 Task: Get directions from Grand Canyon, Arizona, United States to Bryce Canyon National Park, Utah, United States and explore the nearby bars
Action: Mouse moved to (946, 69)
Screenshot: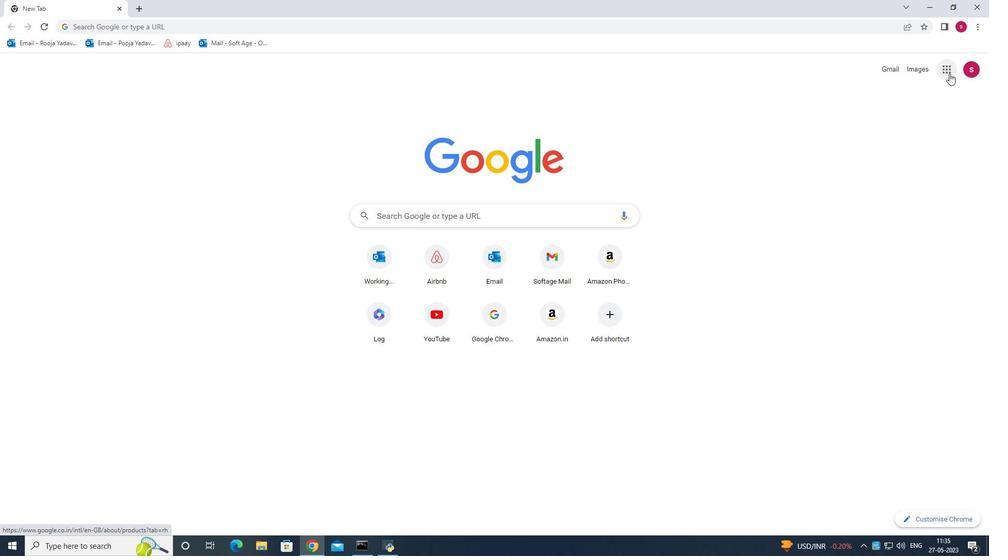 
Action: Mouse pressed left at (946, 69)
Screenshot: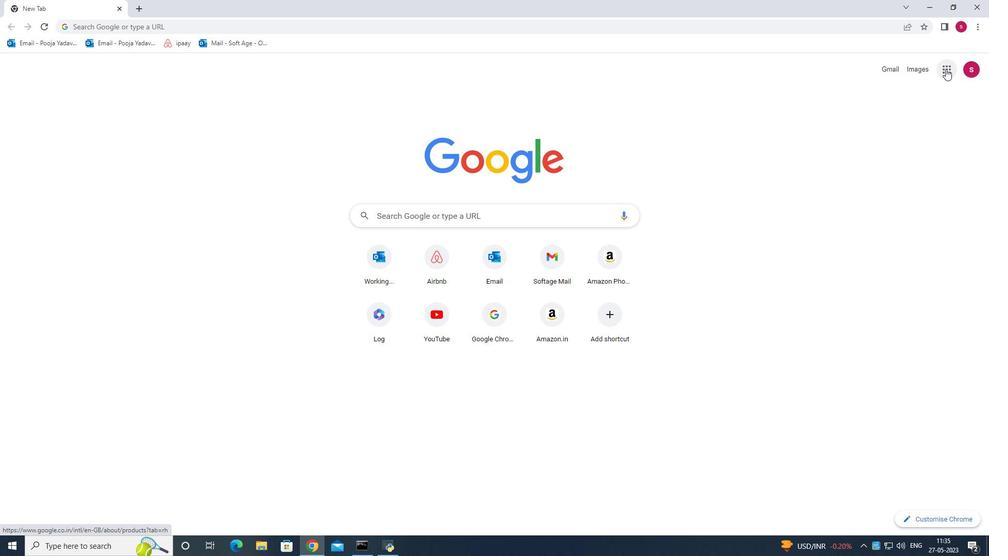
Action: Mouse moved to (949, 69)
Screenshot: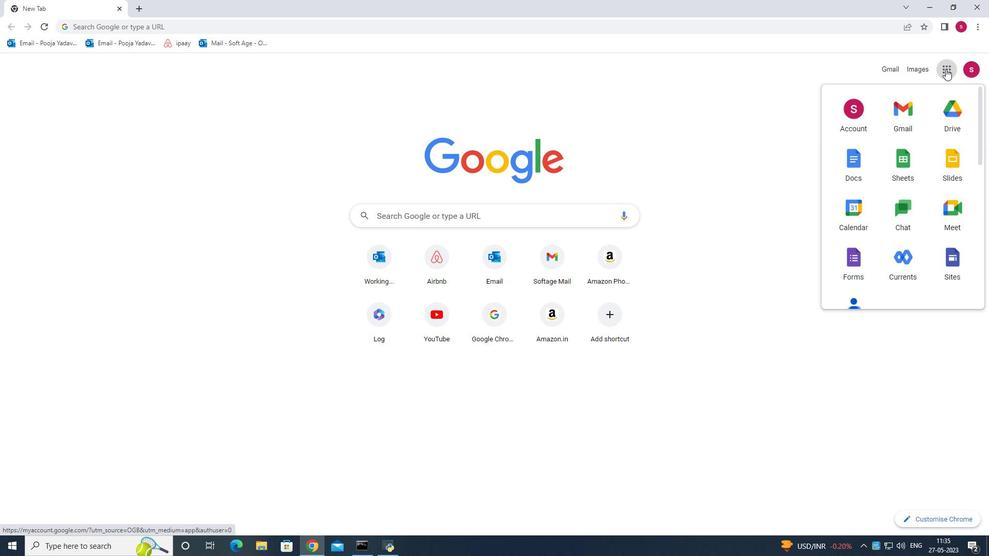 
Action: Mouse scrolled (949, 68) with delta (0, 0)
Screenshot: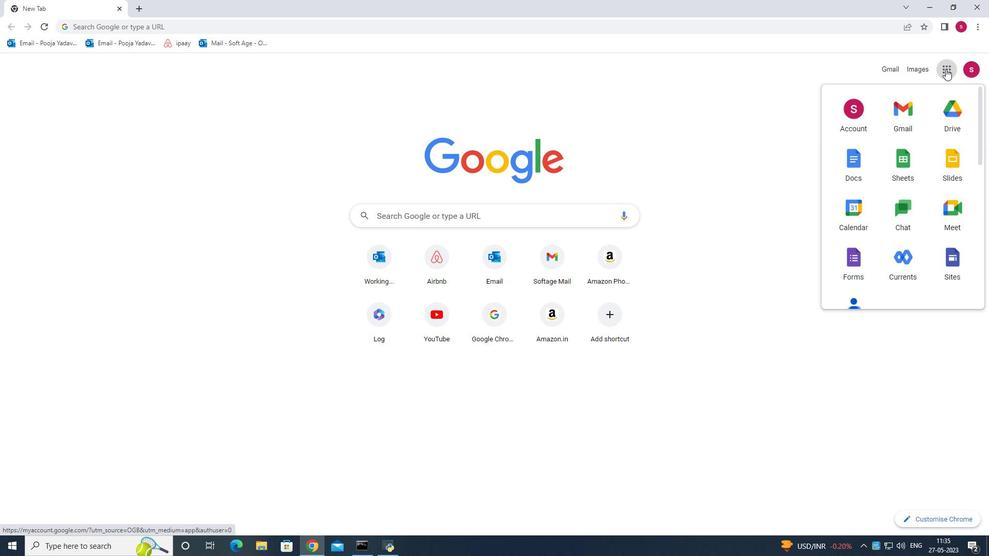 
Action: Mouse moved to (954, 77)
Screenshot: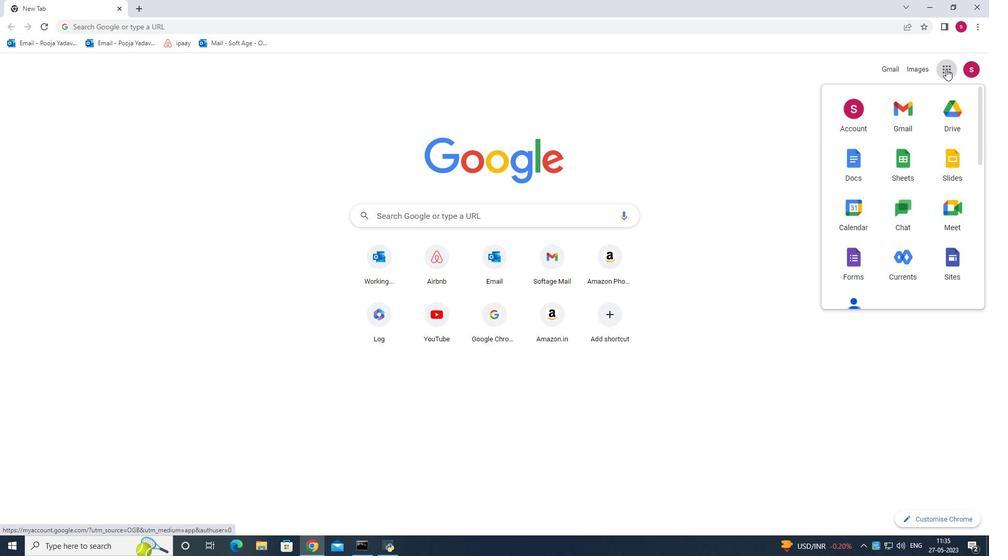 
Action: Mouse scrolled (954, 76) with delta (0, 0)
Screenshot: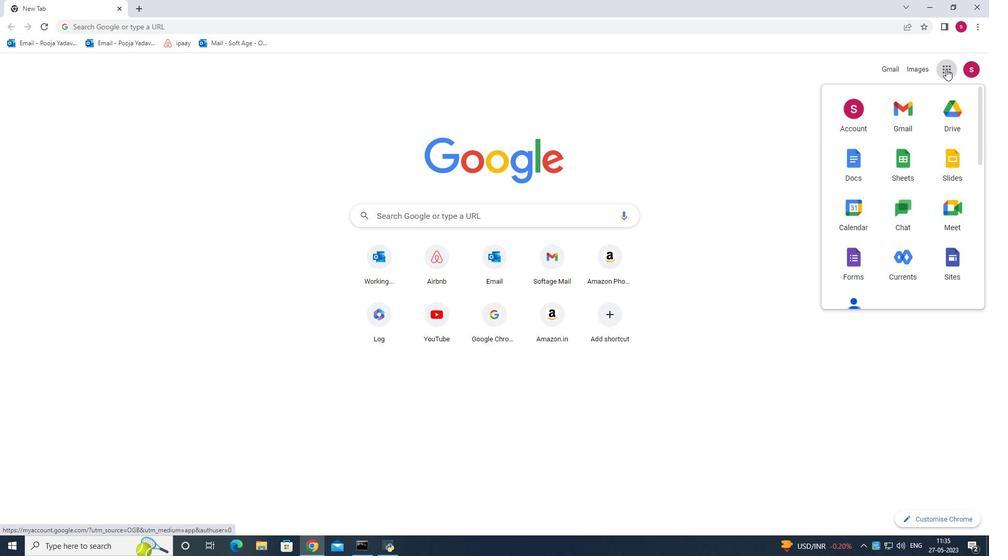 
Action: Mouse moved to (955, 79)
Screenshot: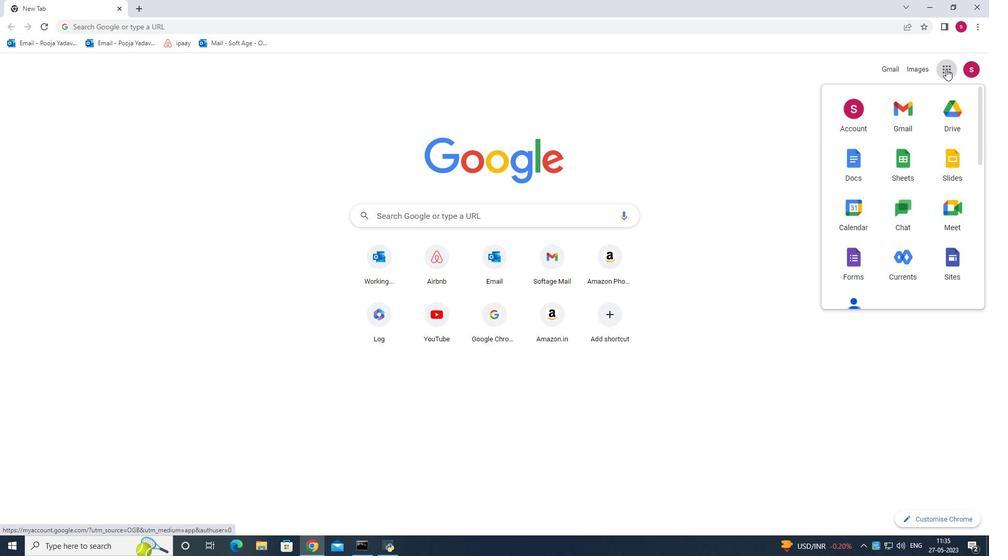 
Action: Mouse scrolled (955, 78) with delta (0, 0)
Screenshot: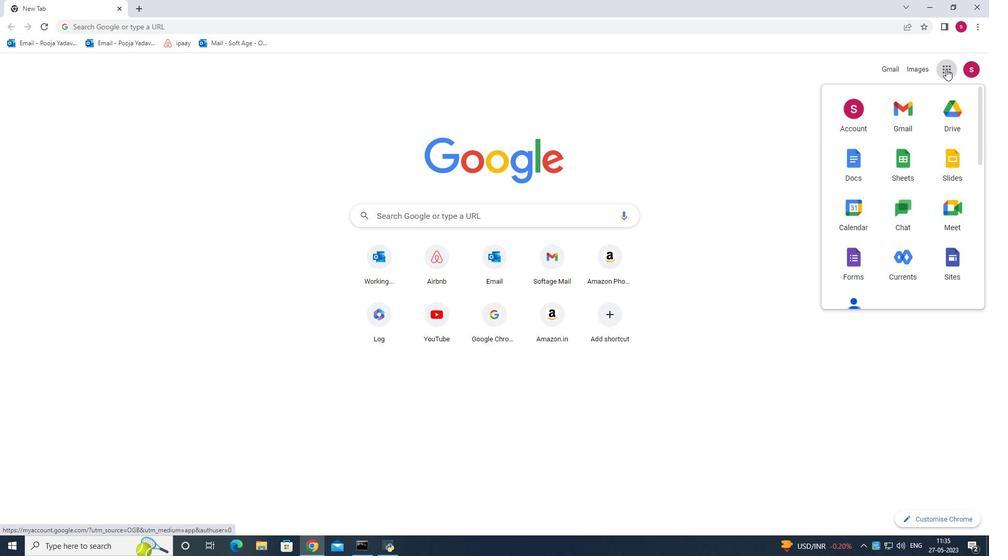 
Action: Mouse moved to (956, 82)
Screenshot: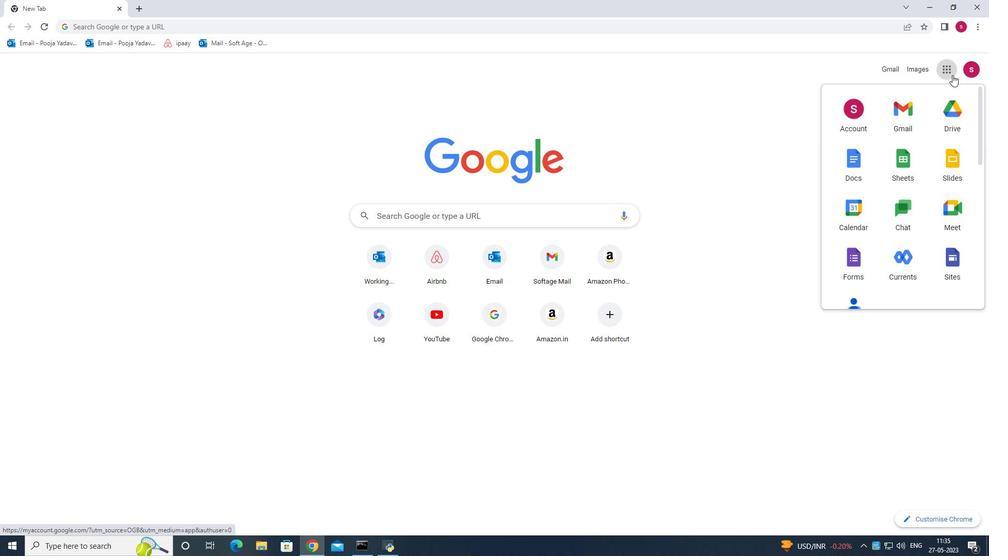 
Action: Mouse scrolled (956, 81) with delta (0, 0)
Screenshot: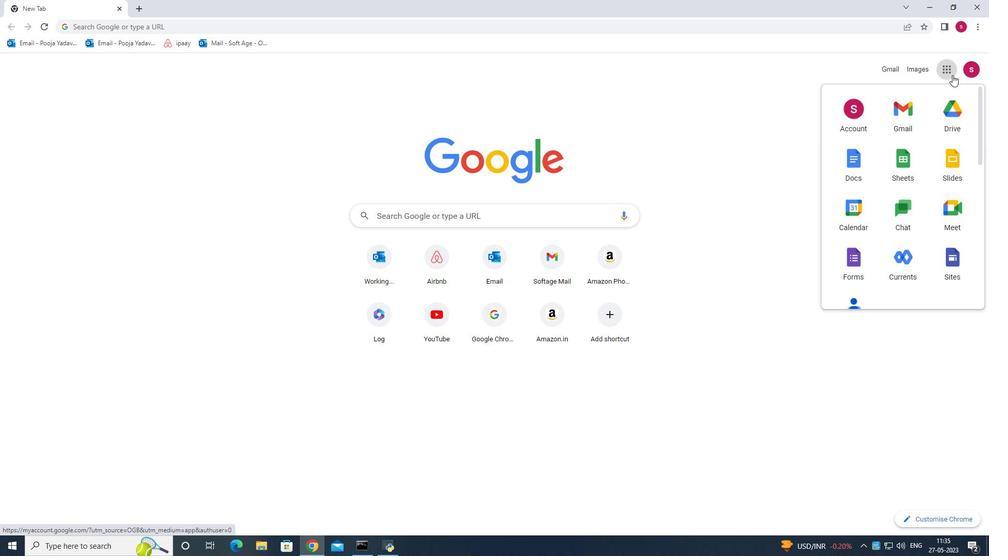
Action: Mouse moved to (907, 160)
Screenshot: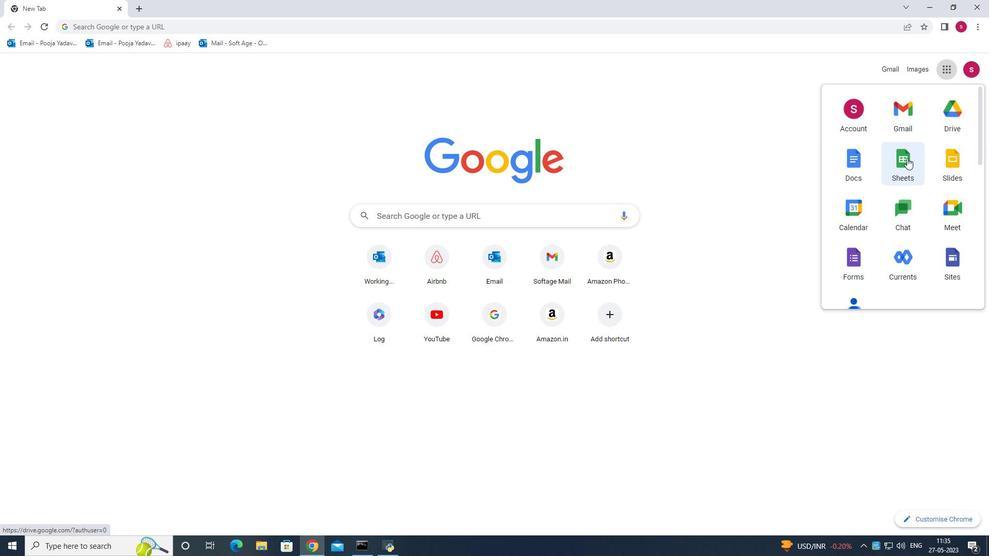 
Action: Mouse scrolled (907, 160) with delta (0, 0)
Screenshot: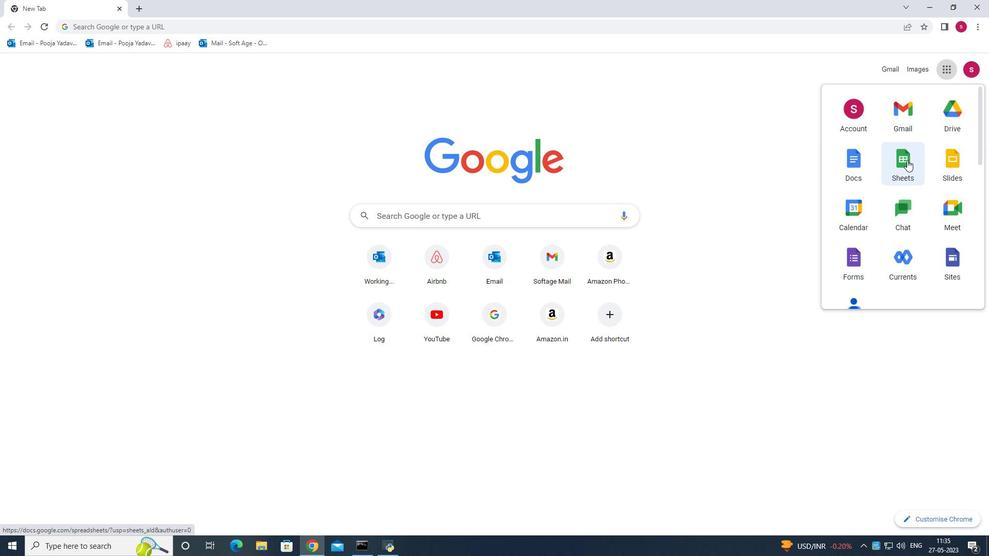 
Action: Mouse scrolled (907, 160) with delta (0, 0)
Screenshot: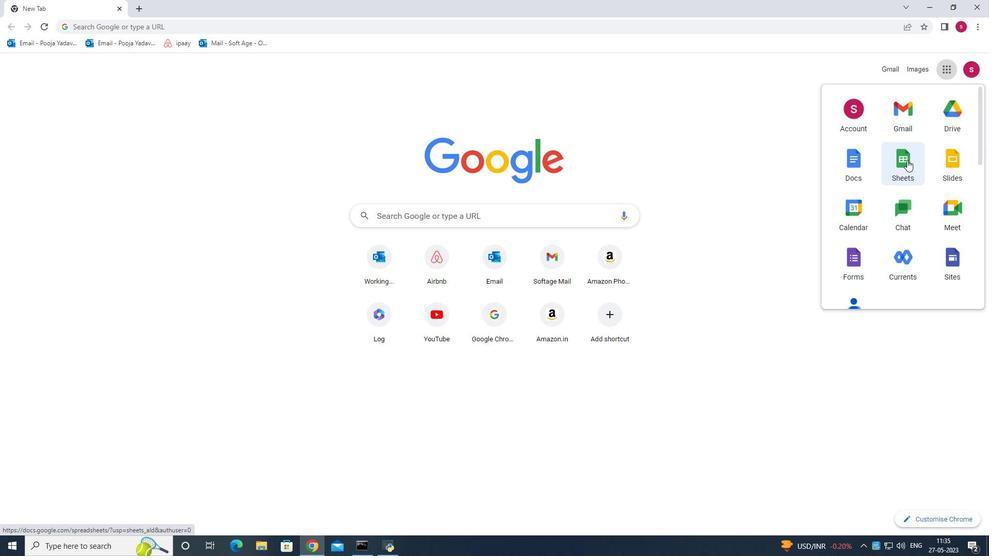 
Action: Mouse scrolled (907, 160) with delta (0, 0)
Screenshot: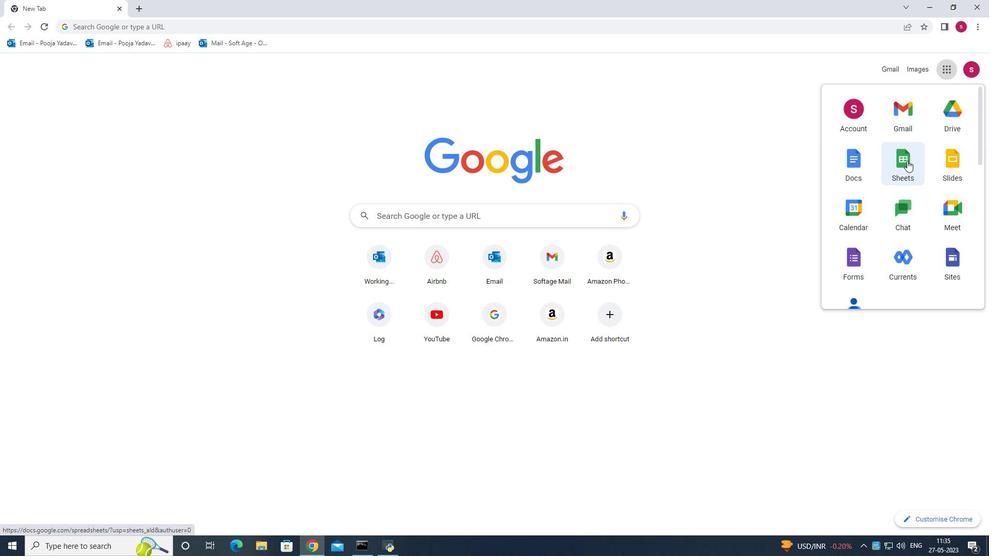 
Action: Mouse scrolled (907, 160) with delta (0, 0)
Screenshot: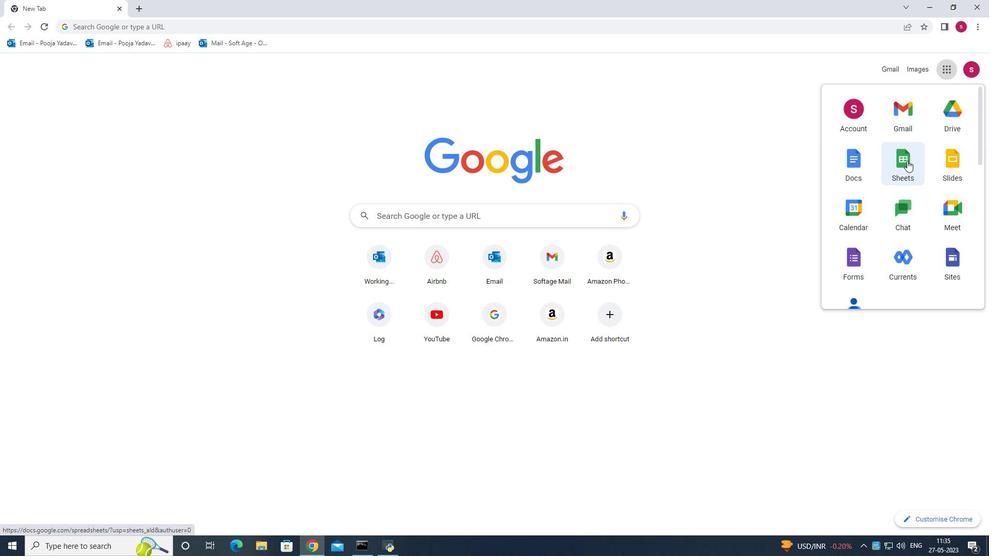 
Action: Mouse moved to (947, 166)
Screenshot: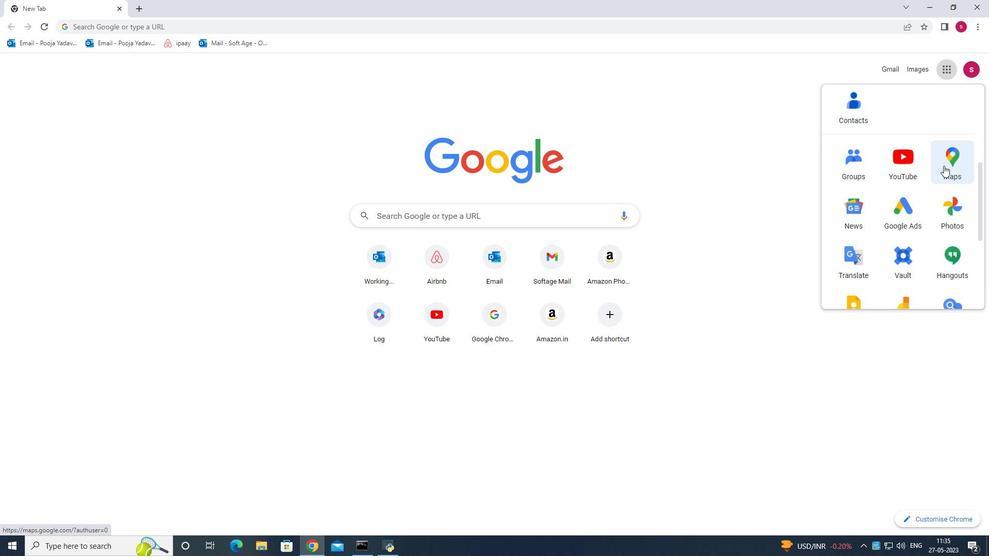 
Action: Mouse pressed left at (947, 166)
Screenshot: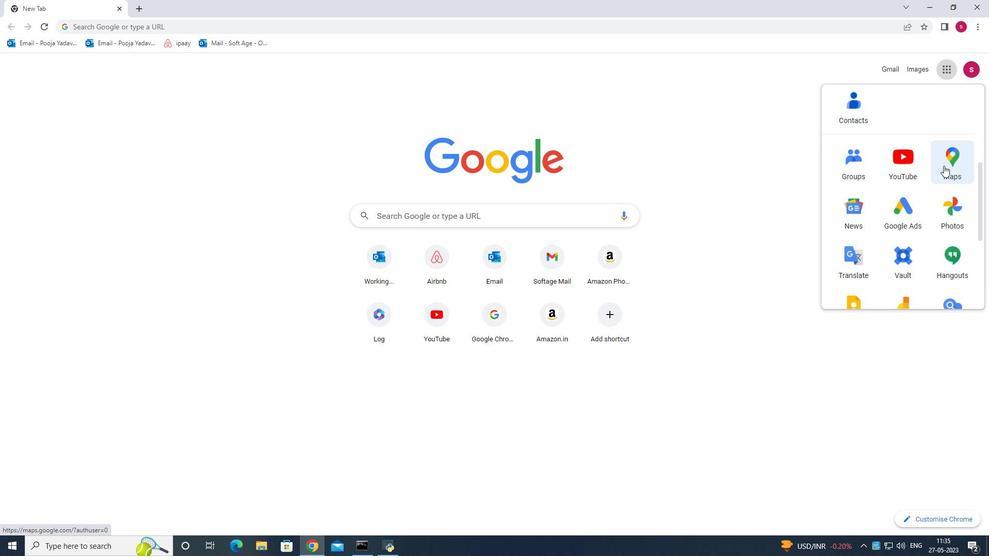 
Action: Mouse moved to (102, 52)
Screenshot: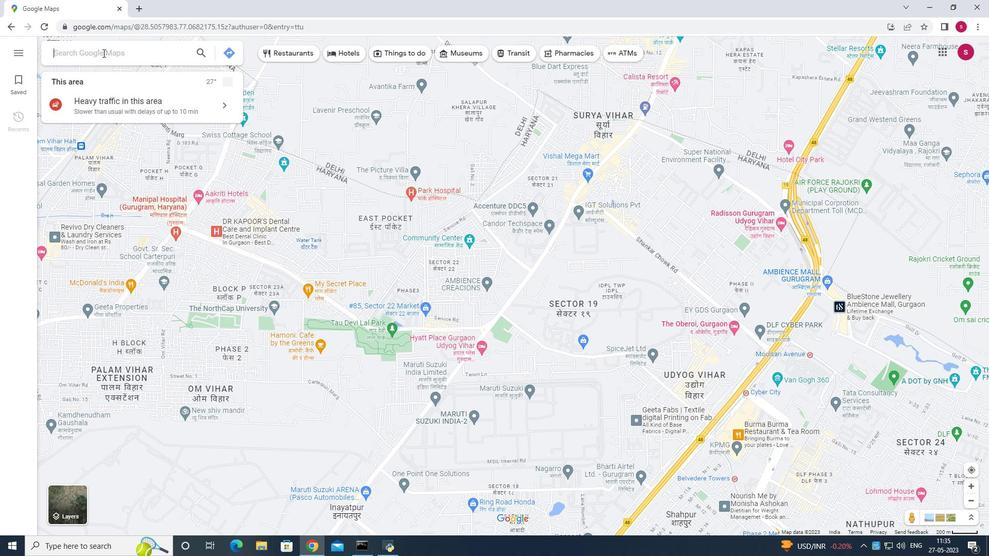 
Action: Mouse pressed left at (102, 52)
Screenshot: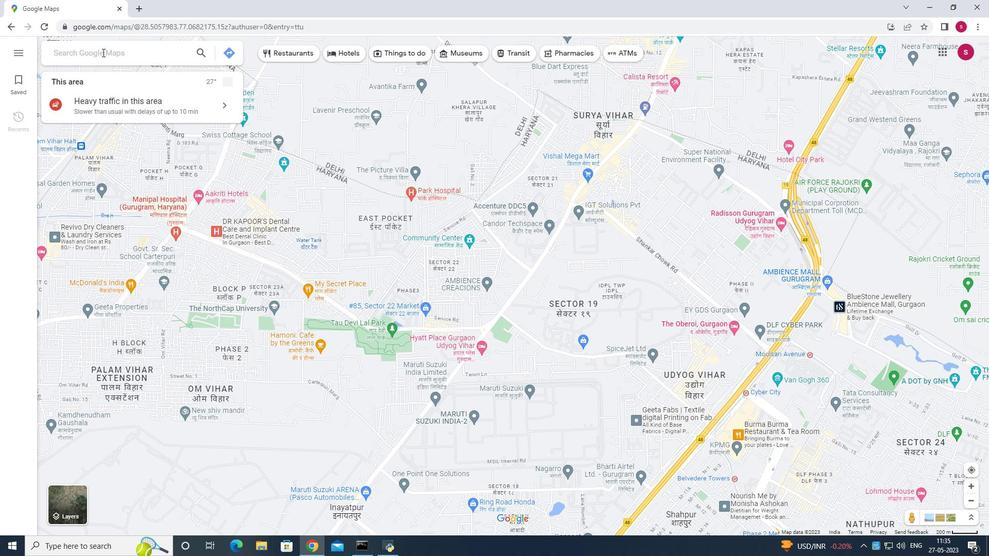 
Action: Mouse moved to (743, 205)
Screenshot: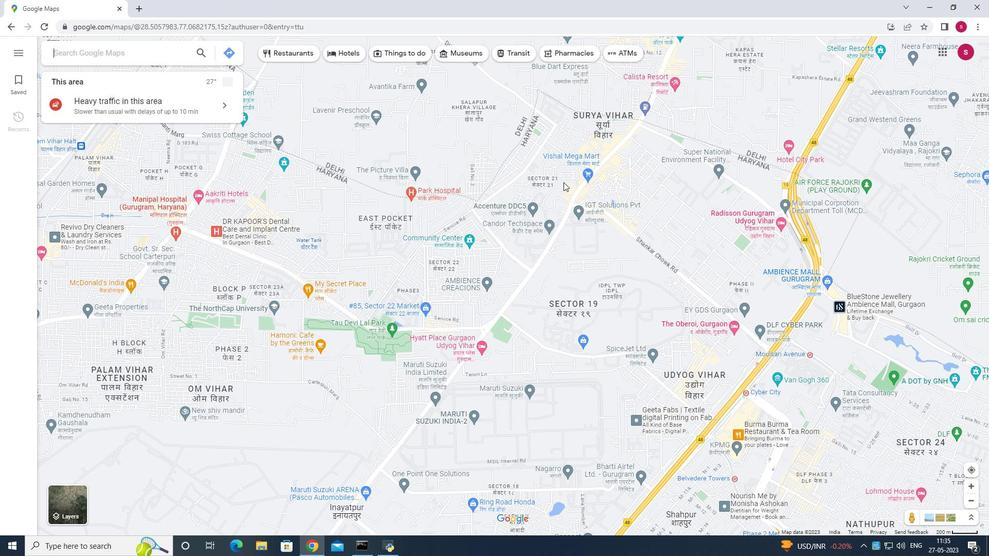 
Action: Key pressed <Key.shift>Bryce<Key.space>canyon<Key.space>national<Key.space>park<Key.enter>
Screenshot: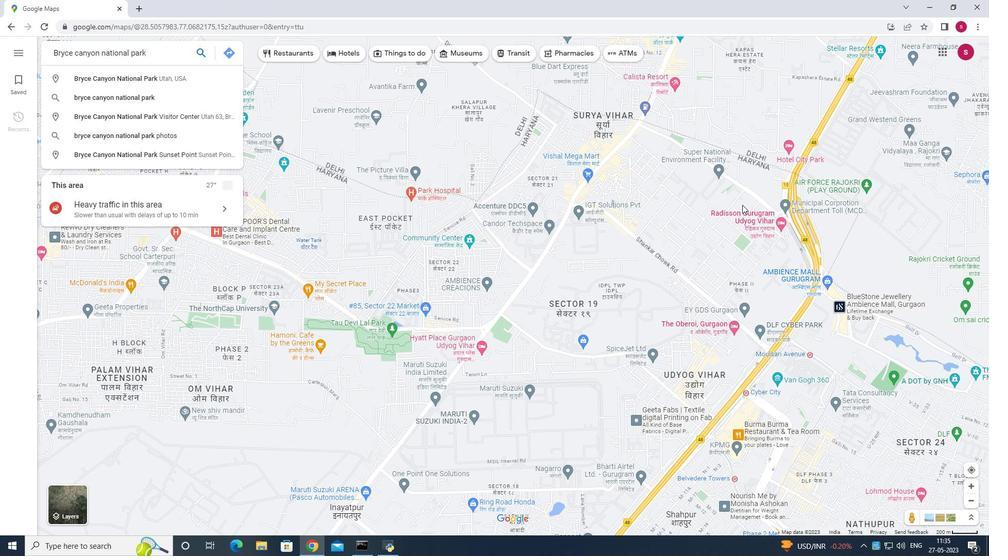 
Action: Mouse moved to (77, 402)
Screenshot: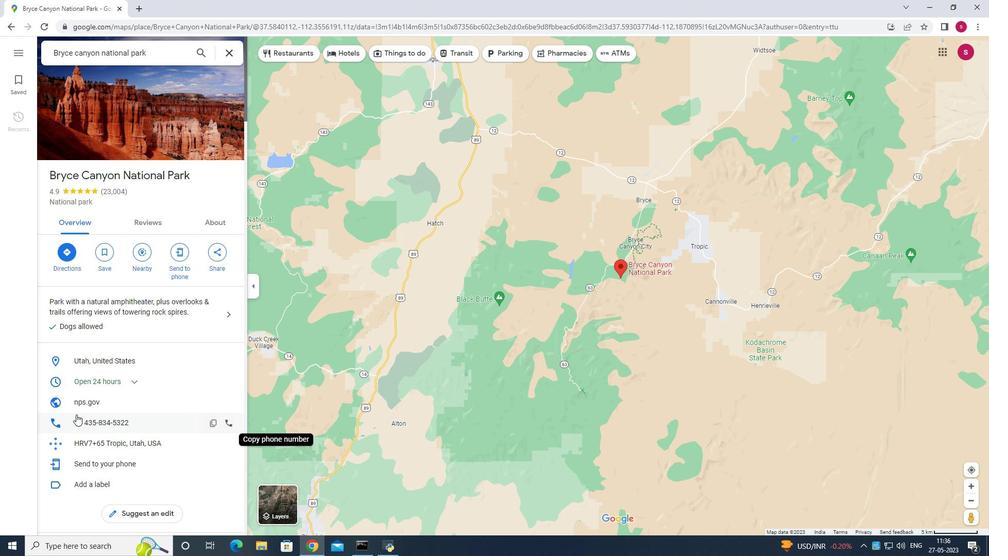 
Action: Mouse scrolled (77, 402) with delta (0, 0)
Screenshot: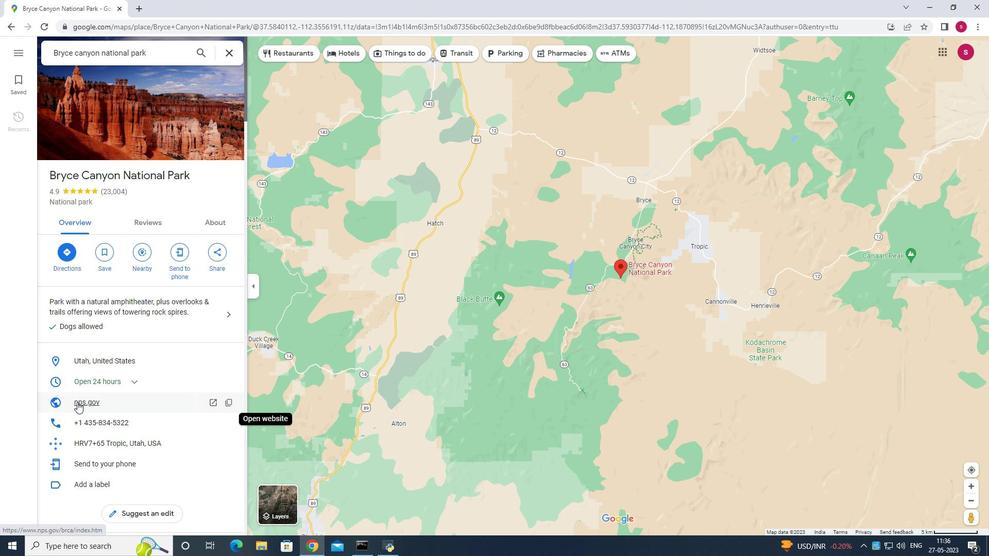 
Action: Mouse moved to (77, 401)
Screenshot: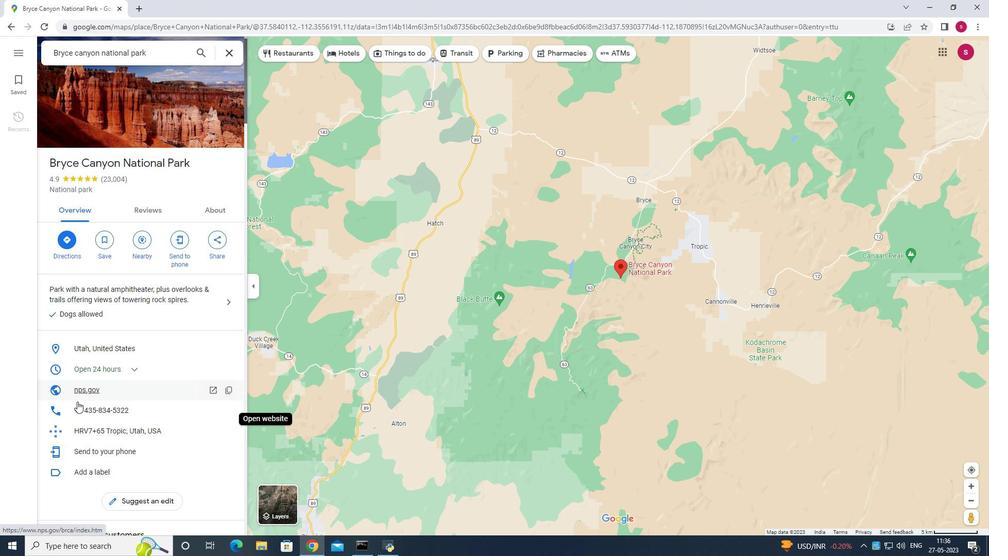 
Action: Mouse scrolled (77, 400) with delta (0, 0)
Screenshot: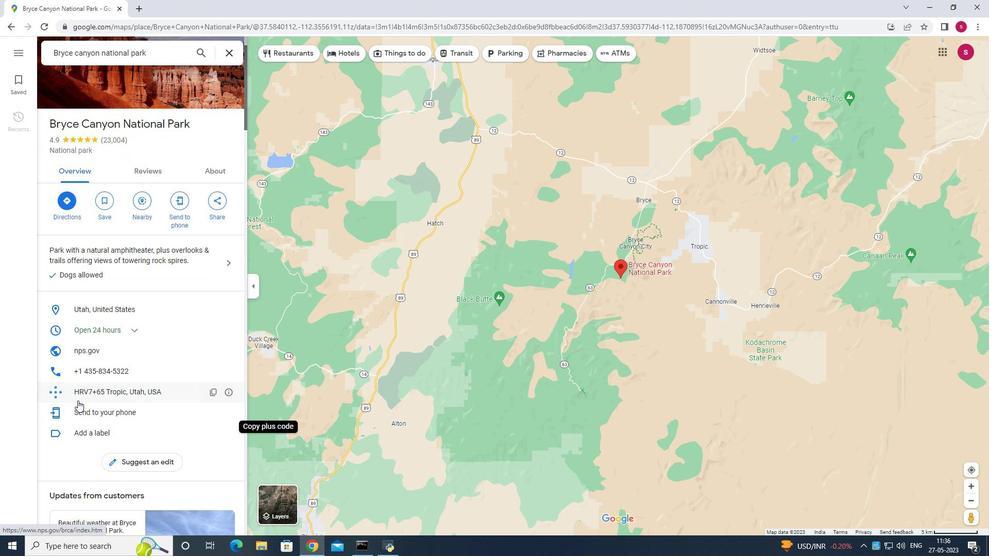 
Action: Mouse scrolled (77, 400) with delta (0, 0)
Screenshot: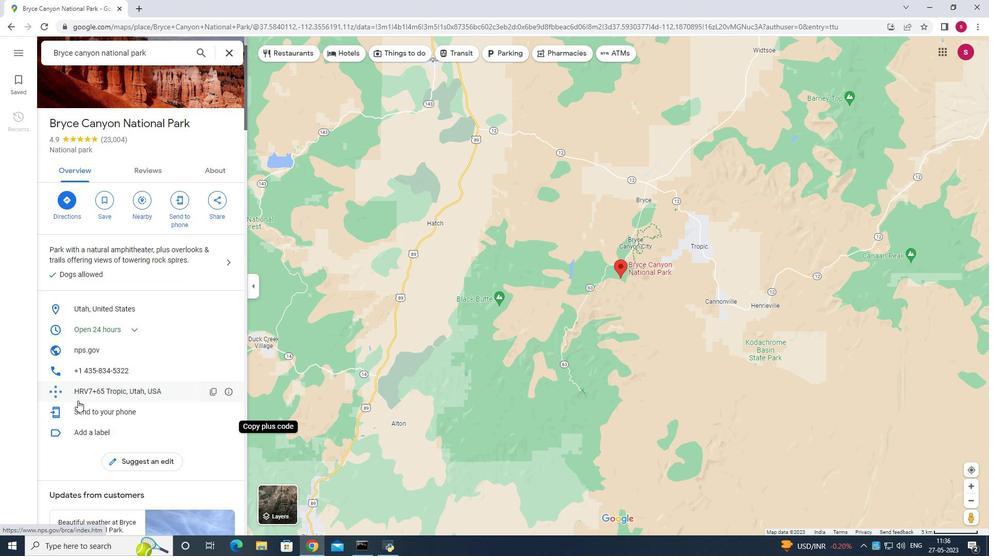 
Action: Mouse scrolled (77, 400) with delta (0, 0)
Screenshot: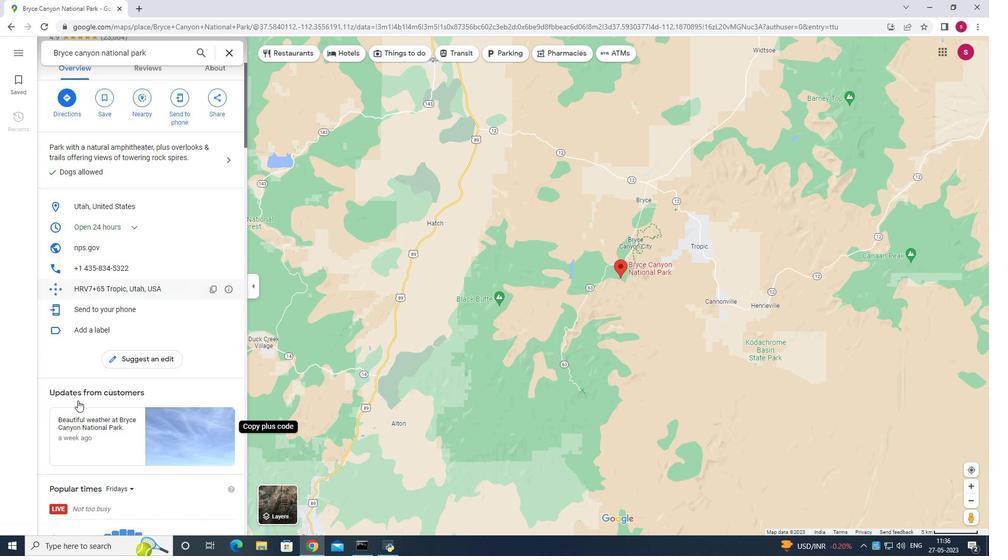 
Action: Mouse scrolled (77, 400) with delta (0, 0)
Screenshot: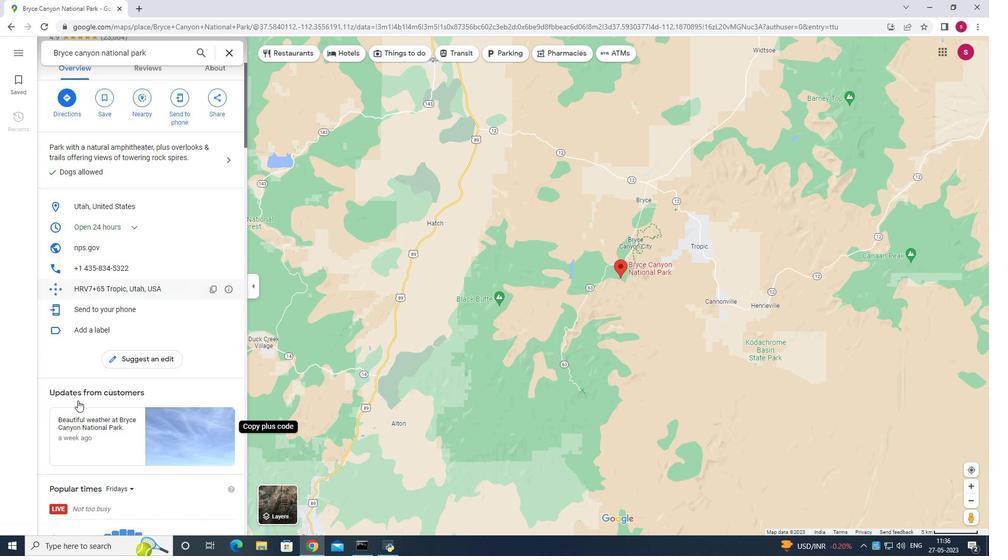 
Action: Mouse scrolled (77, 400) with delta (0, 0)
Screenshot: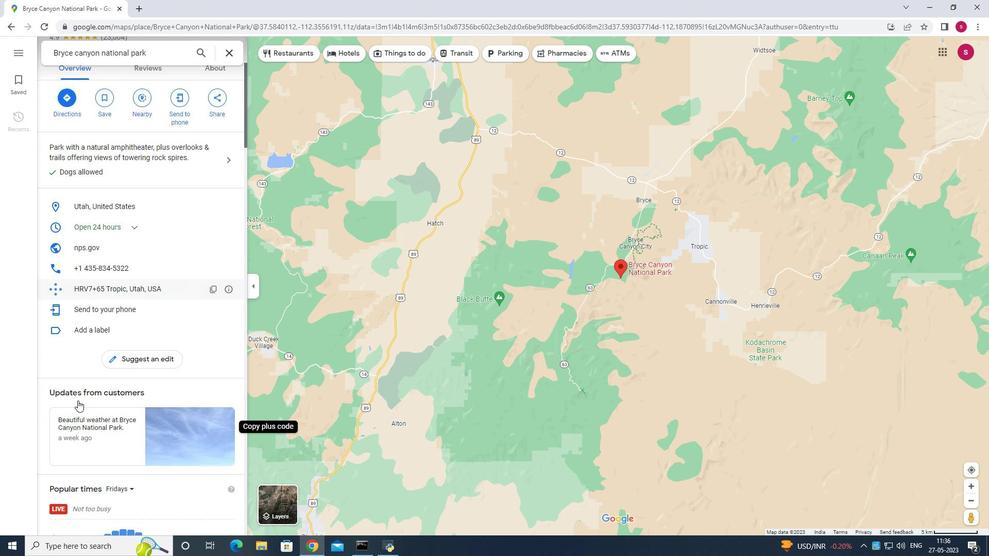 
Action: Mouse scrolled (77, 400) with delta (0, 0)
Screenshot: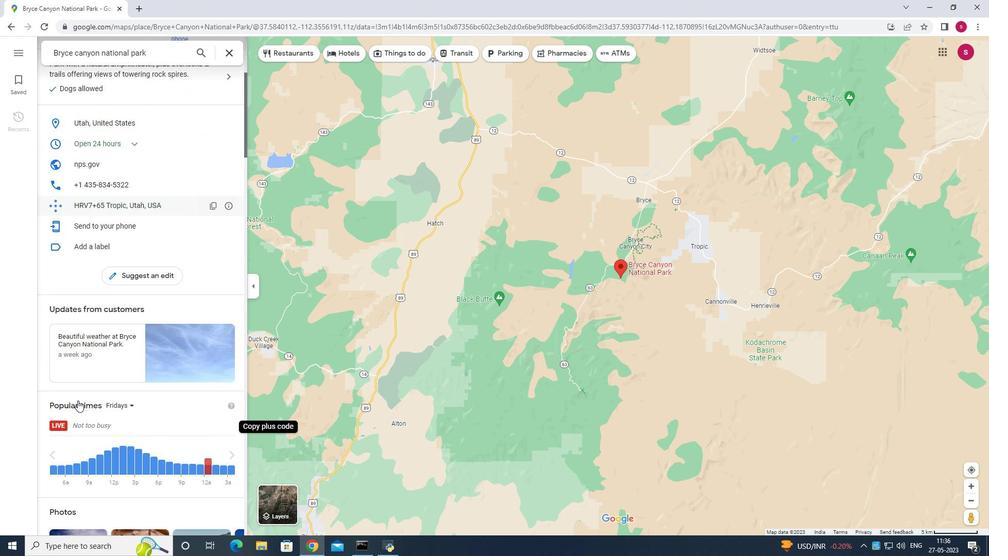 
Action: Mouse scrolled (77, 400) with delta (0, 0)
Screenshot: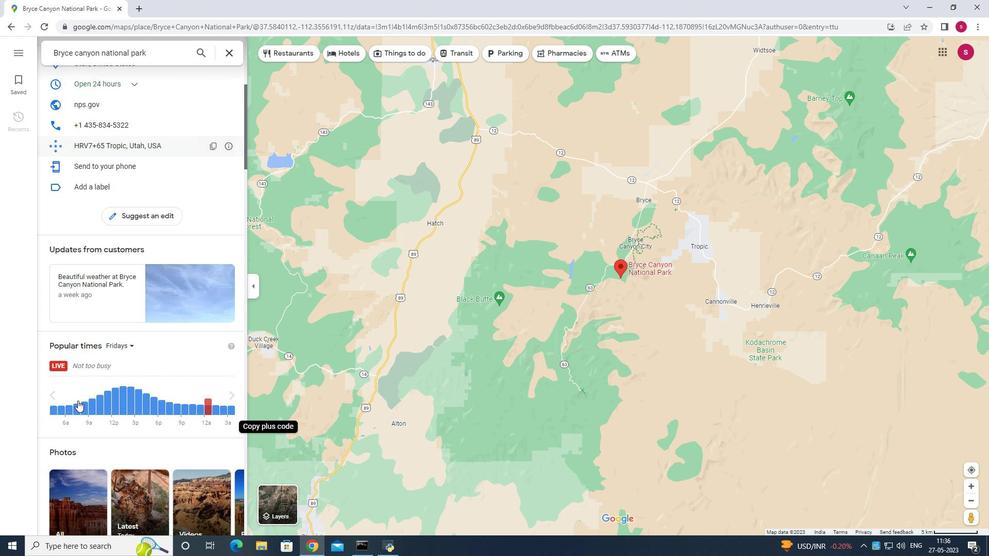 
Action: Mouse scrolled (77, 400) with delta (0, 0)
Screenshot: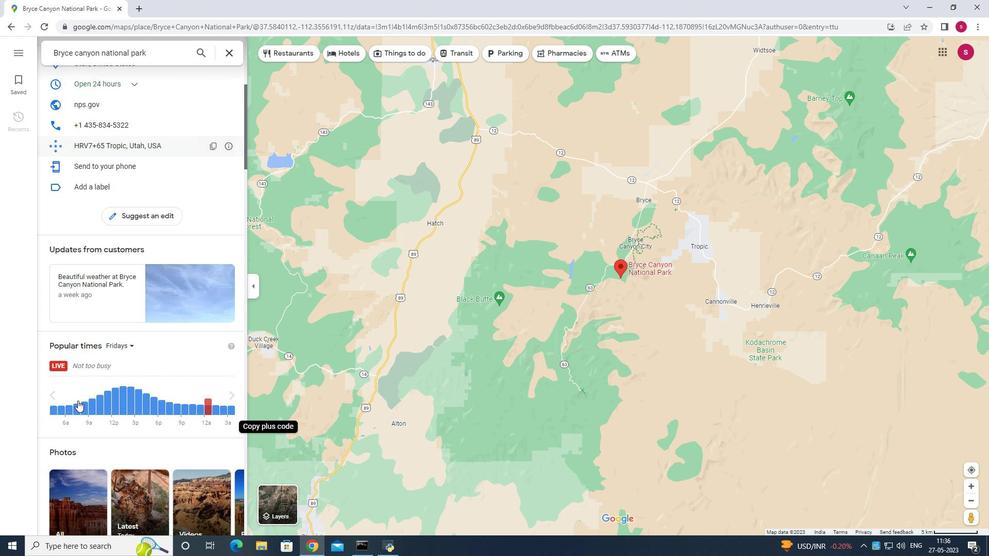 
Action: Mouse scrolled (77, 400) with delta (0, 0)
Screenshot: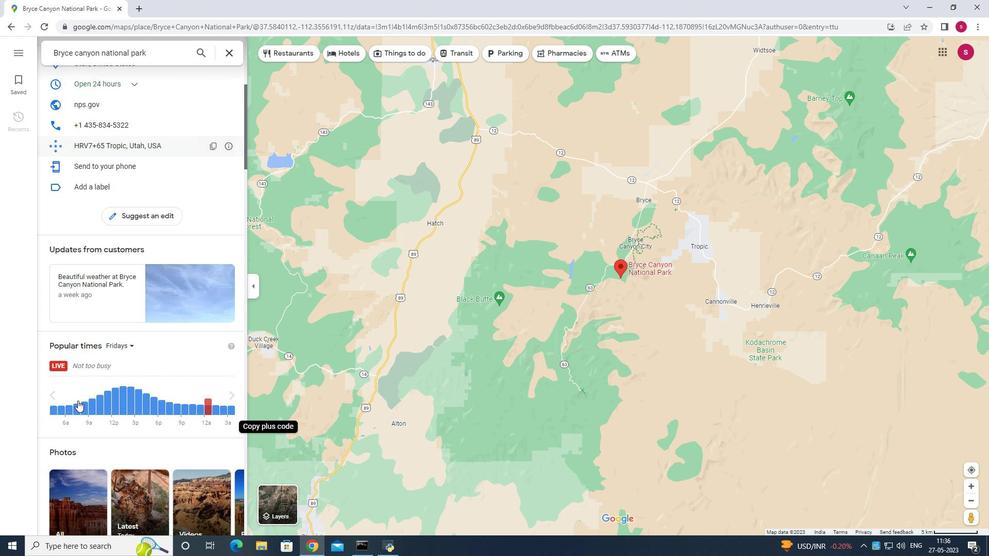 
Action: Mouse scrolled (77, 400) with delta (0, 0)
Screenshot: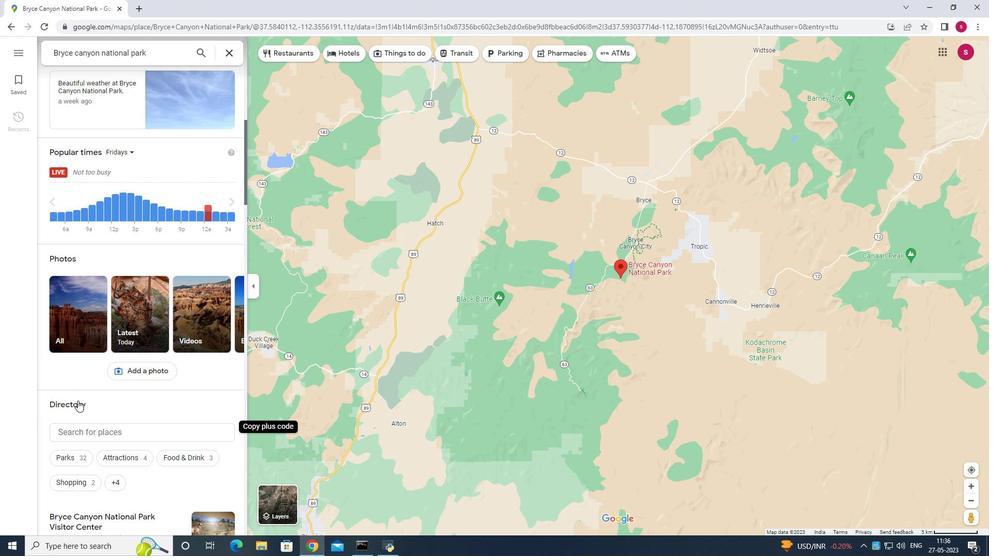 
Action: Mouse scrolled (77, 400) with delta (0, 0)
Screenshot: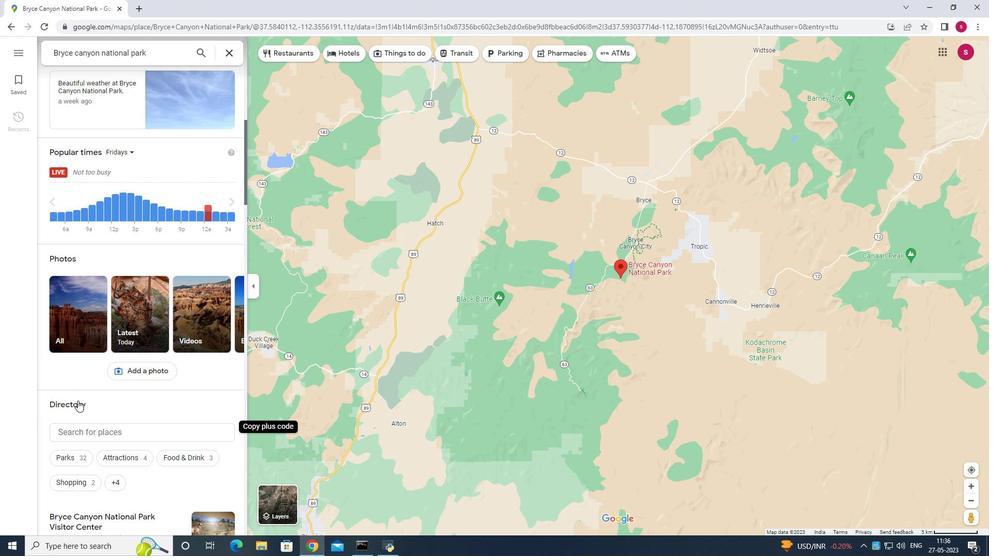 
Action: Mouse scrolled (77, 400) with delta (0, 0)
Screenshot: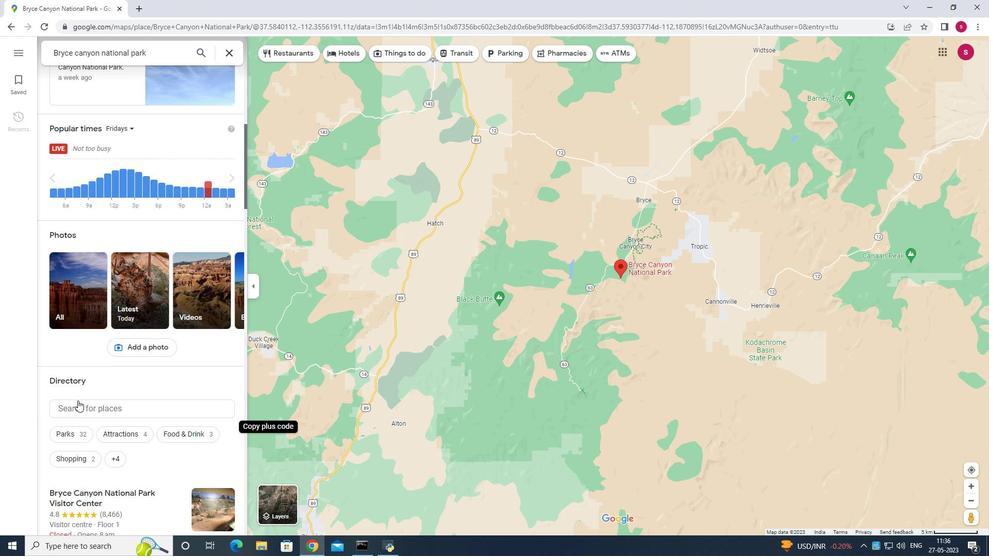 
Action: Mouse scrolled (77, 400) with delta (0, 0)
Screenshot: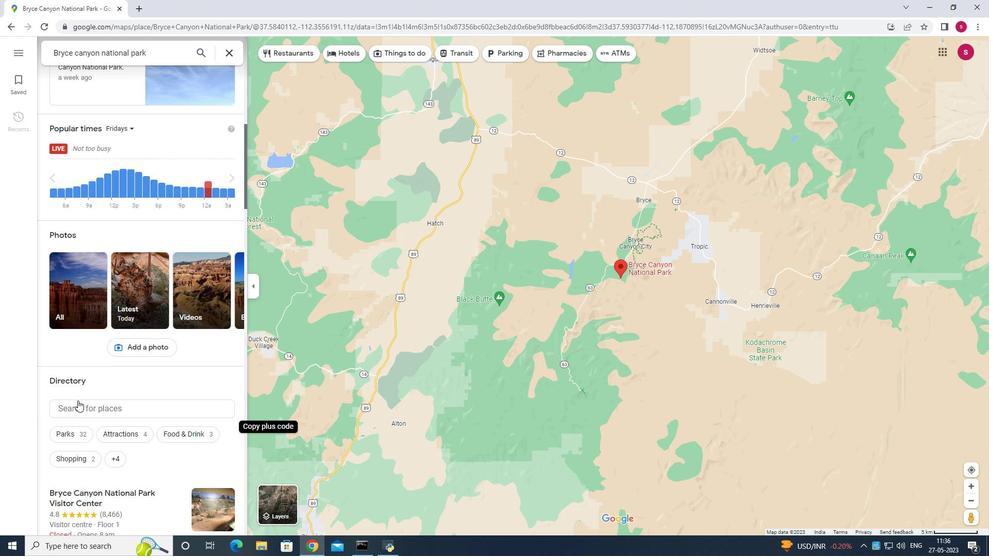 
Action: Mouse scrolled (77, 400) with delta (0, 0)
Screenshot: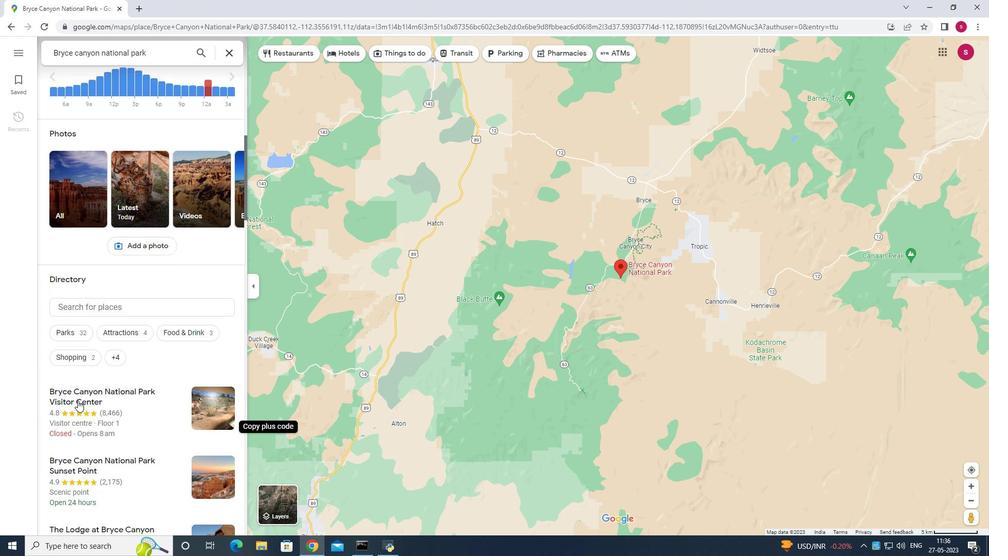 
Action: Mouse scrolled (77, 400) with delta (0, 0)
Screenshot: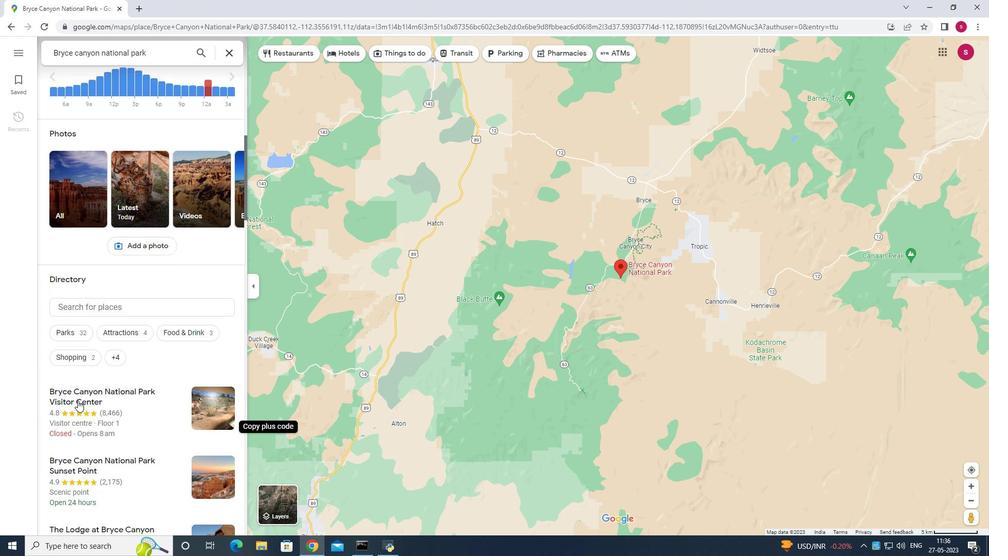 
Action: Mouse scrolled (77, 400) with delta (0, 0)
Screenshot: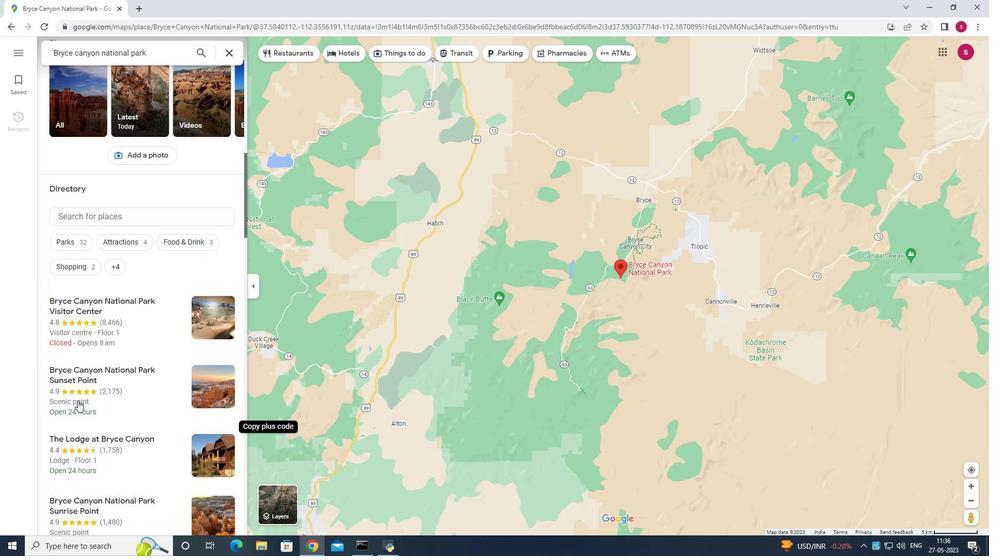 
Action: Mouse scrolled (77, 400) with delta (0, 0)
Screenshot: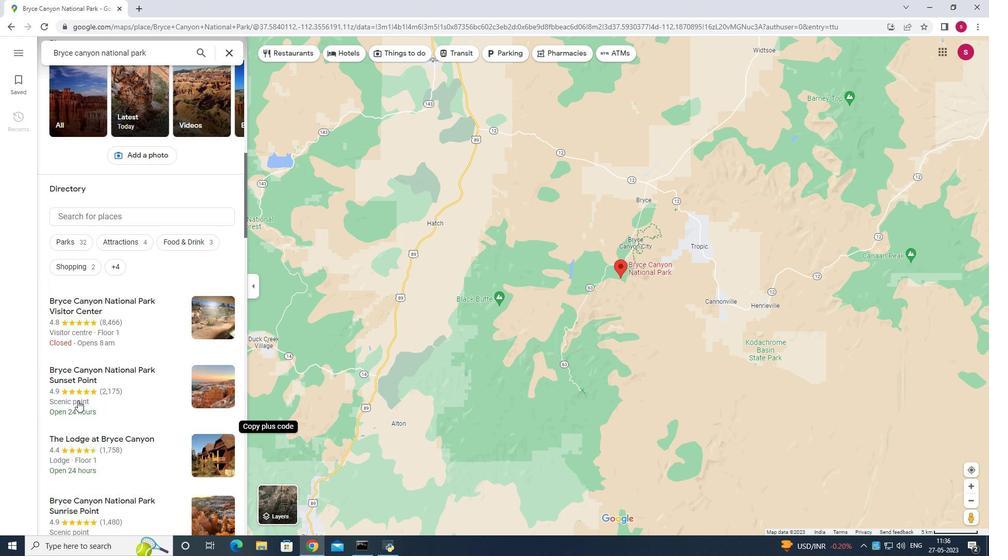
Action: Mouse scrolled (77, 401) with delta (0, 0)
Screenshot: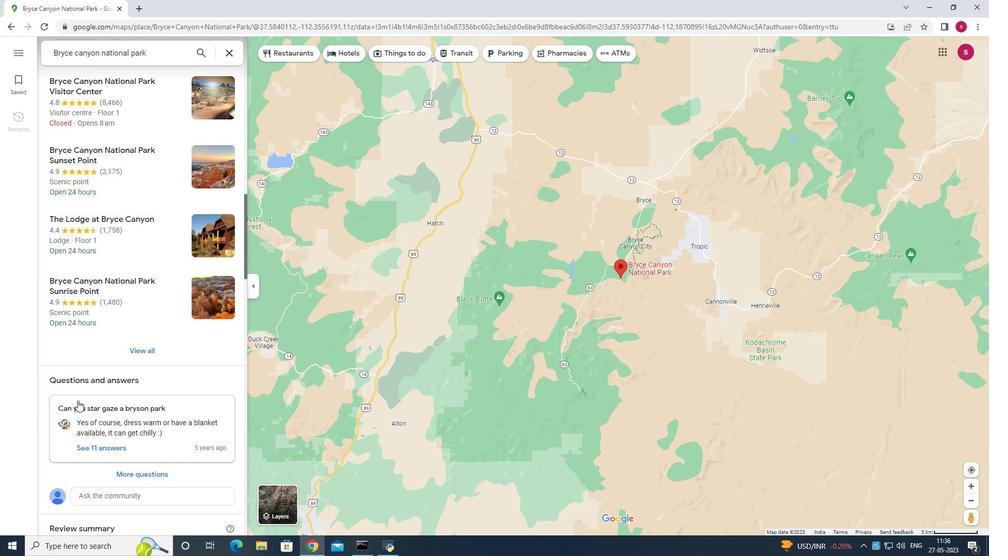
Action: Mouse scrolled (77, 401) with delta (0, 0)
Screenshot: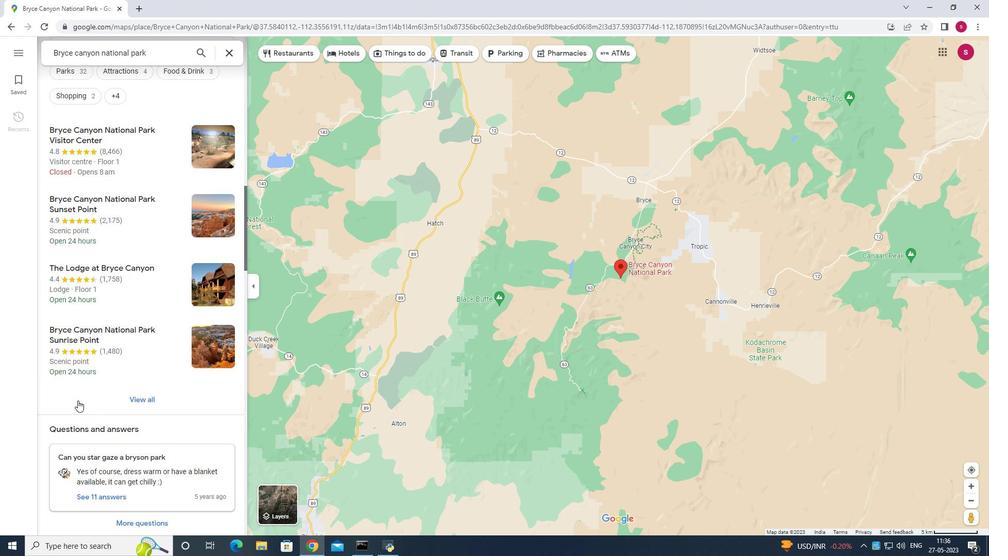 
Action: Mouse scrolled (77, 401) with delta (0, 0)
Screenshot: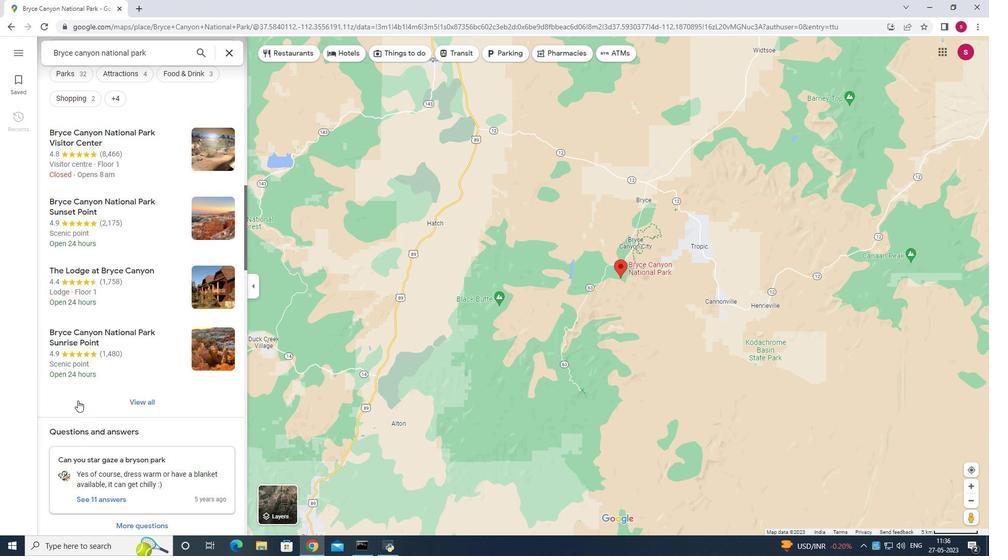 
Action: Mouse scrolled (77, 401) with delta (0, 0)
Screenshot: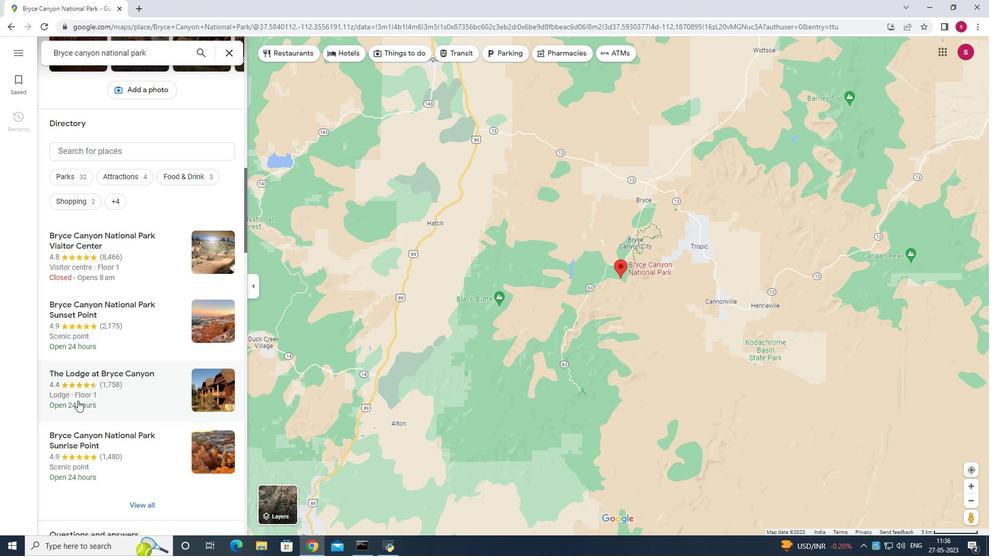 
Action: Mouse scrolled (77, 401) with delta (0, 0)
Screenshot: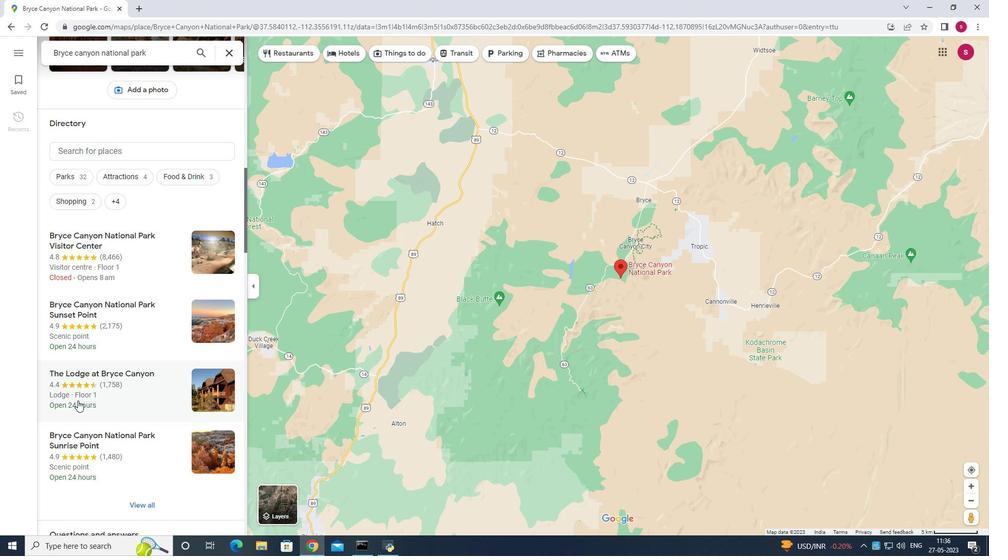 
Action: Mouse scrolled (77, 401) with delta (0, 0)
Screenshot: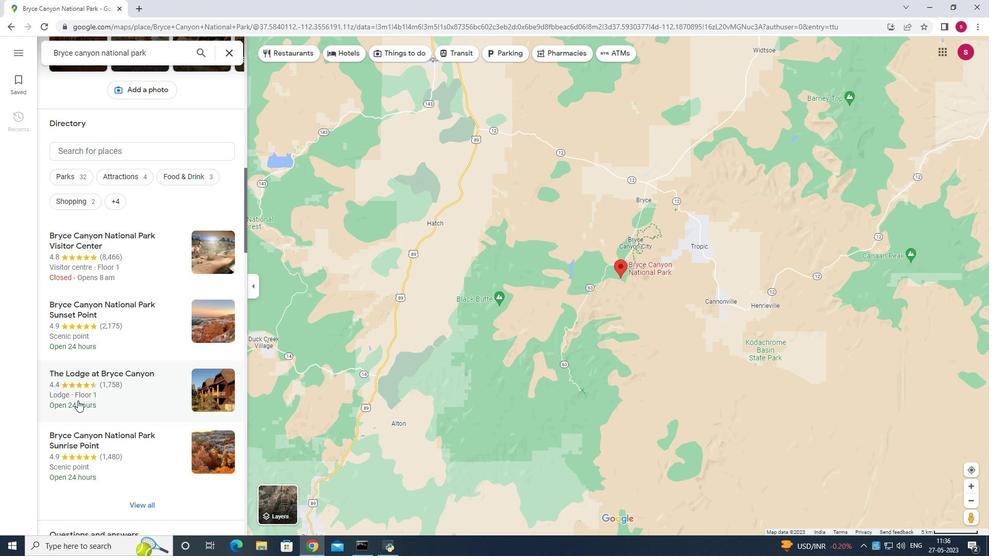 
Action: Mouse scrolled (77, 401) with delta (0, 0)
Screenshot: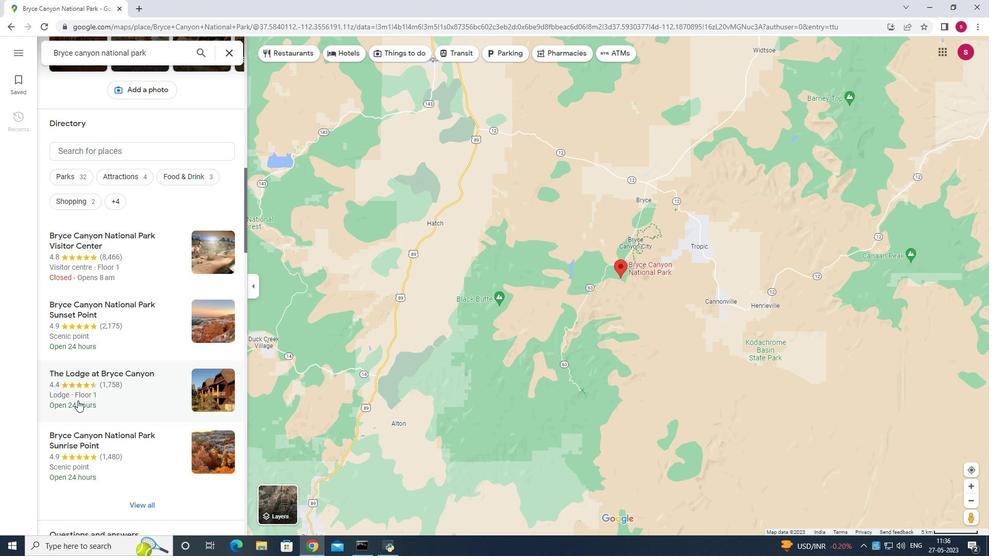 
Action: Mouse scrolled (77, 401) with delta (0, 0)
Screenshot: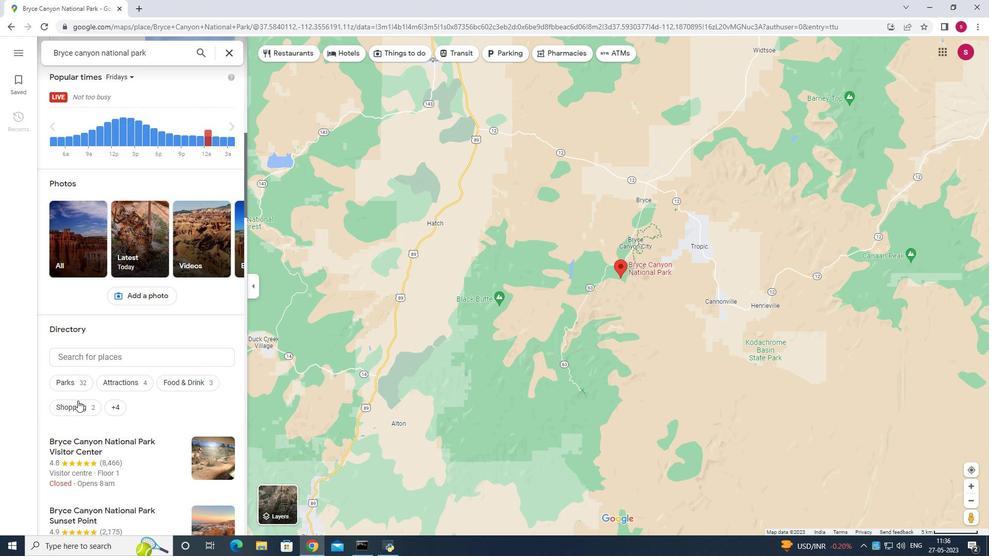 
Action: Mouse scrolled (77, 401) with delta (0, 0)
Screenshot: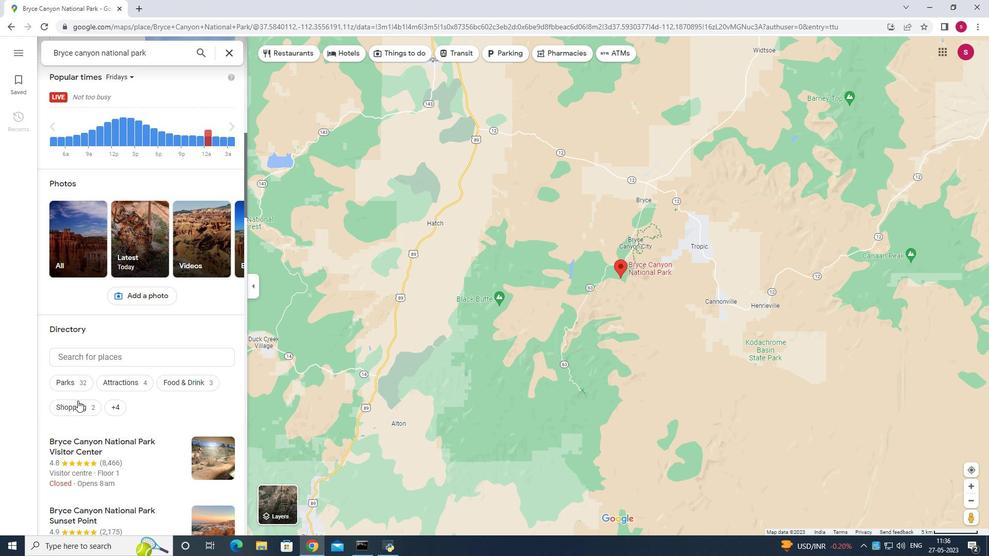 
Action: Mouse scrolled (77, 401) with delta (0, 0)
Screenshot: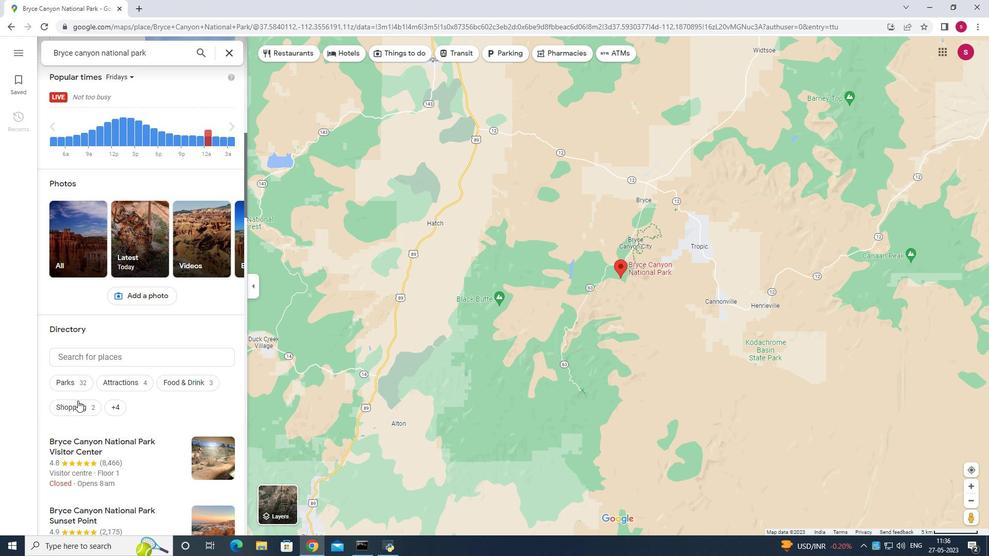 
Action: Mouse scrolled (77, 401) with delta (0, 0)
Screenshot: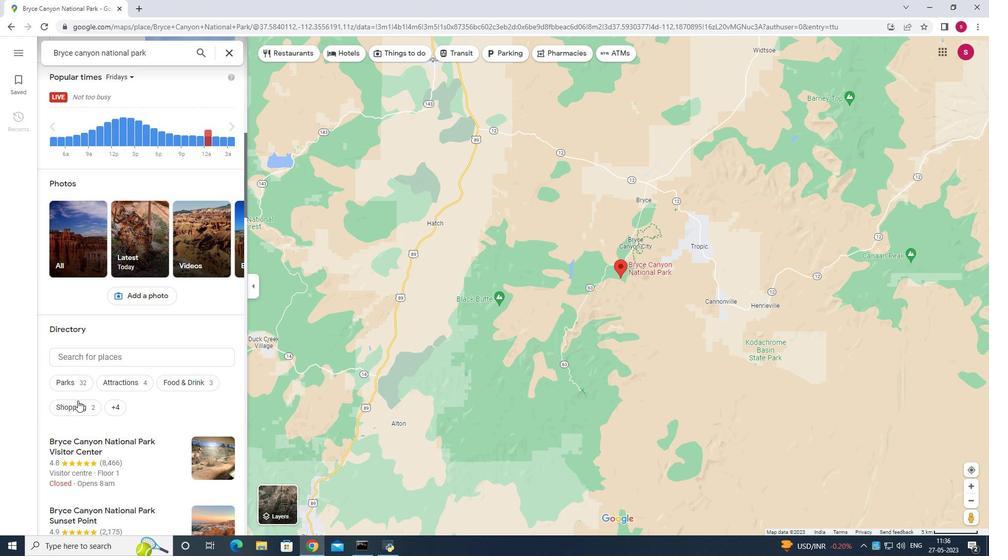 
Action: Mouse scrolled (77, 401) with delta (0, 0)
Screenshot: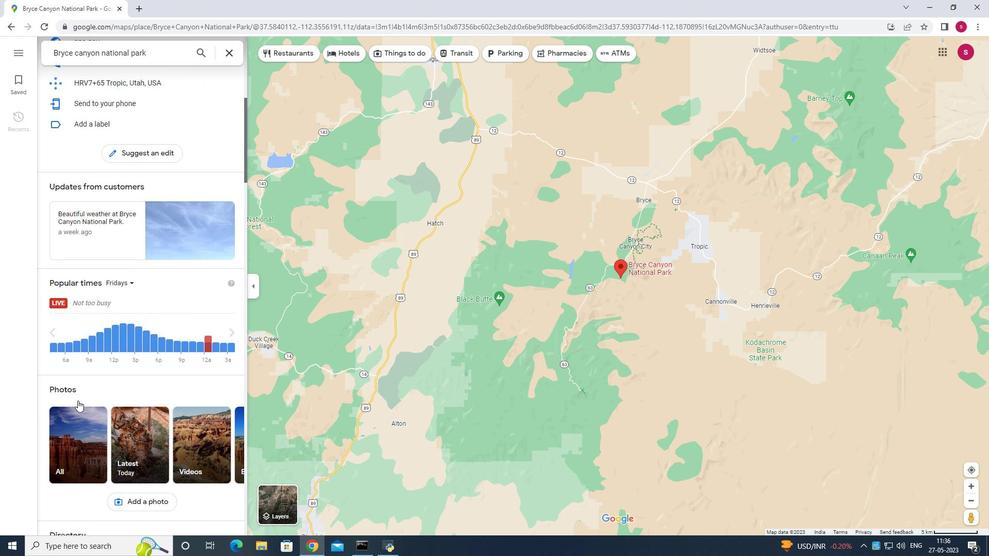 
Action: Mouse scrolled (77, 401) with delta (0, 0)
Screenshot: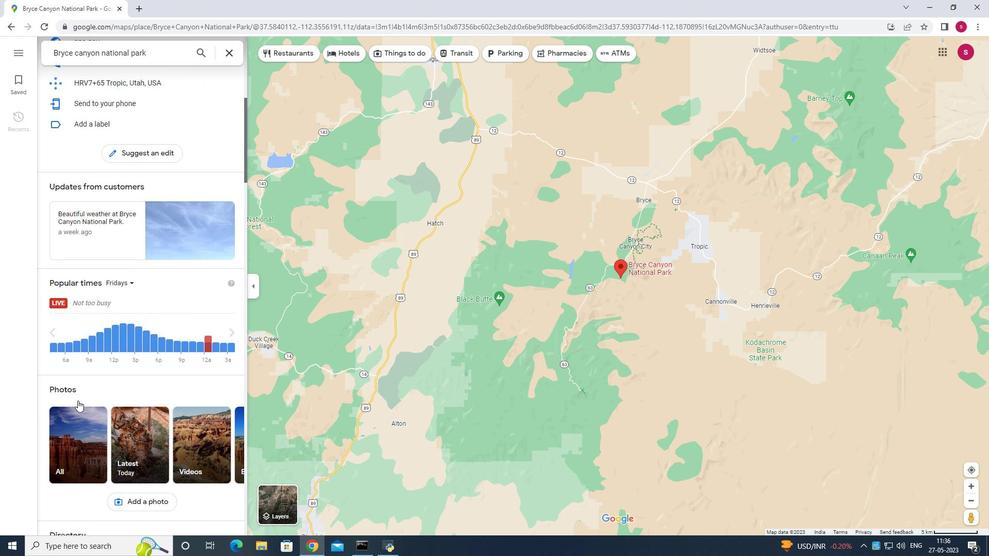 
Action: Mouse scrolled (77, 401) with delta (0, 0)
Screenshot: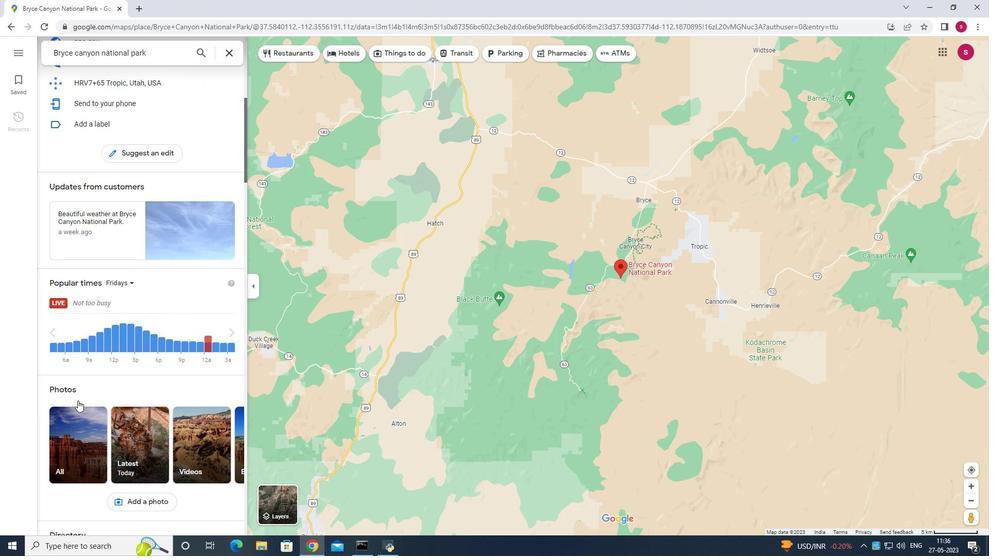 
Action: Mouse scrolled (77, 401) with delta (0, 0)
Screenshot: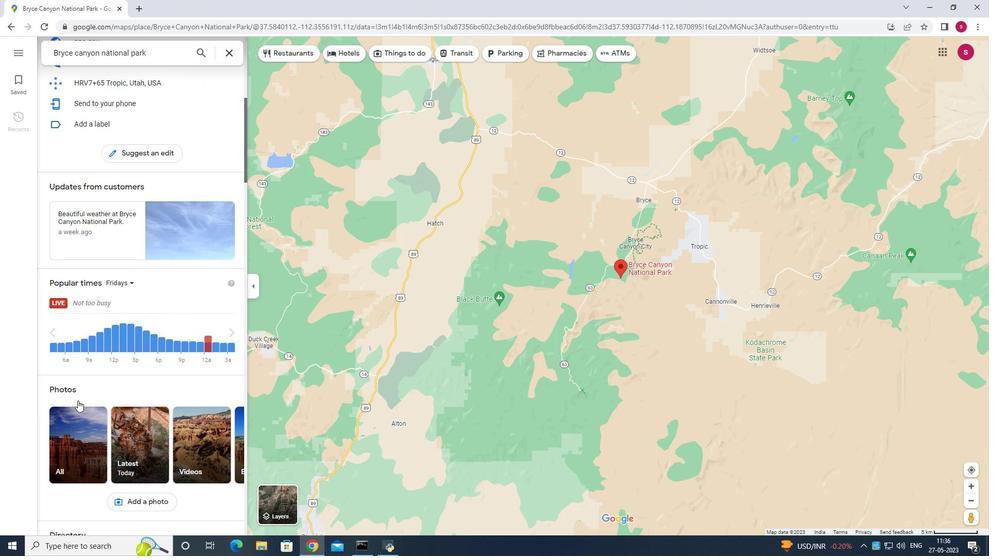 
Action: Mouse scrolled (77, 401) with delta (0, 0)
Screenshot: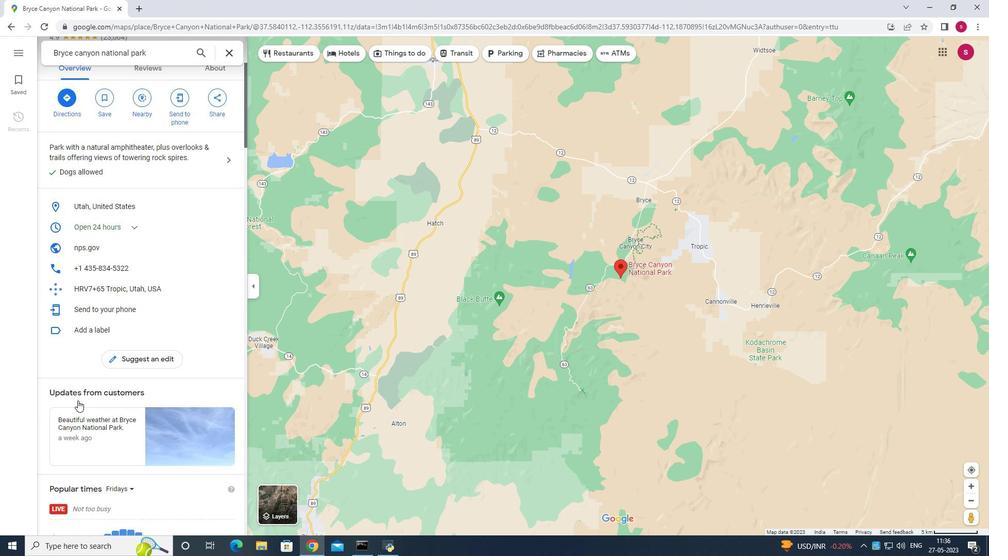 
Action: Mouse scrolled (77, 401) with delta (0, 0)
Screenshot: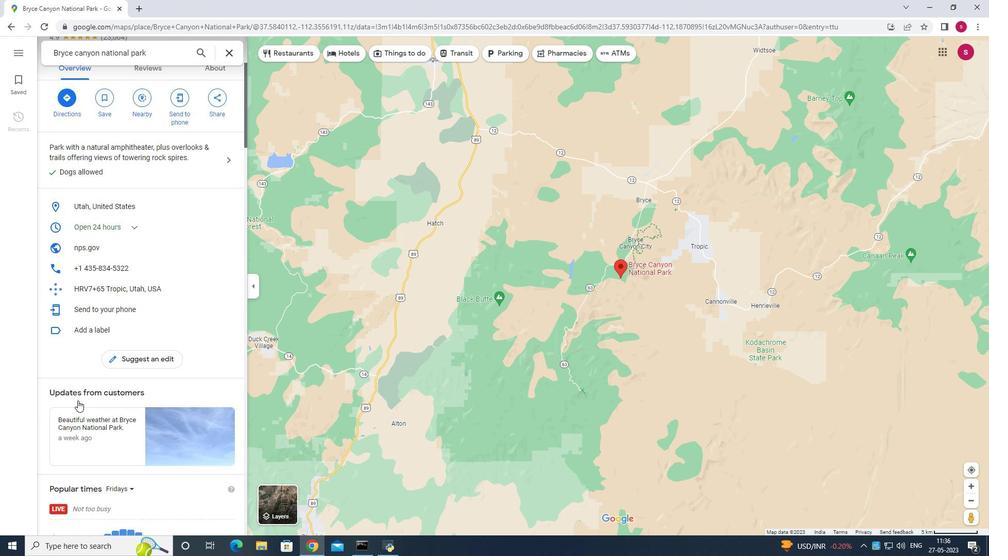 
Action: Mouse scrolled (77, 401) with delta (0, 0)
Screenshot: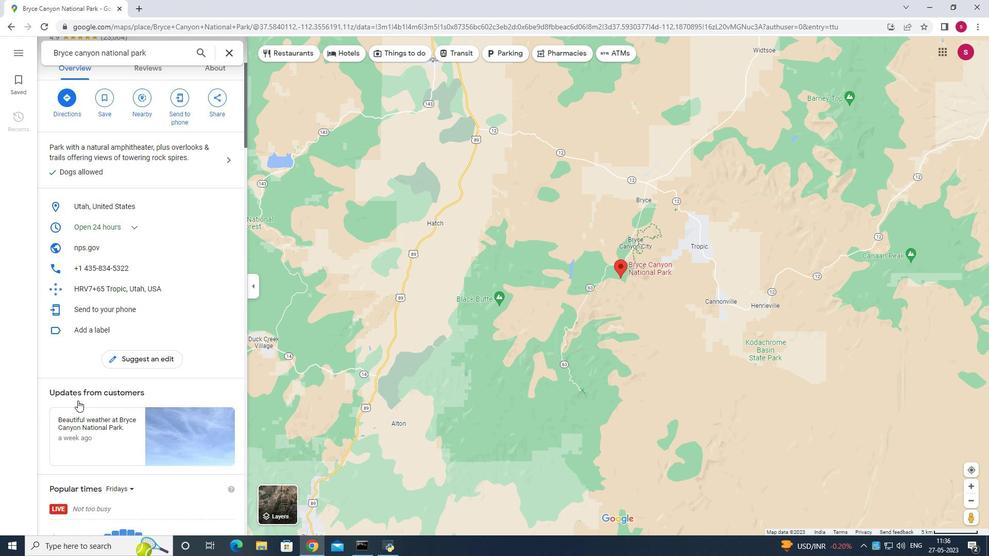 
Action: Mouse scrolled (77, 401) with delta (0, 0)
Screenshot: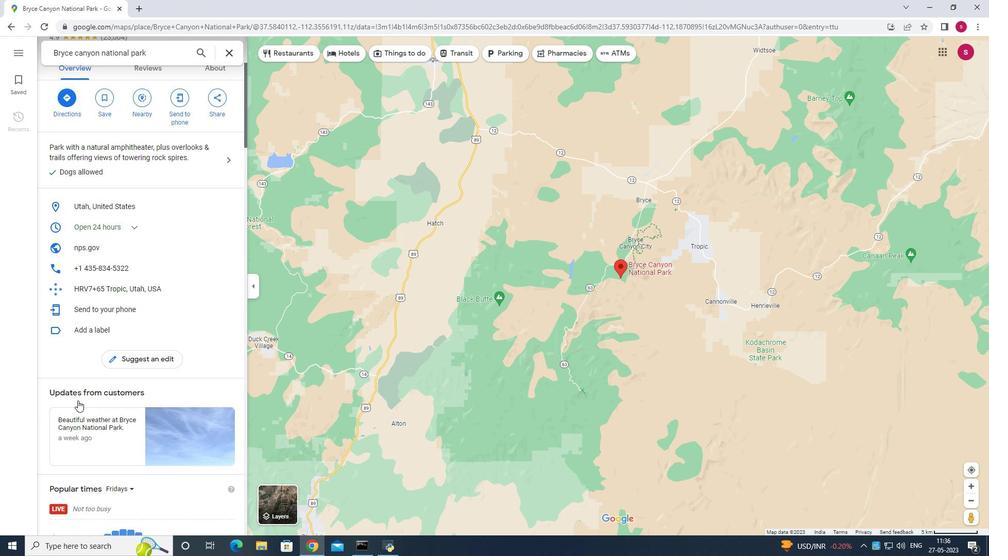 
Action: Mouse scrolled (77, 401) with delta (0, 0)
Screenshot: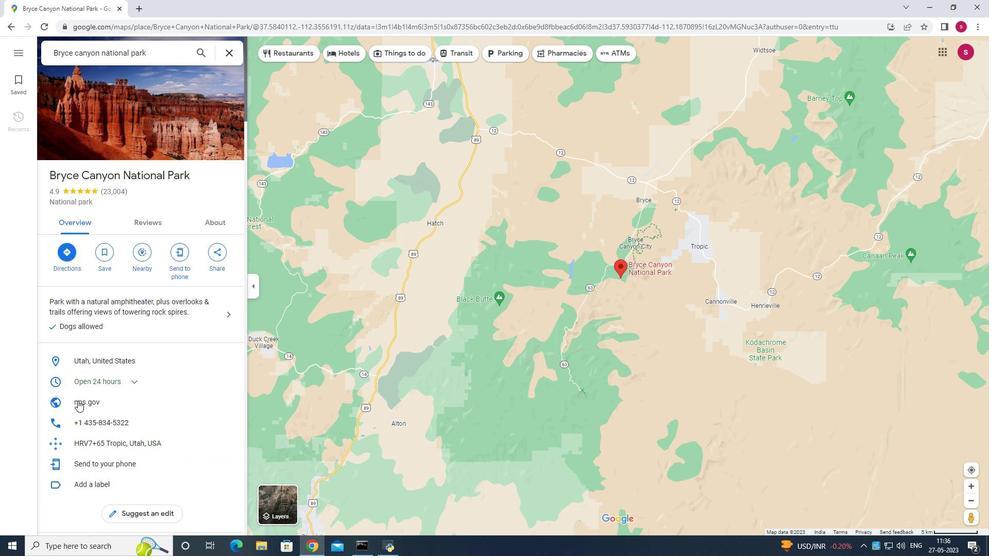 
Action: Mouse scrolled (77, 401) with delta (0, 0)
Screenshot: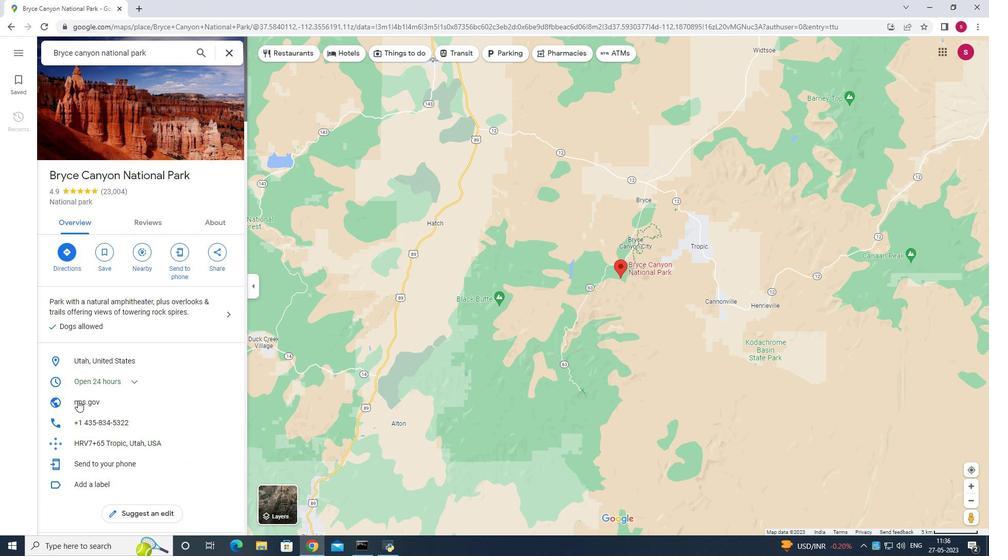 
Action: Mouse scrolled (77, 401) with delta (0, 0)
Screenshot: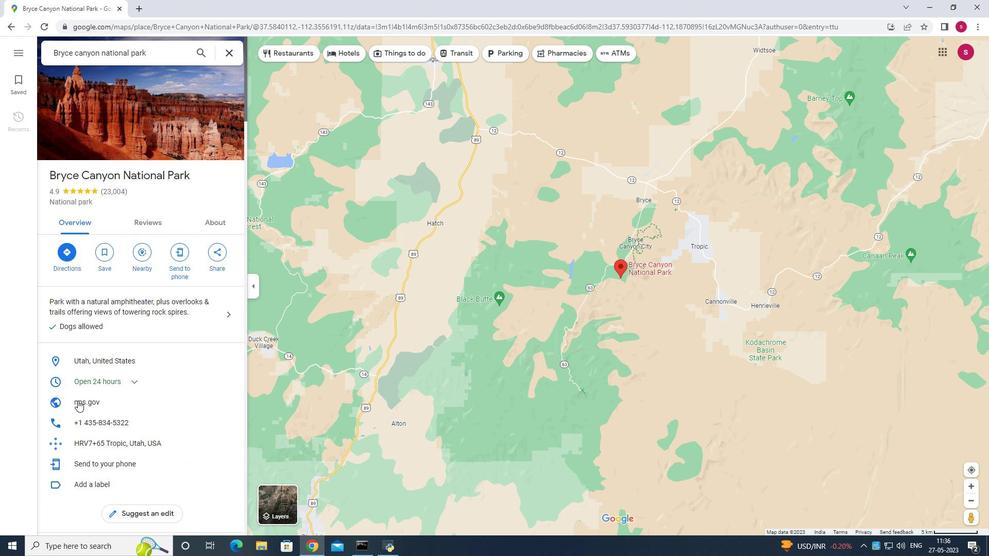
Action: Mouse moved to (67, 253)
Screenshot: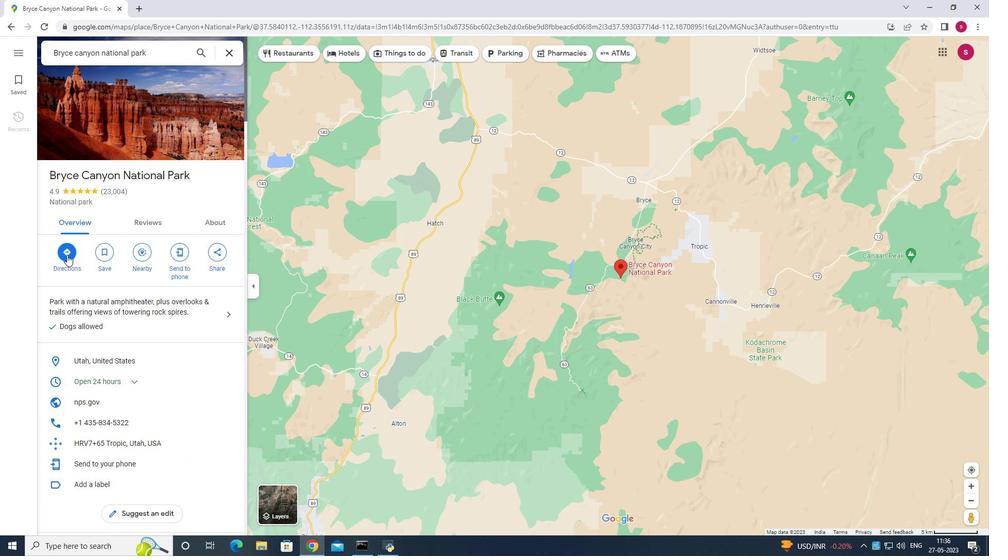 
Action: Mouse pressed left at (67, 253)
Screenshot: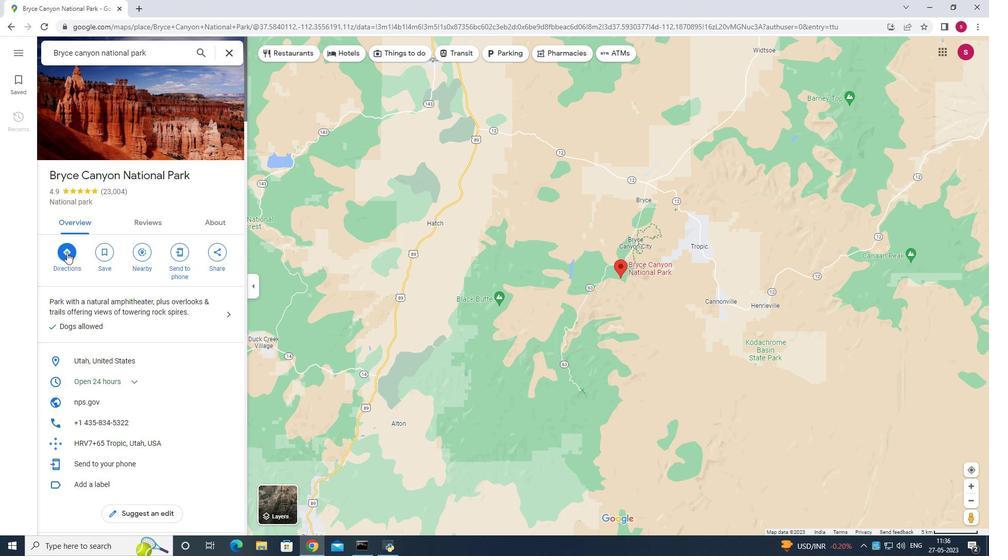 
Action: Mouse moved to (117, 108)
Screenshot: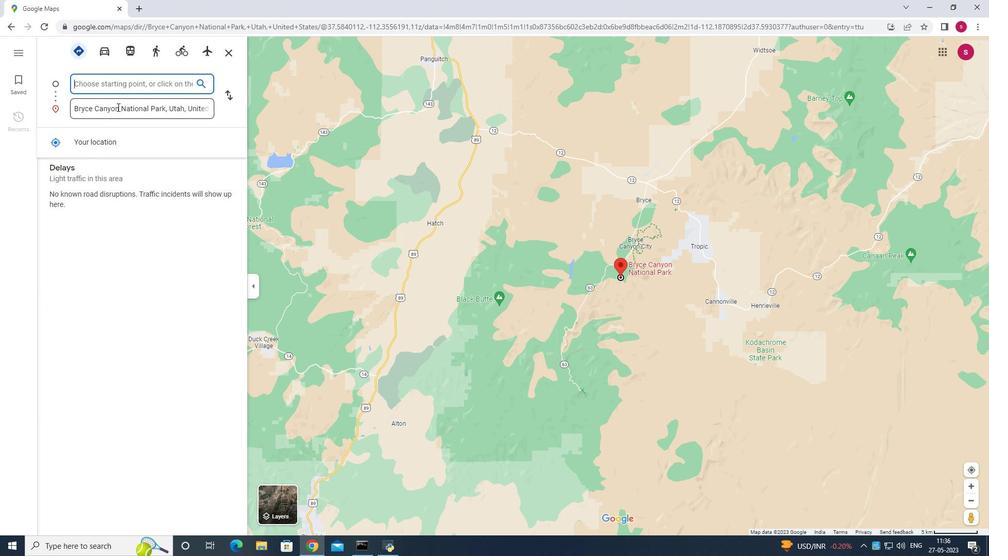 
Action: Mouse pressed left at (117, 108)
Screenshot: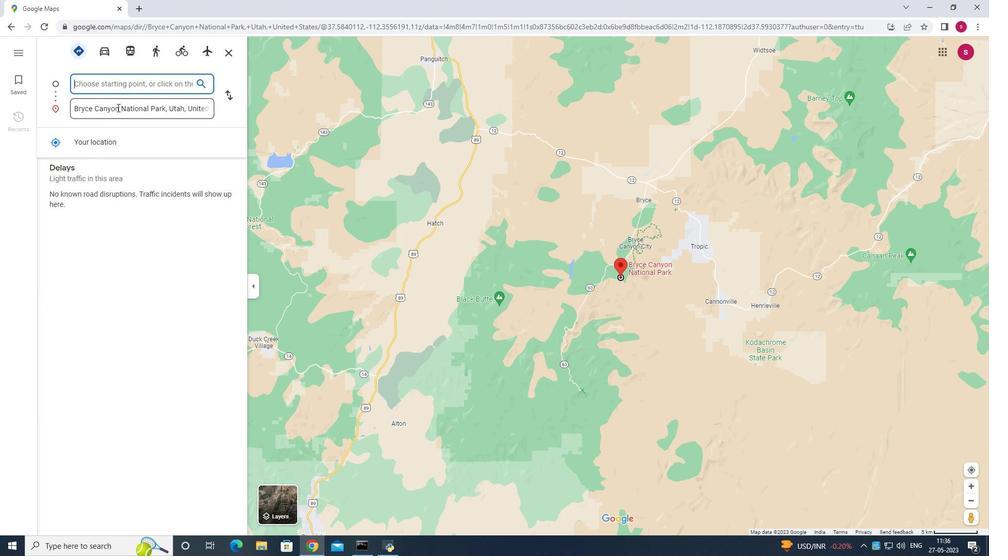 
Action: Mouse moved to (126, 76)
Screenshot: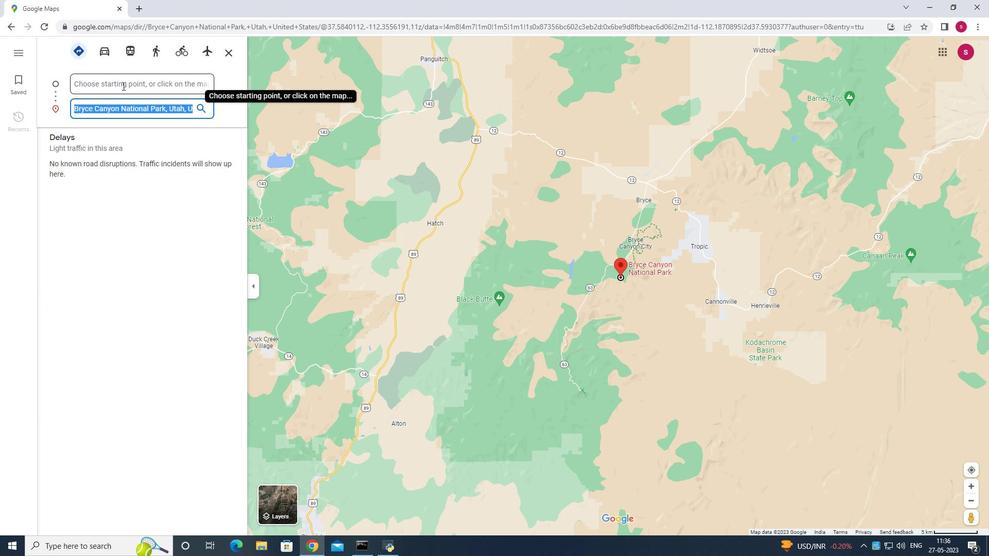 
Action: Mouse pressed left at (126, 76)
Screenshot: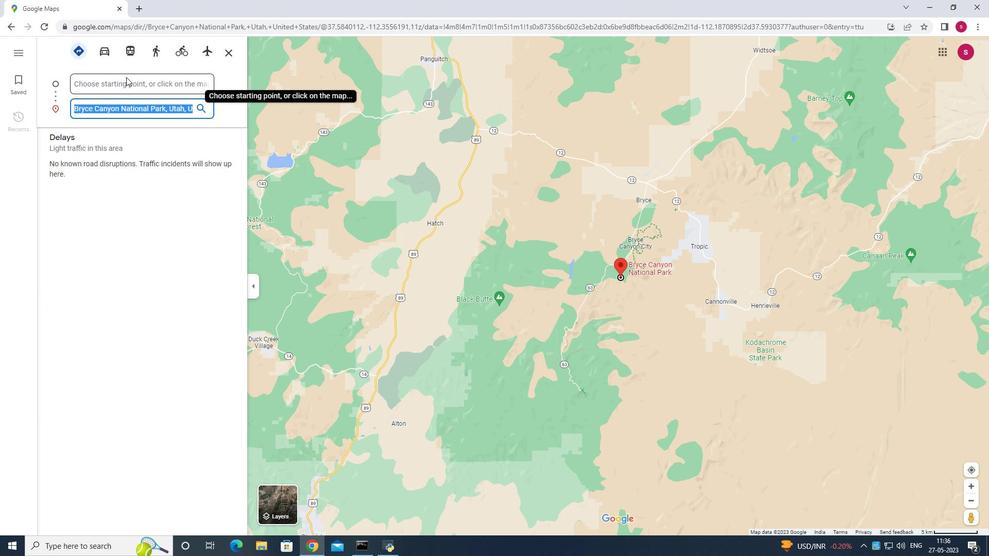 
Action: Mouse moved to (137, 88)
Screenshot: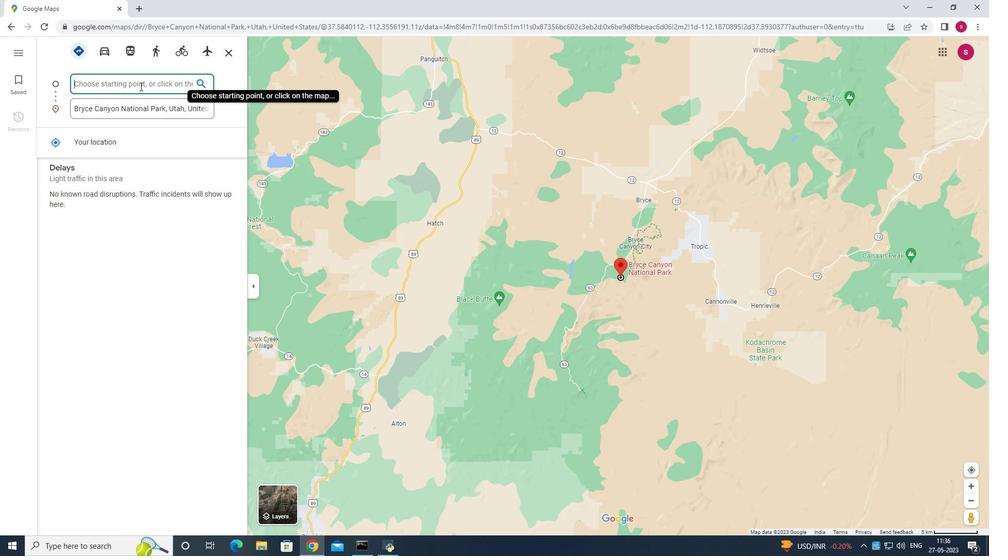 
Action: Key pressed g<Key.shift>rand<Key.space>canyon<Key.space>arizona<Key.space>united<Key.space>sttes<Key.backspace><Key.backspace><Key.backspace>ates<Key.enter>
Screenshot: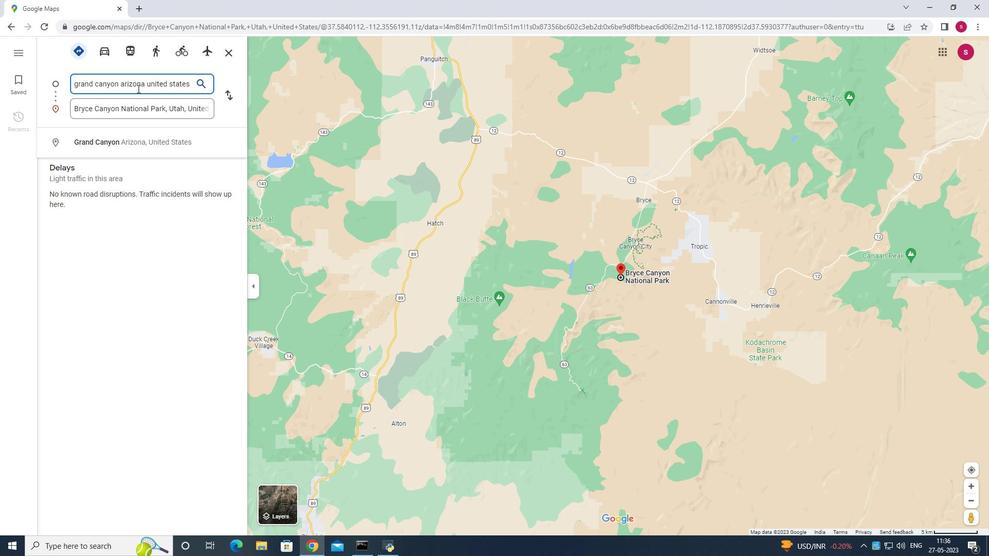 
Action: Mouse moved to (103, 222)
Screenshot: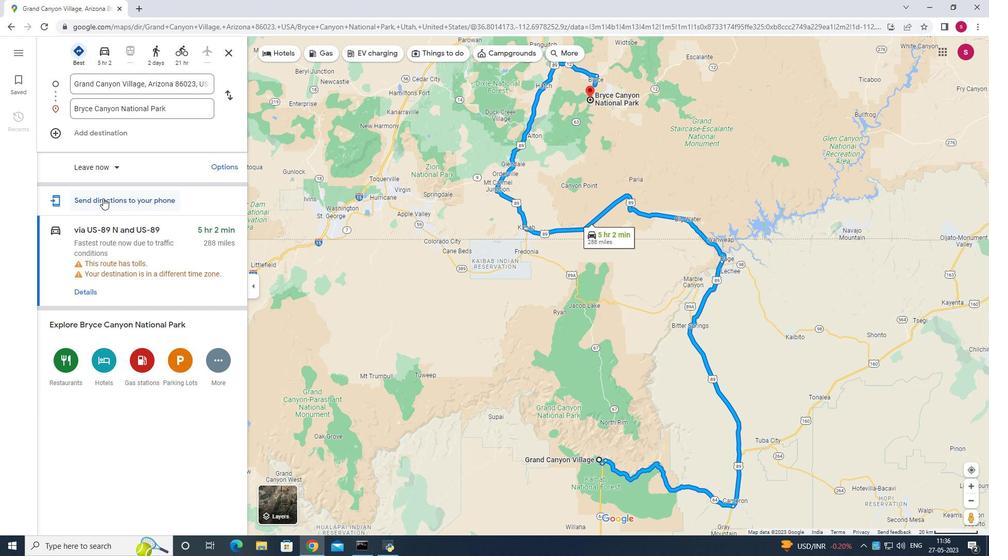 
Action: Mouse scrolled (103, 221) with delta (0, 0)
Screenshot: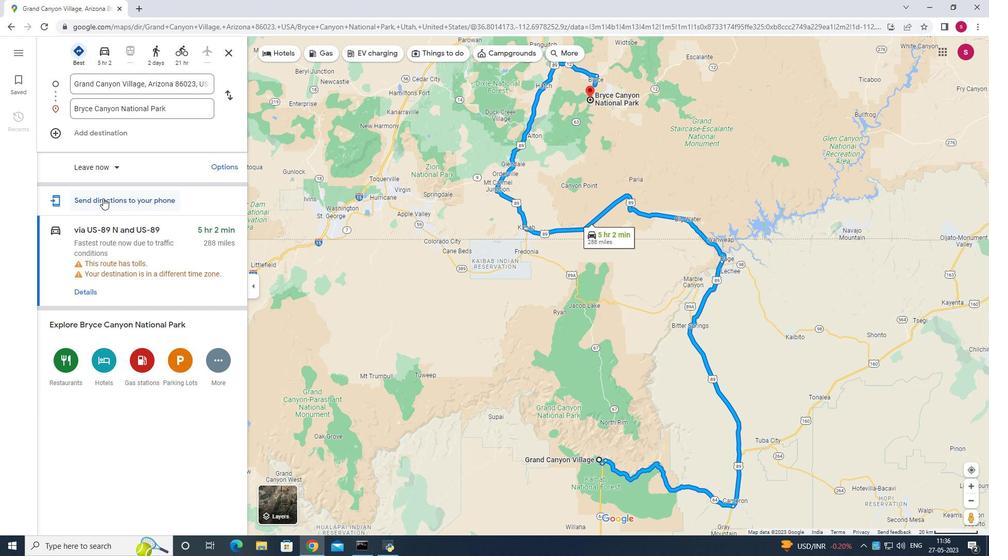 
Action: Mouse moved to (103, 226)
Screenshot: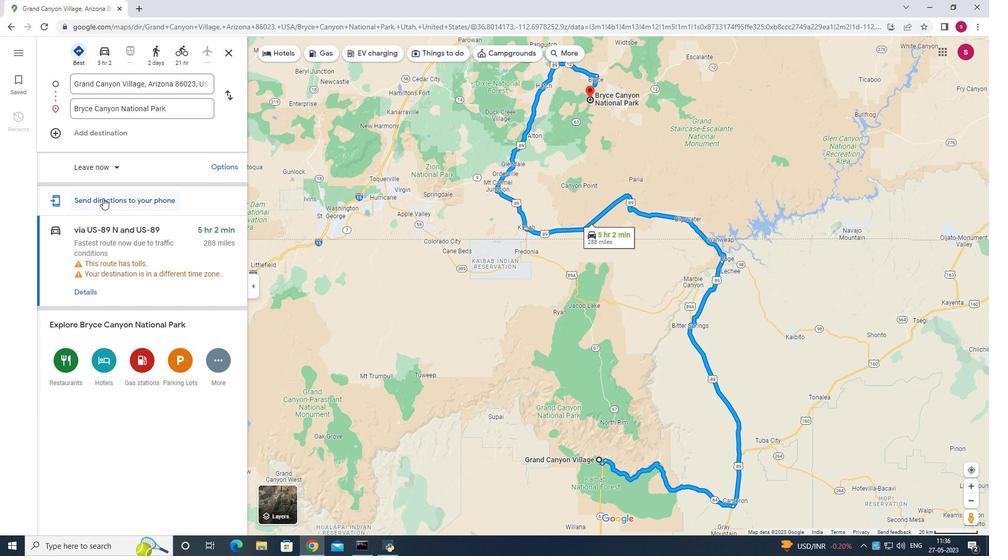 
Action: Mouse scrolled (103, 225) with delta (0, 0)
Screenshot: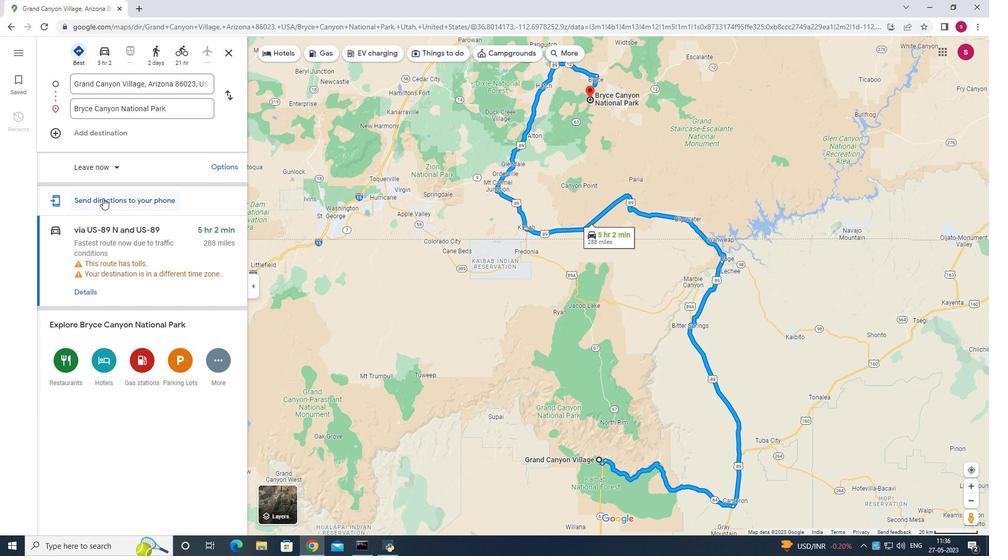 
Action: Mouse moved to (103, 226)
Screenshot: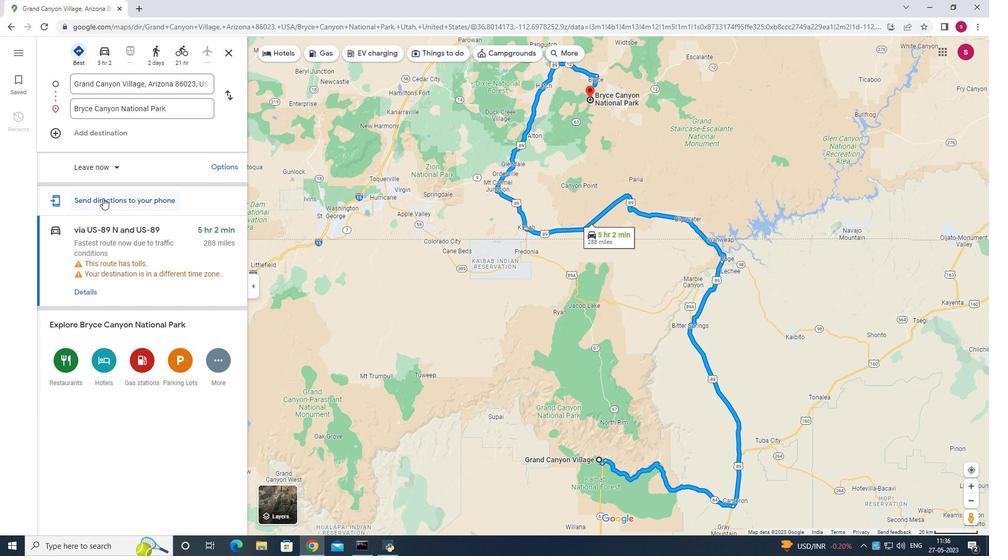 
Action: Mouse scrolled (103, 226) with delta (0, 0)
Screenshot: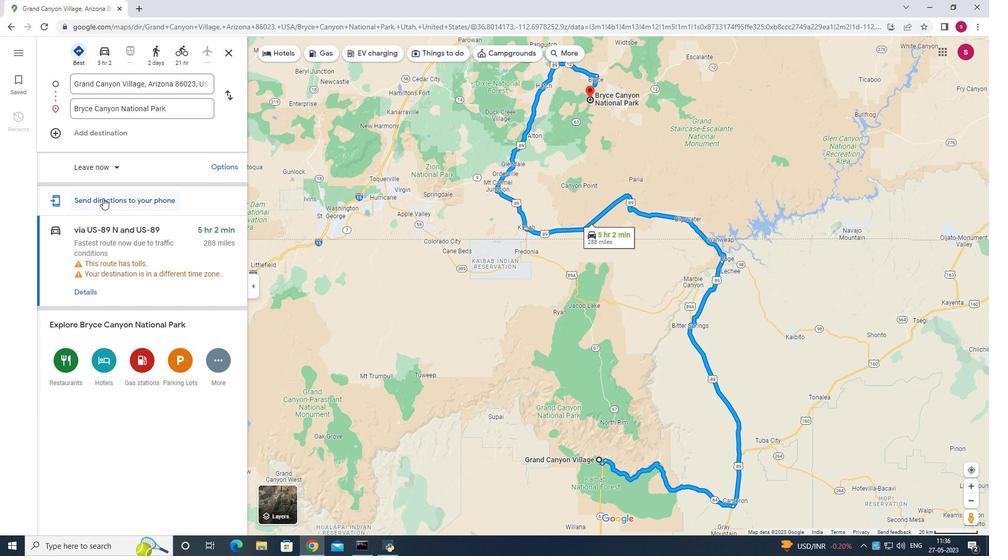 
Action: Mouse moved to (103, 227)
Screenshot: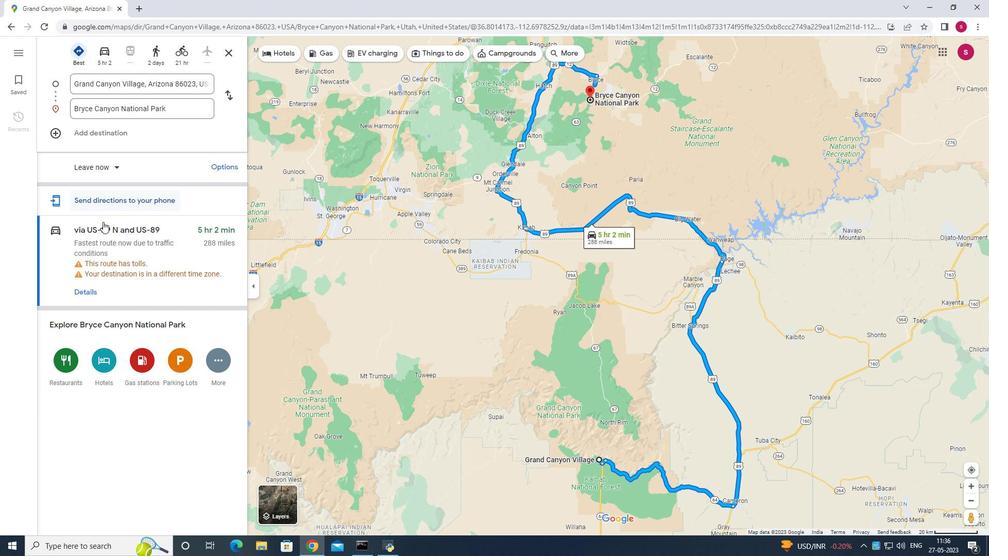 
Action: Mouse scrolled (103, 226) with delta (0, 0)
Screenshot: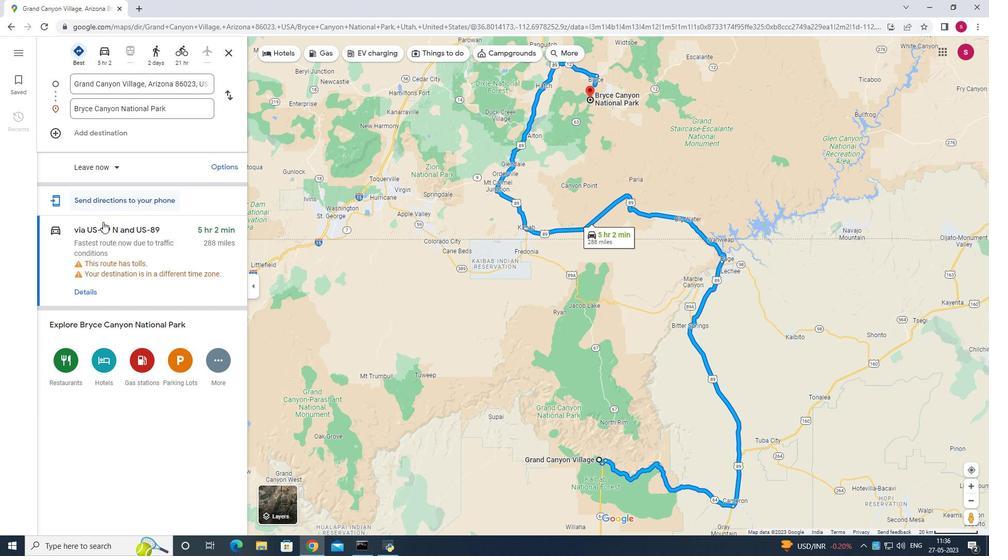 
Action: Mouse moved to (132, 220)
Screenshot: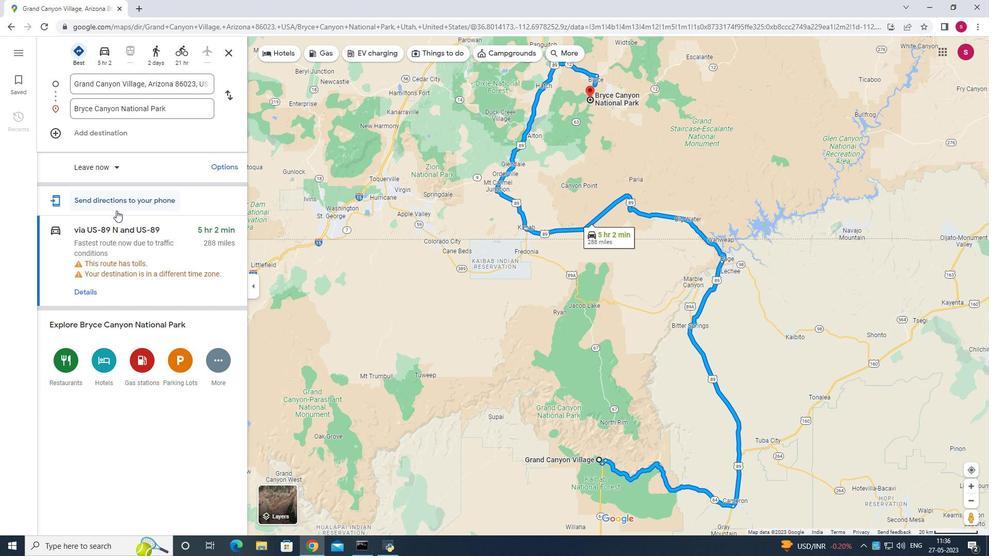 
Action: Mouse scrolled (132, 220) with delta (0, 0)
Screenshot: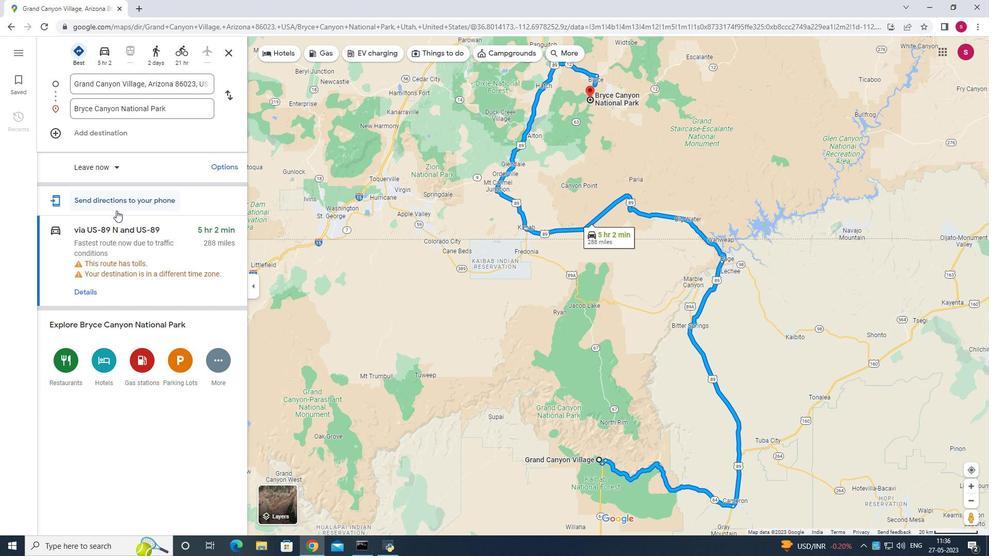 
Action: Mouse moved to (135, 222)
Screenshot: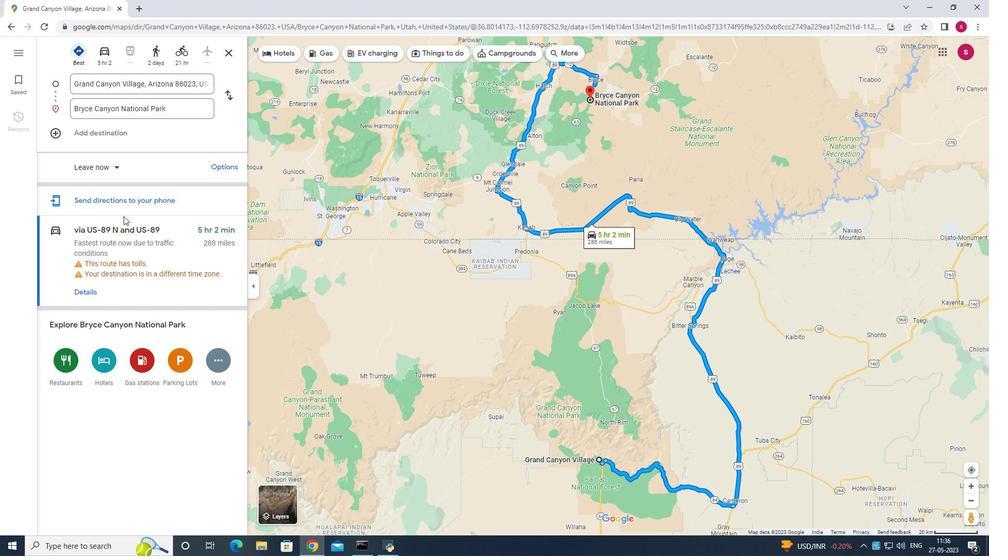 
Action: Mouse scrolled (135, 221) with delta (0, 0)
Screenshot: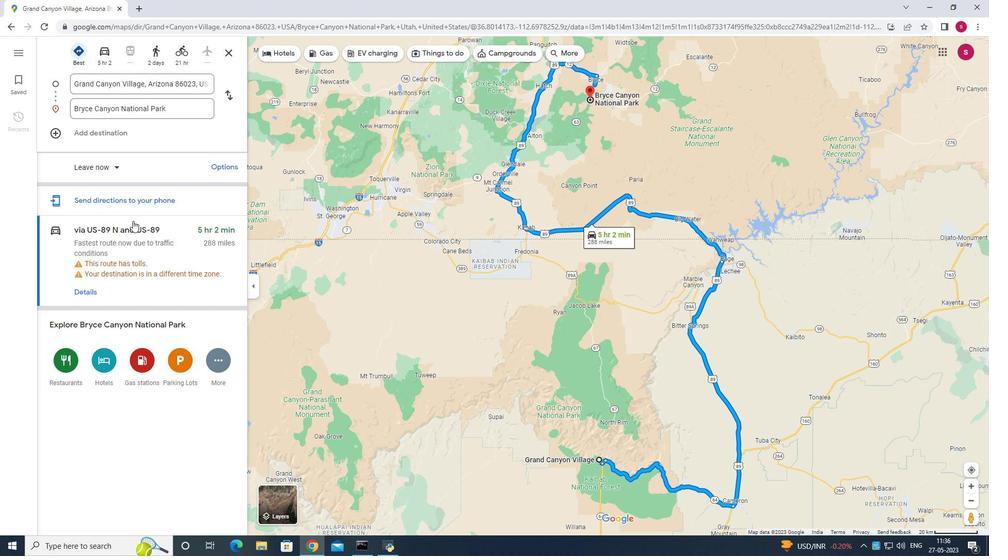 
Action: Mouse scrolled (135, 221) with delta (0, 0)
Screenshot: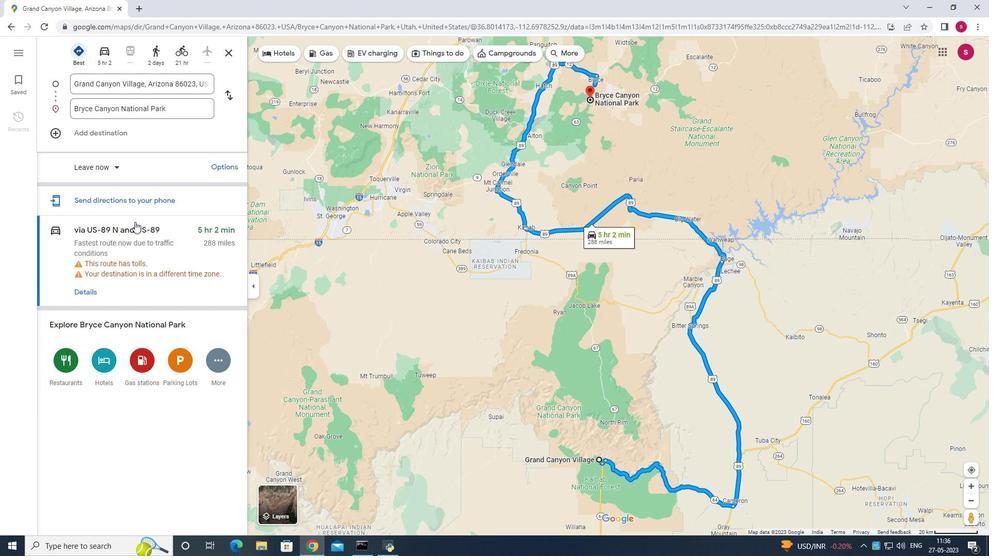 
Action: Mouse moved to (210, 365)
Screenshot: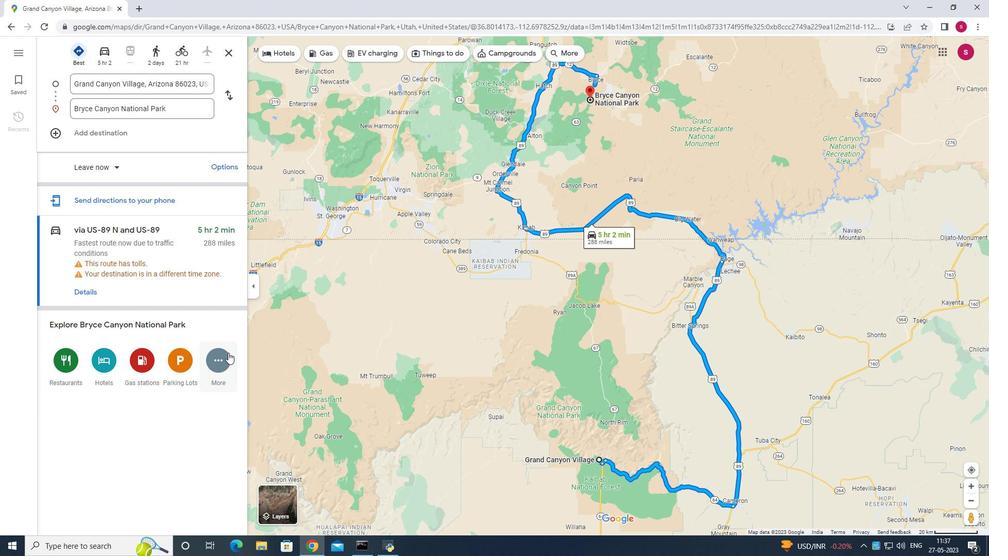 
Action: Mouse pressed left at (210, 365)
Screenshot: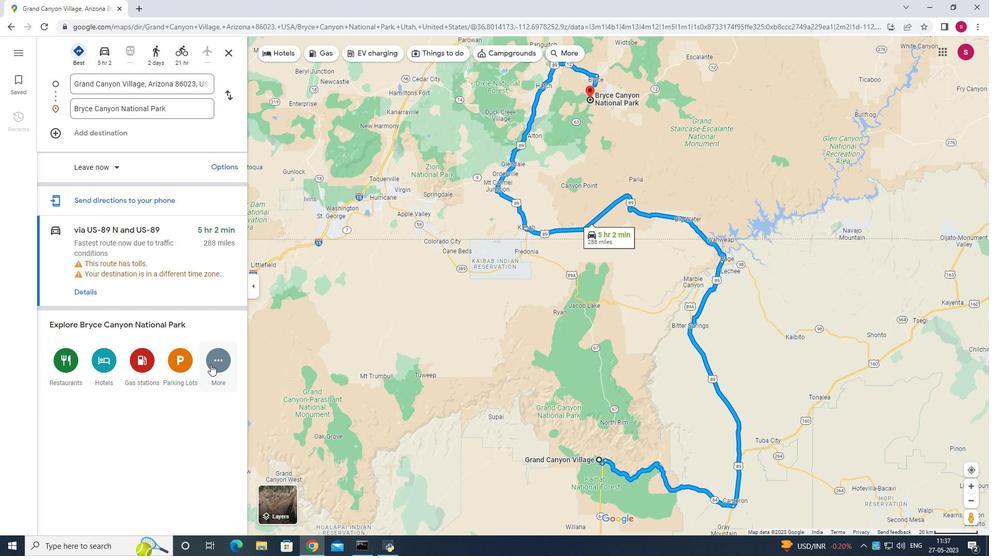 
Action: Mouse moved to (180, 419)
Screenshot: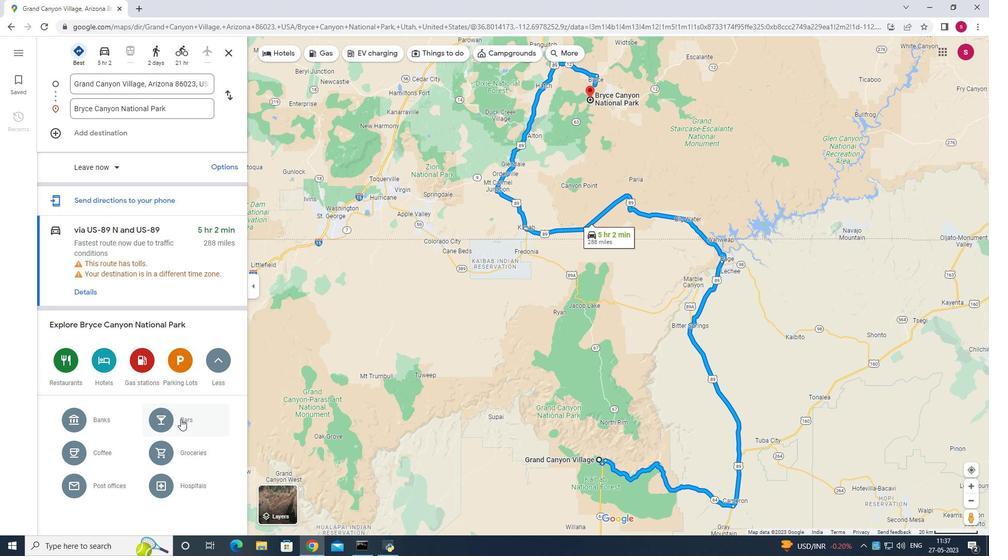 
Action: Mouse pressed left at (180, 419)
Screenshot: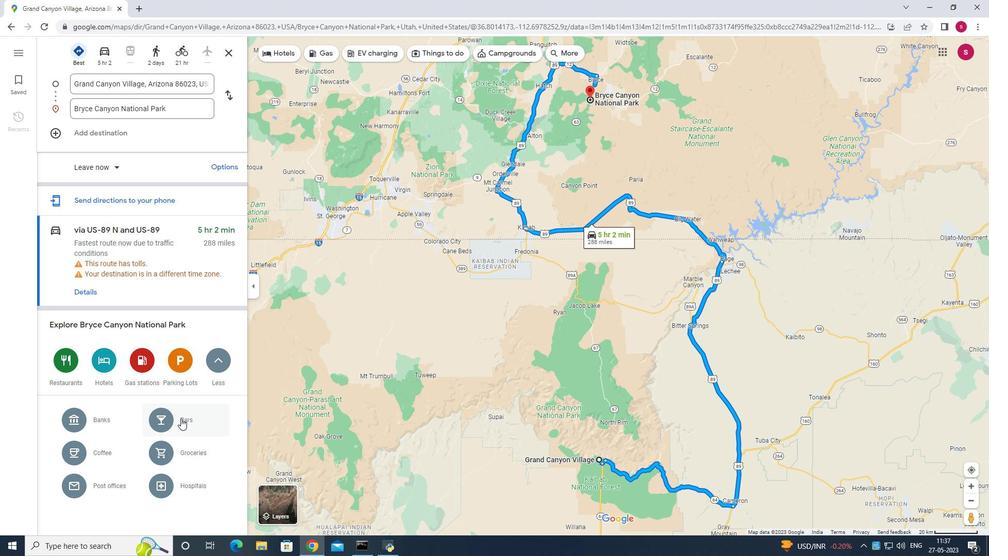 
Action: Mouse moved to (182, 419)
Screenshot: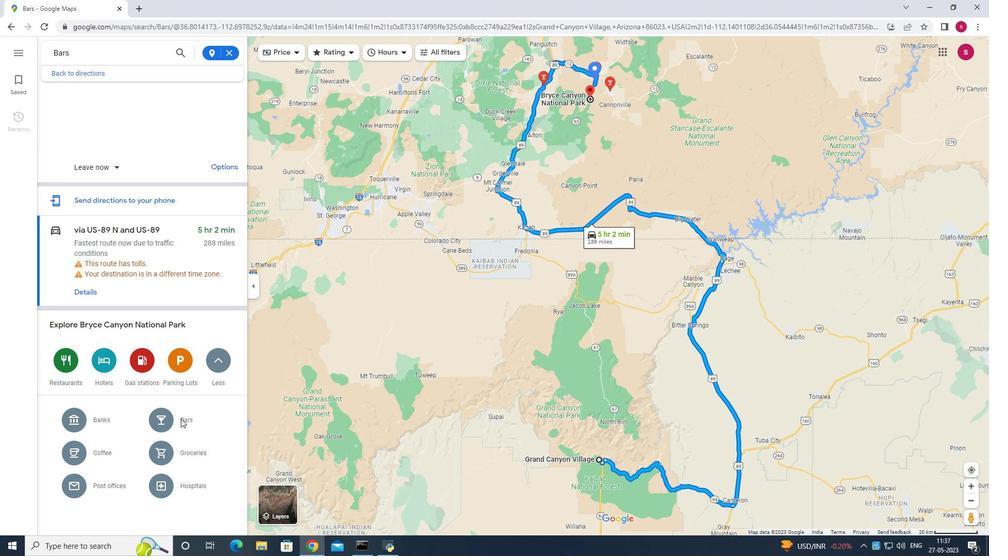 
Action: Mouse scrolled (182, 419) with delta (0, 0)
Screenshot: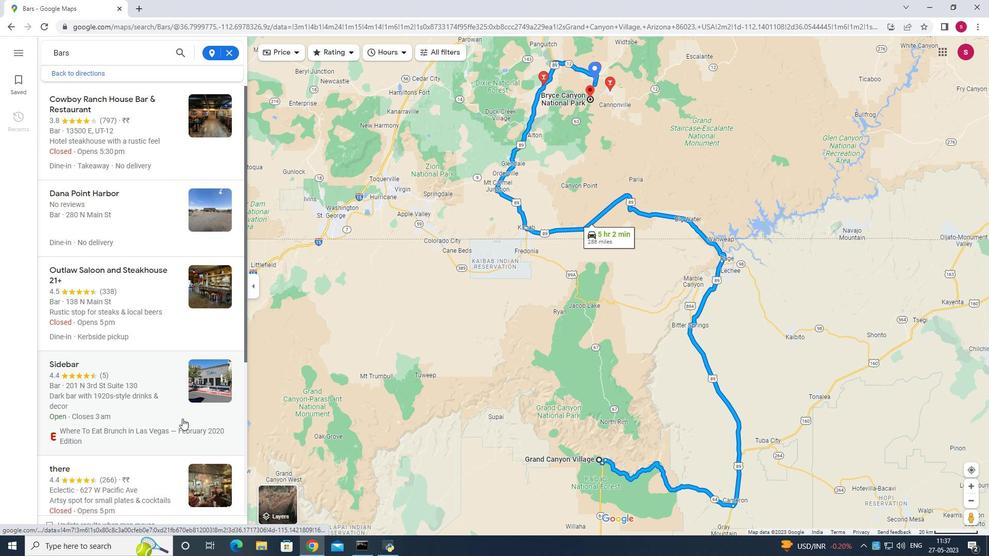 
Action: Mouse scrolled (182, 419) with delta (0, 0)
Screenshot: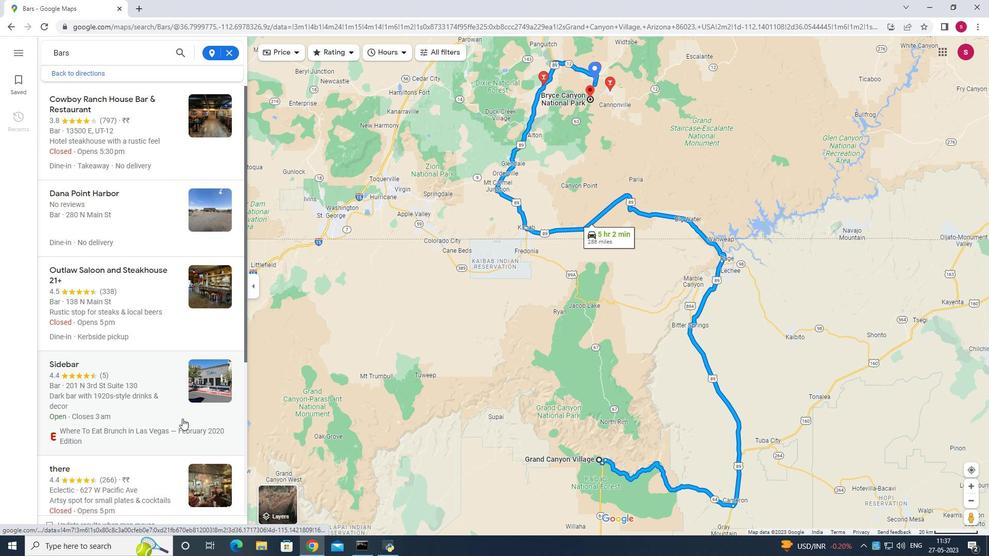 
Action: Mouse scrolled (182, 419) with delta (0, 0)
Screenshot: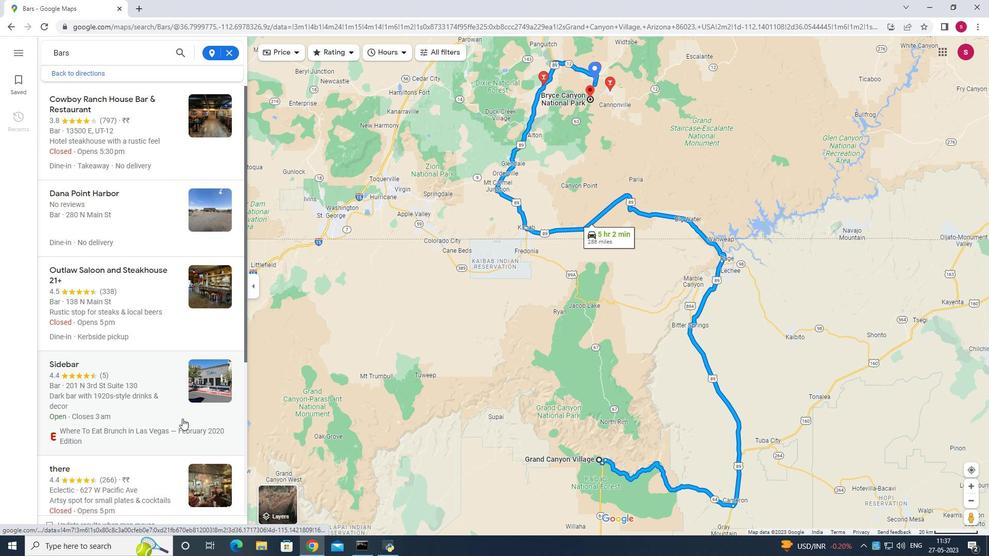 
Action: Mouse scrolled (182, 419) with delta (0, 0)
Screenshot: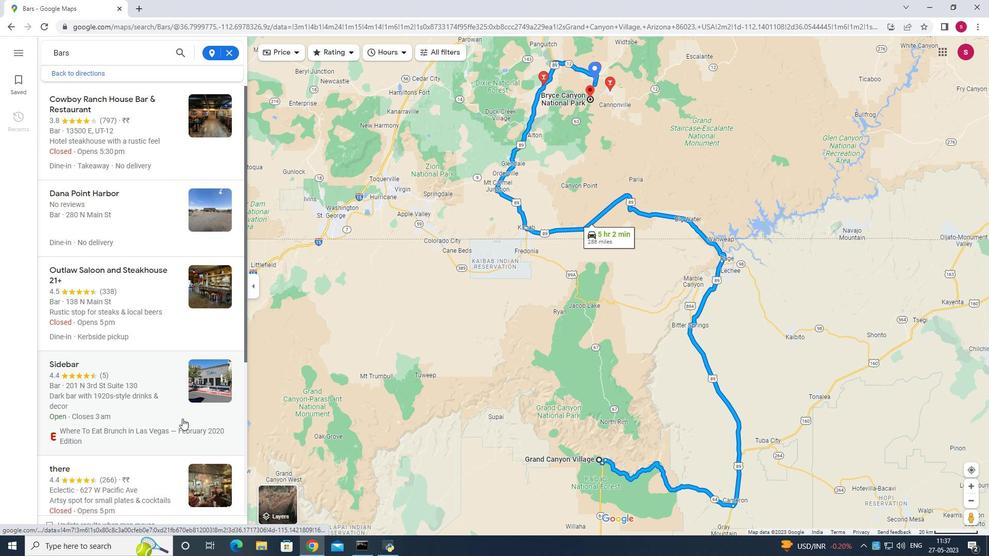 
Action: Mouse scrolled (182, 419) with delta (0, 0)
Screenshot: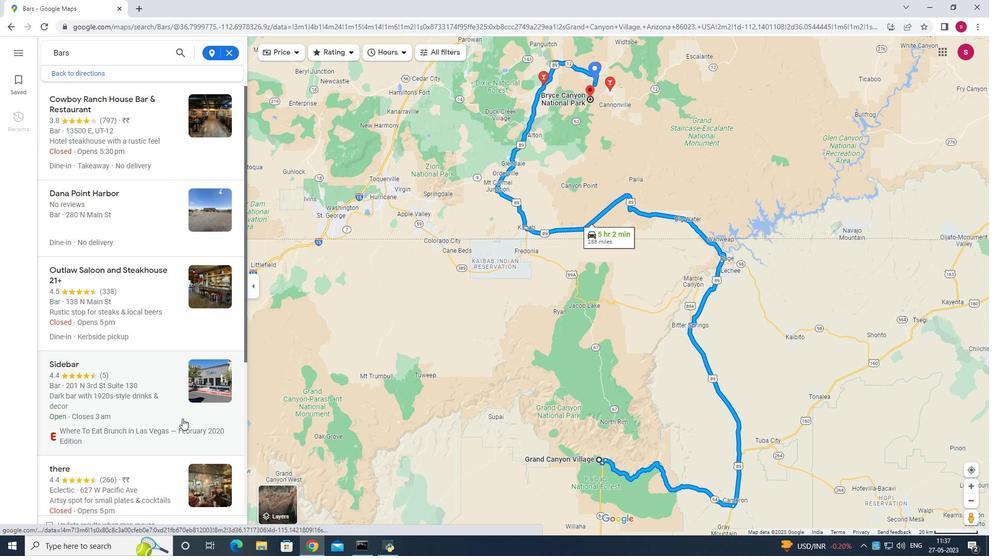 
Action: Mouse scrolled (182, 419) with delta (0, 0)
Screenshot: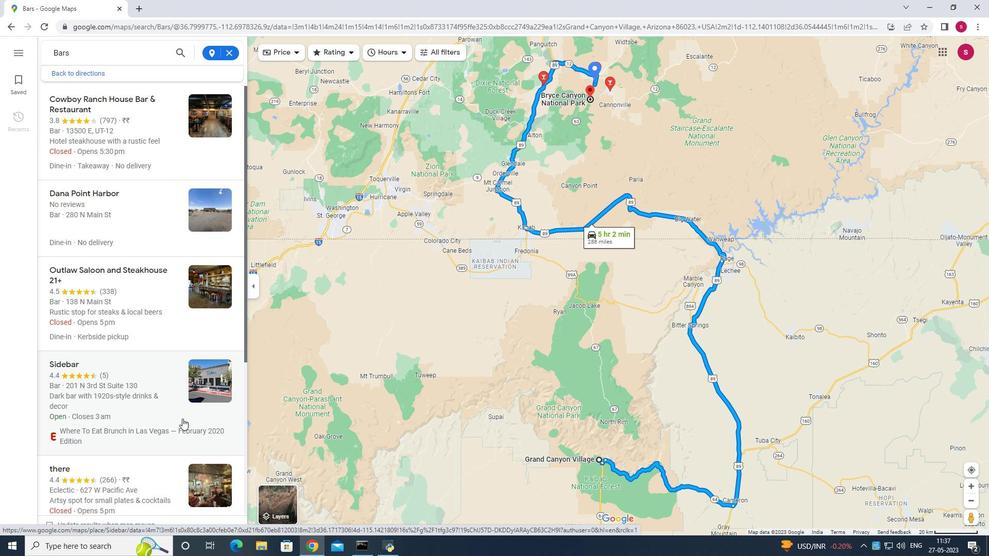 
Action: Mouse scrolled (182, 419) with delta (0, 0)
Screenshot: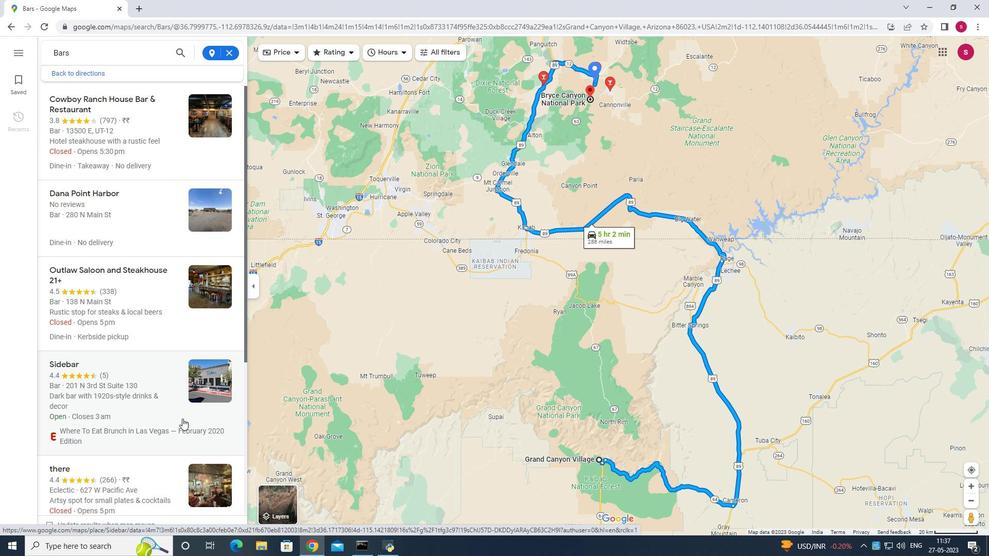 
Action: Mouse moved to (191, 112)
Screenshot: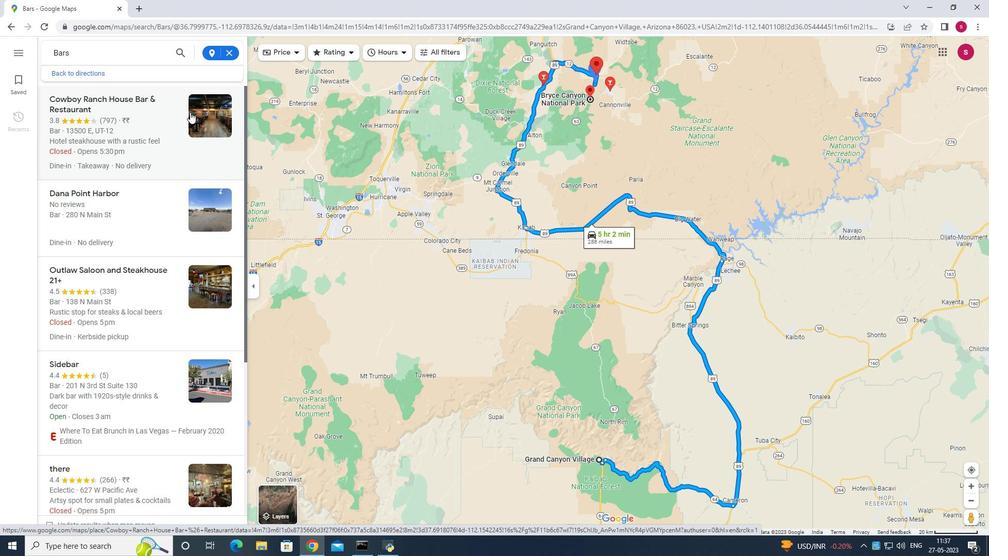 
Action: Mouse pressed left at (191, 112)
Screenshot: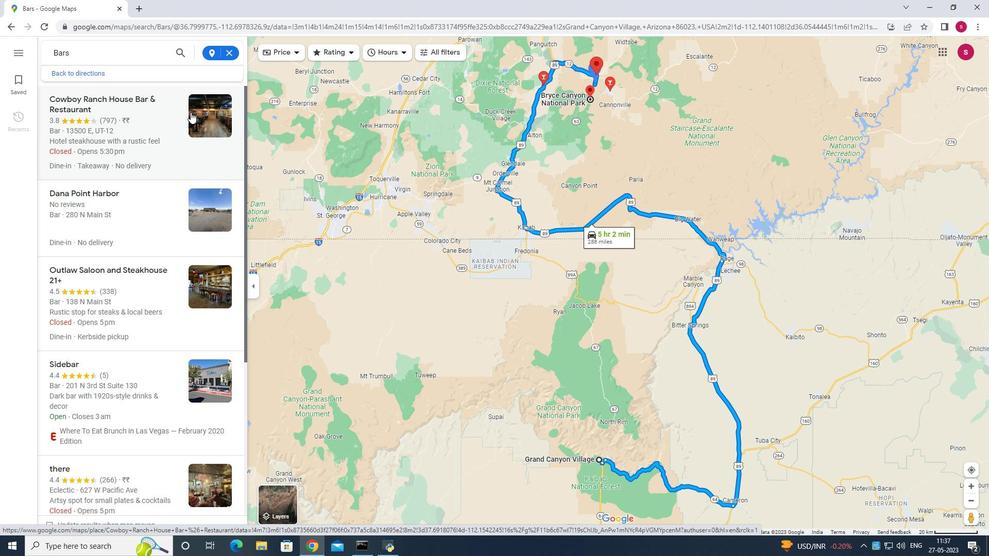 
Action: Mouse moved to (360, 269)
Screenshot: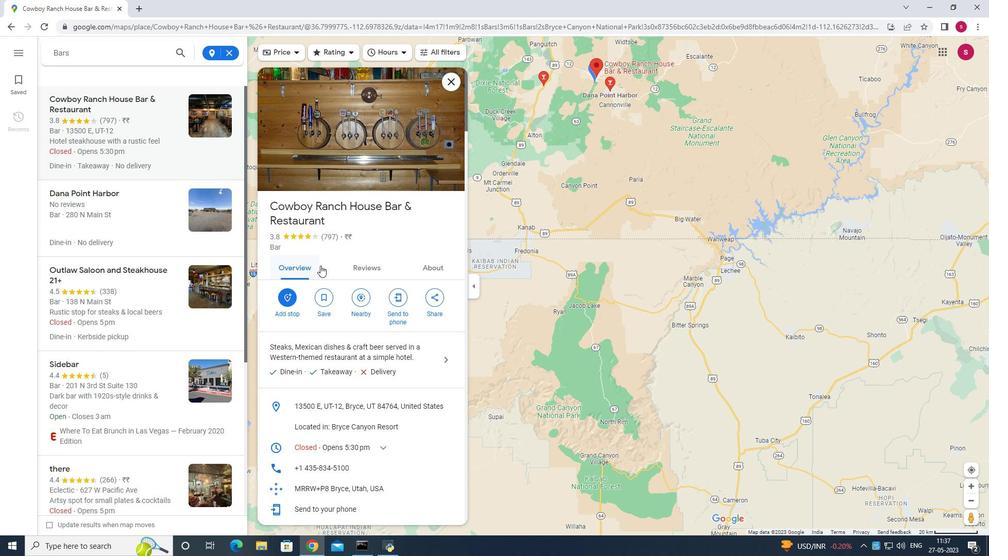 
Action: Mouse scrolled (360, 268) with delta (0, 0)
Screenshot: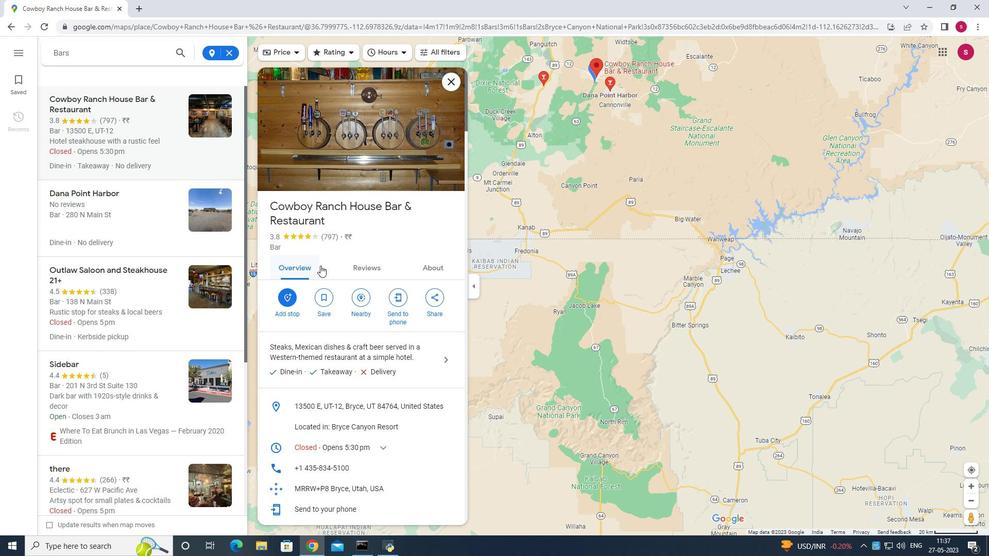 
Action: Mouse scrolled (360, 268) with delta (0, 0)
Screenshot: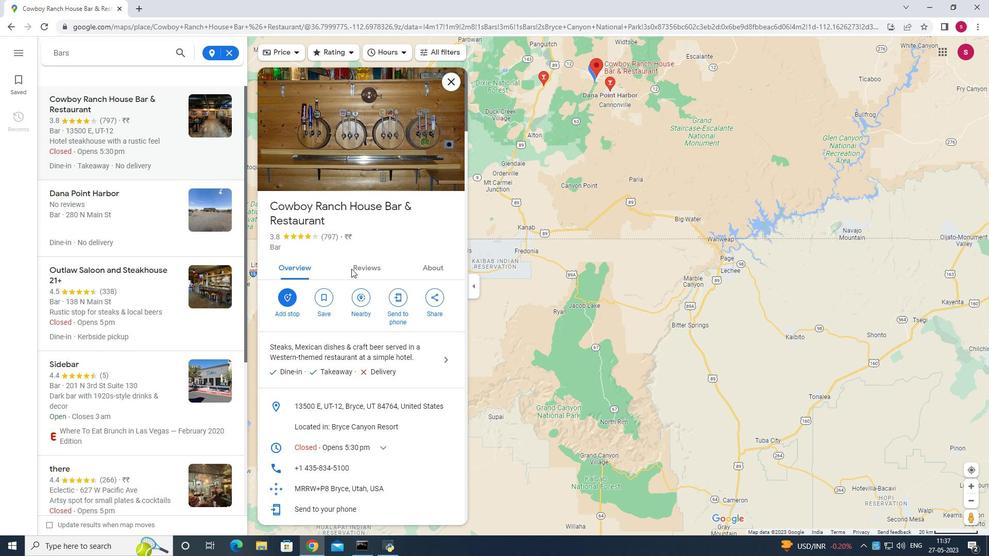 
Action: Mouse scrolled (360, 268) with delta (0, 0)
Screenshot: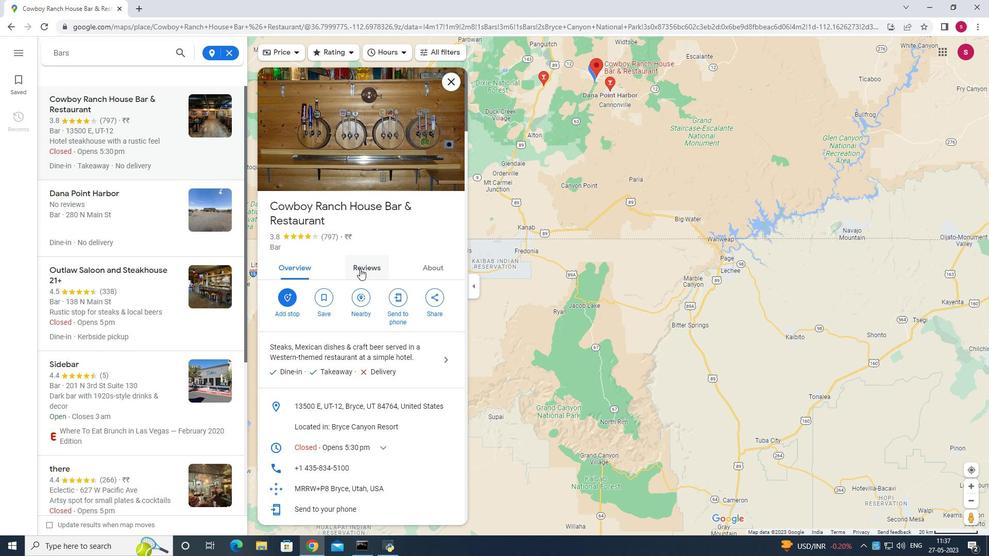 
Action: Mouse scrolled (360, 268) with delta (0, 0)
Screenshot: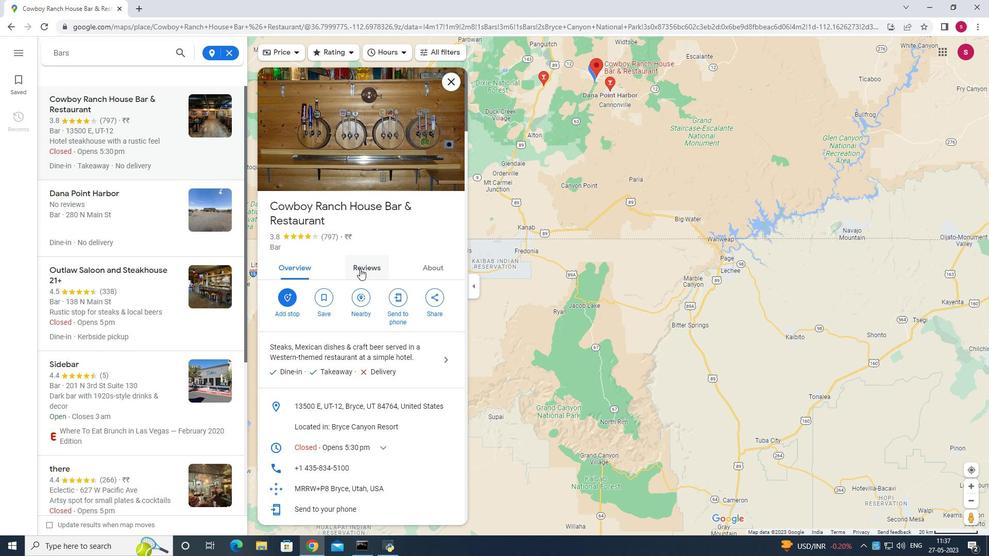 
Action: Mouse scrolled (360, 268) with delta (0, 0)
Screenshot: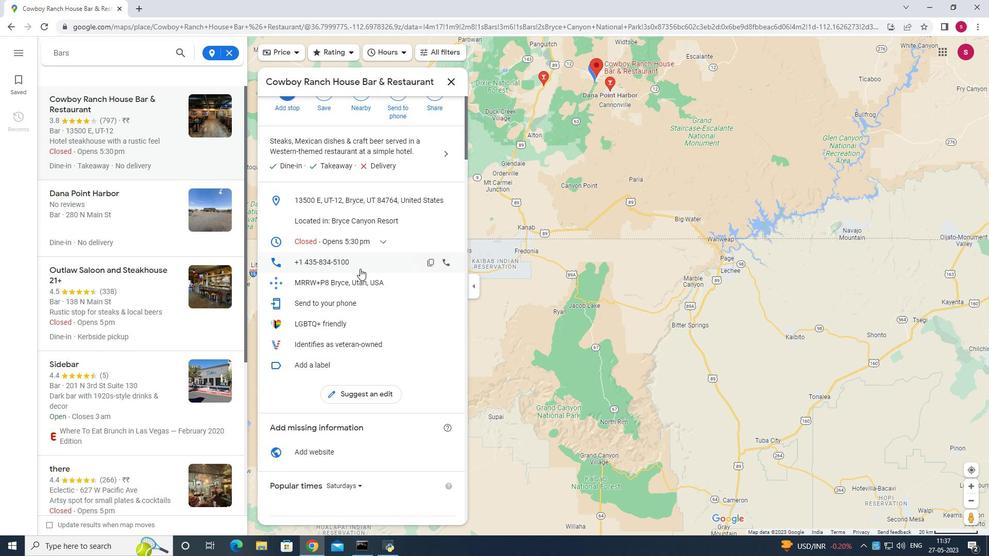 
Action: Mouse scrolled (360, 268) with delta (0, 0)
Screenshot: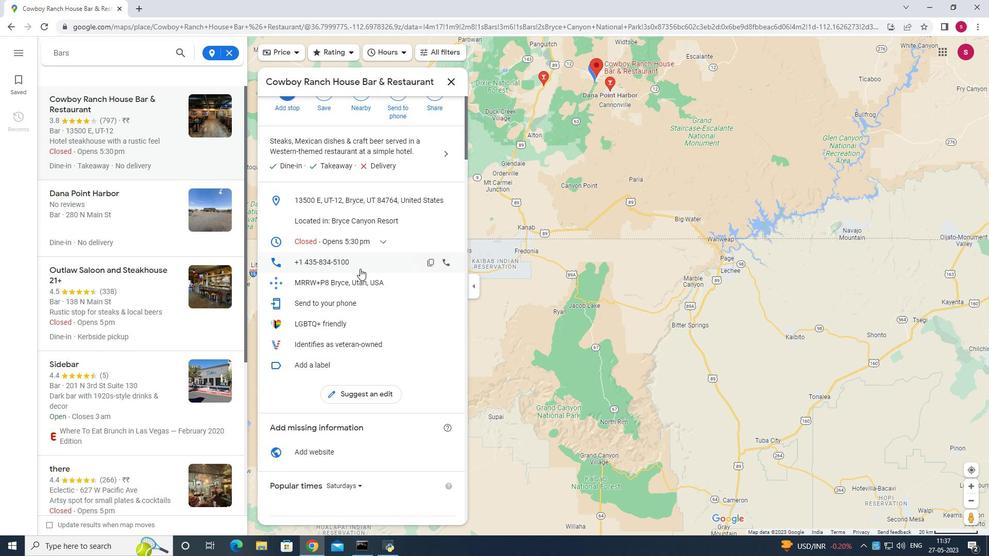 
Action: Mouse scrolled (360, 268) with delta (0, 0)
Screenshot: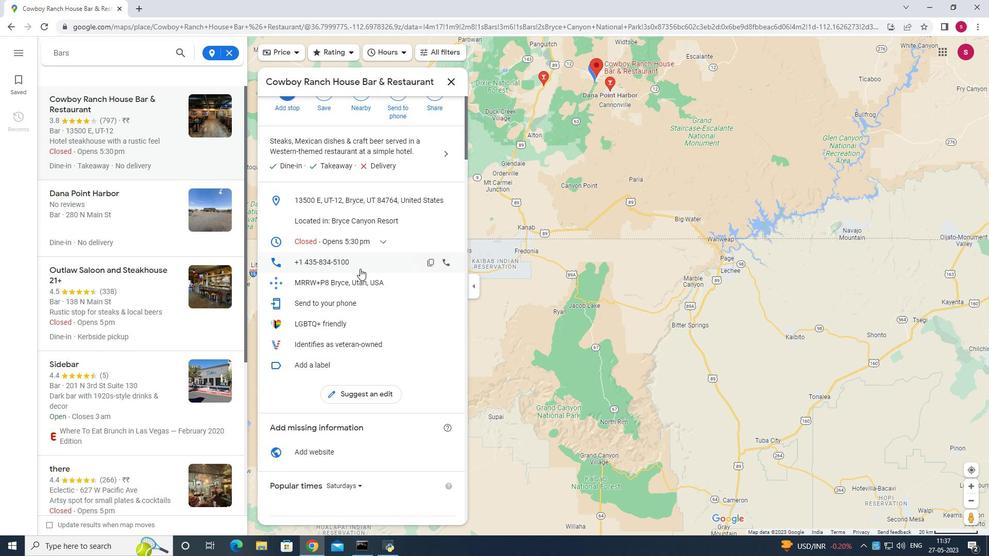 
Action: Mouse scrolled (360, 268) with delta (0, 0)
Screenshot: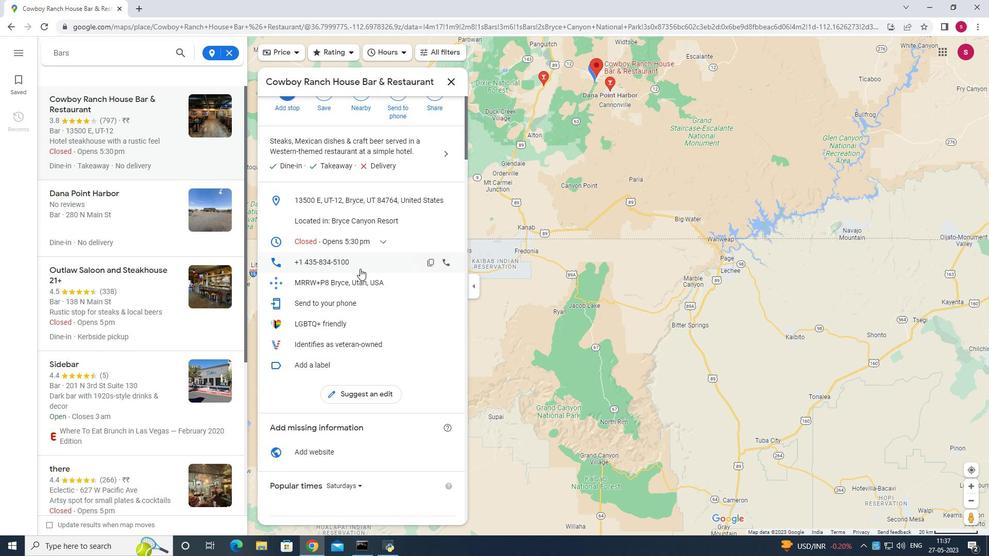 
Action: Mouse scrolled (360, 269) with delta (0, 0)
Screenshot: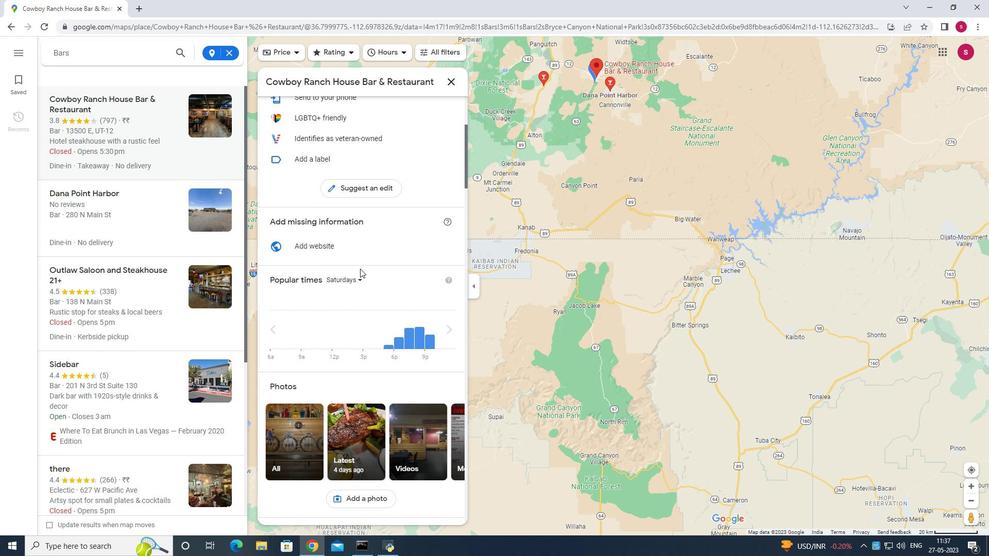 
Action: Mouse scrolled (360, 269) with delta (0, 0)
Screenshot: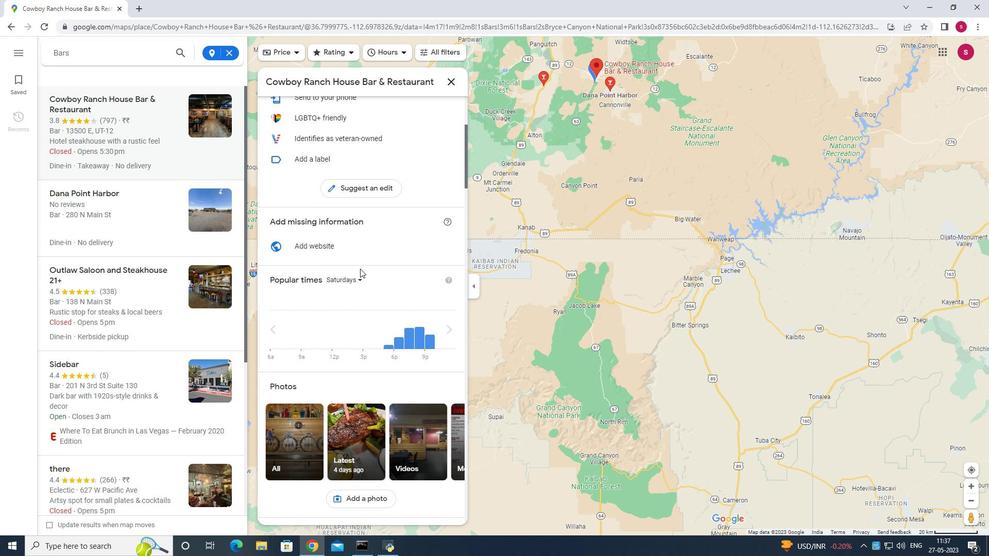 
Action: Mouse scrolled (360, 269) with delta (0, 0)
Screenshot: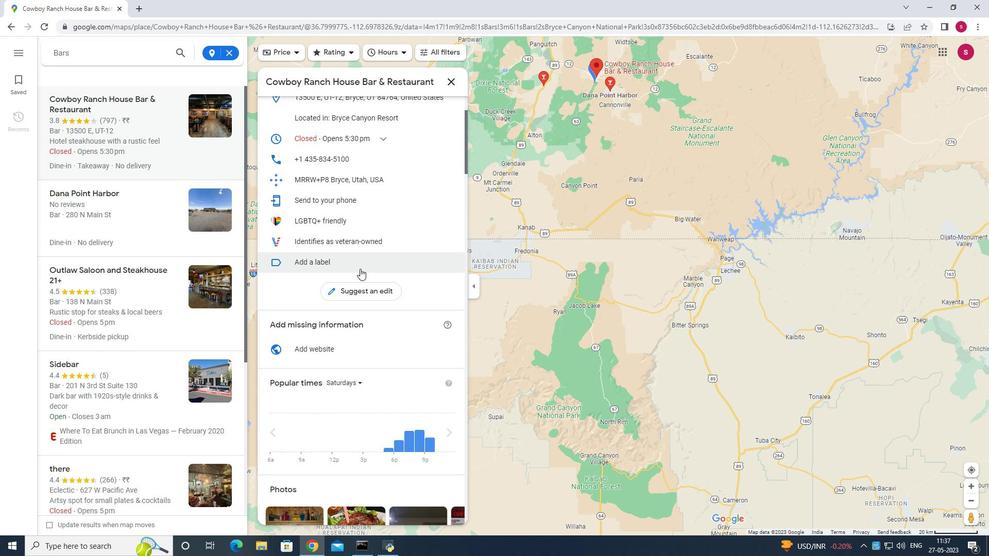 
Action: Mouse scrolled (360, 269) with delta (0, 0)
Screenshot: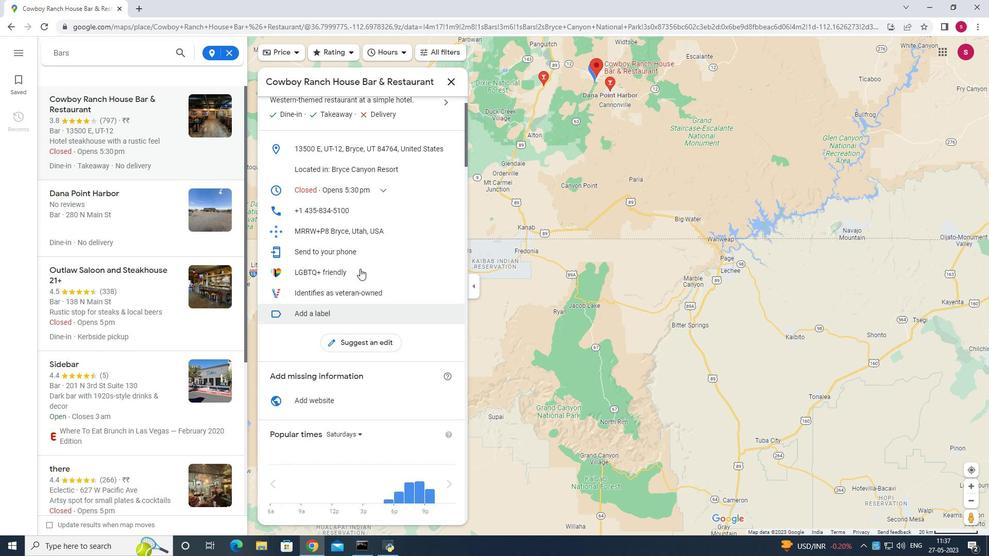 
Action: Mouse scrolled (360, 268) with delta (0, 0)
Screenshot: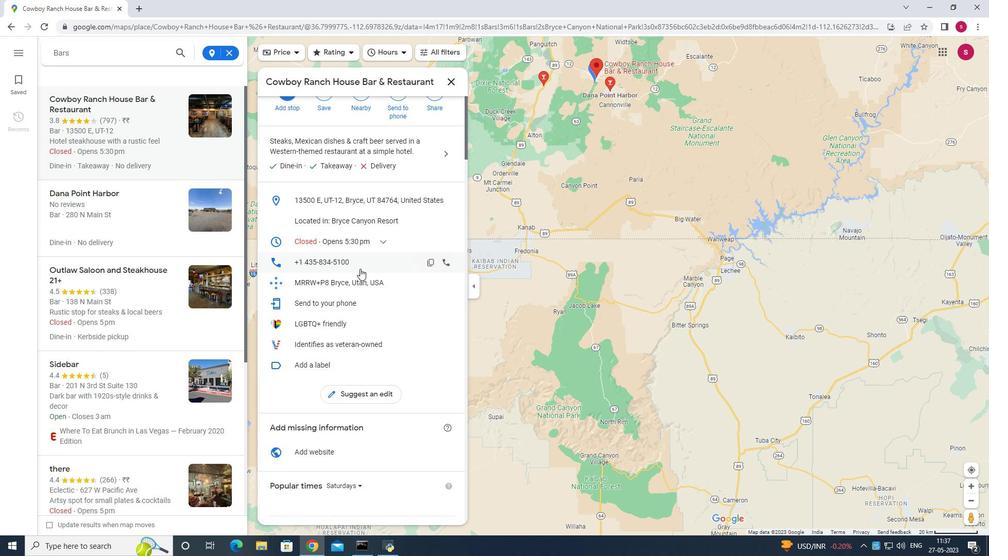 
Action: Mouse scrolled (360, 268) with delta (0, 0)
Screenshot: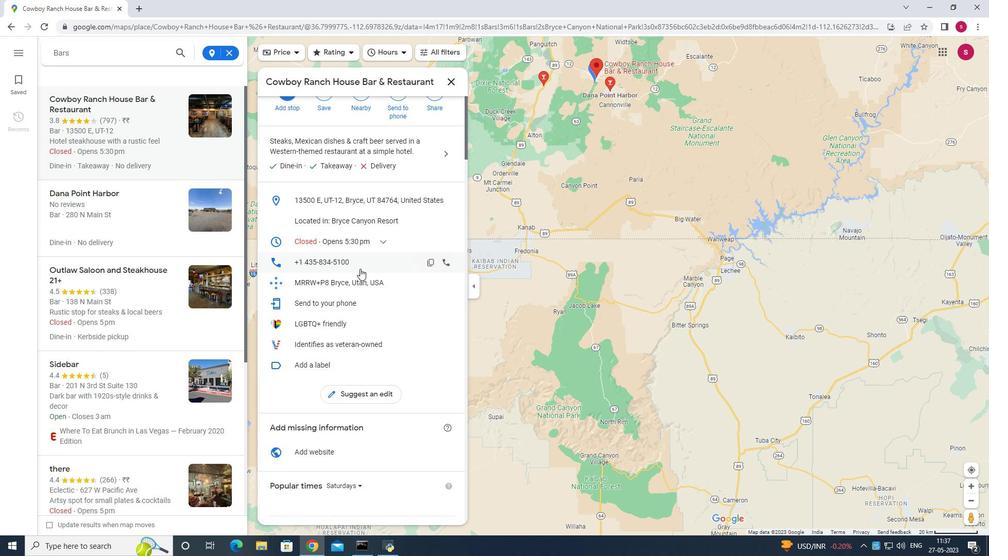 
Action: Mouse scrolled (360, 268) with delta (0, 0)
Screenshot: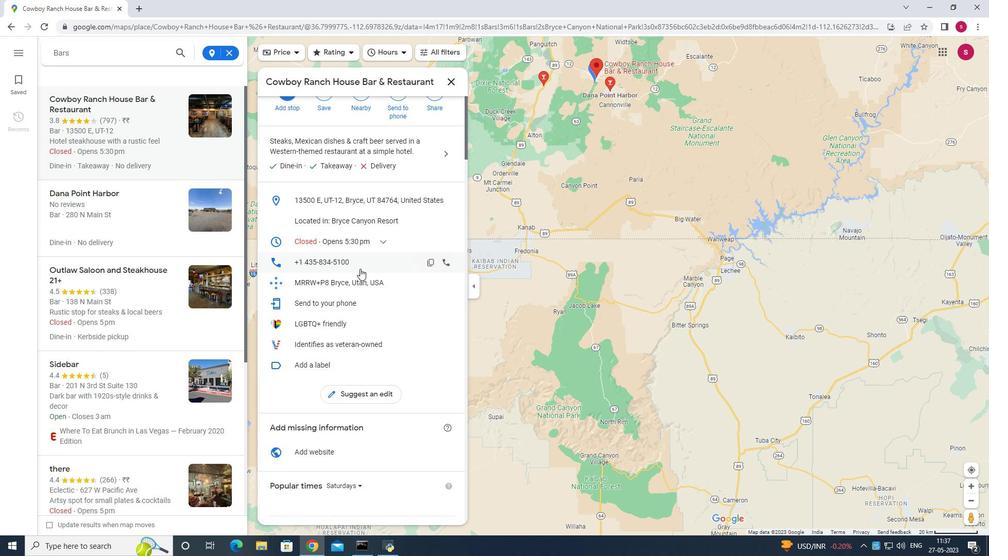 
Action: Mouse scrolled (360, 268) with delta (0, 0)
Screenshot: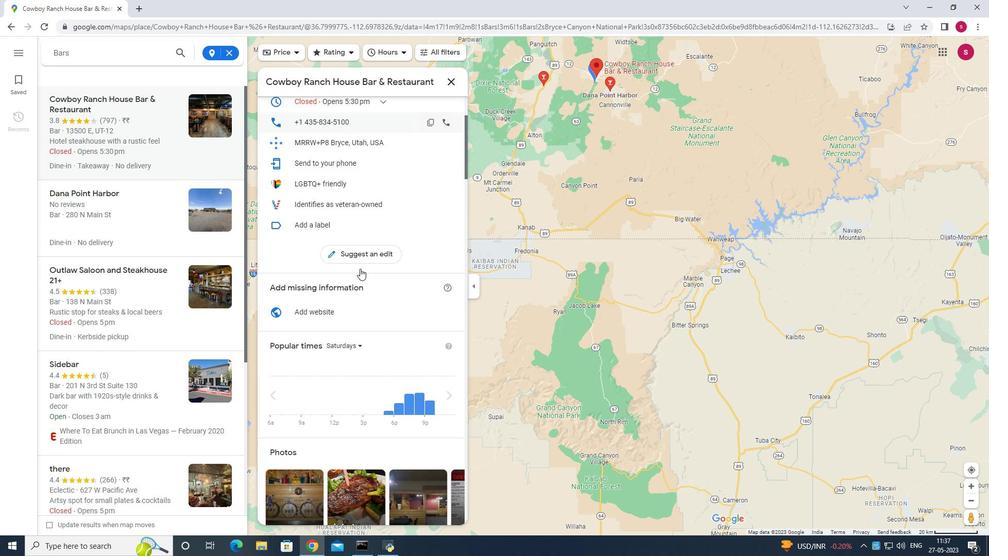 
Action: Mouse scrolled (360, 268) with delta (0, 0)
Screenshot: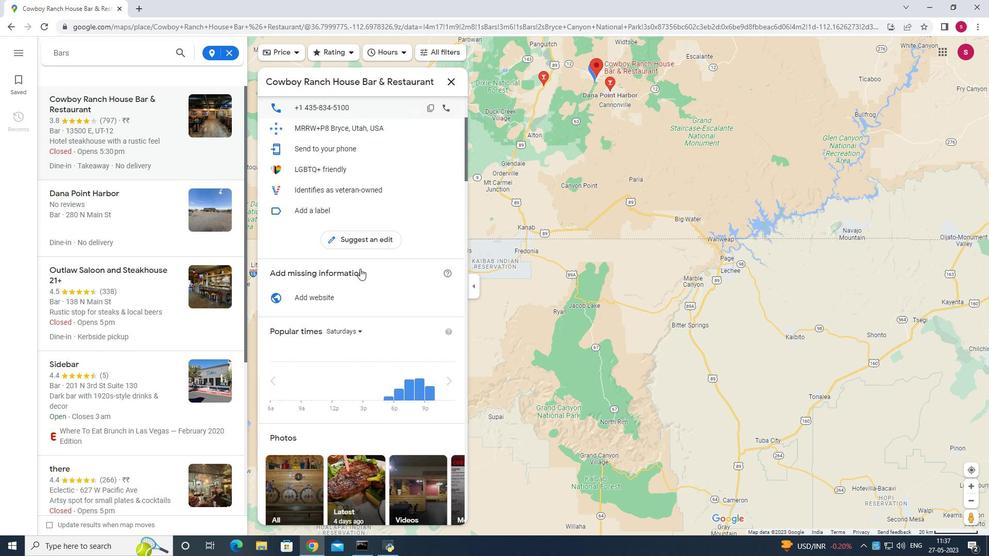 
Action: Mouse scrolled (360, 268) with delta (0, 0)
Screenshot: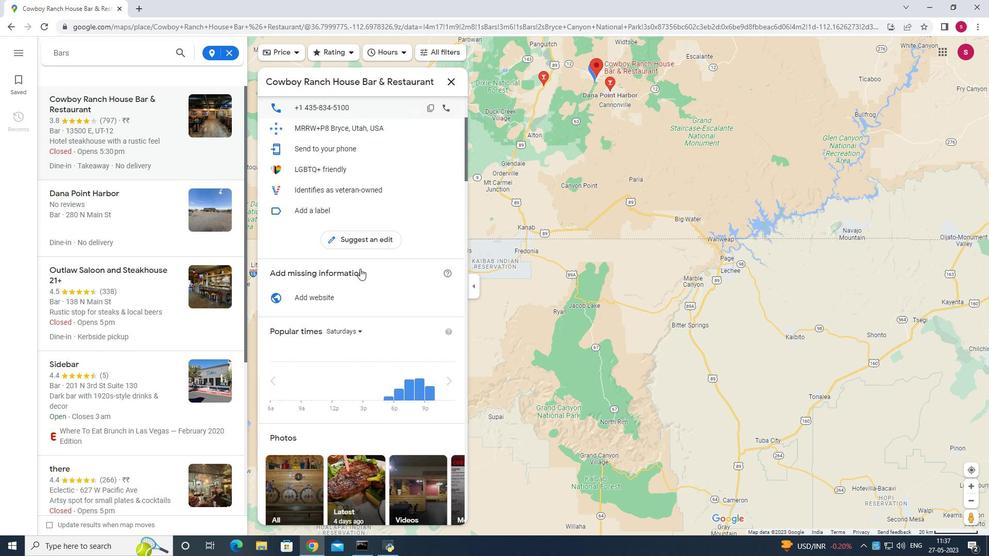 
Action: Mouse scrolled (360, 268) with delta (0, 0)
Screenshot: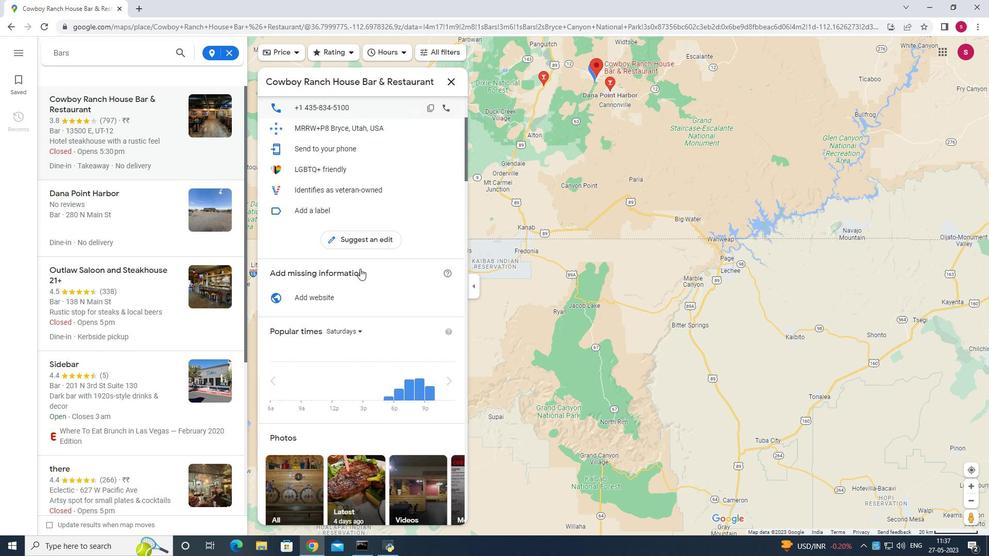 
Action: Mouse scrolled (360, 268) with delta (0, 0)
Screenshot: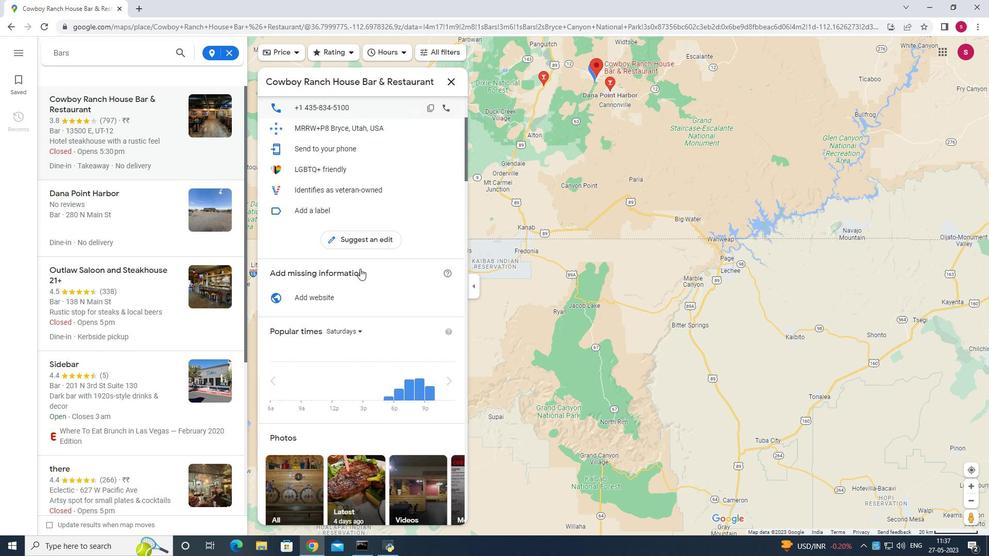 
Action: Mouse moved to (291, 232)
Screenshot: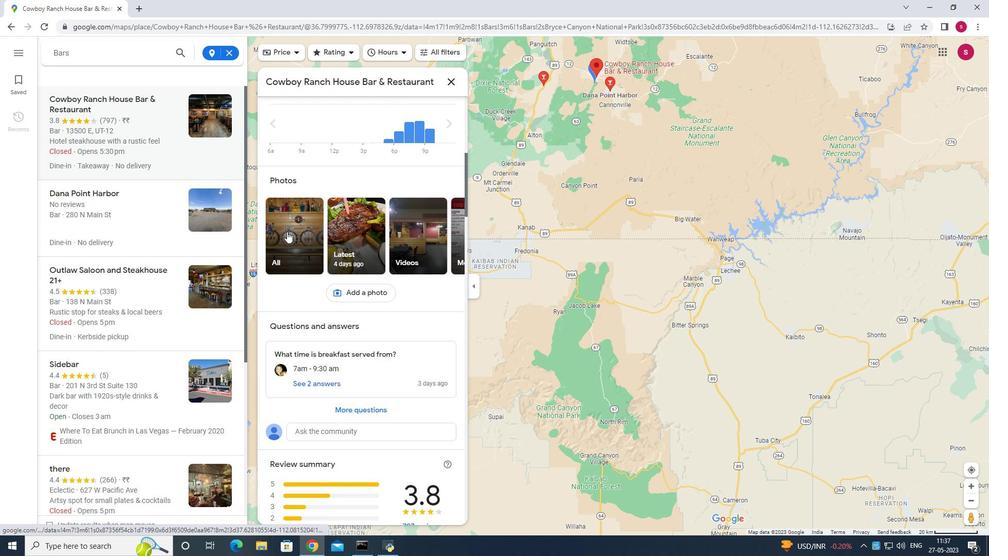 
Action: Mouse pressed left at (291, 232)
Screenshot: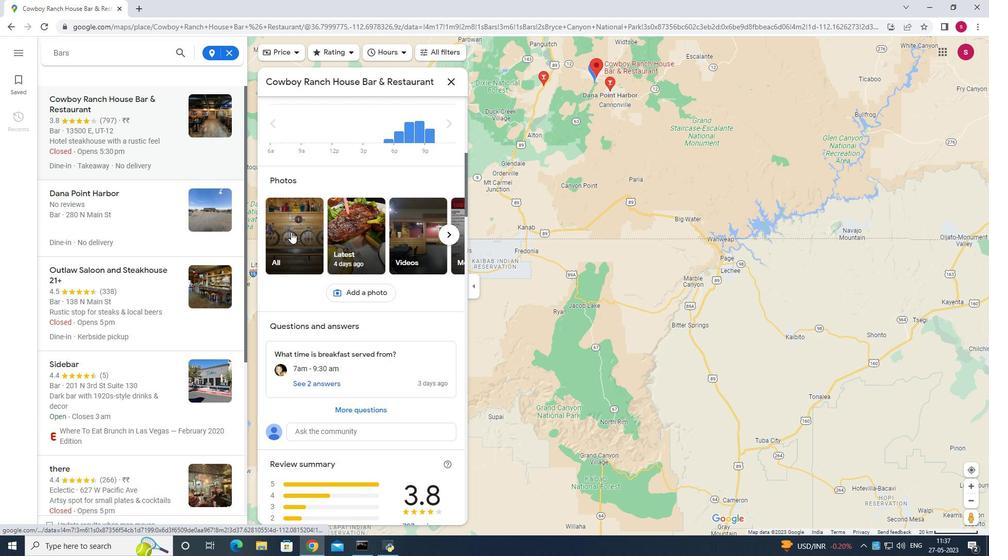 
Action: Mouse moved to (252, 284)
Screenshot: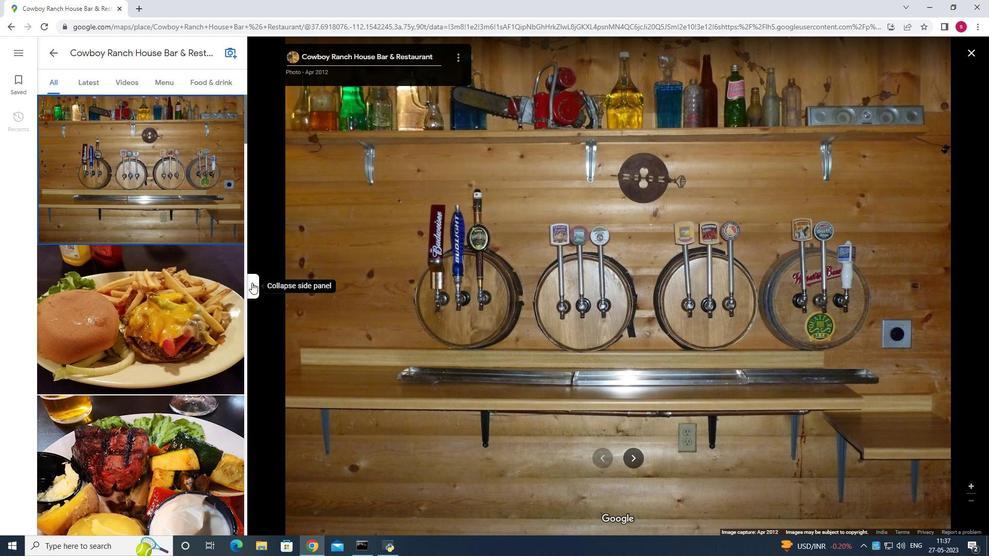 
Action: Mouse pressed left at (252, 284)
Screenshot: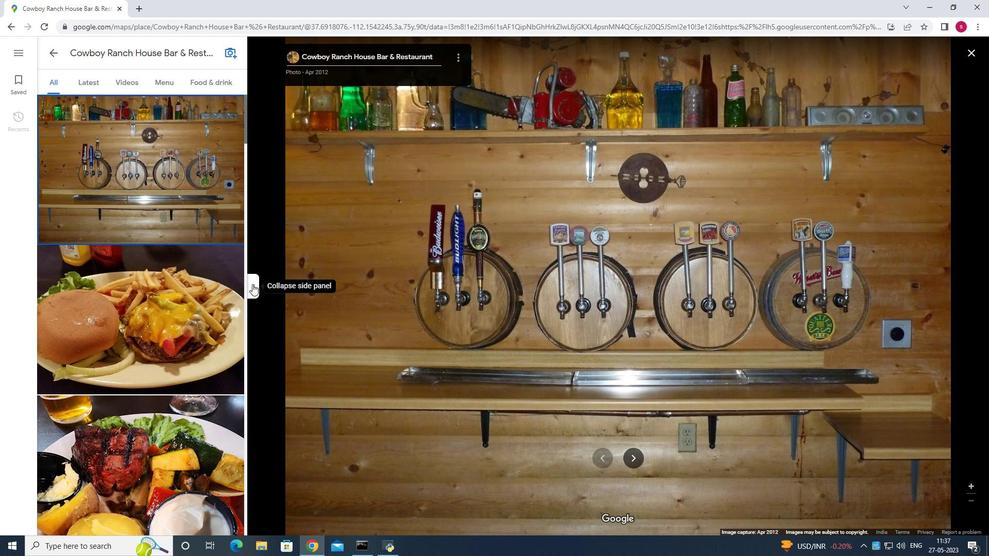 
Action: Mouse moved to (500, 285)
Screenshot: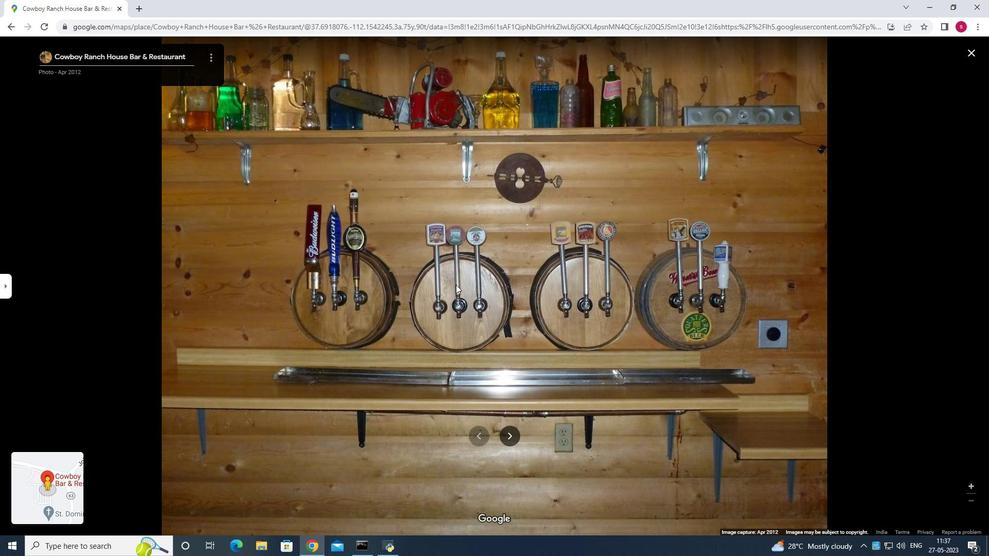 
Action: Mouse pressed left at (500, 285)
Screenshot: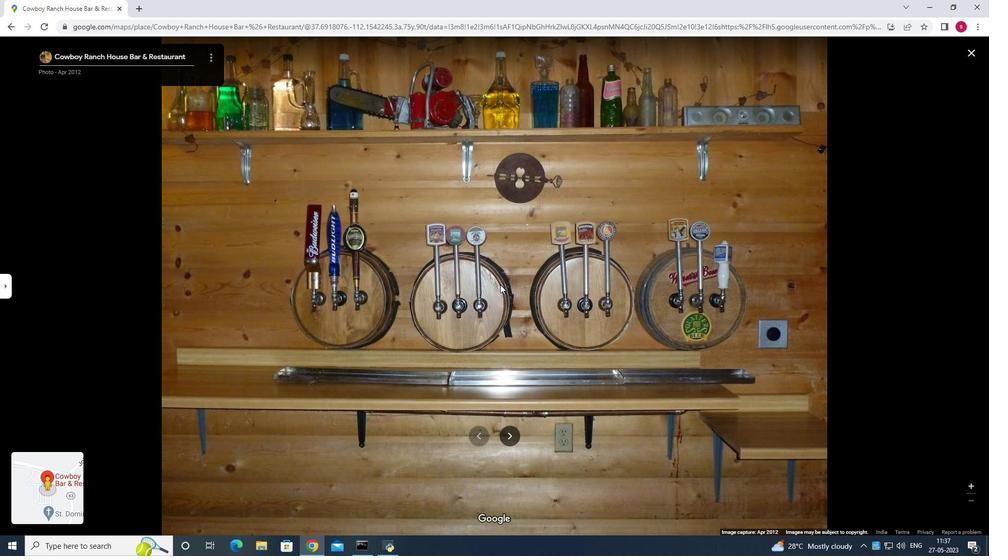 
Action: Mouse pressed left at (500, 285)
Screenshot: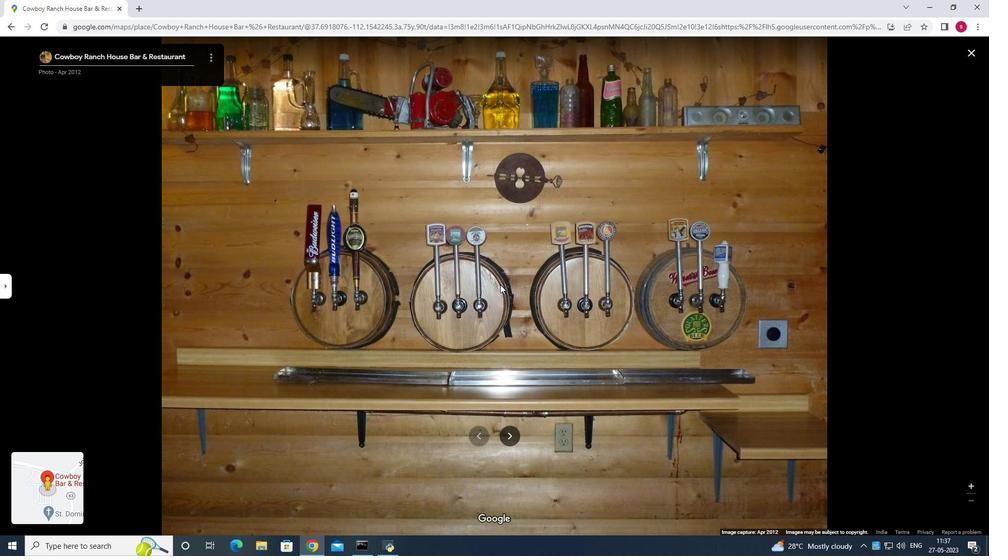 
Action: Mouse moved to (7, 285)
Screenshot: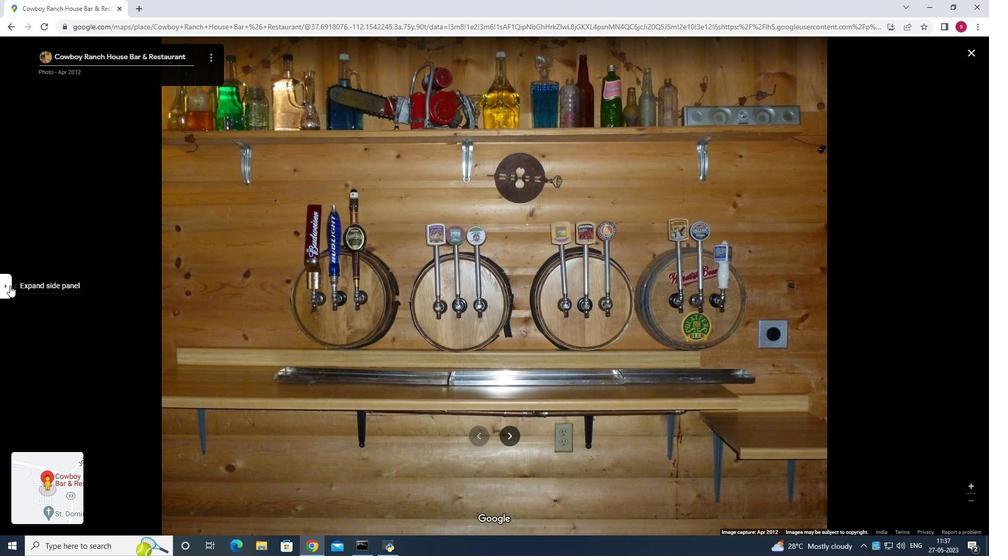 
Action: Mouse pressed left at (7, 285)
Screenshot: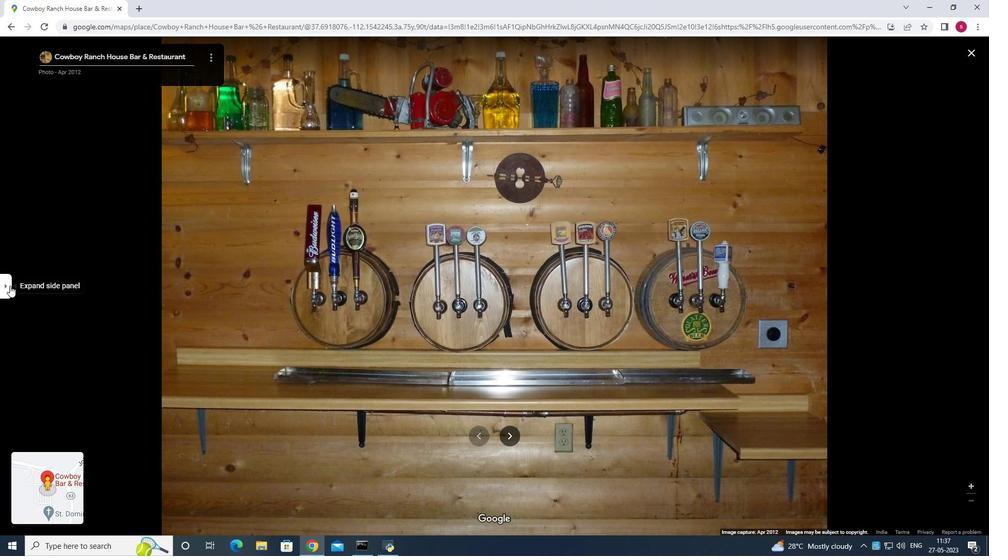 
Action: Mouse moved to (187, 285)
Screenshot: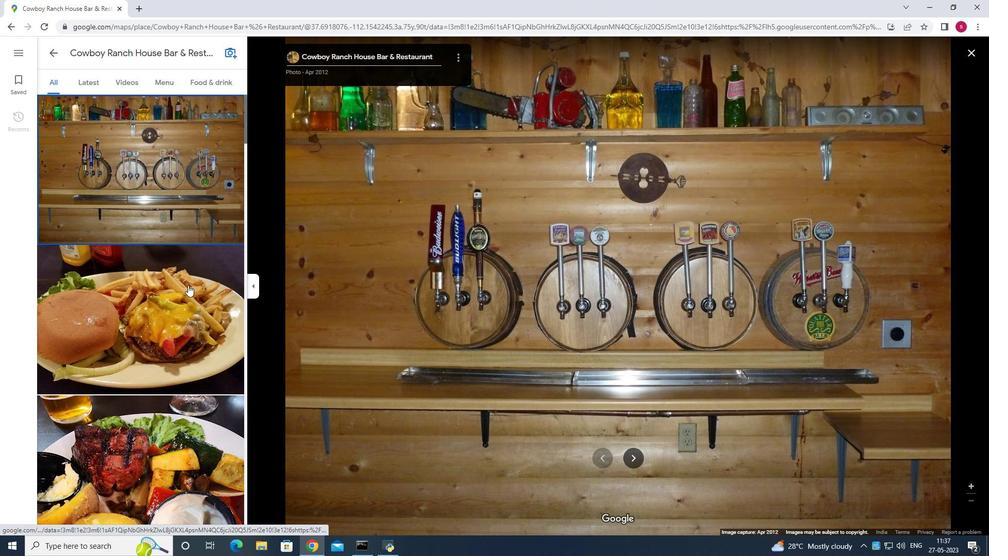
Action: Mouse scrolled (187, 284) with delta (0, 0)
Screenshot: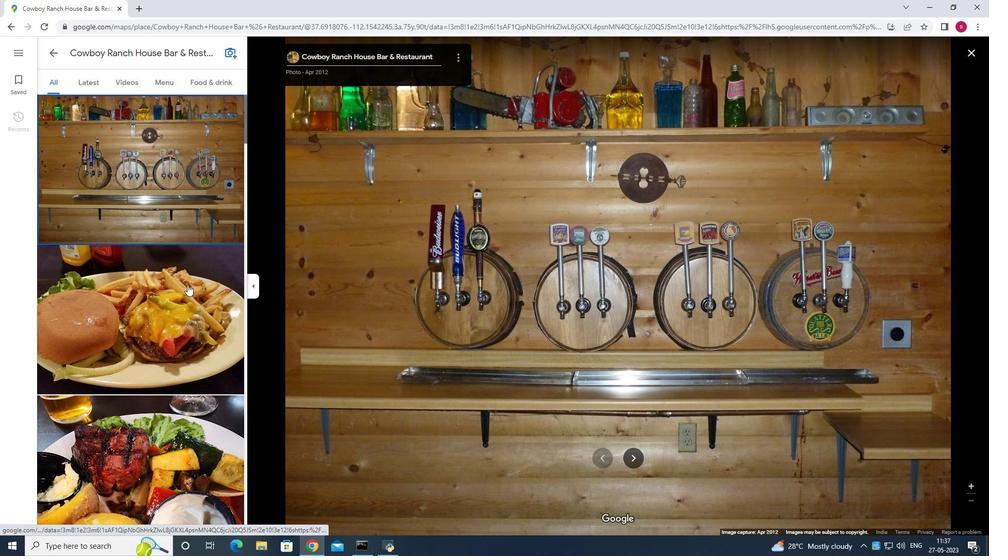 
Action: Mouse scrolled (187, 284) with delta (0, 0)
Screenshot: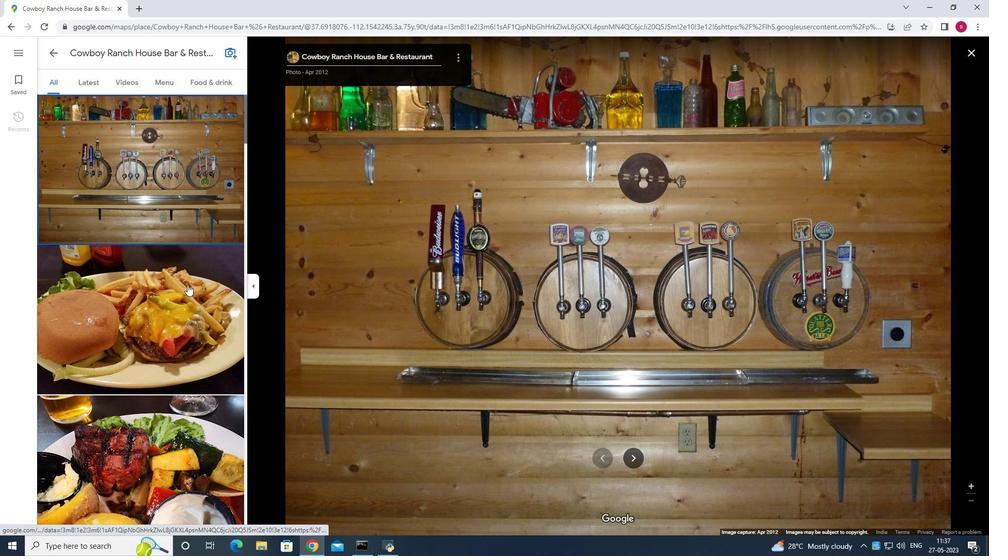 
Action: Mouse moved to (200, 240)
Screenshot: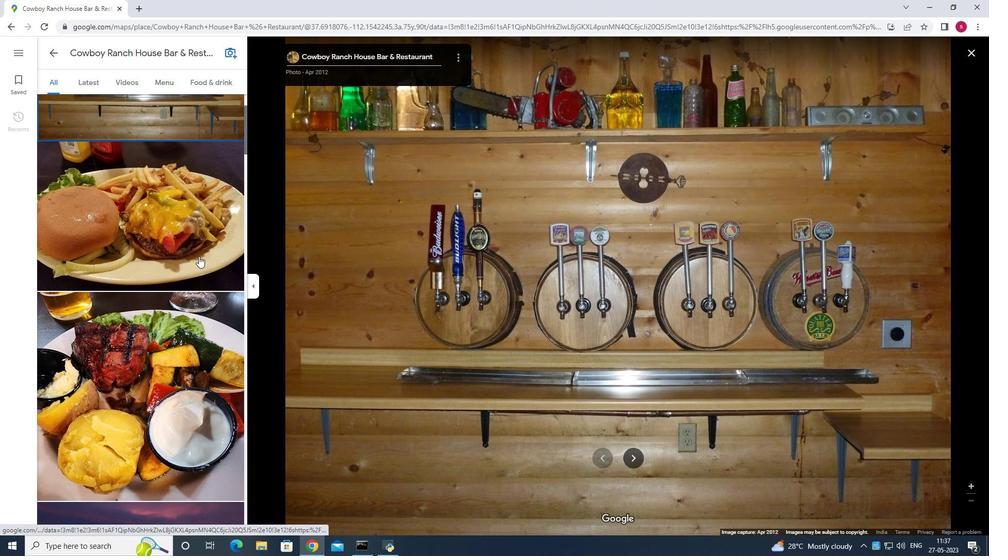 
Action: Mouse pressed left at (200, 240)
Screenshot: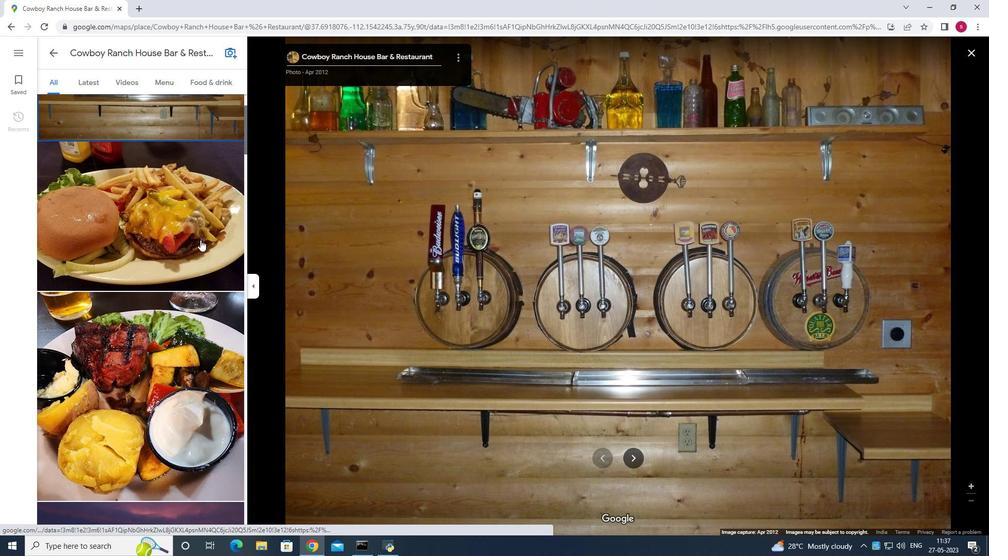 
Action: Mouse moved to (204, 318)
Screenshot: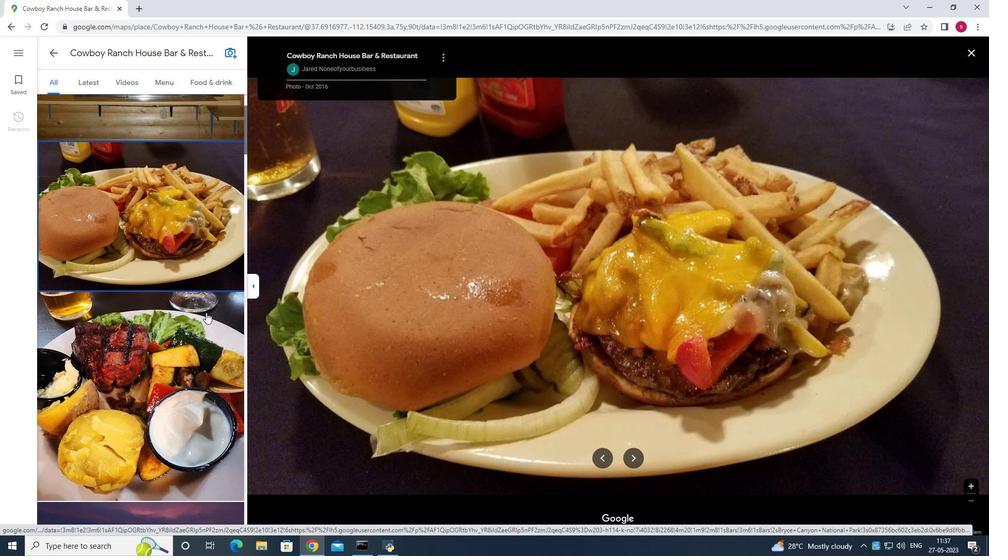 
Action: Mouse pressed left at (204, 318)
Screenshot: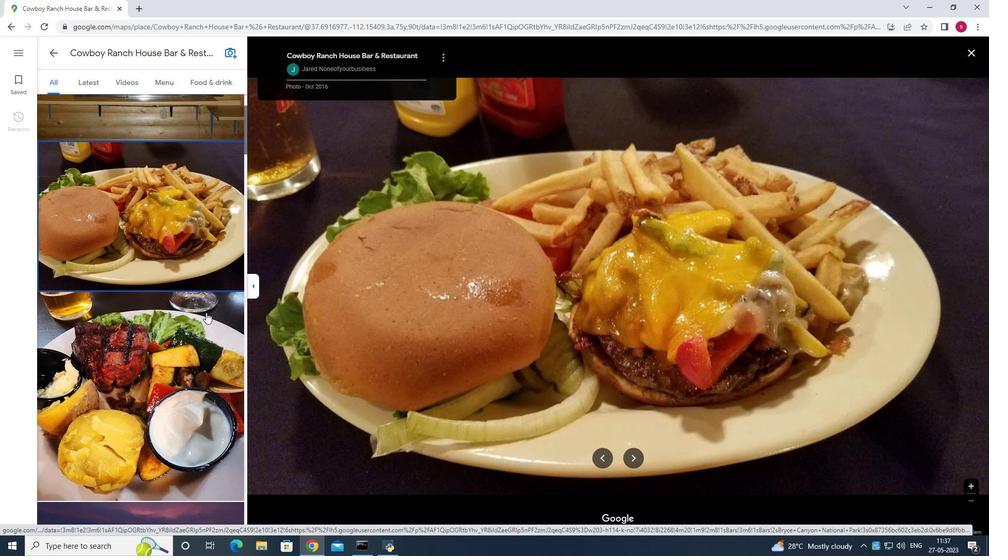 
Action: Mouse moved to (184, 271)
Screenshot: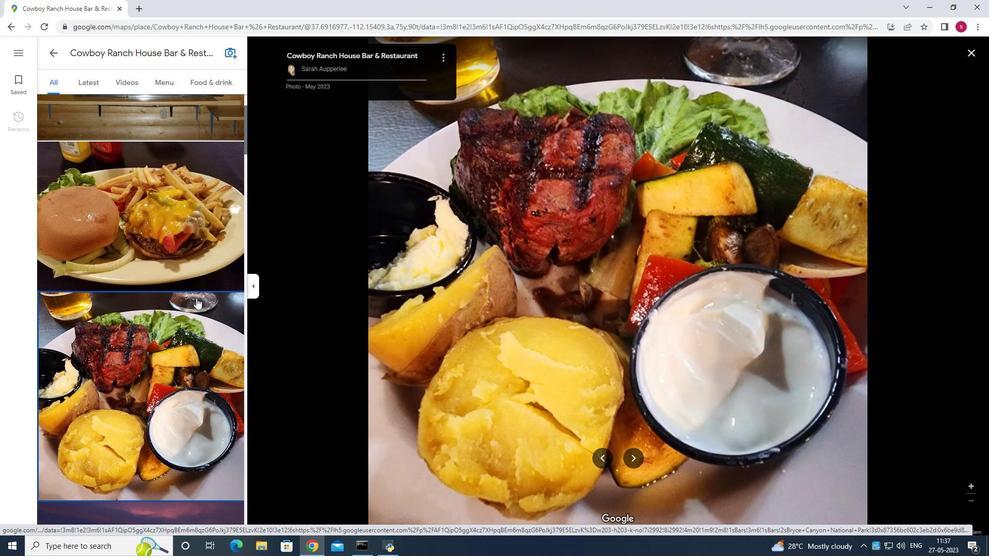 
Action: Mouse scrolled (184, 270) with delta (0, 0)
Screenshot: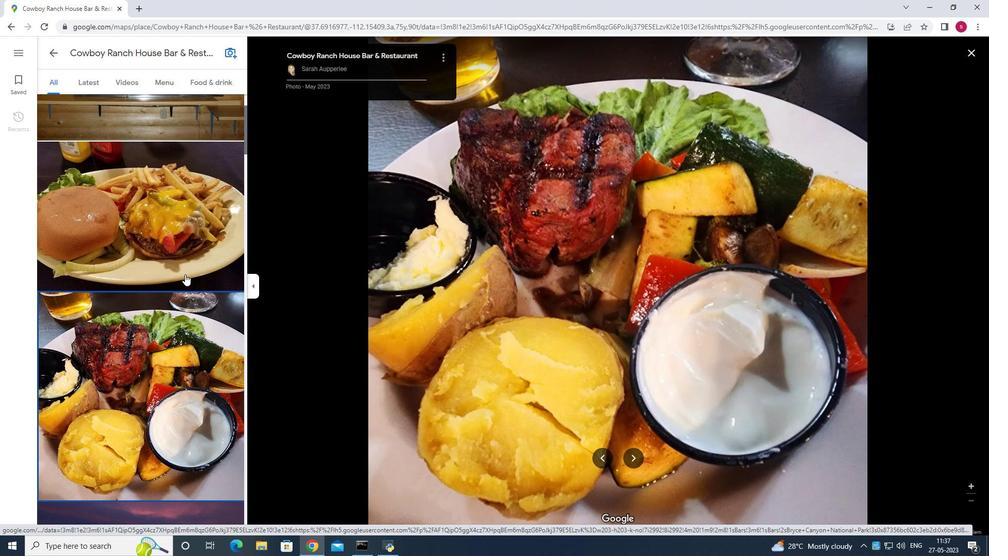 
Action: Mouse scrolled (184, 270) with delta (0, 0)
Screenshot: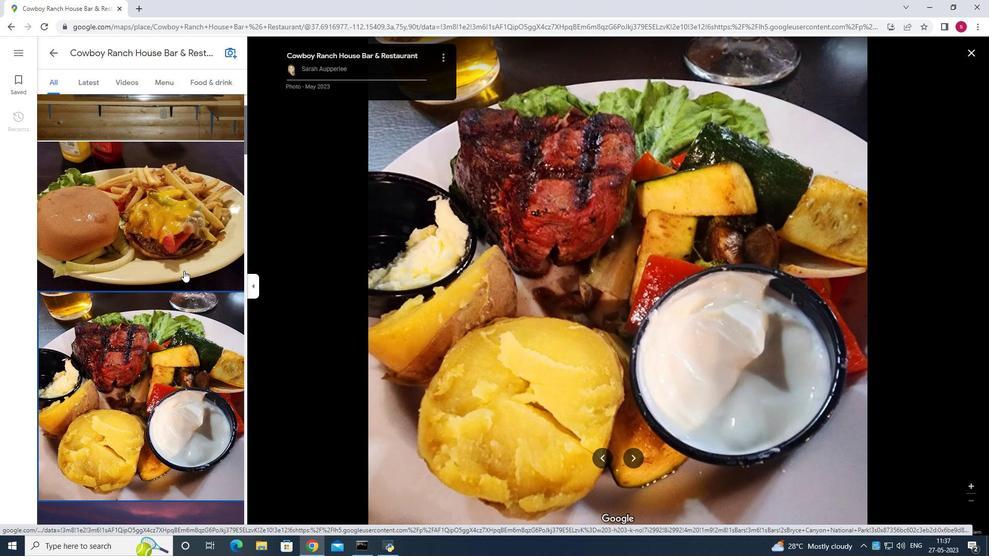 
Action: Mouse scrolled (184, 270) with delta (0, 0)
Screenshot: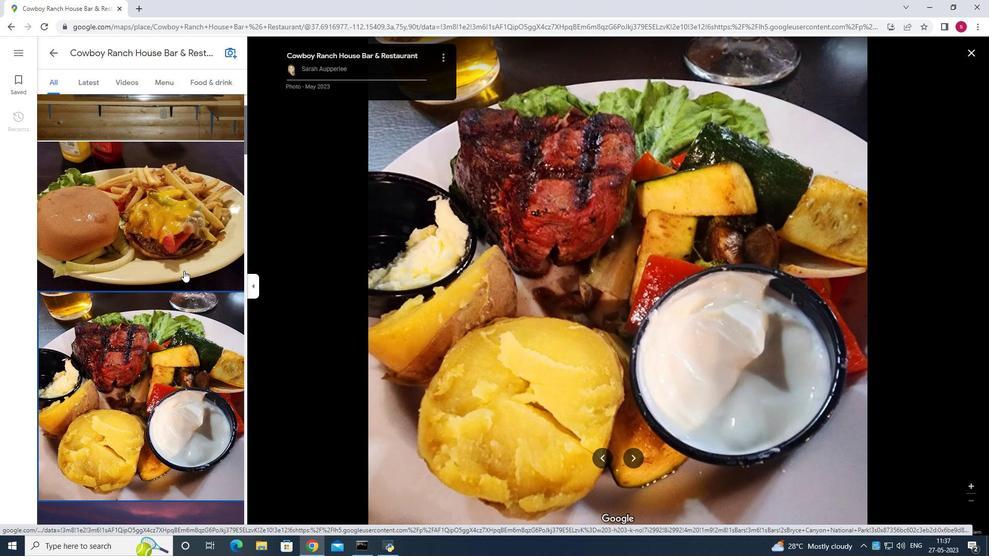 
Action: Mouse moved to (134, 371)
Screenshot: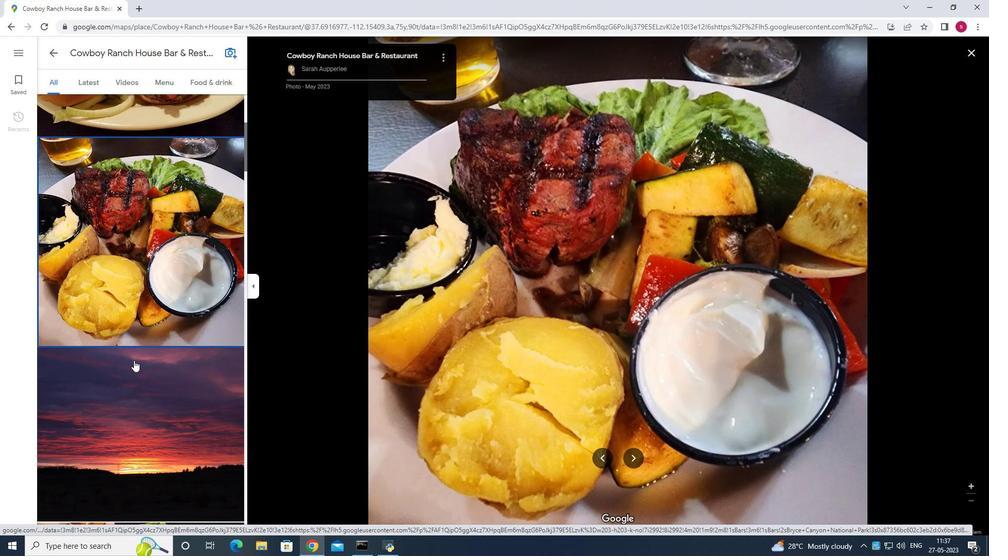
Action: Mouse pressed left at (134, 371)
Screenshot: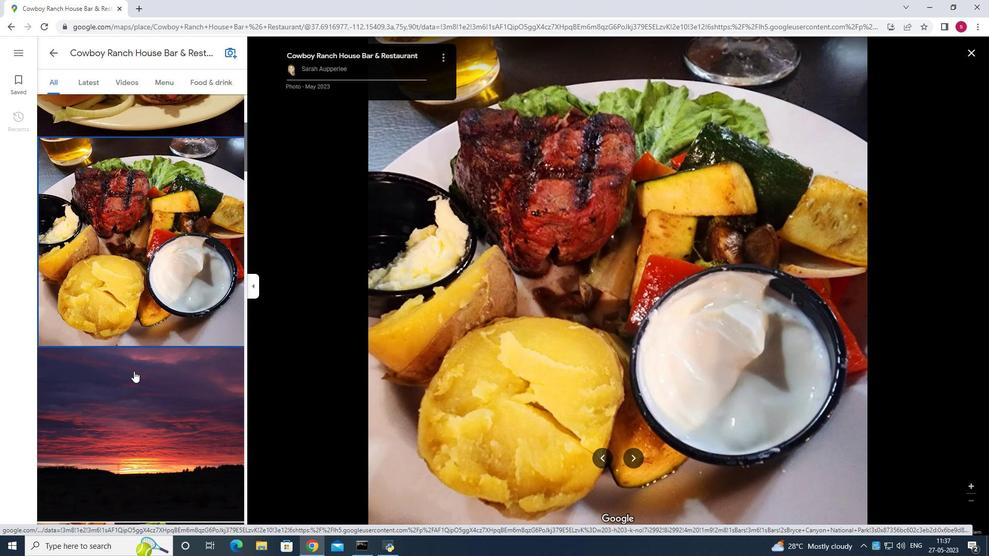 
Action: Mouse moved to (134, 371)
Screenshot: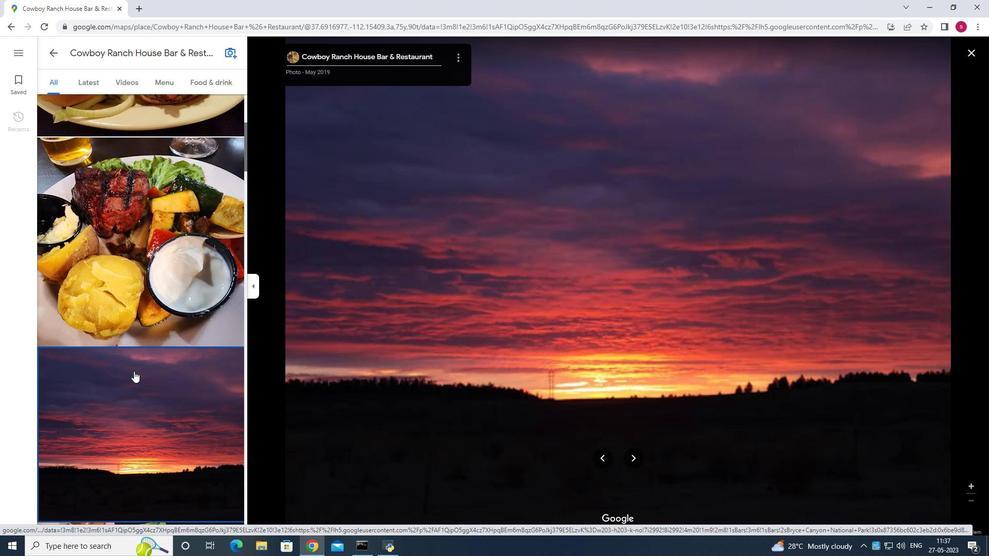 
Action: Mouse scrolled (134, 371) with delta (0, 0)
Screenshot: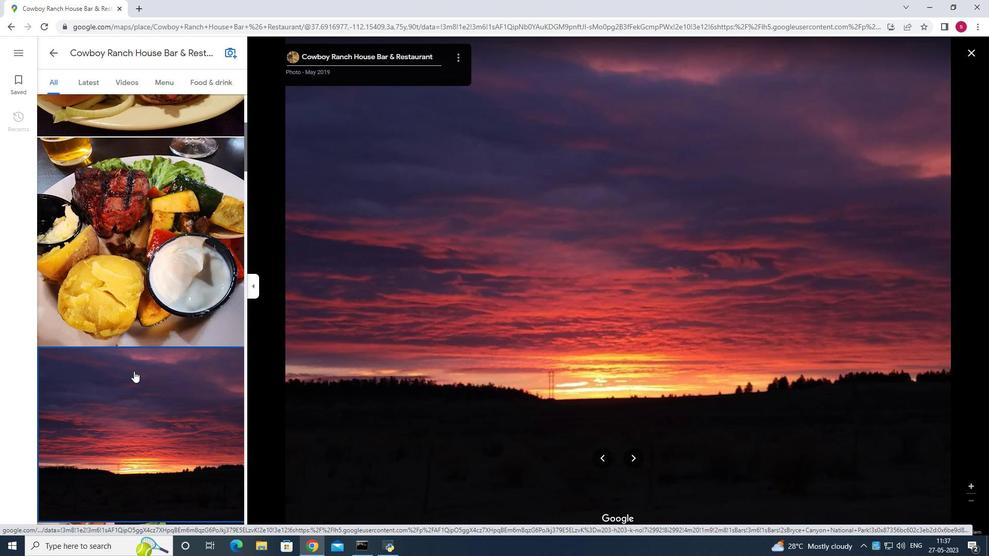 
Action: Mouse scrolled (134, 371) with delta (0, 0)
Screenshot: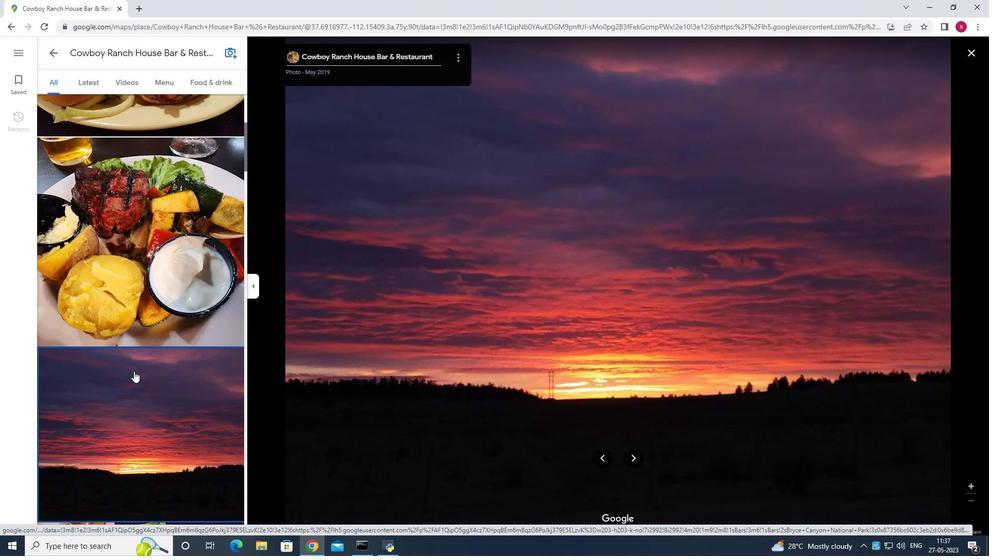 
Action: Mouse scrolled (134, 371) with delta (0, 0)
Screenshot: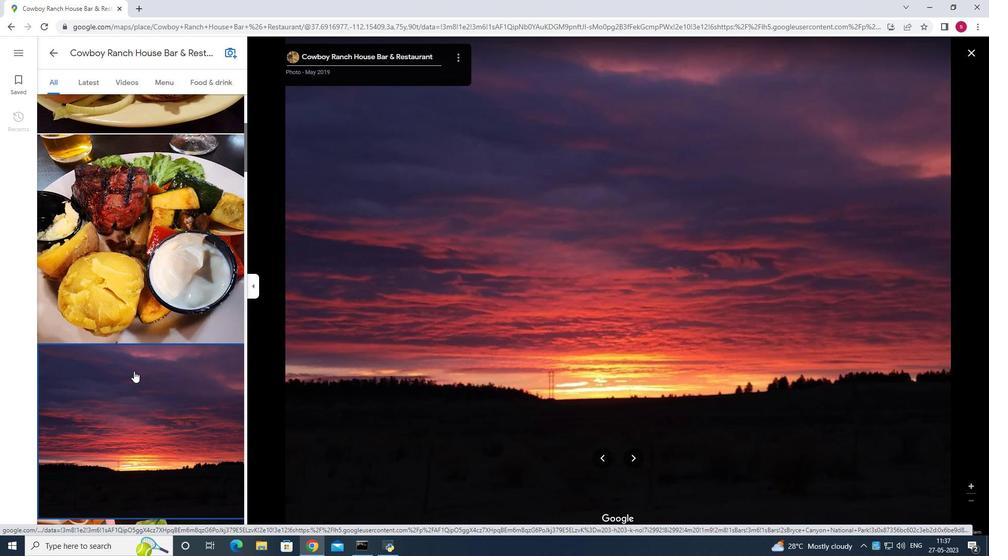 
Action: Mouse scrolled (134, 371) with delta (0, 0)
Screenshot: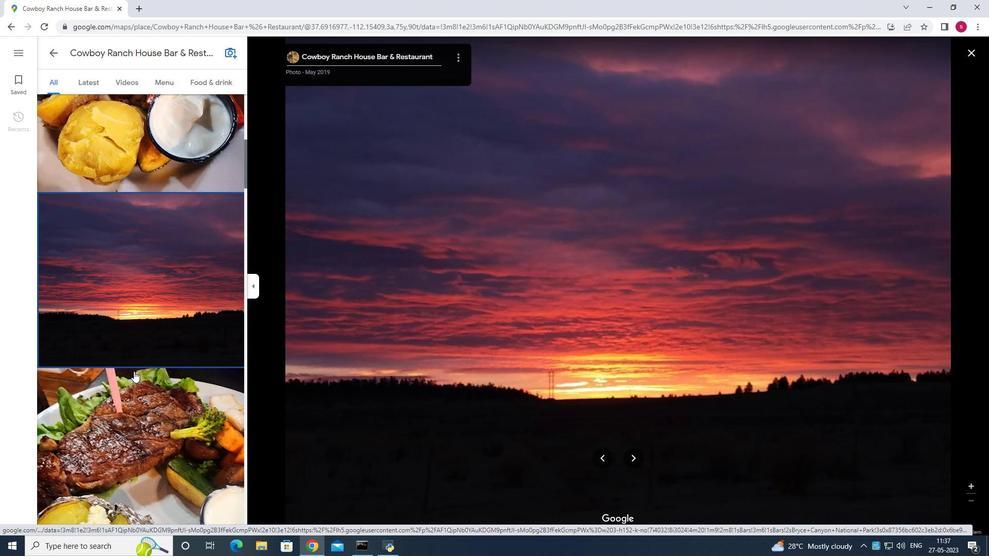 
Action: Mouse moved to (131, 369)
Screenshot: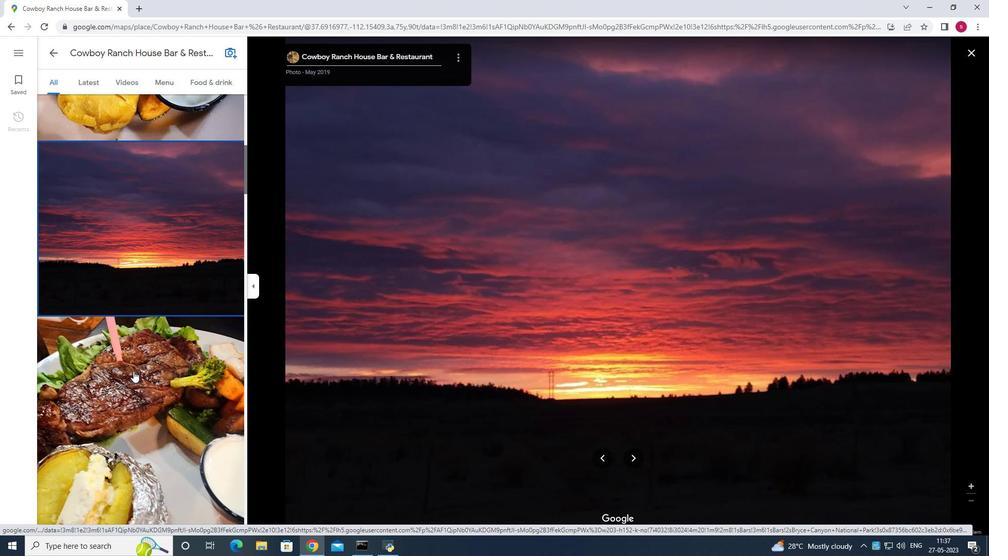 
Action: Mouse pressed left at (131, 369)
Screenshot: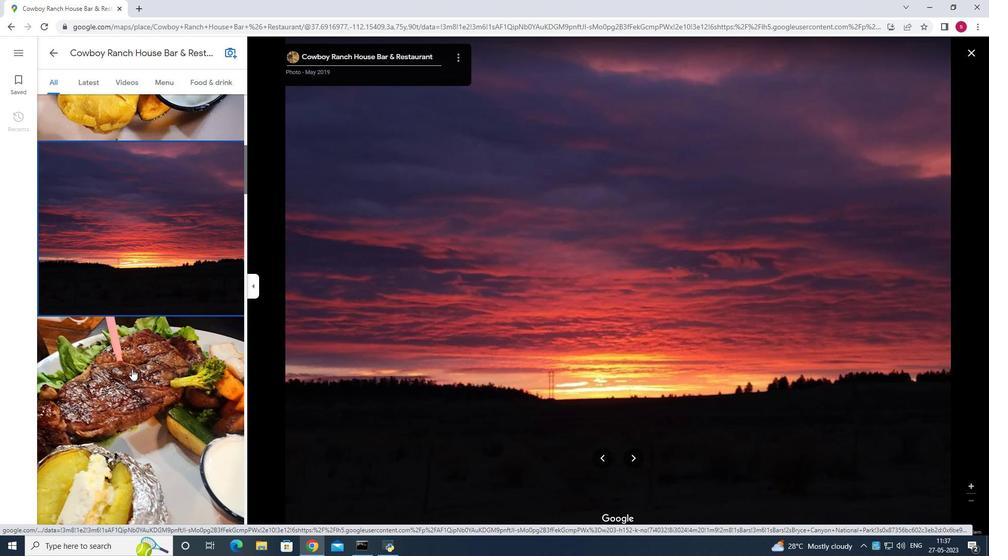 
Action: Mouse scrolled (131, 369) with delta (0, 0)
Screenshot: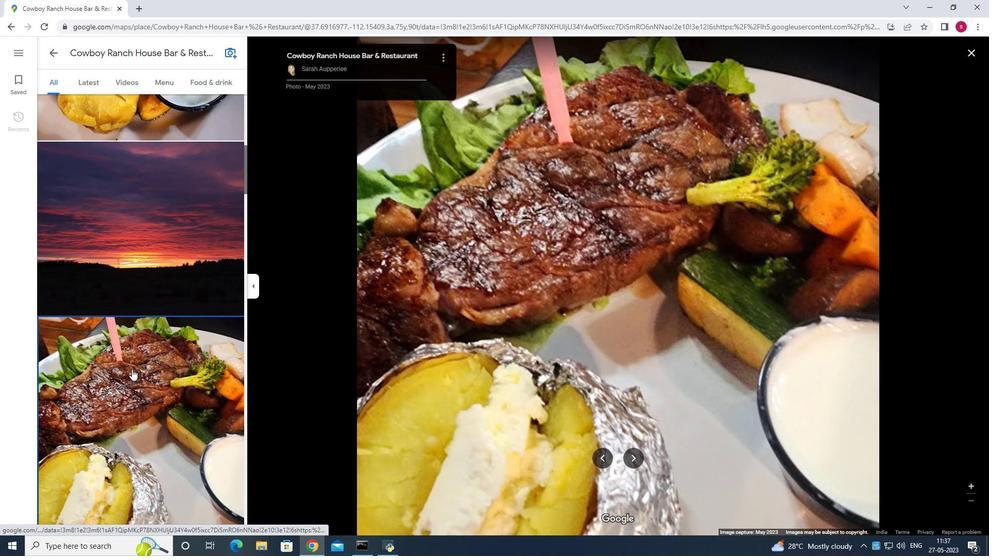 
Action: Mouse scrolled (131, 369) with delta (0, 0)
Screenshot: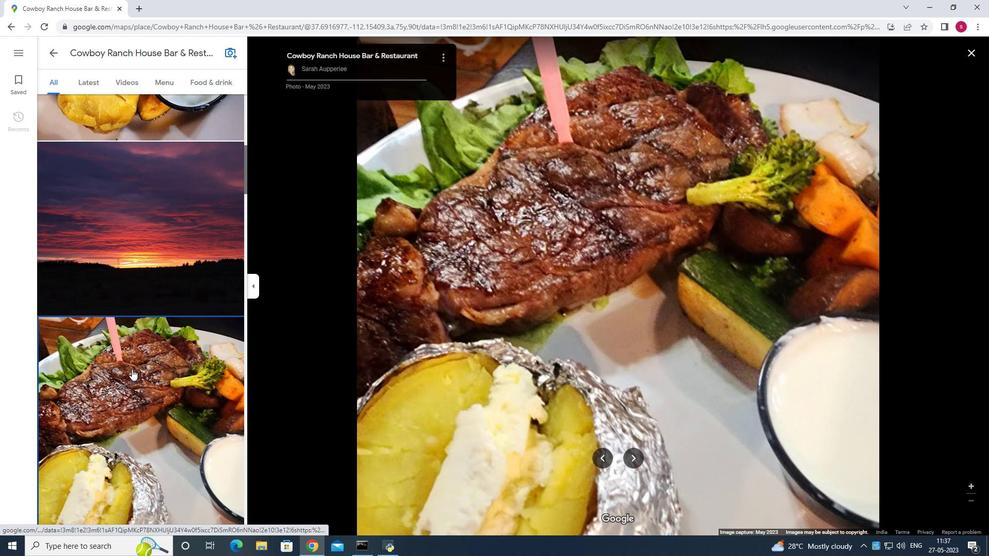 
Action: Mouse scrolled (131, 369) with delta (0, 0)
Screenshot: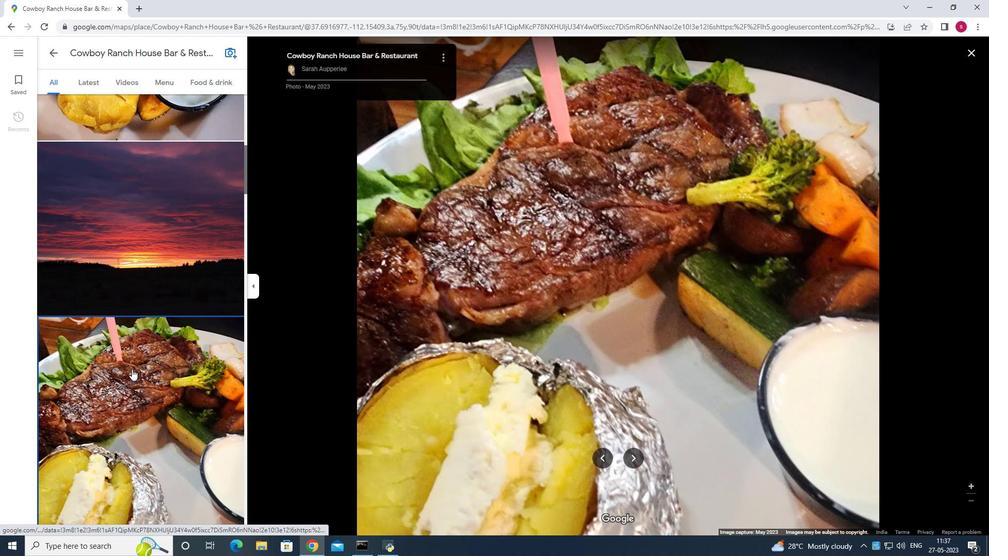 
Action: Mouse moved to (108, 343)
Screenshot: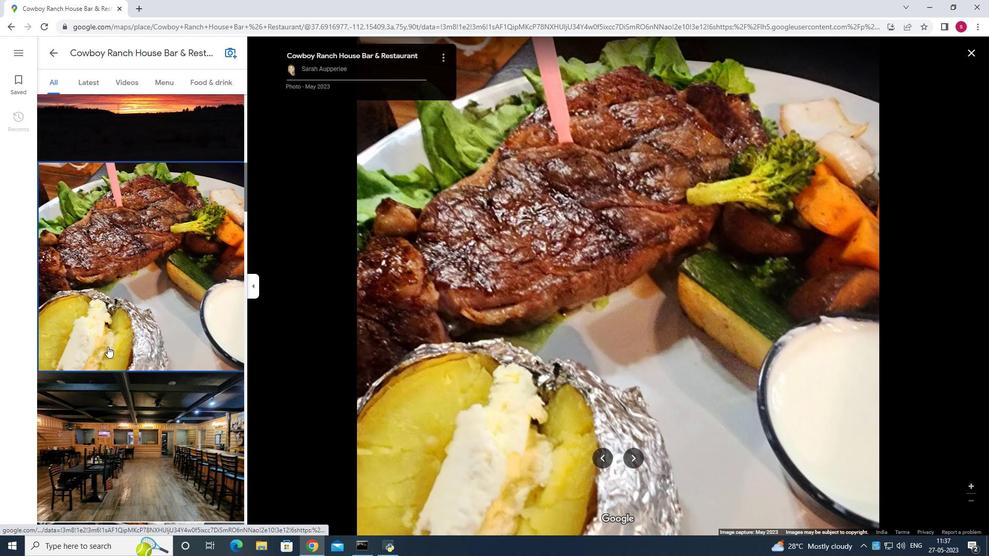 
Action: Mouse pressed left at (108, 343)
Screenshot: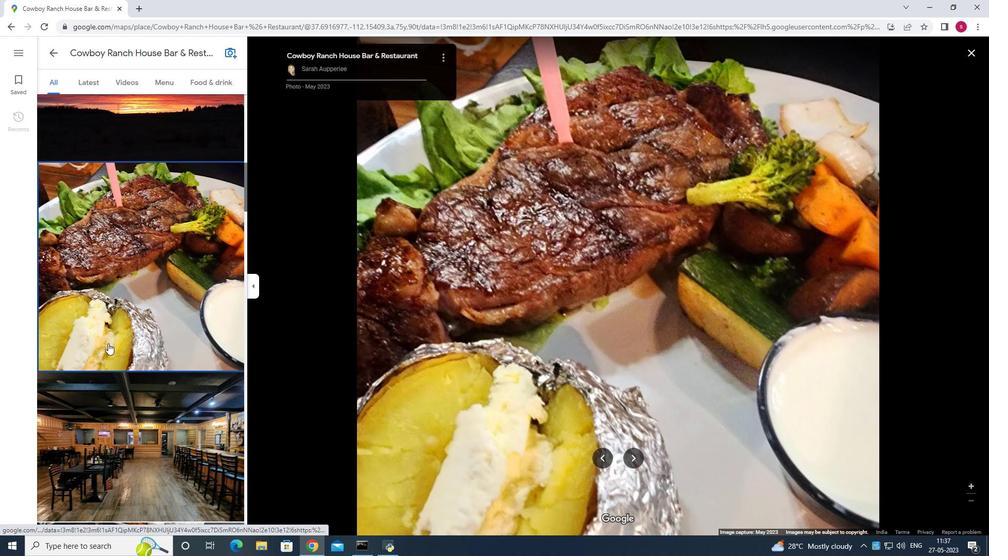 
Action: Mouse scrolled (108, 343) with delta (0, 0)
Screenshot: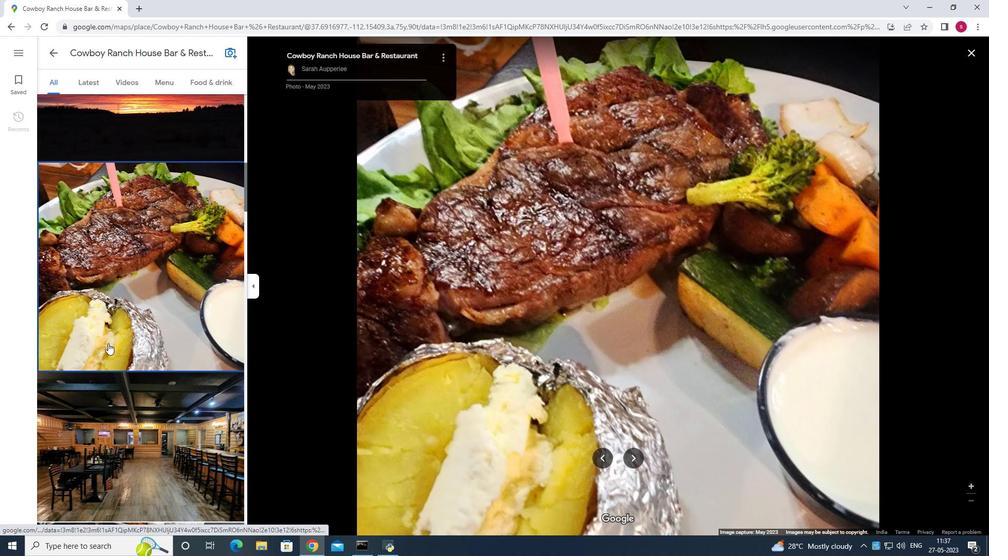 
Action: Mouse scrolled (108, 343) with delta (0, 0)
Screenshot: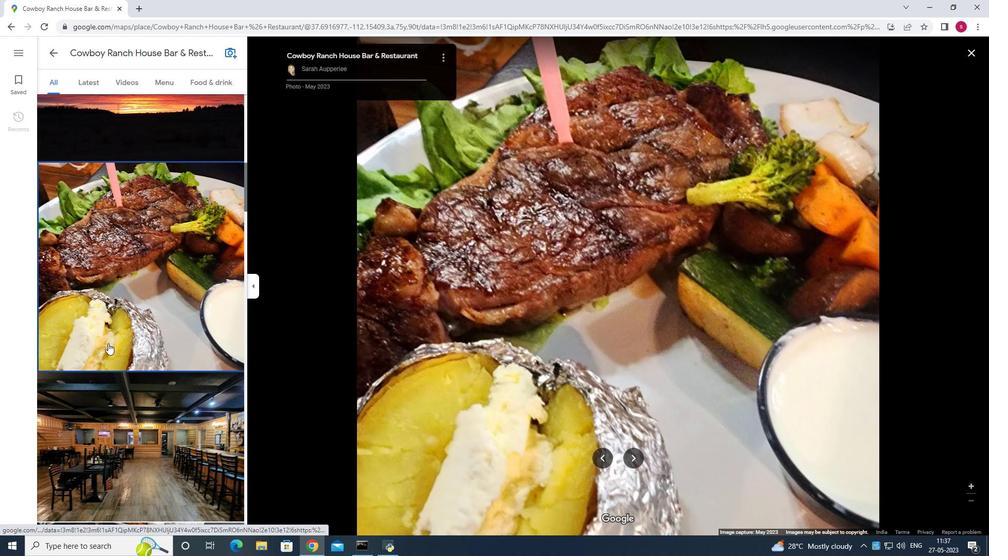 
Action: Mouse pressed left at (108, 343)
Screenshot: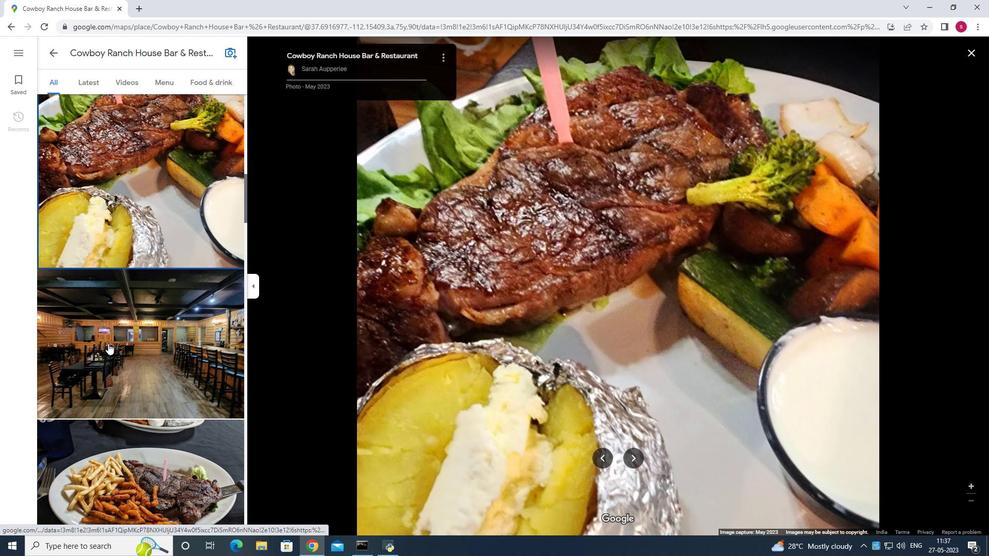 
Action: Mouse scrolled (108, 343) with delta (0, 0)
Screenshot: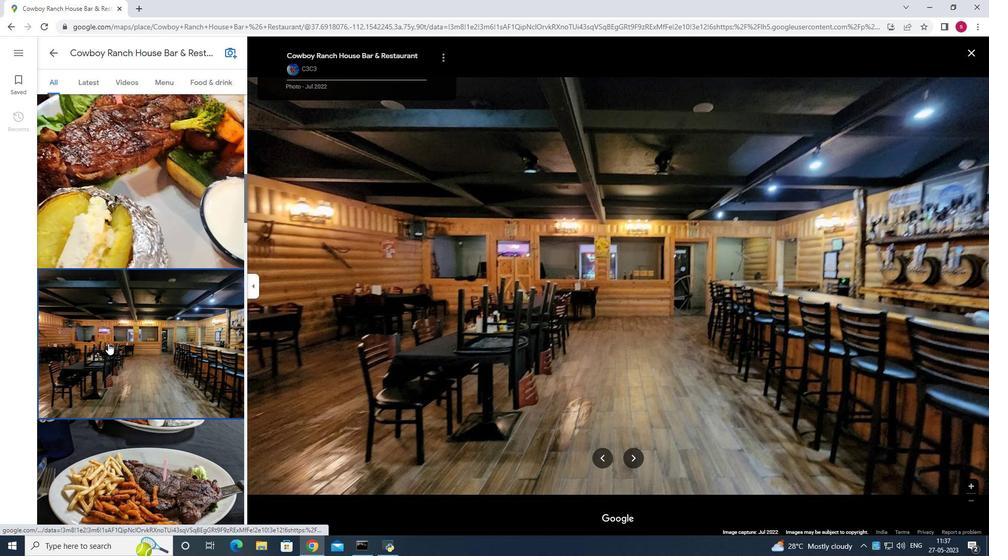 
Action: Mouse scrolled (108, 343) with delta (0, 0)
Screenshot: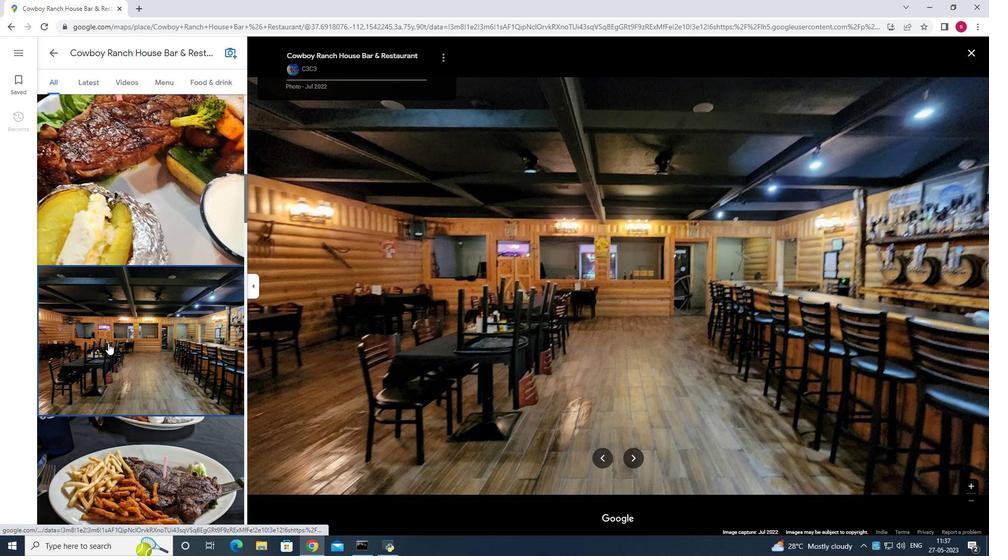 
Action: Mouse pressed left at (108, 343)
Screenshot: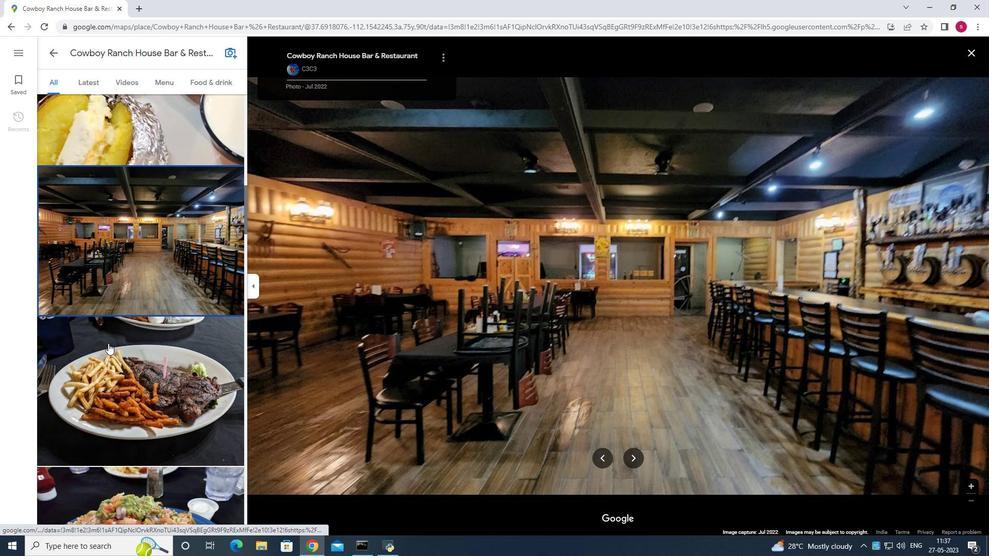 
Action: Mouse scrolled (108, 343) with delta (0, 0)
Screenshot: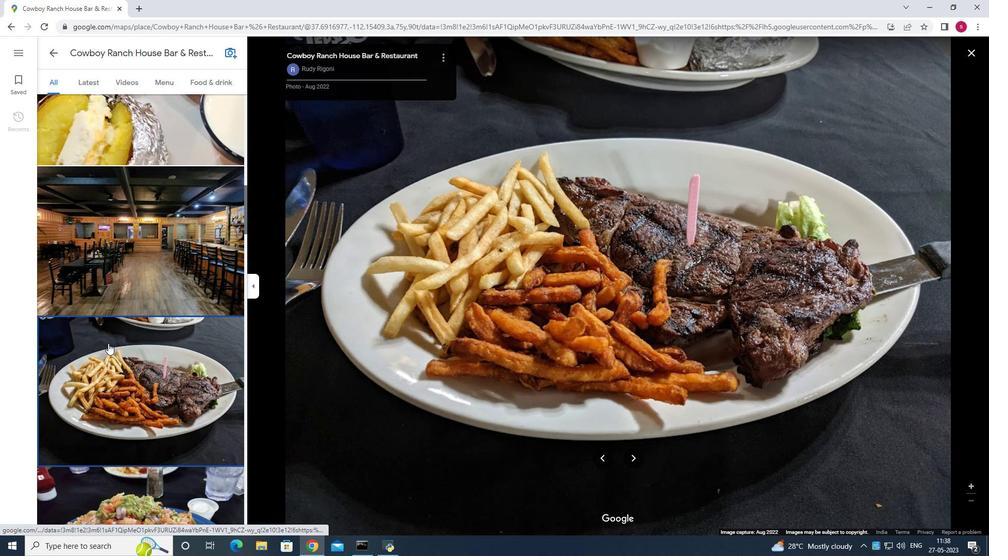
Action: Mouse scrolled (108, 343) with delta (0, 0)
Screenshot: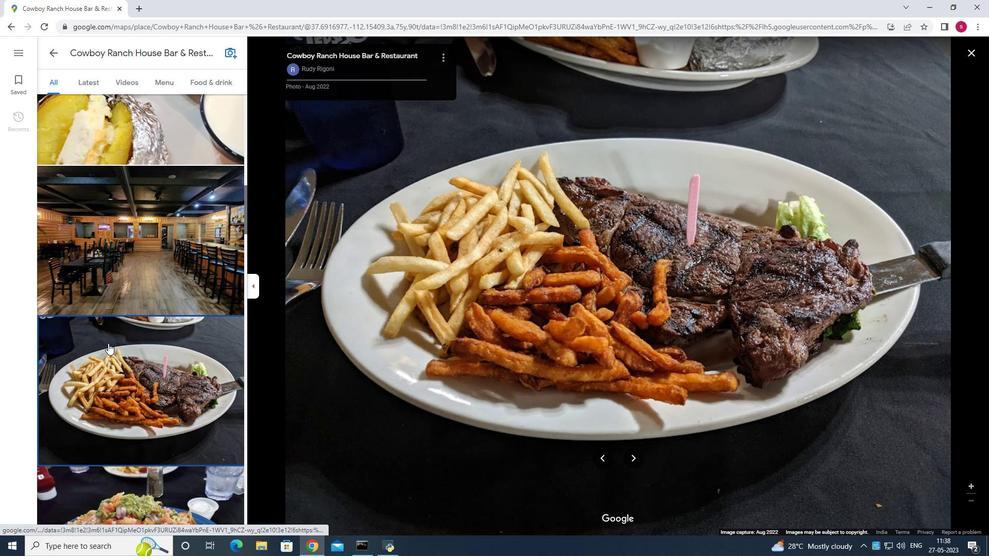 
Action: Mouse scrolled (108, 343) with delta (0, 0)
Screenshot: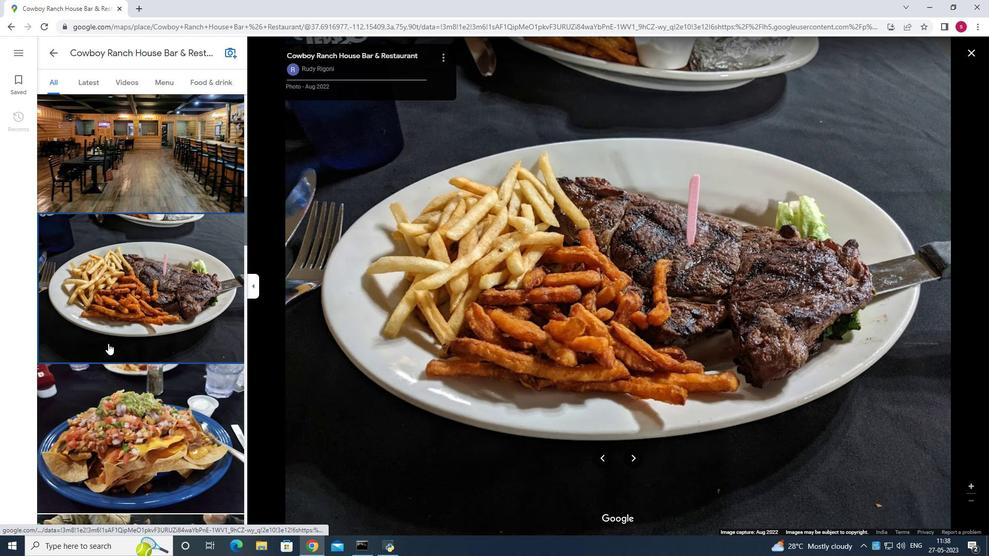 
Action: Mouse scrolled (108, 343) with delta (0, 0)
Screenshot: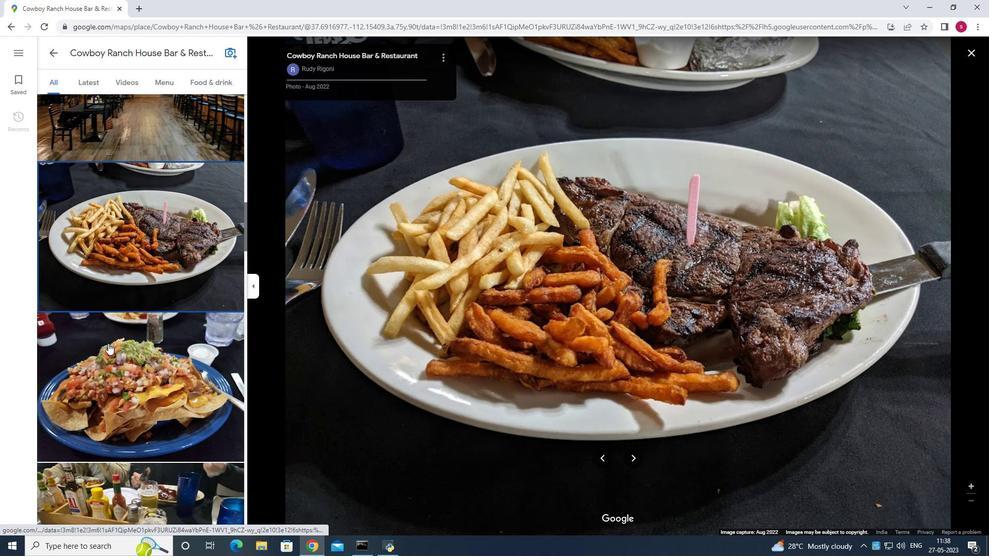 
Action: Mouse pressed left at (108, 343)
Screenshot: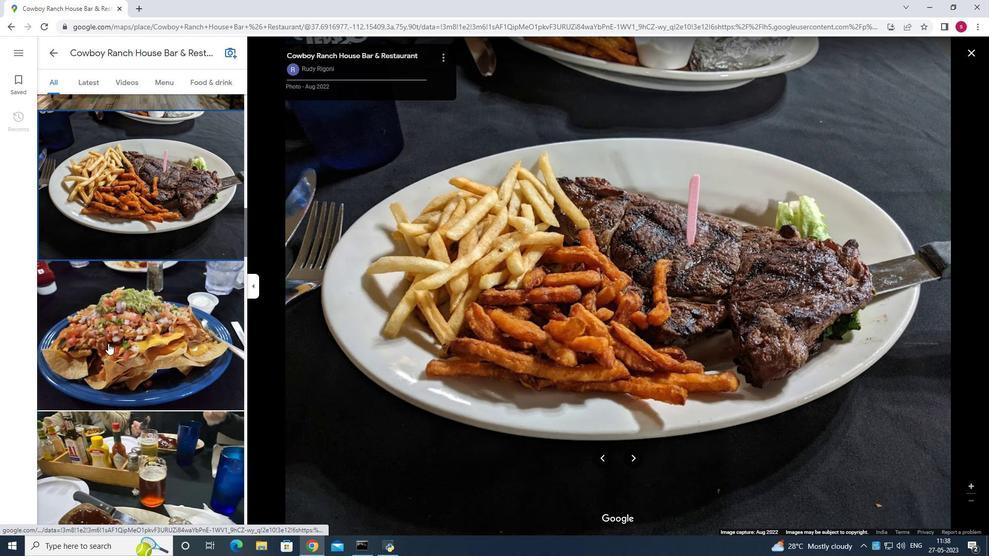 
Action: Mouse scrolled (108, 343) with delta (0, 0)
Screenshot: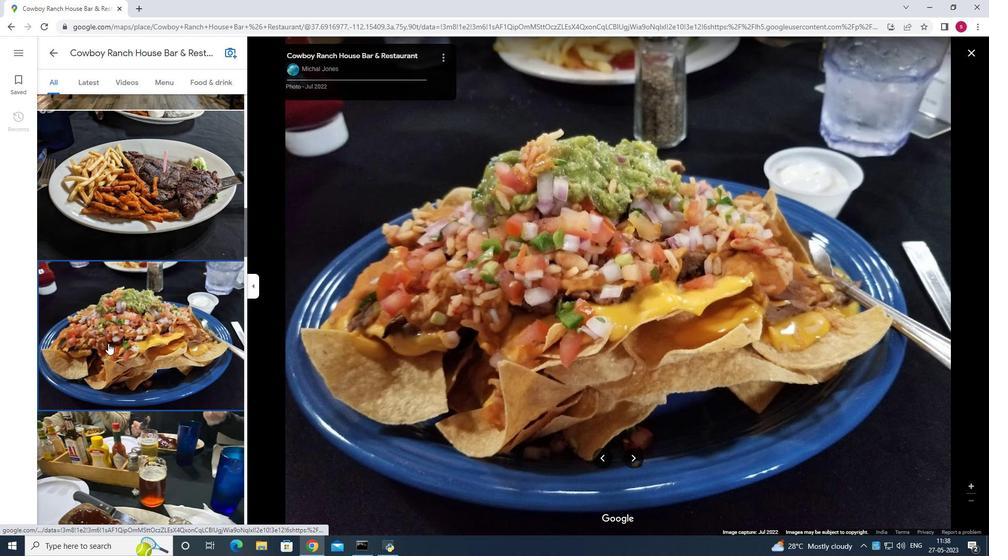 
Action: Mouse scrolled (108, 343) with delta (0, 0)
Screenshot: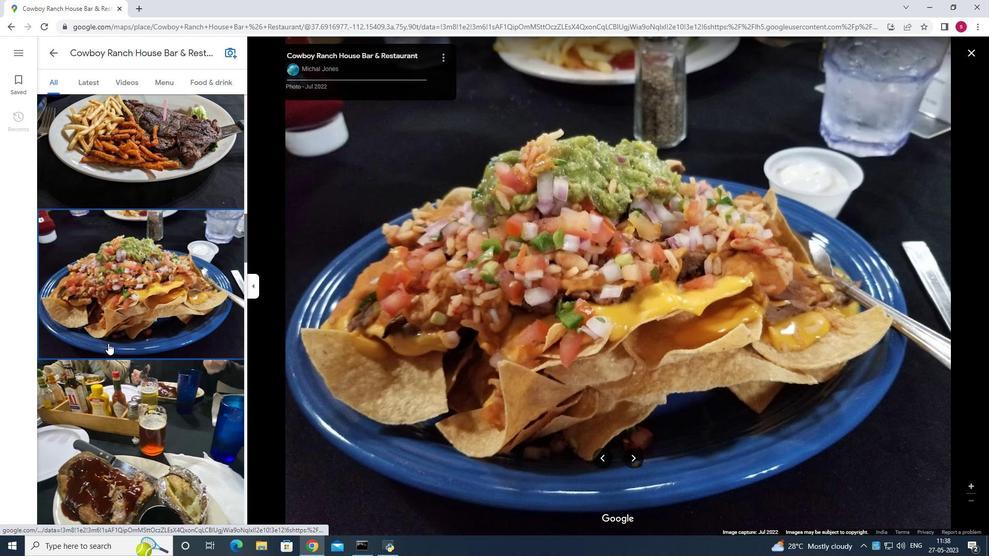 
Action: Mouse pressed left at (108, 343)
Screenshot: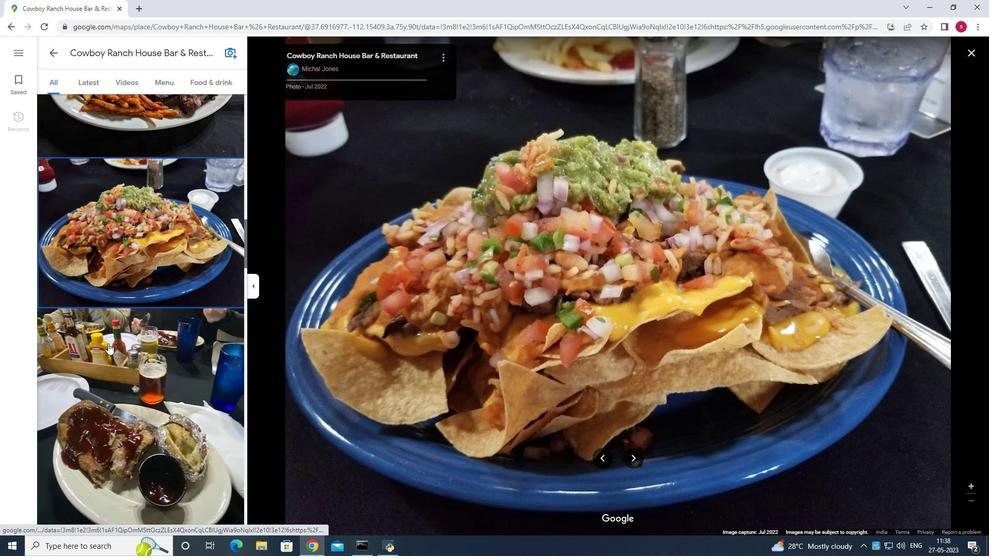 
Action: Mouse scrolled (108, 343) with delta (0, 0)
Screenshot: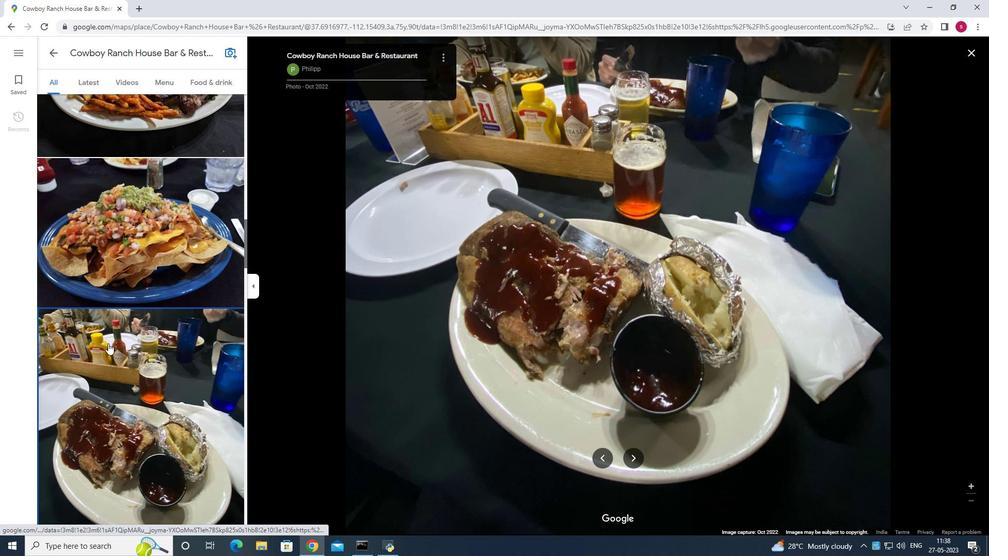 
Action: Mouse scrolled (108, 343) with delta (0, 0)
Screenshot: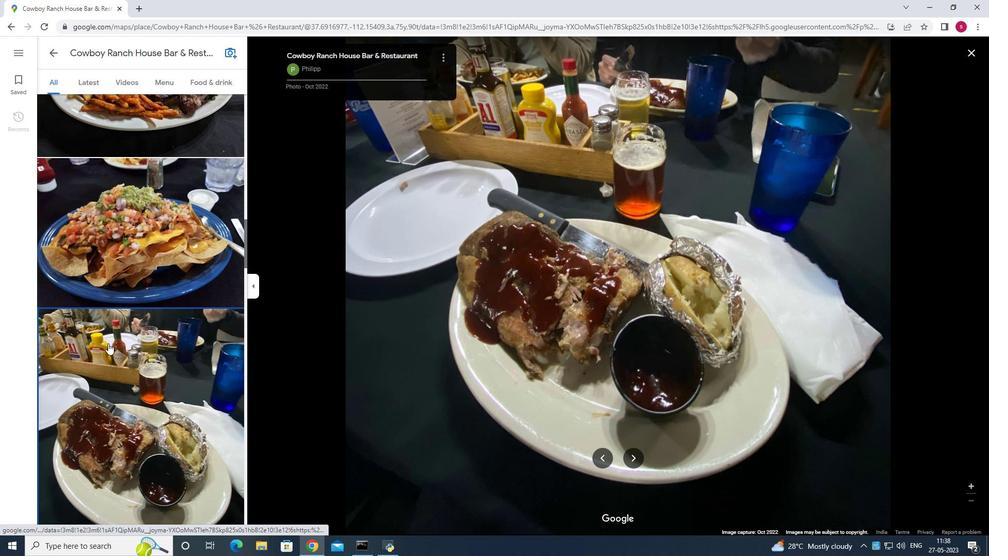 
Action: Mouse scrolled (108, 343) with delta (0, 0)
Screenshot: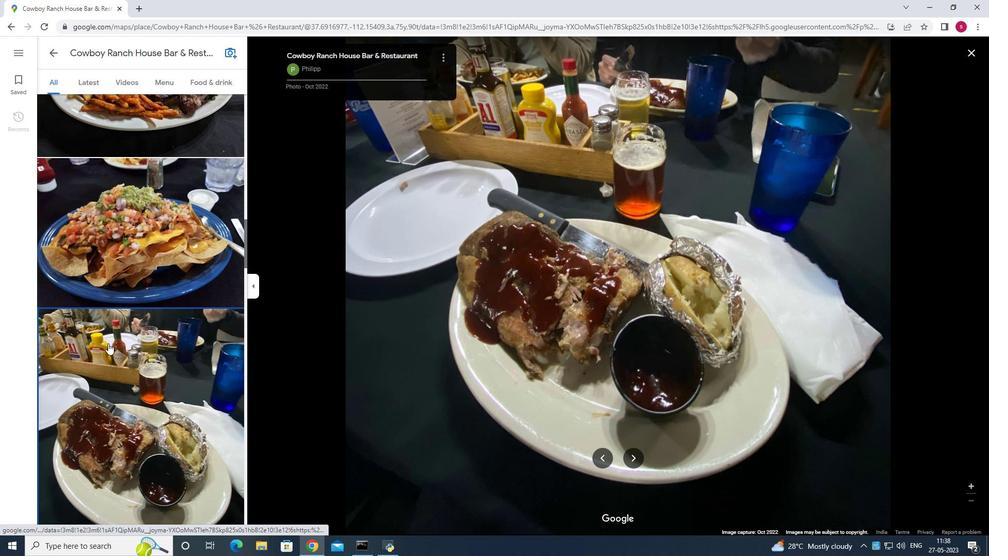 
Action: Mouse pressed left at (108, 343)
Screenshot: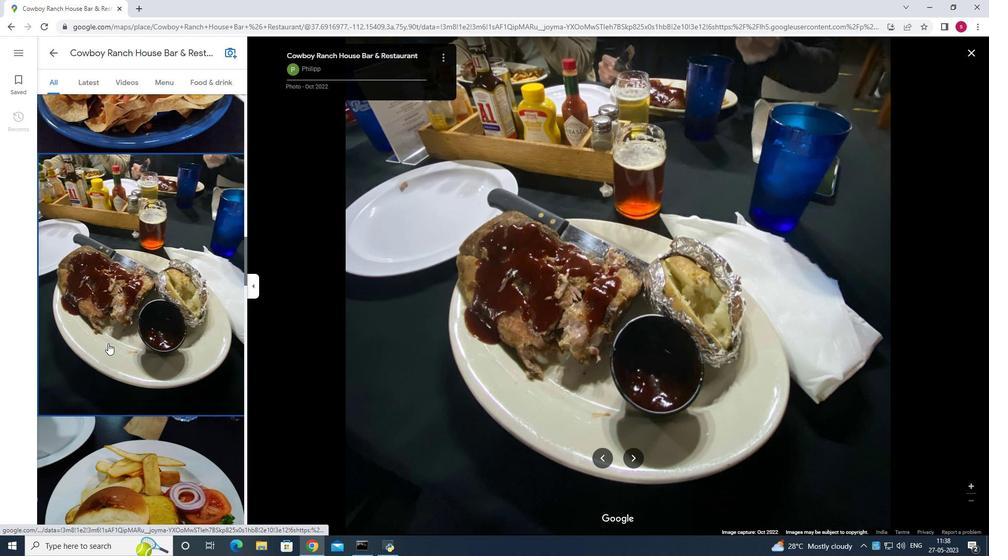 
Action: Mouse scrolled (108, 343) with delta (0, 0)
Screenshot: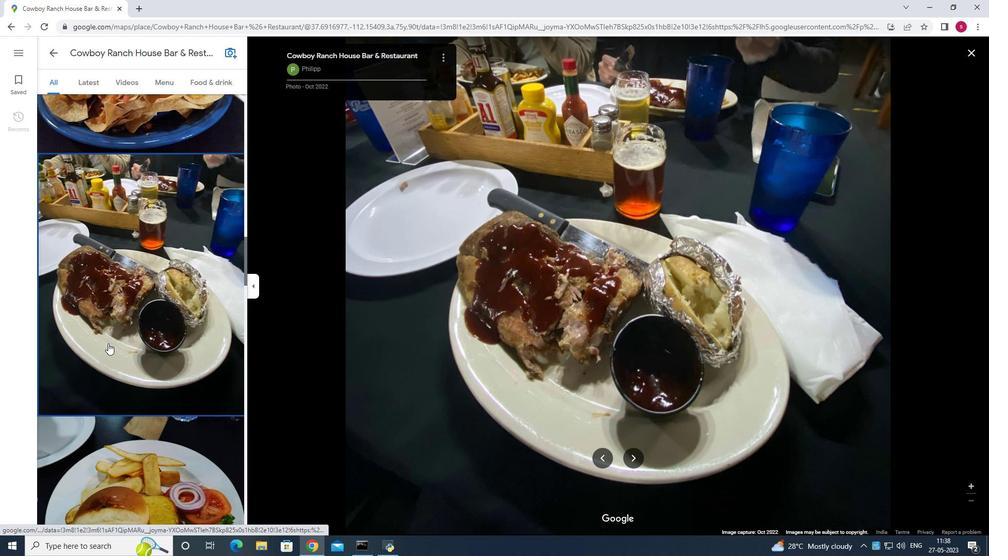 
Action: Mouse scrolled (108, 343) with delta (0, 0)
Screenshot: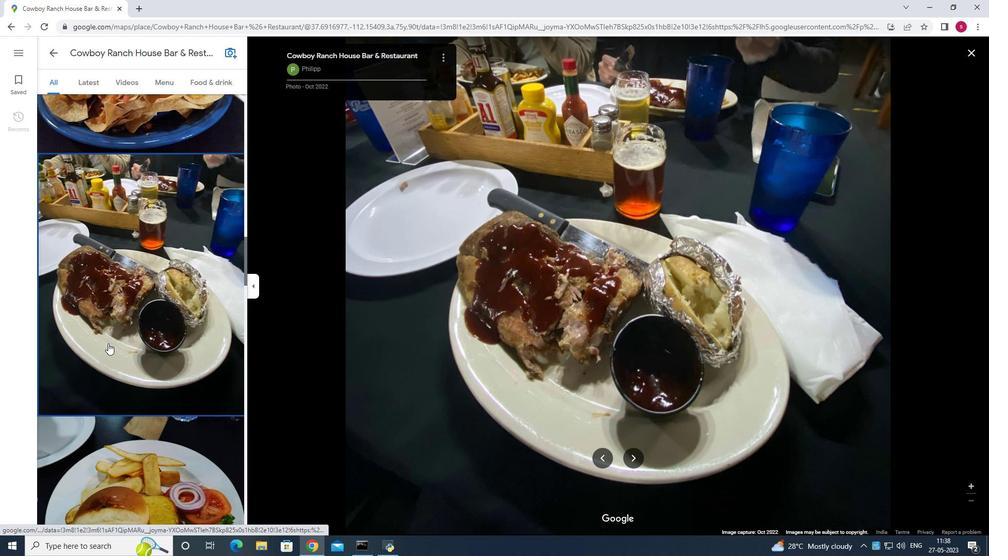 
Action: Mouse scrolled (108, 343) with delta (0, 0)
Screenshot: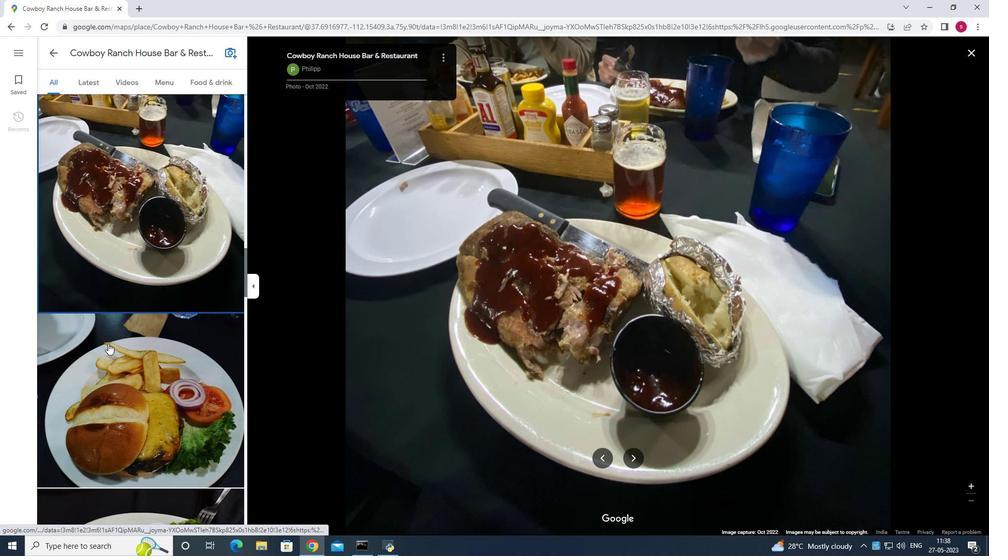 
Action: Mouse pressed left at (108, 343)
Screenshot: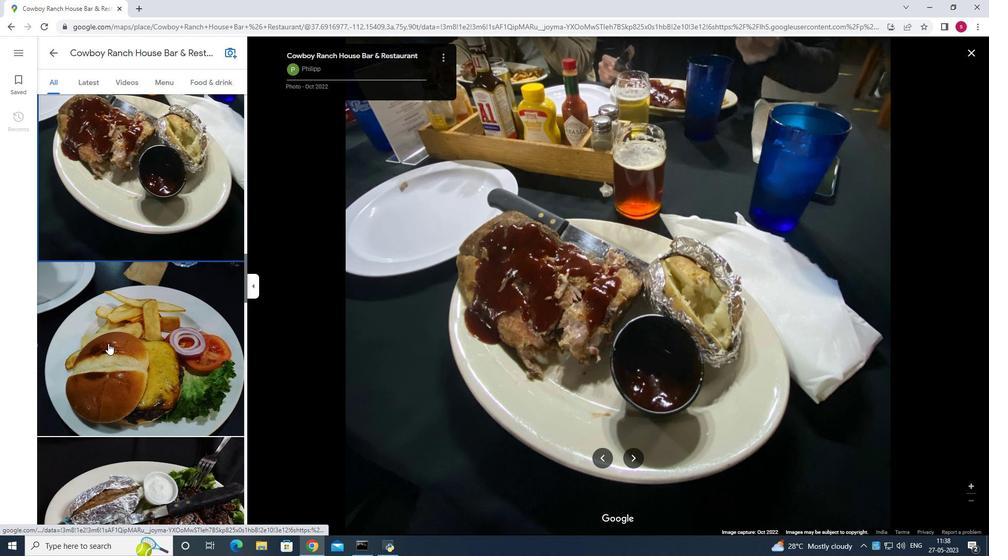 
Action: Mouse scrolled (108, 343) with delta (0, 0)
Screenshot: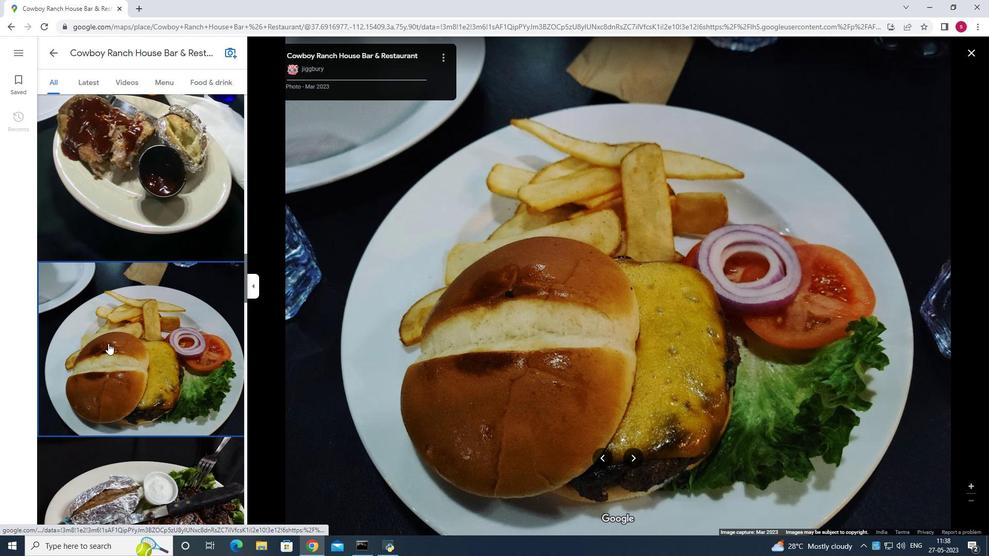 
Action: Mouse scrolled (108, 343) with delta (0, 0)
Screenshot: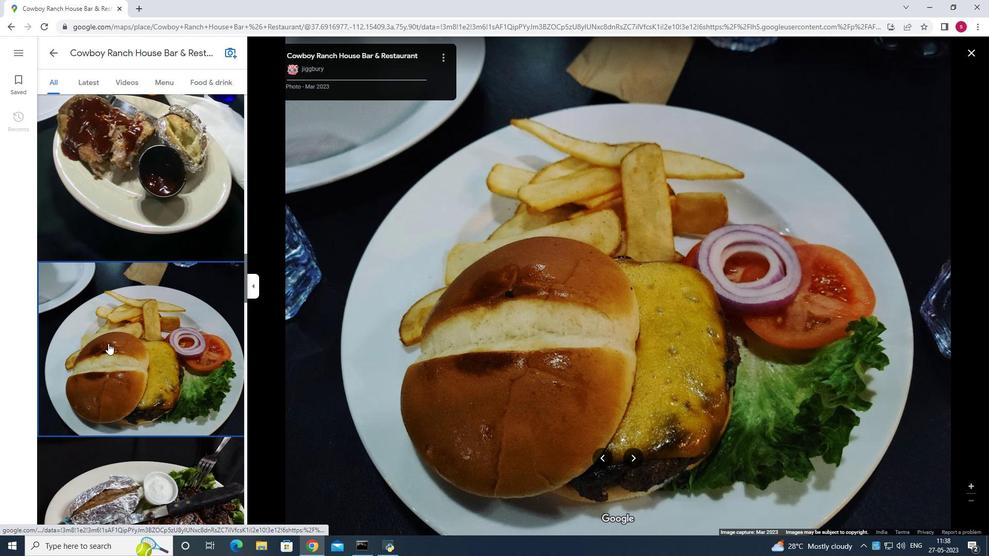 
Action: Mouse scrolled (108, 343) with delta (0, 0)
Screenshot: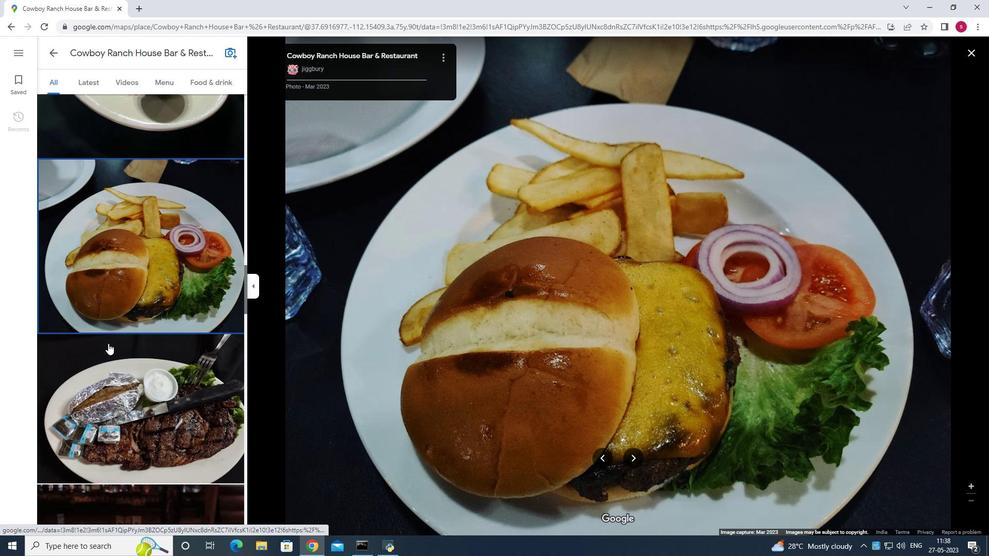 
Action: Mouse moved to (108, 343)
Screenshot: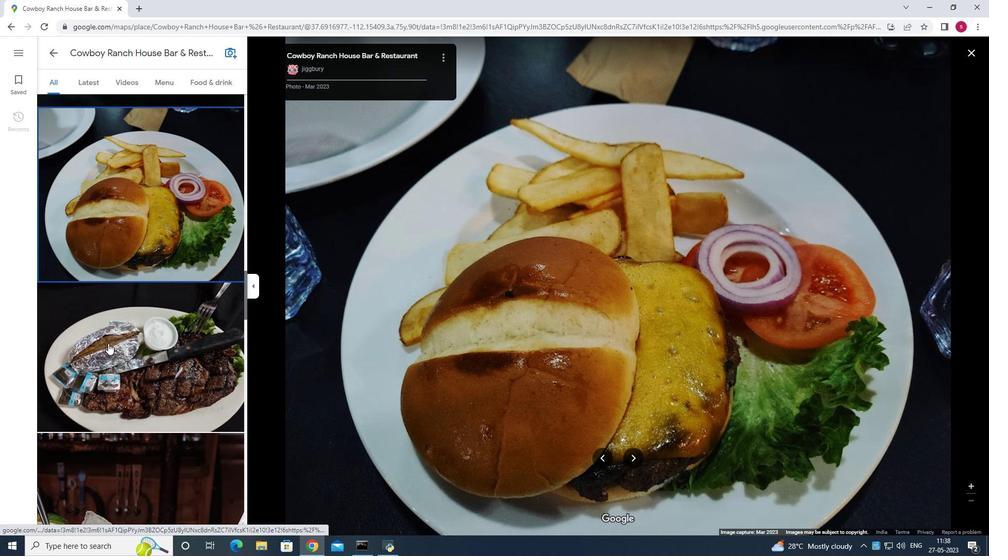 
Action: Mouse pressed left at (108, 343)
Screenshot: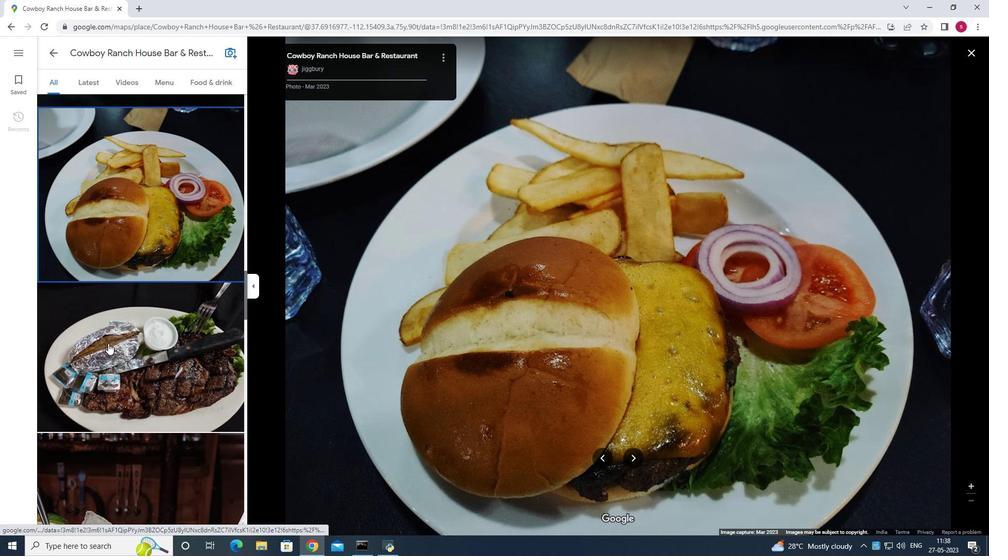 
Action: Mouse scrolled (108, 343) with delta (0, 0)
Screenshot: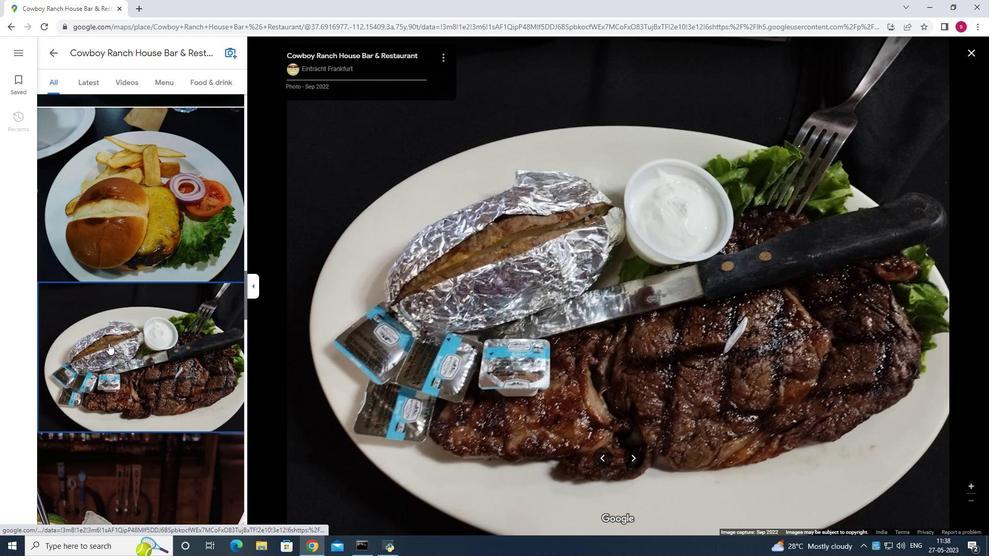 
Action: Mouse scrolled (108, 343) with delta (0, 0)
Screenshot: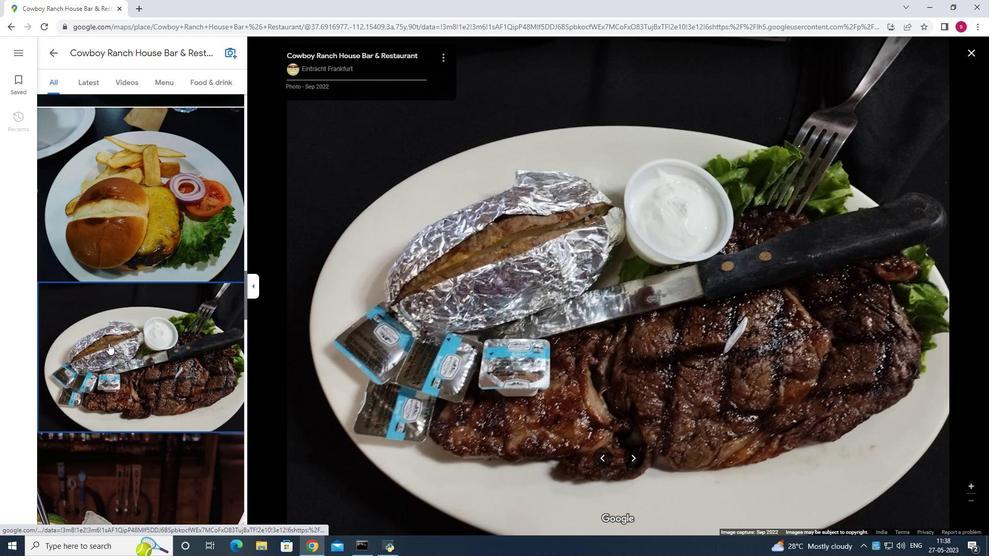 
Action: Mouse scrolled (108, 343) with delta (0, 0)
Screenshot: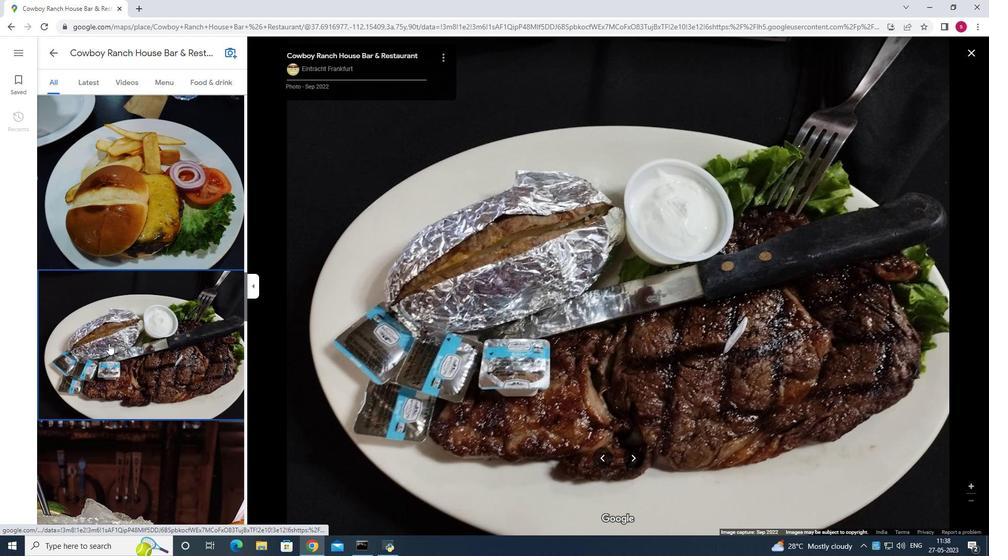 
Action: Mouse moved to (103, 418)
Screenshot: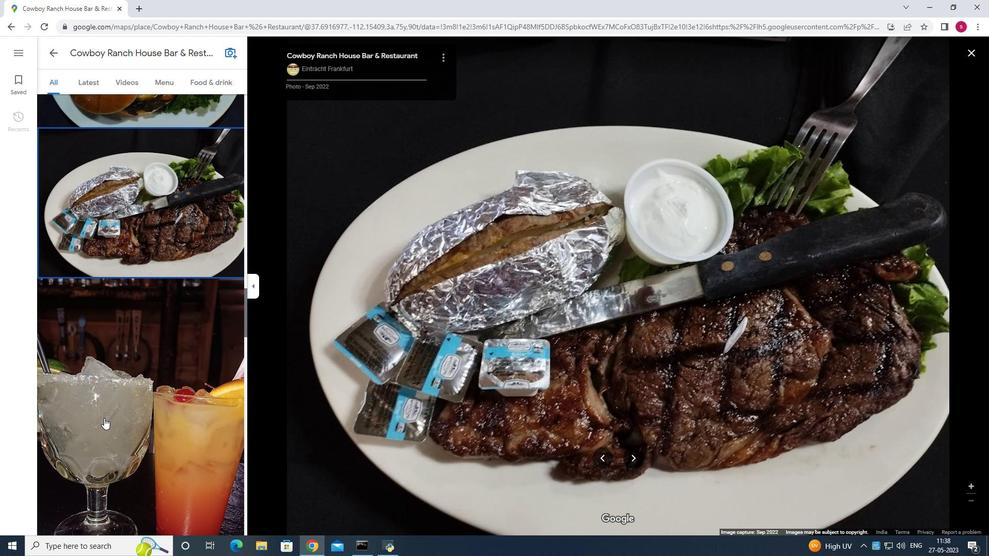 
Action: Mouse pressed left at (103, 418)
Screenshot: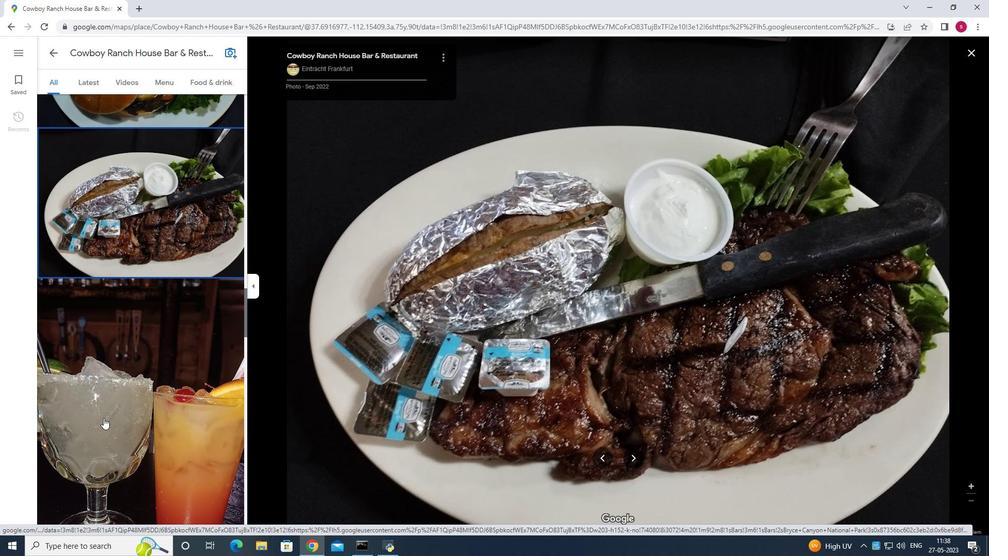 
Action: Mouse scrolled (103, 418) with delta (0, 0)
Screenshot: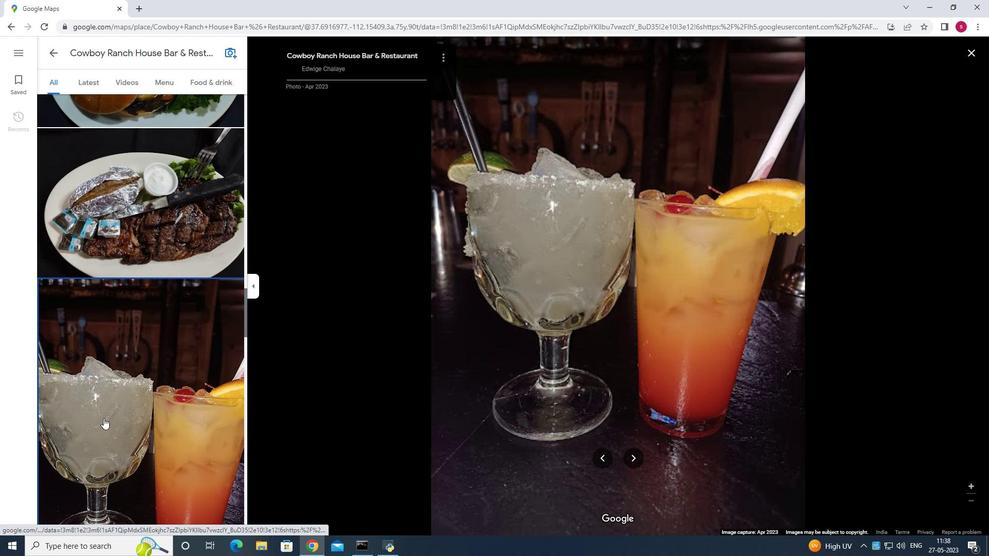 
Action: Mouse scrolled (103, 418) with delta (0, 0)
Screenshot: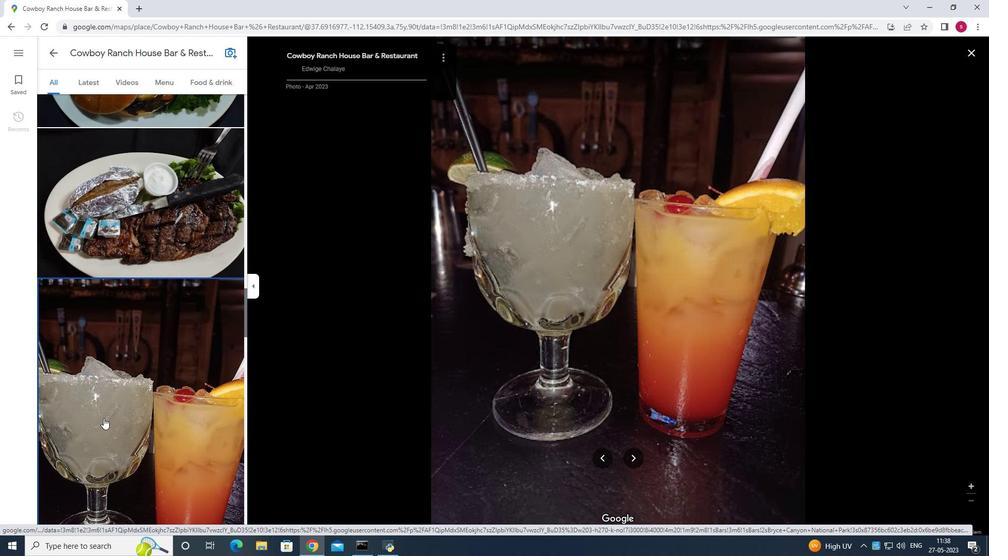 
Action: Mouse moved to (101, 417)
Screenshot: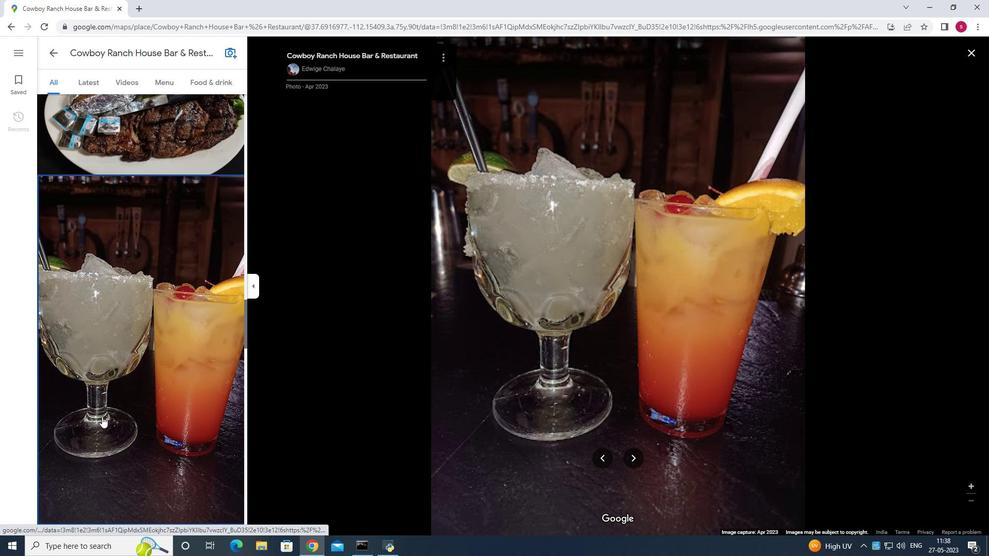 
Action: Mouse pressed left at (101, 417)
Screenshot: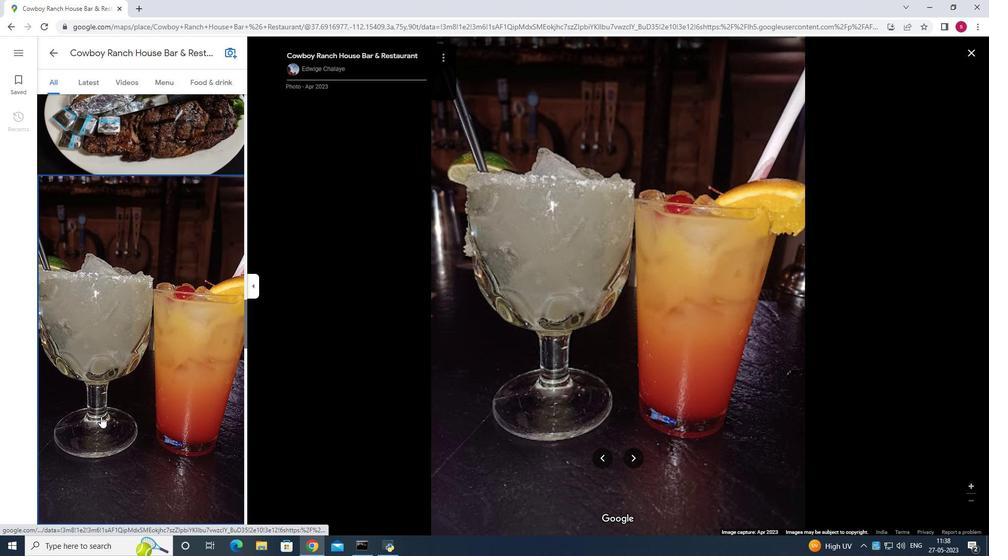 
Action: Mouse moved to (101, 416)
Screenshot: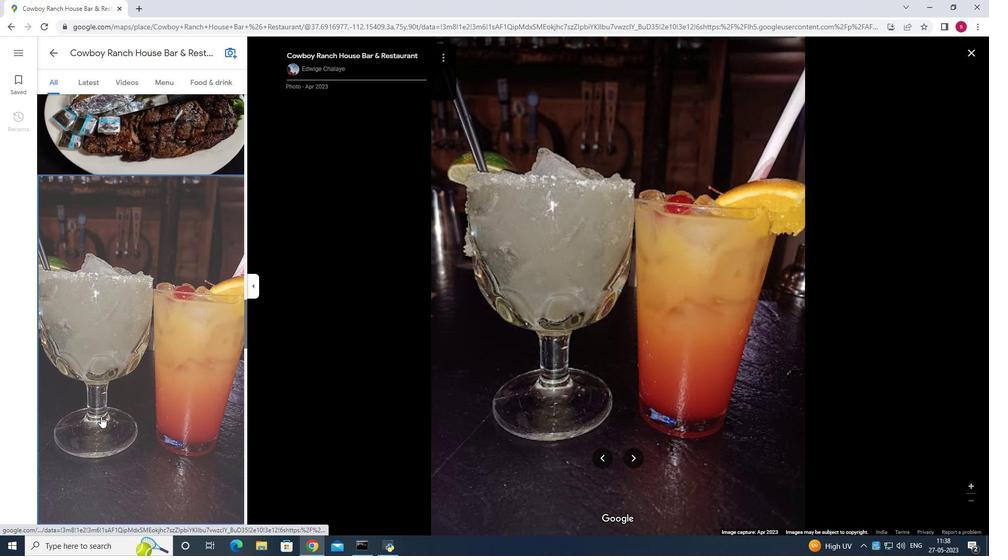 
Action: Mouse scrolled (101, 416) with delta (0, 0)
Screenshot: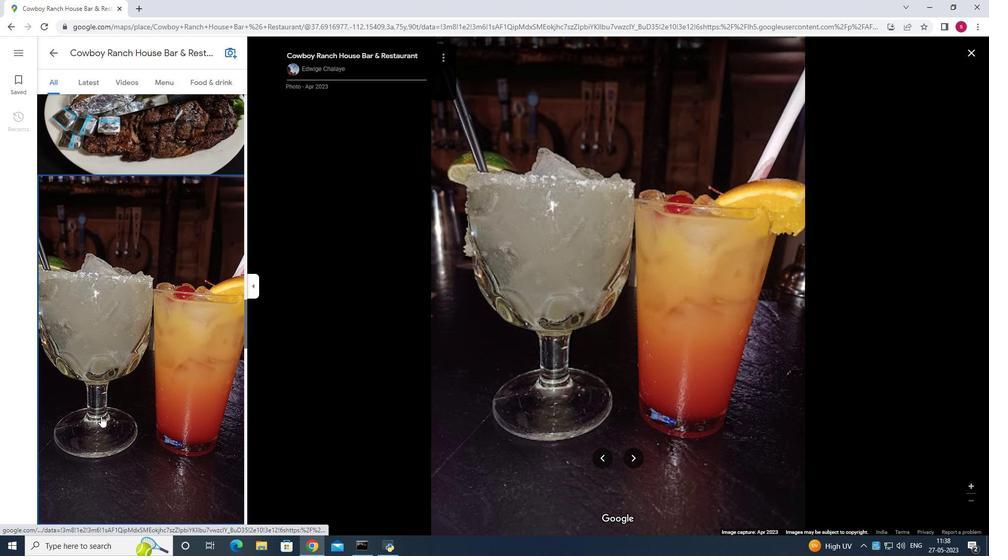 
Action: Mouse moved to (99, 417)
Screenshot: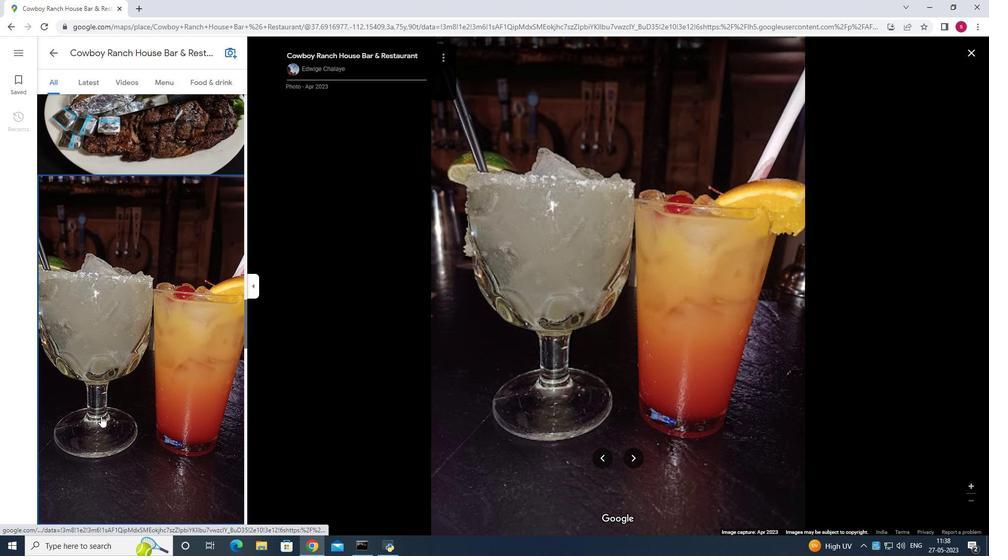 
Action: Mouse scrolled (99, 416) with delta (0, 0)
Screenshot: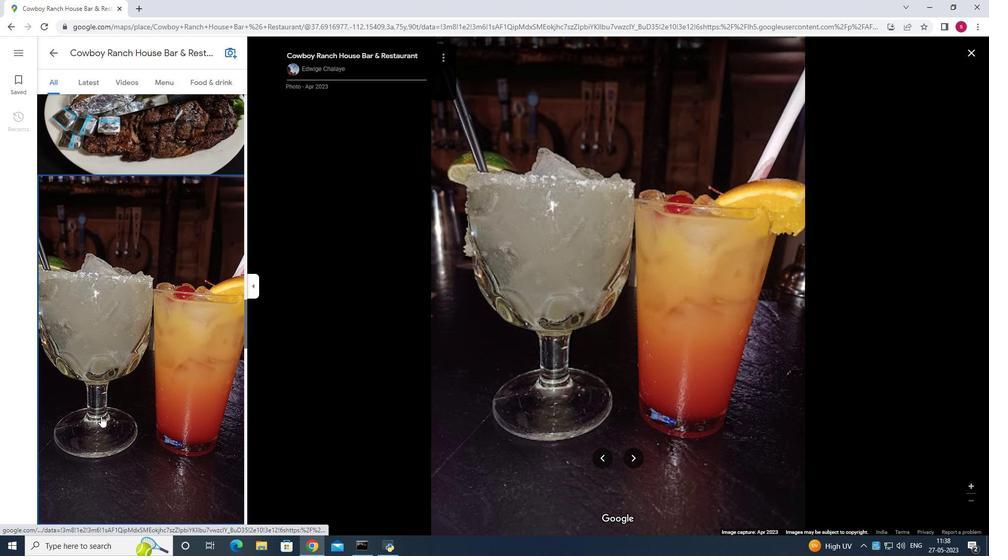 
Action: Mouse moved to (97, 418)
Screenshot: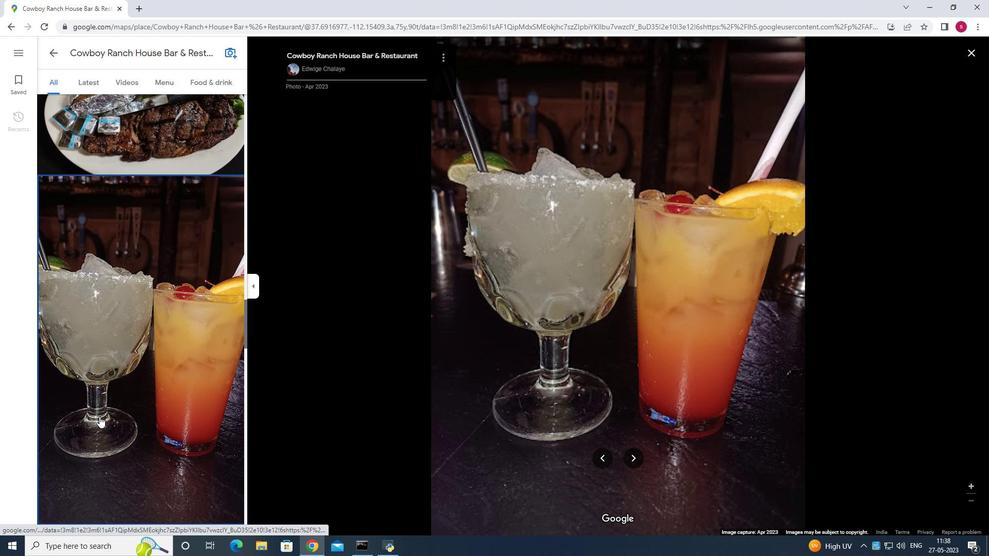 
Action: Mouse scrolled (97, 418) with delta (0, 0)
Screenshot: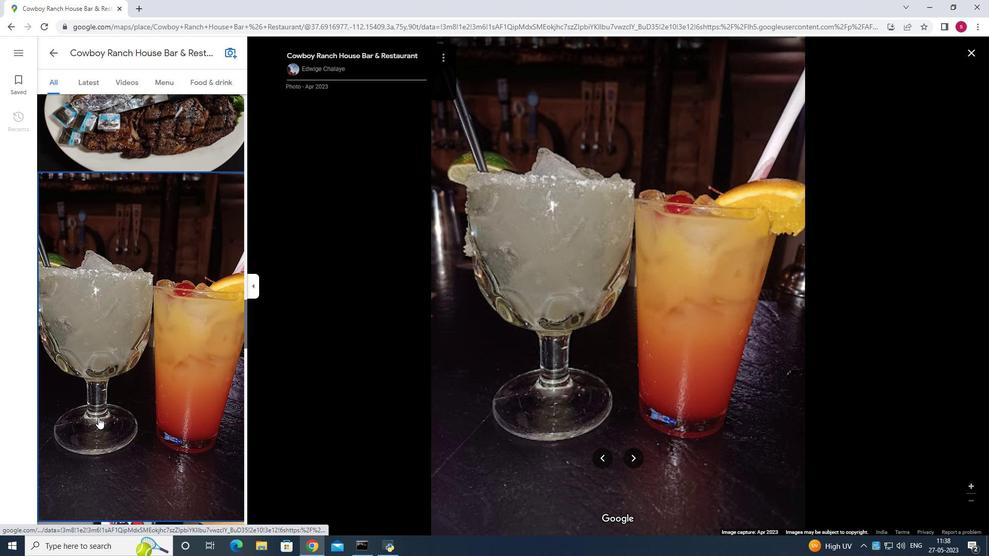 
Action: Mouse moved to (95, 415)
Screenshot: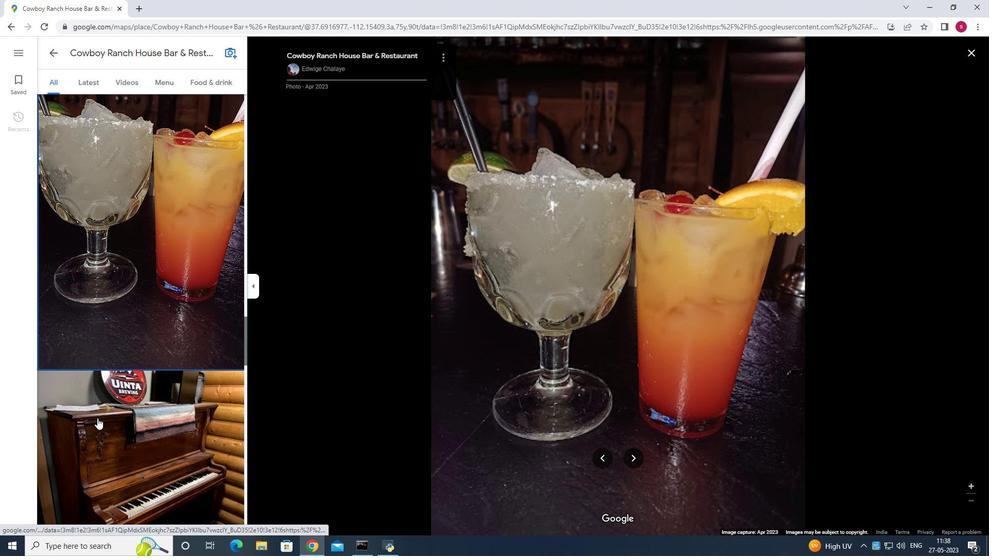 
Action: Mouse scrolled (95, 414) with delta (0, 0)
Screenshot: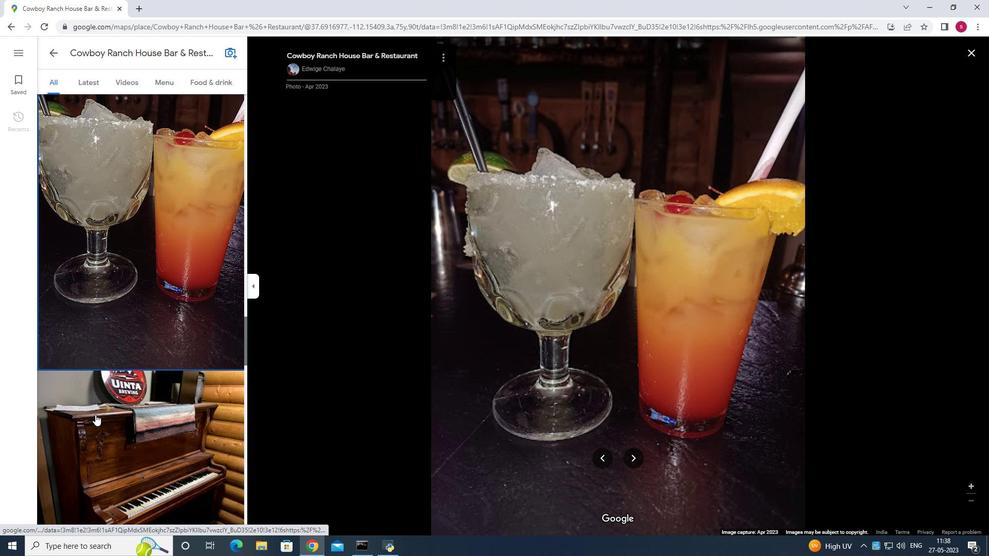 
Action: Mouse moved to (96, 415)
Screenshot: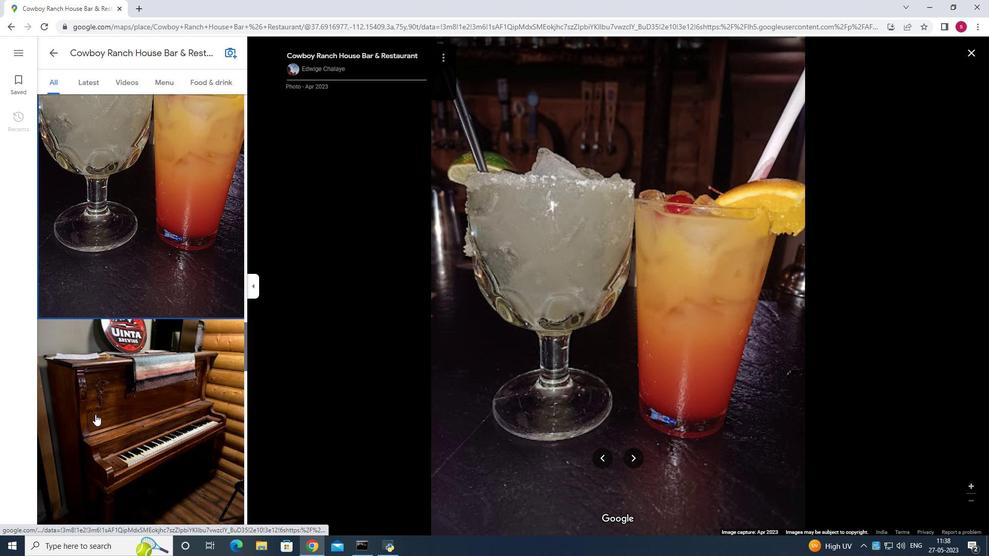 
Action: Mouse pressed left at (96, 415)
Screenshot: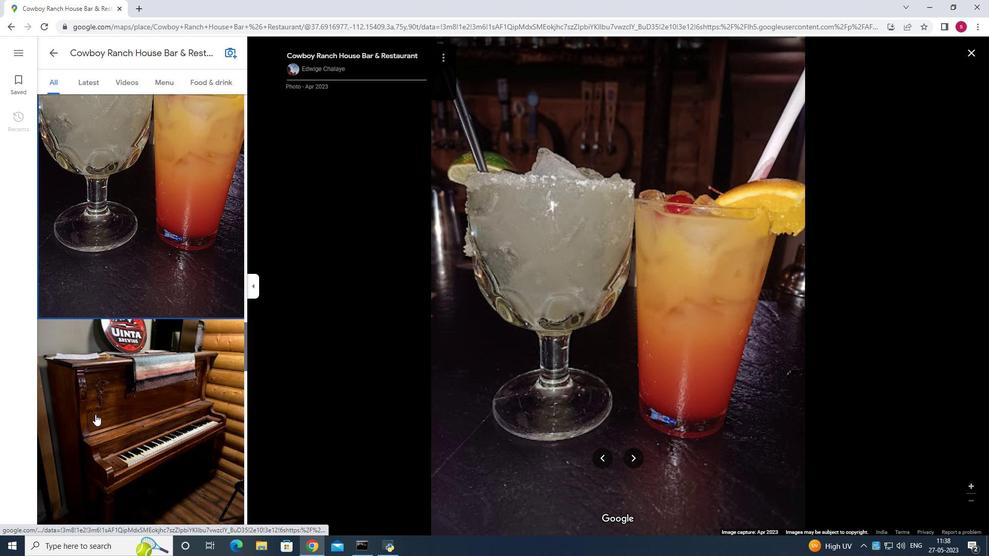 
Action: Mouse moved to (101, 420)
Screenshot: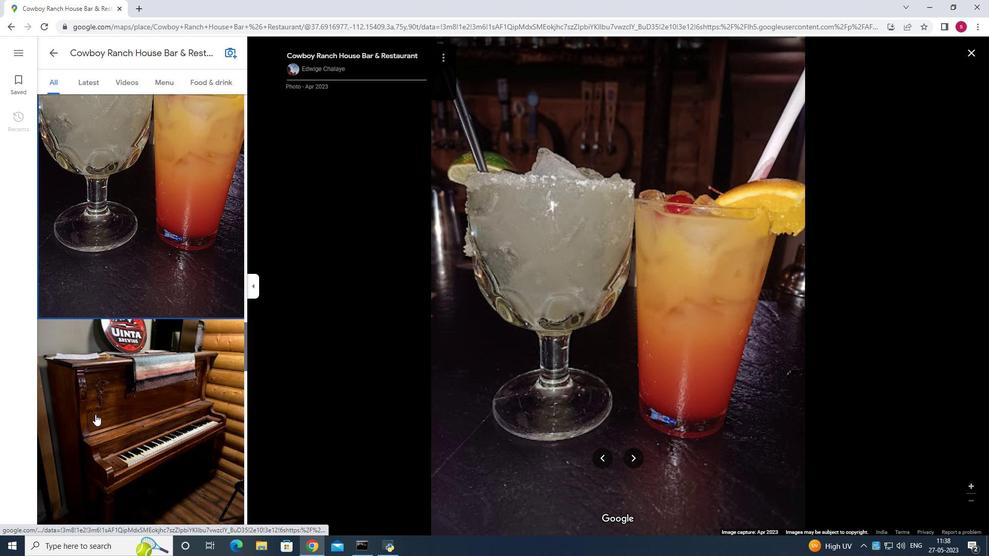 
Action: Mouse pressed left at (101, 420)
Screenshot: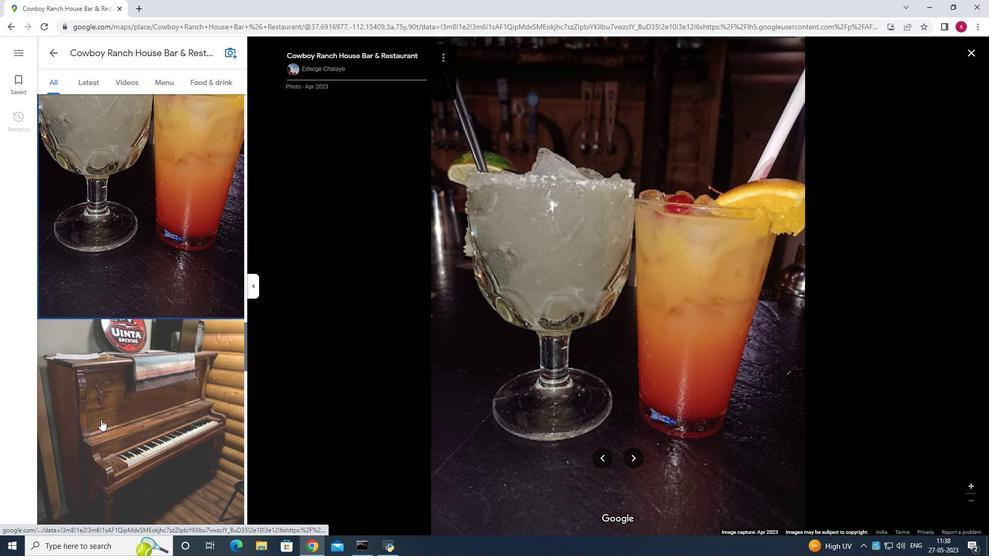 
Action: Mouse moved to (102, 421)
Screenshot: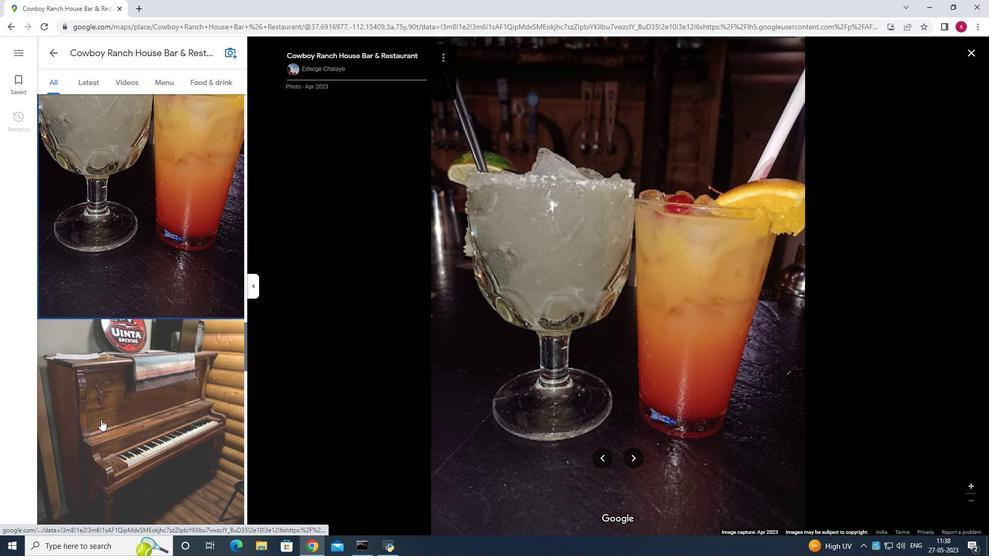 
Action: Mouse scrolled (102, 420) with delta (0, 0)
Screenshot: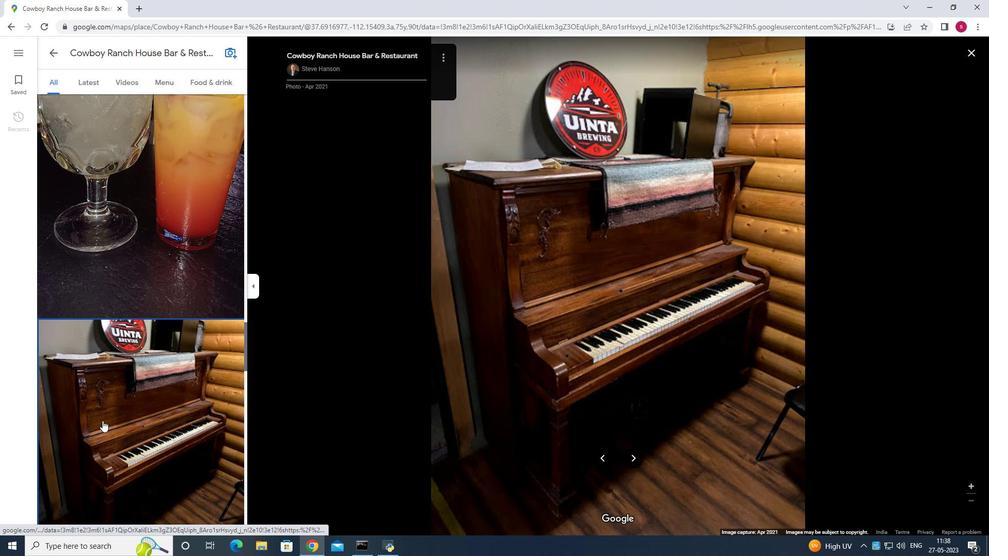 
Action: Mouse scrolled (102, 420) with delta (0, 0)
Screenshot: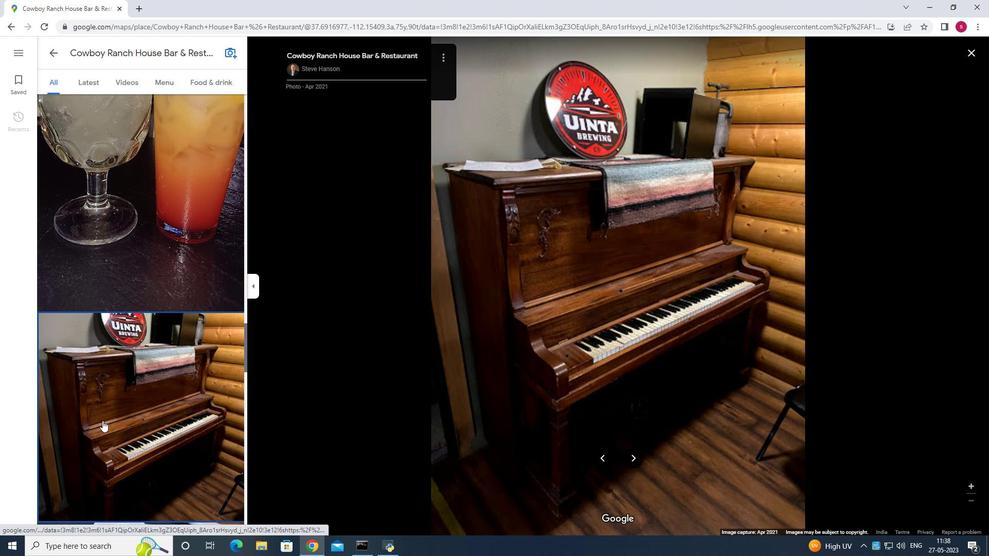 
Action: Mouse moved to (95, 417)
Screenshot: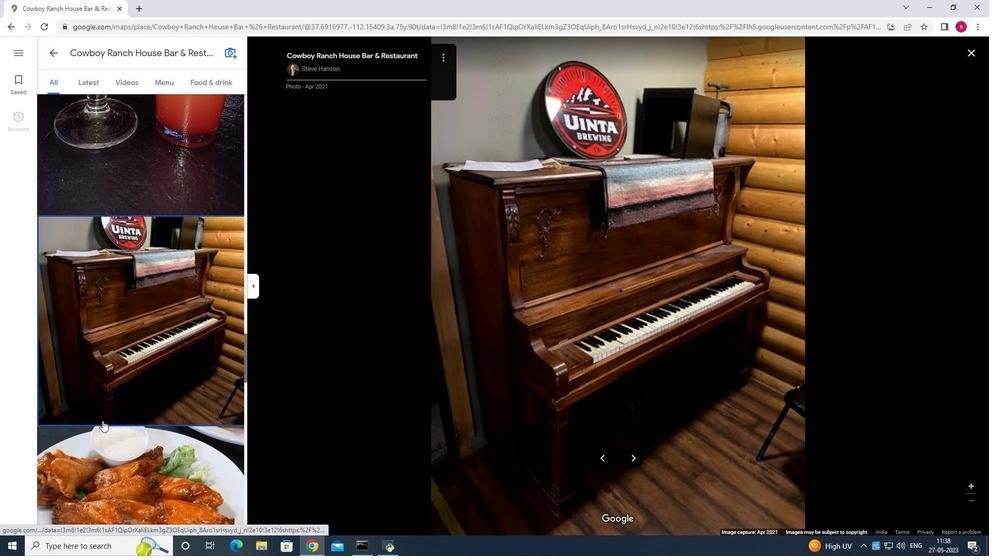 
Action: Mouse scrolled (95, 417) with delta (0, 0)
Screenshot: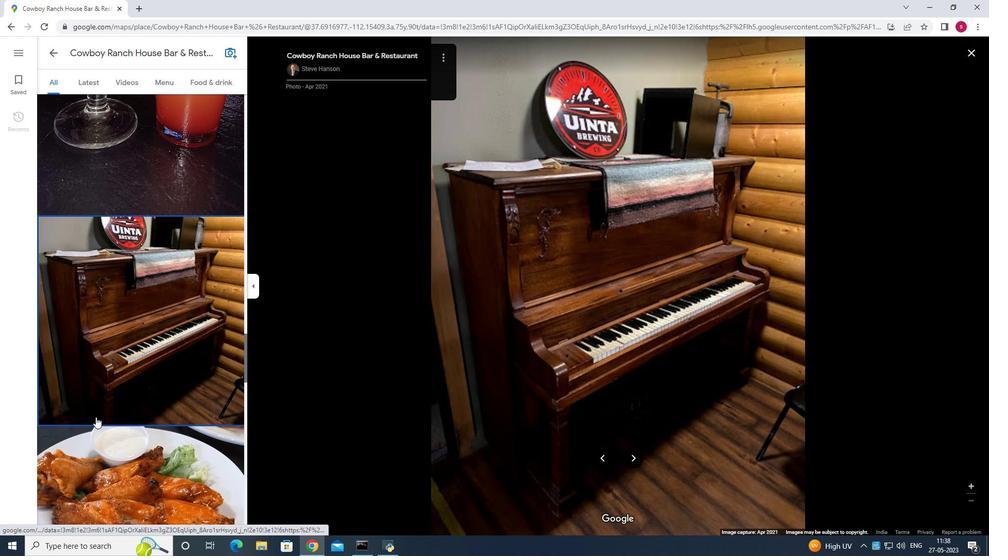 
Action: Mouse moved to (96, 430)
Screenshot: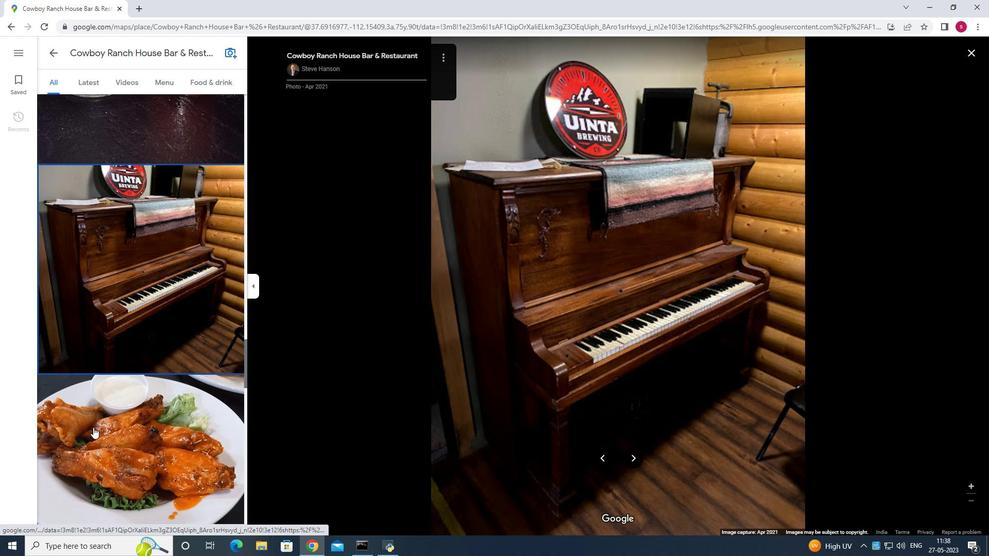 
Action: Mouse pressed left at (96, 430)
Screenshot: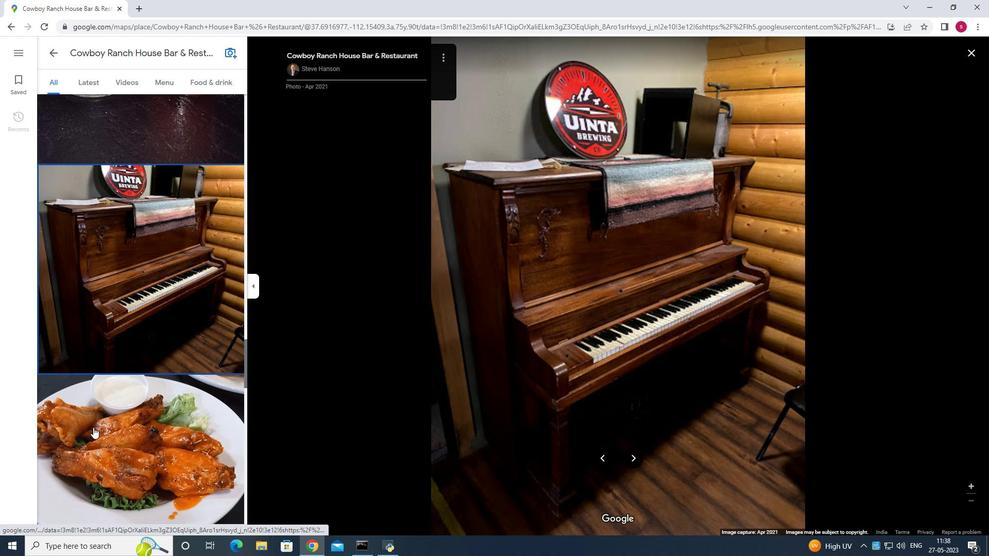 
Action: Mouse moved to (101, 433)
Screenshot: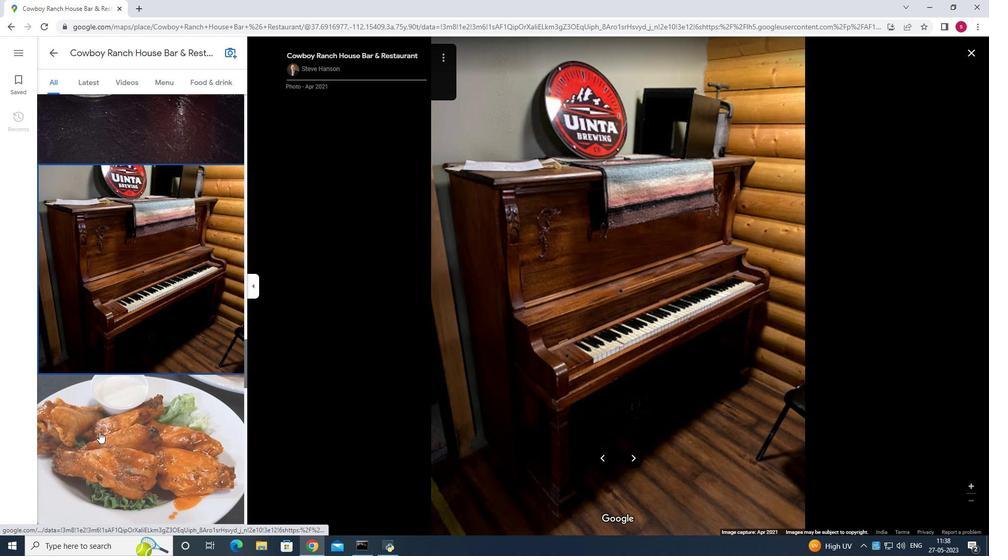 
Action: Mouse scrolled (101, 433) with delta (0, 0)
Screenshot: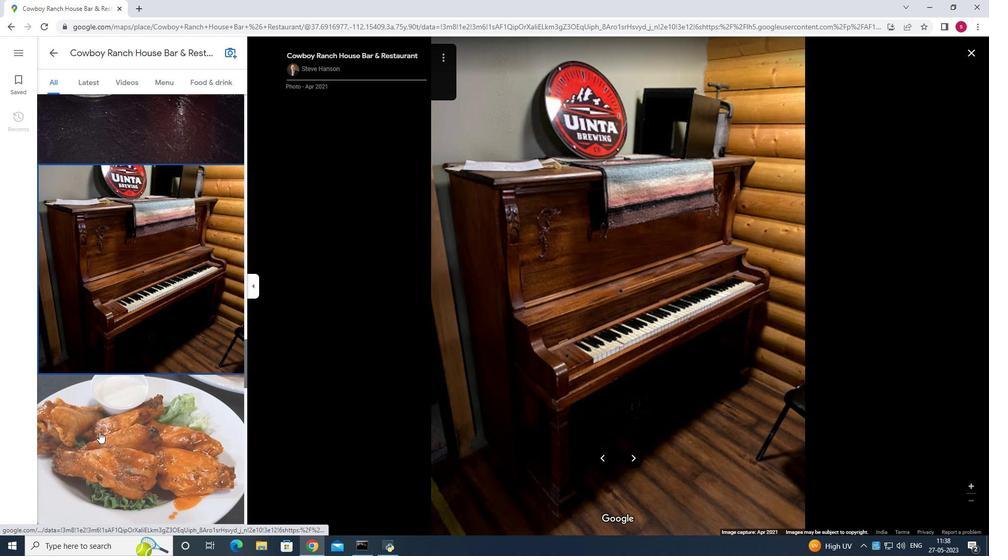 
Action: Mouse scrolled (101, 433) with delta (0, 0)
Screenshot: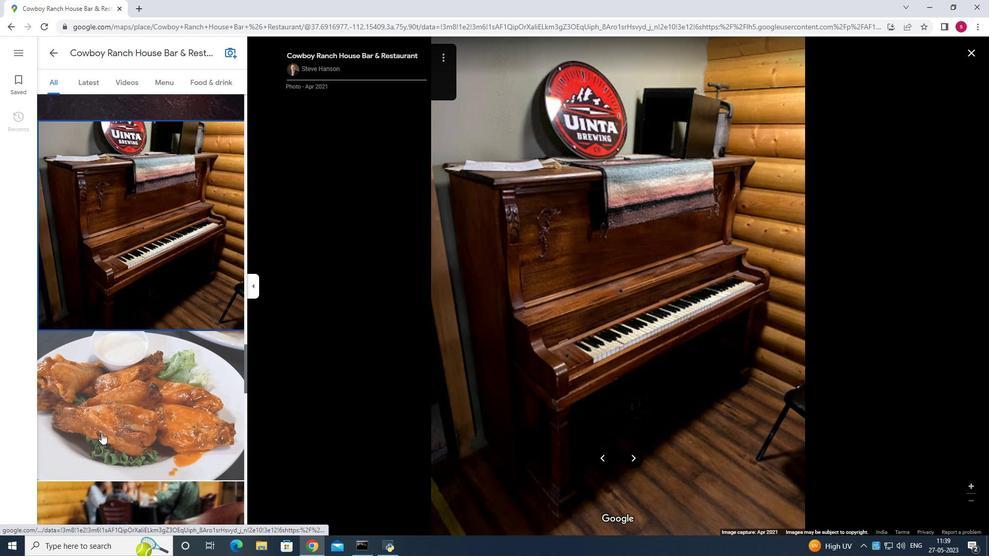 
Action: Mouse scrolled (101, 433) with delta (0, 0)
Screenshot: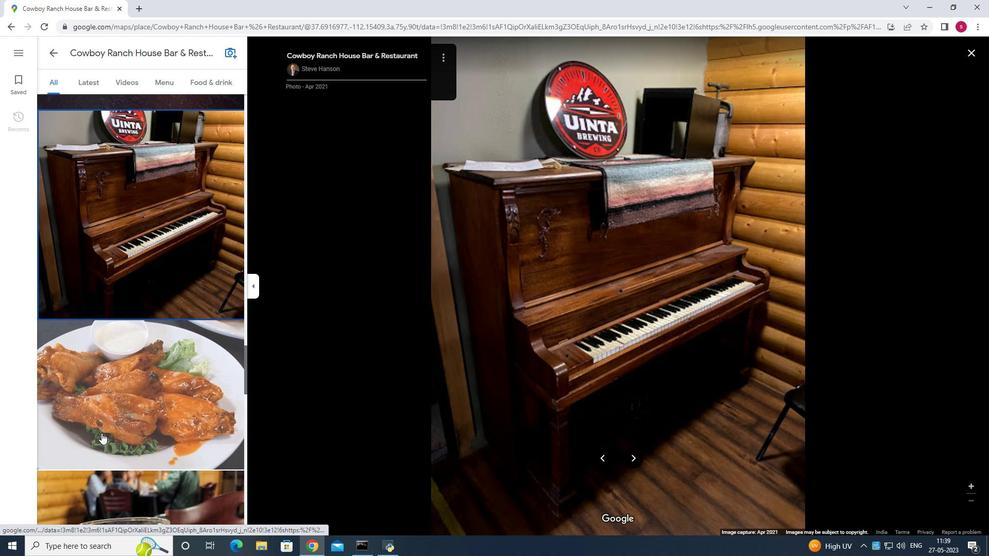 
Action: Mouse moved to (102, 434)
Screenshot: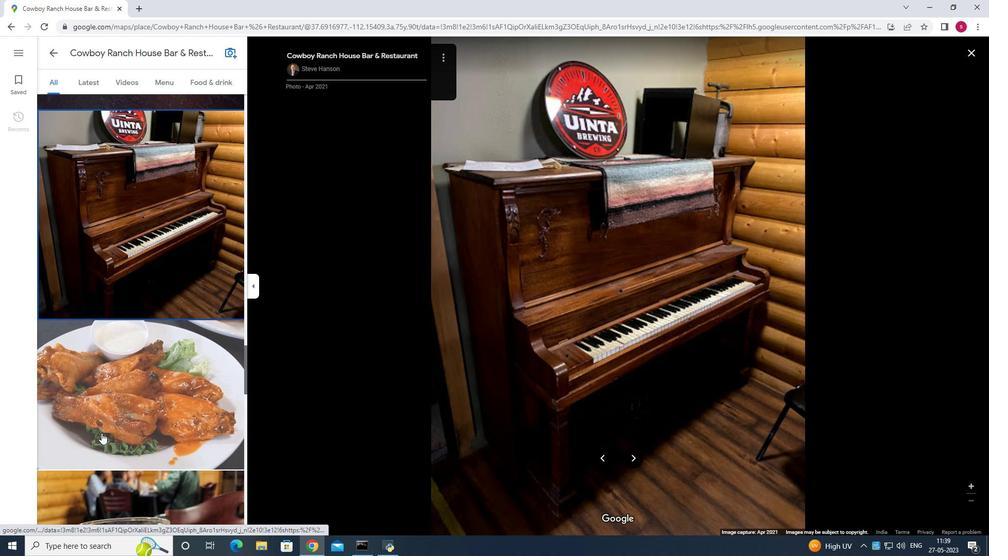 
Action: Mouse scrolled (102, 433) with delta (0, 0)
Screenshot: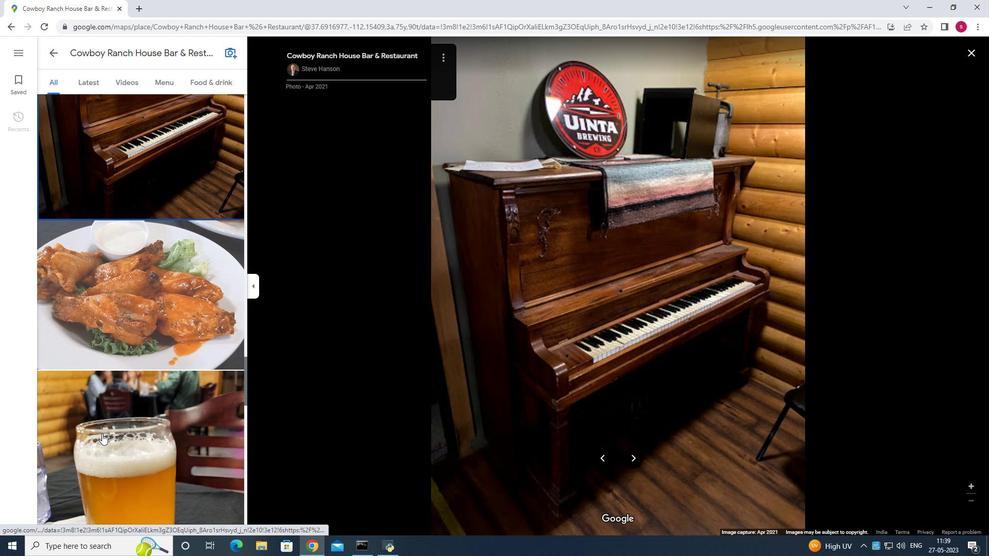 
Action: Mouse scrolled (102, 433) with delta (0, 0)
Screenshot: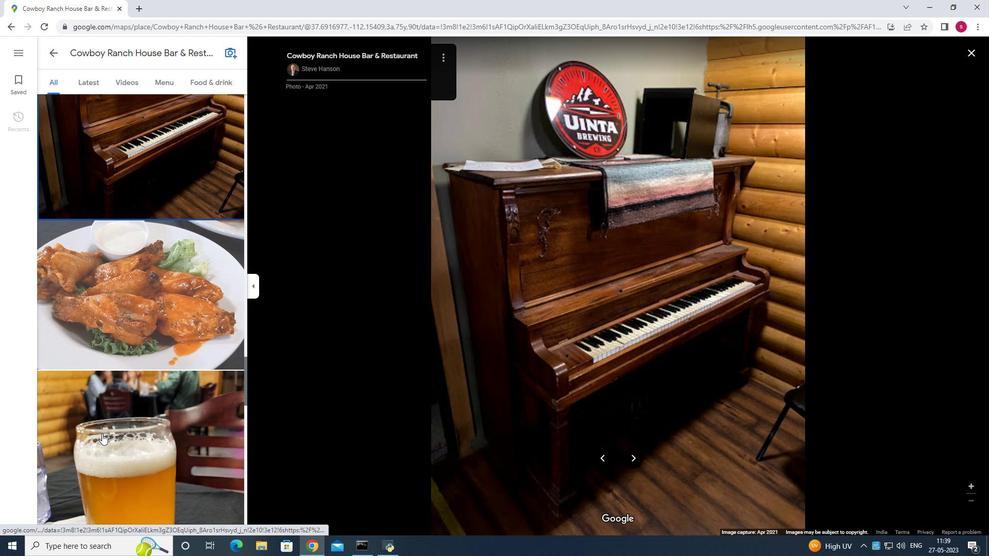 
Action: Mouse moved to (102, 434)
Screenshot: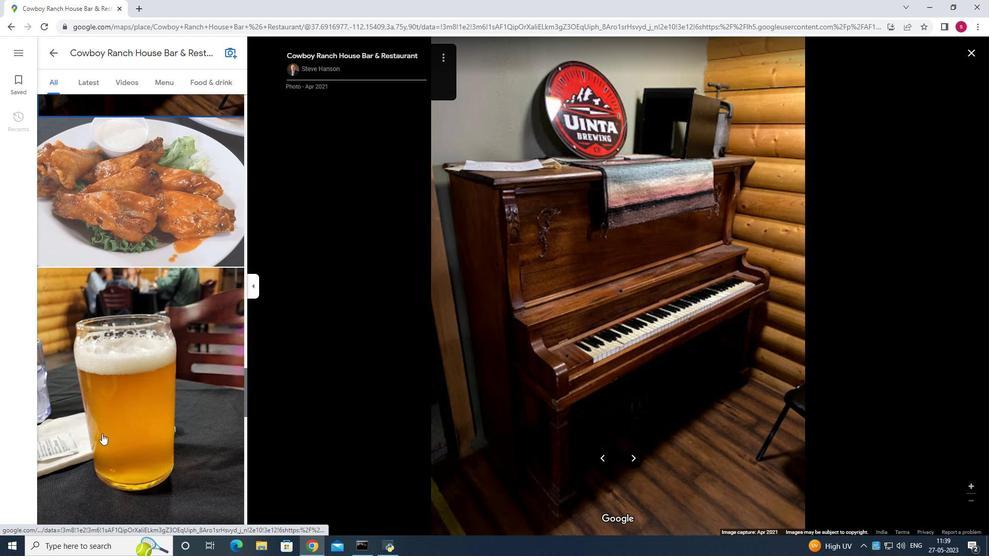 
Action: Mouse scrolled (102, 434) with delta (0, 0)
Screenshot: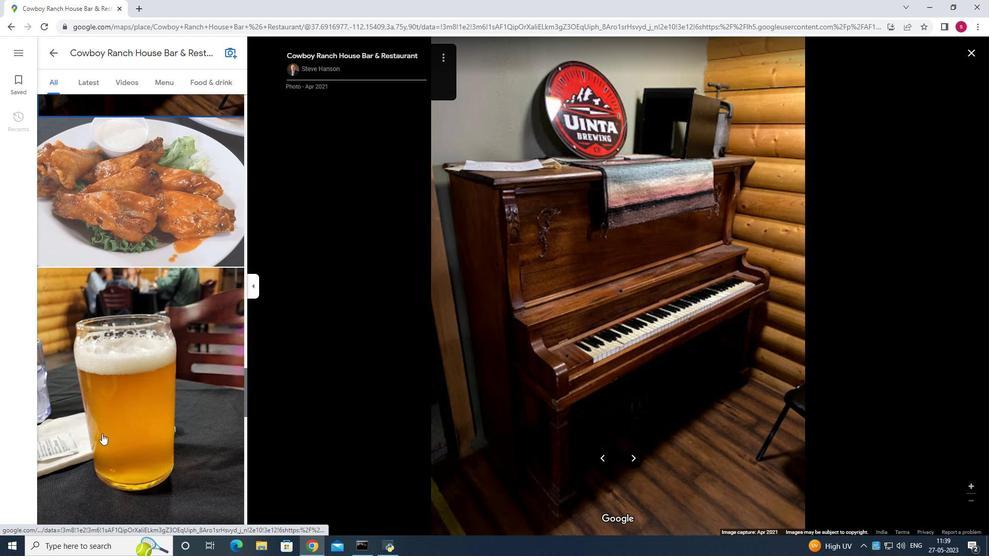 
Action: Mouse moved to (102, 435)
Screenshot: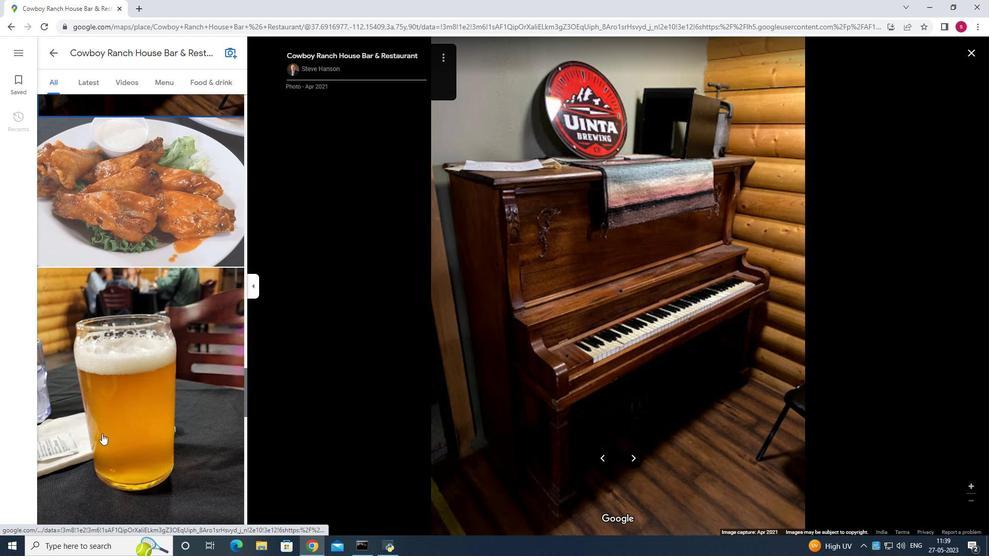 
Action: Mouse scrolled (102, 434) with delta (0, 0)
Screenshot: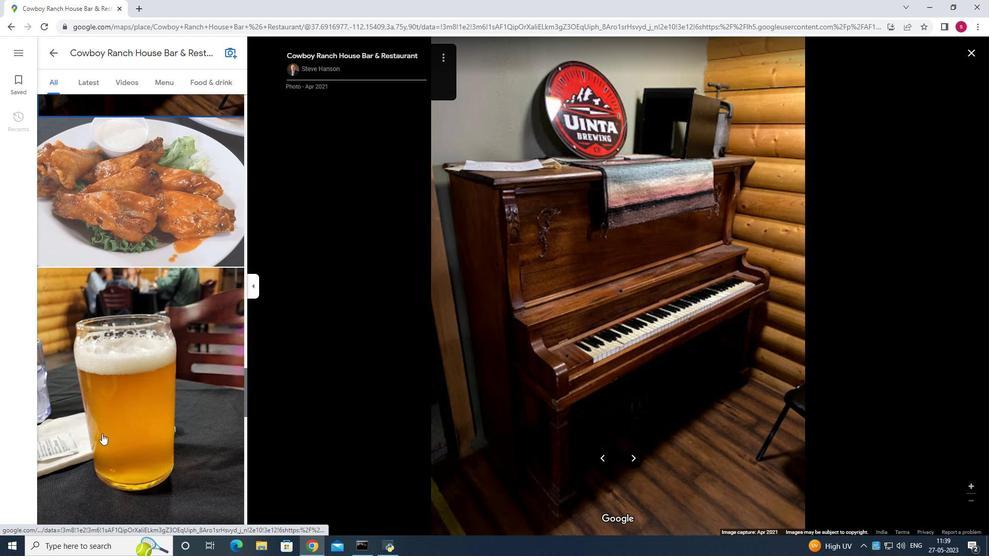 
Action: Mouse scrolled (102, 434) with delta (0, 0)
Screenshot: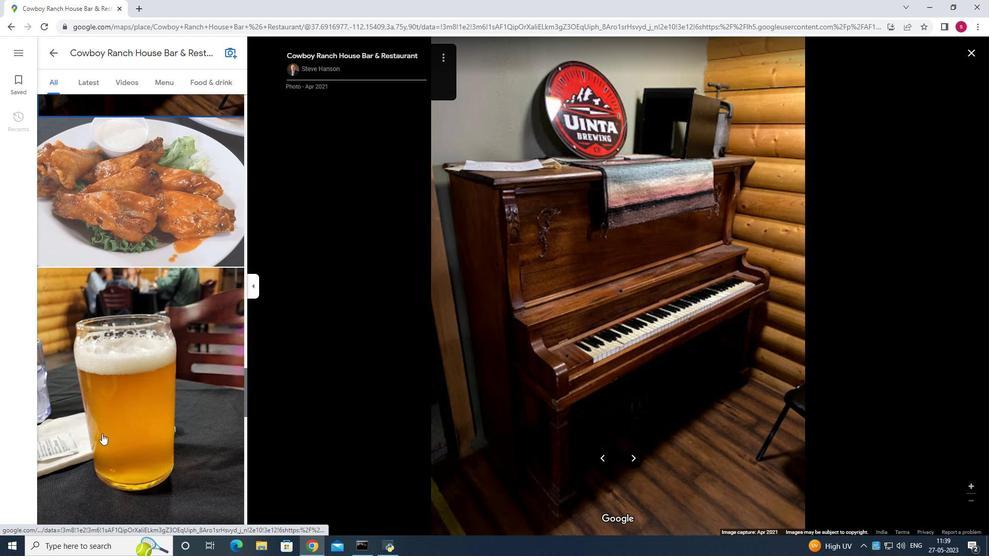 
Action: Mouse scrolled (102, 434) with delta (0, 0)
Screenshot: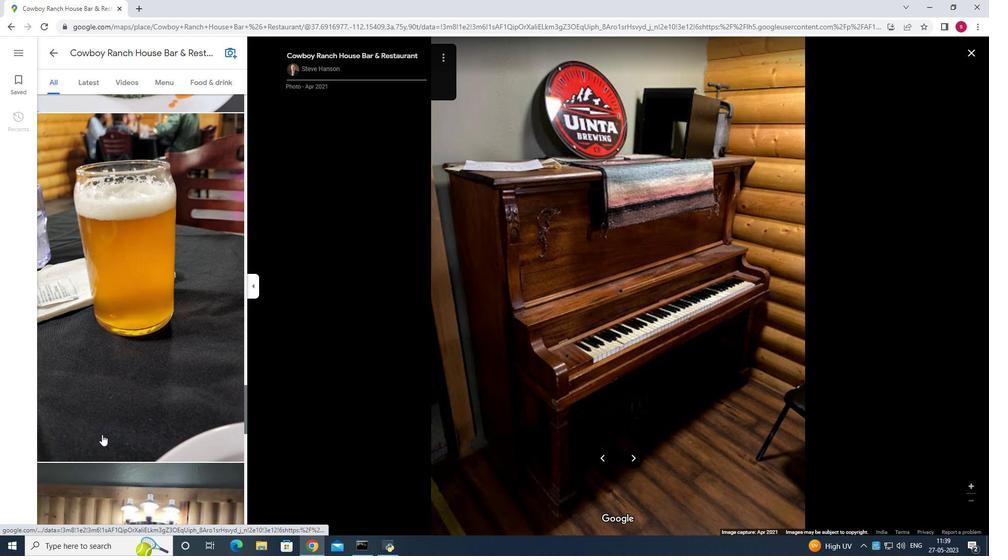 
Action: Mouse scrolled (102, 434) with delta (0, 0)
Screenshot: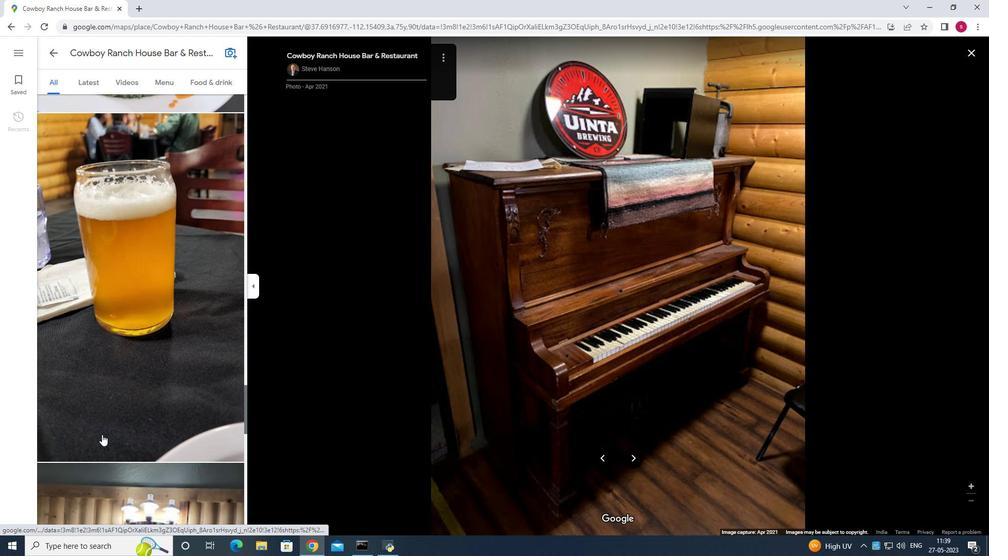 
Action: Mouse scrolled (102, 434) with delta (0, 0)
Screenshot: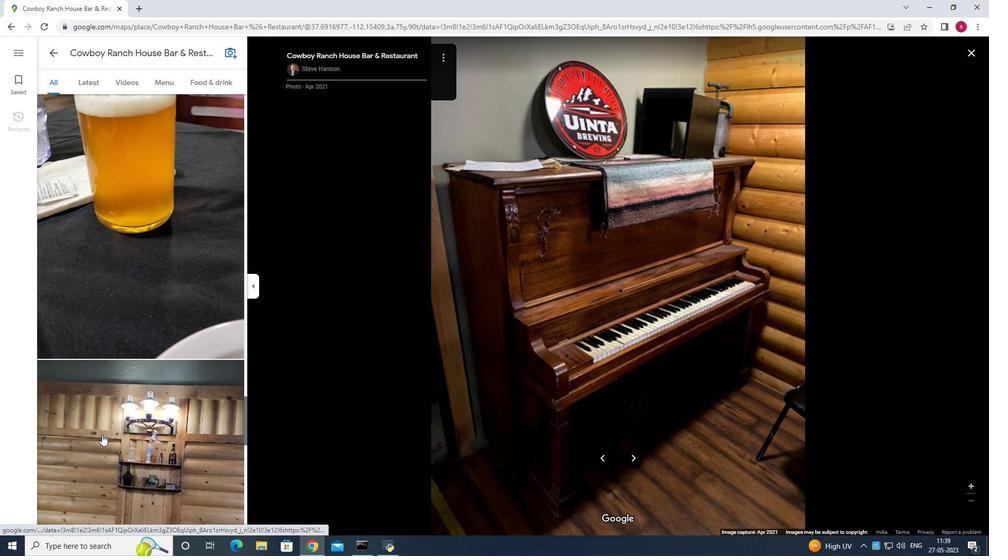 
Action: Mouse moved to (101, 432)
Screenshot: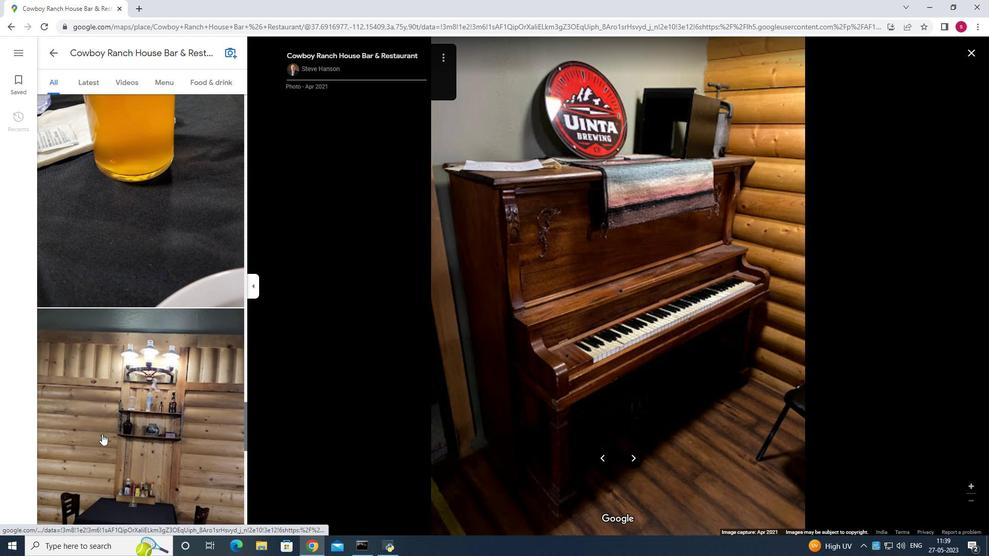 
Action: Mouse pressed left at (101, 432)
Screenshot: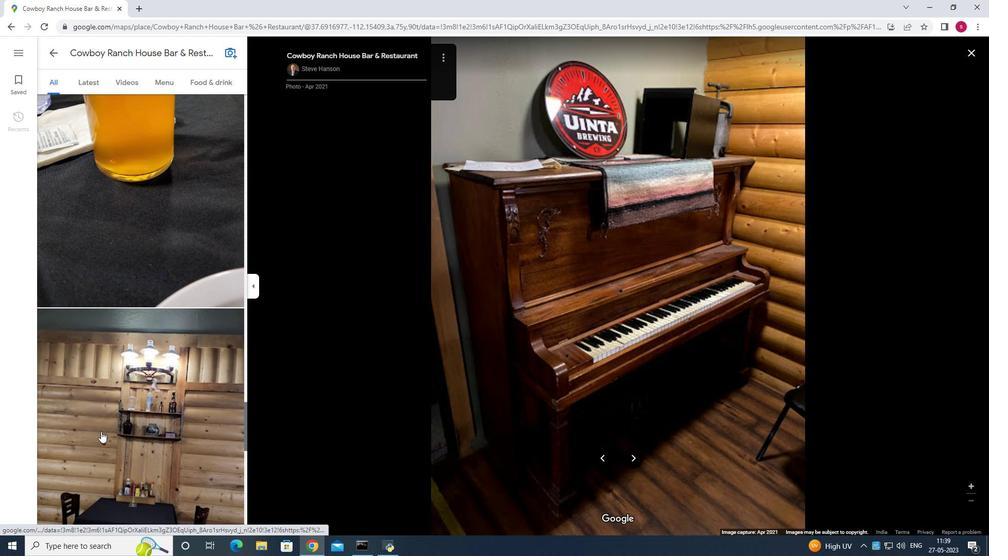 
Action: Mouse moved to (98, 433)
Screenshot: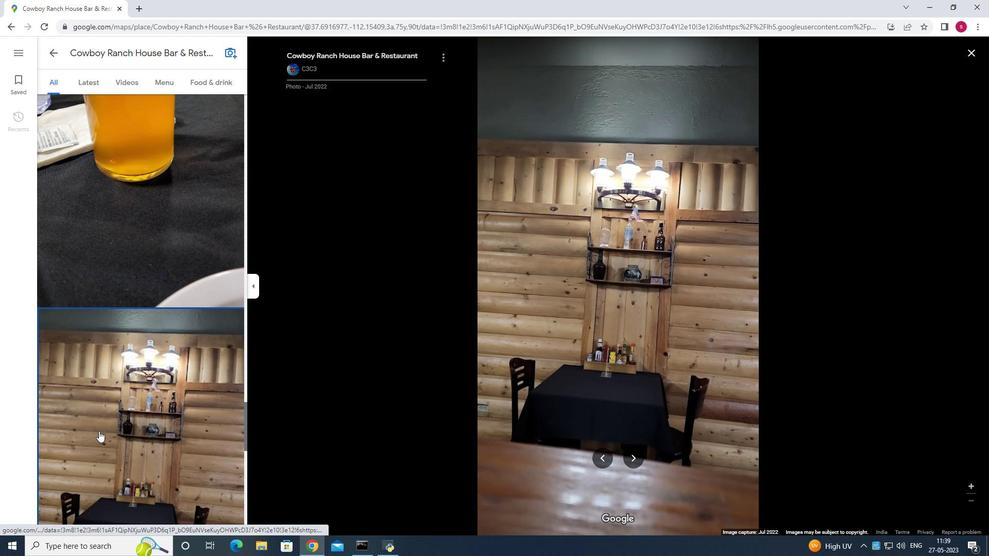 
Action: Mouse scrolled (98, 432) with delta (0, 0)
Screenshot: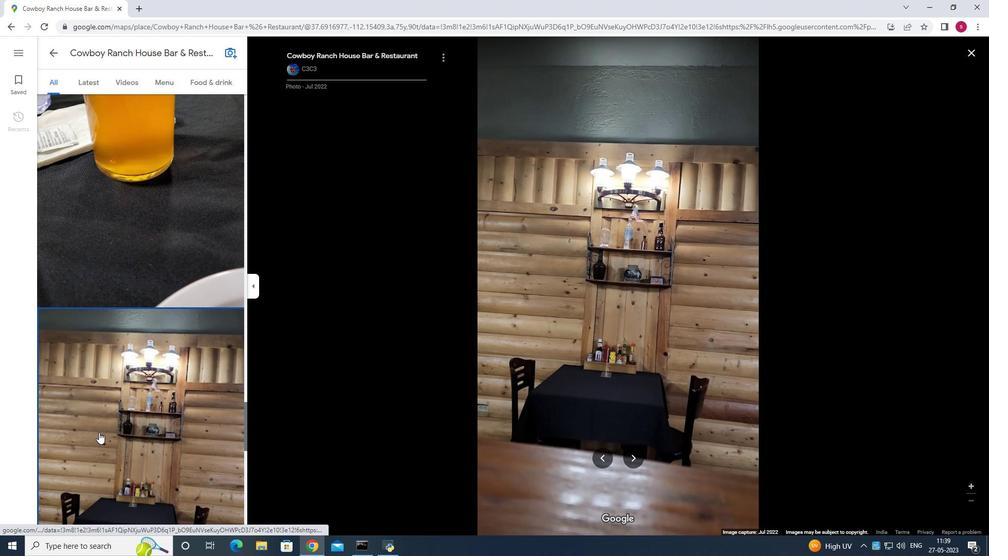 
Action: Mouse scrolled (98, 432) with delta (0, 0)
Screenshot: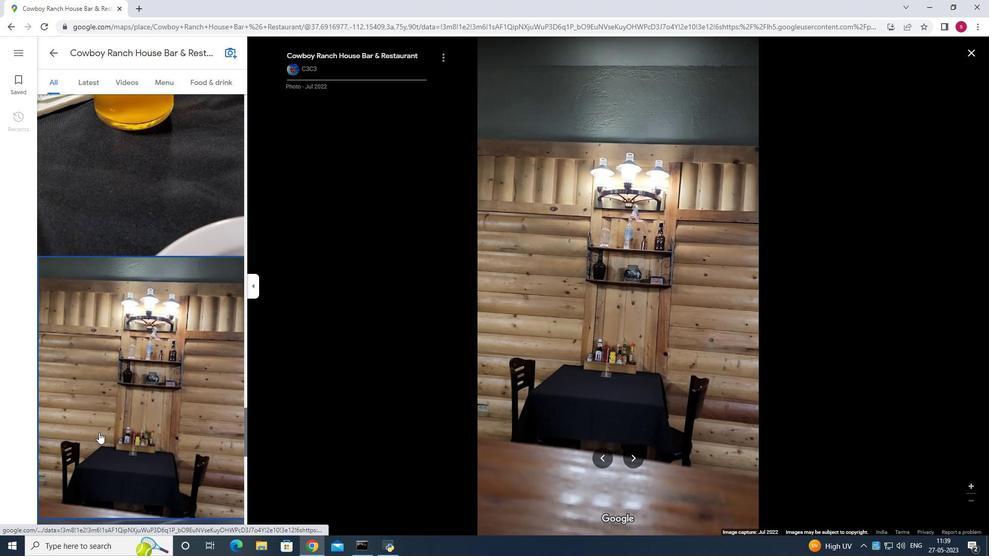 
Action: Mouse scrolled (98, 432) with delta (0, 0)
Screenshot: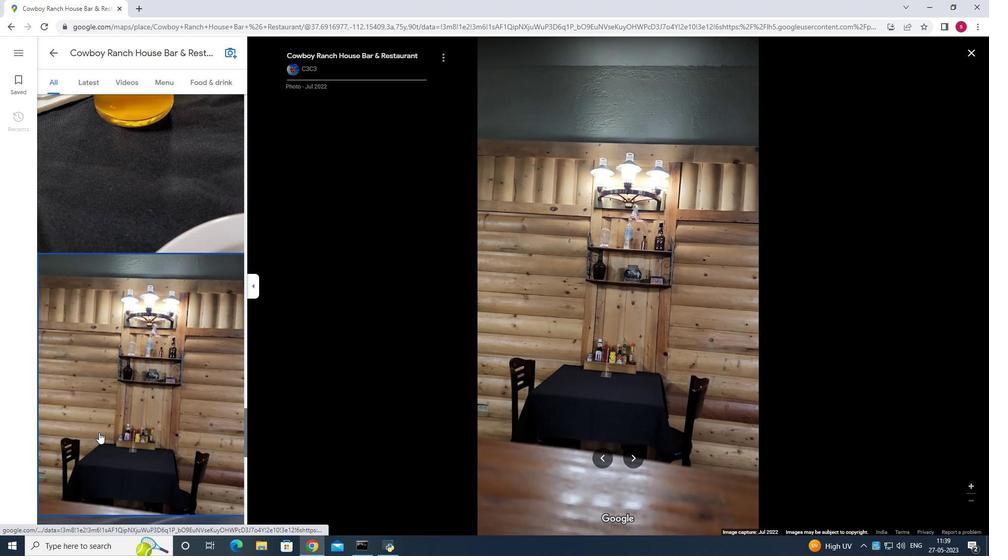 
Action: Mouse scrolled (98, 432) with delta (0, 0)
Screenshot: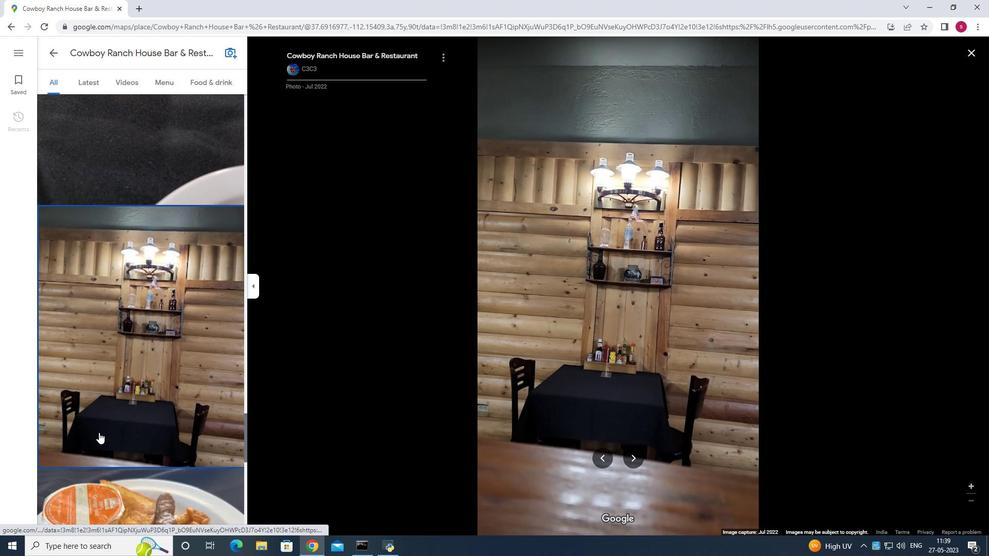 
Action: Mouse scrolled (98, 432) with delta (0, 0)
Screenshot: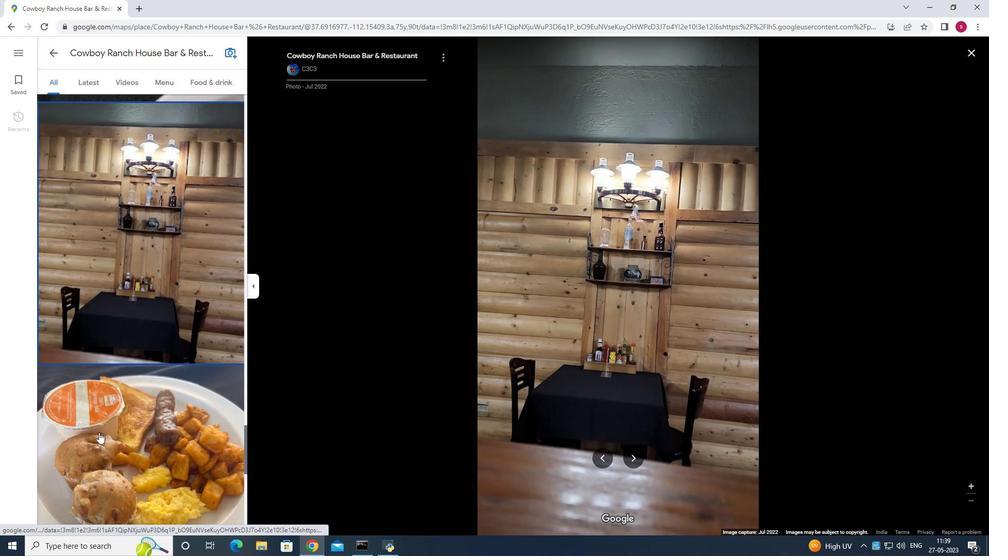 
Action: Mouse scrolled (98, 432) with delta (0, 0)
Screenshot: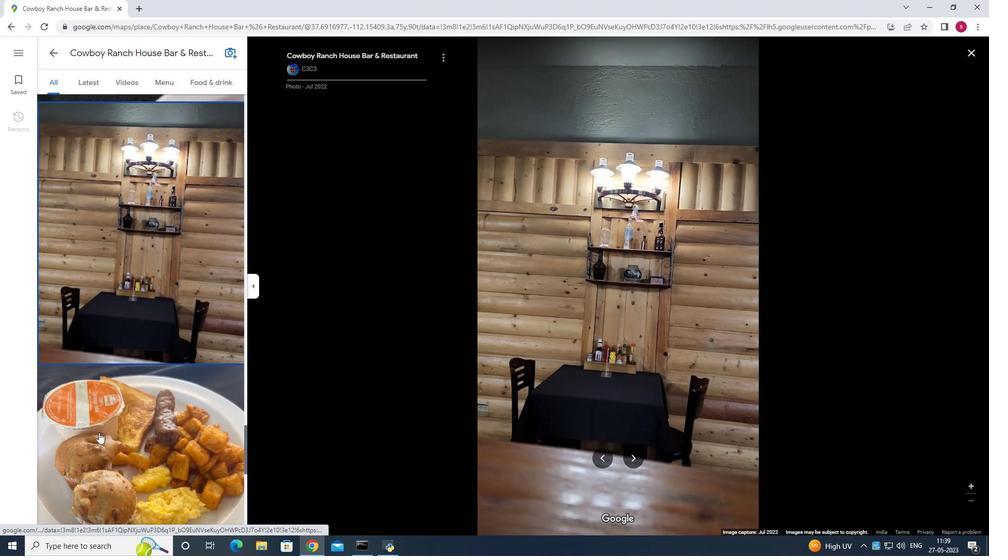 
Action: Mouse scrolled (98, 432) with delta (0, 0)
Screenshot: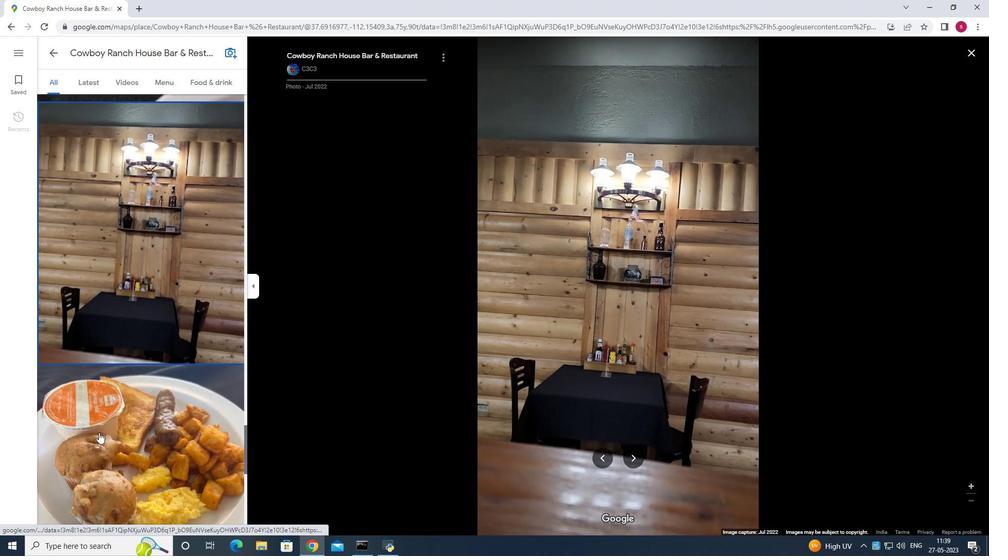
Action: Mouse scrolled (98, 432) with delta (0, 0)
Screenshot: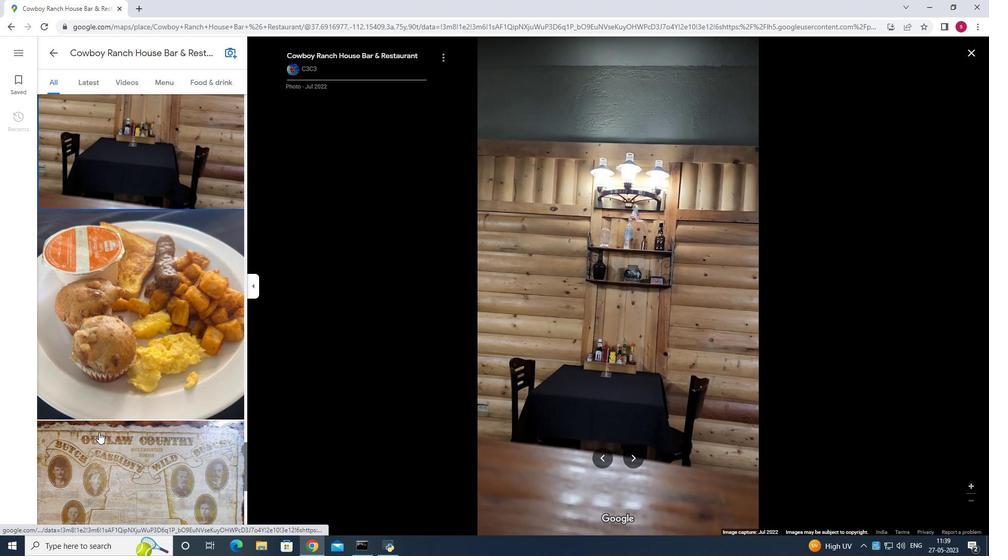 
Action: Mouse scrolled (98, 432) with delta (0, 0)
Screenshot: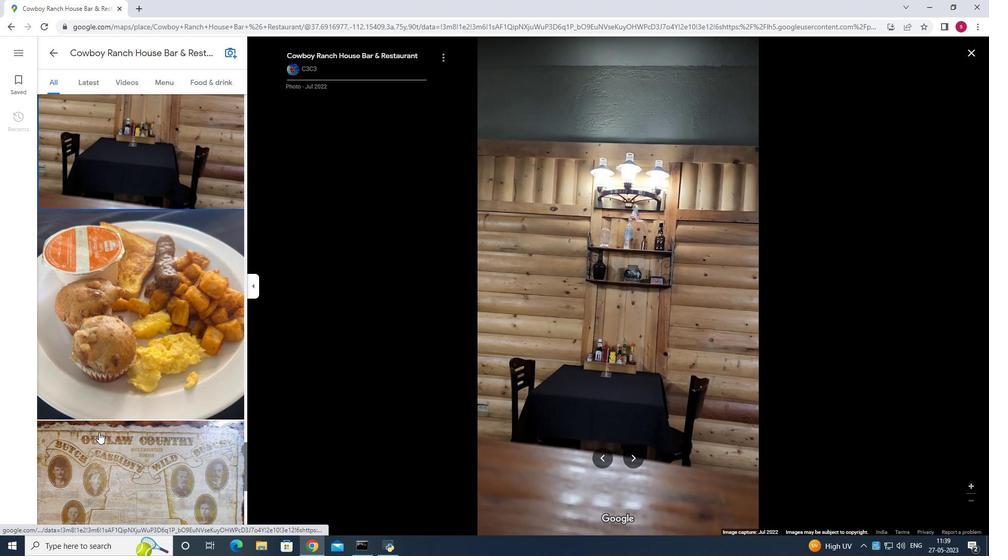 
Action: Mouse scrolled (98, 432) with delta (0, 0)
Screenshot: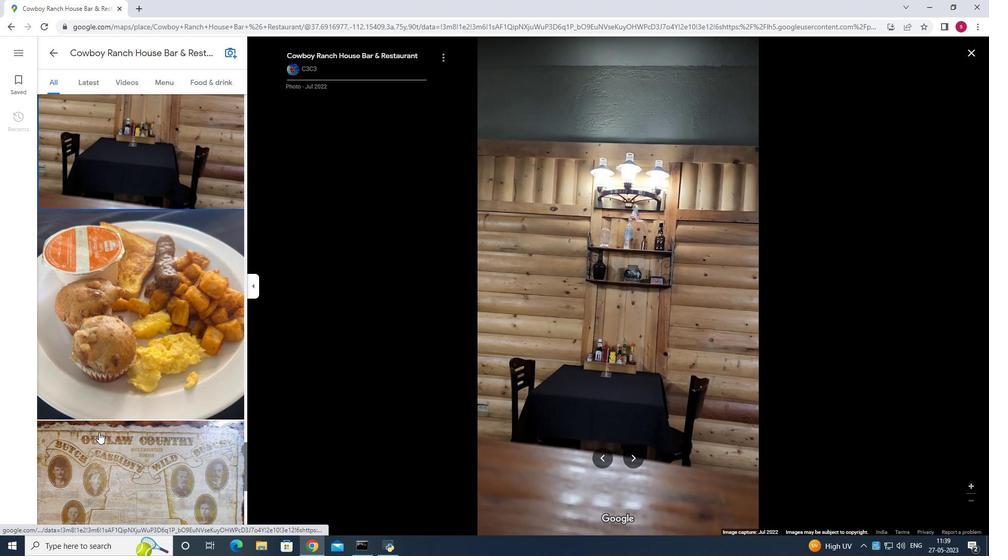
Action: Mouse moved to (110, 430)
Screenshot: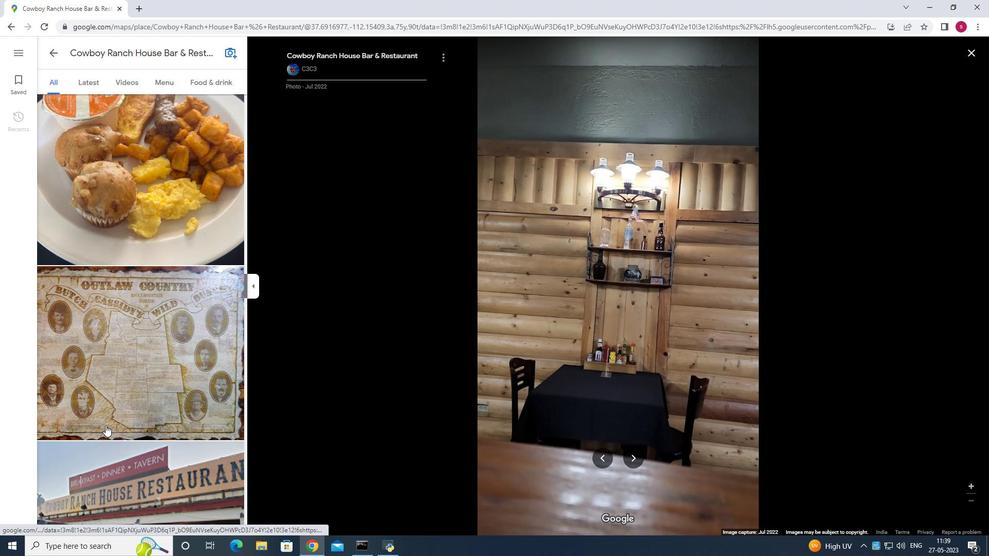 
Action: Mouse pressed left at (110, 430)
Screenshot: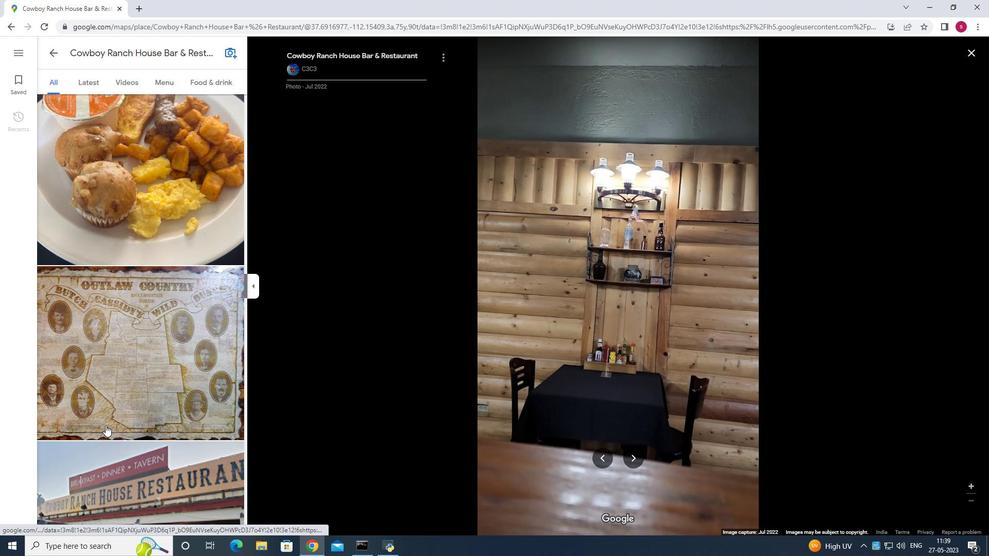 
Action: Mouse moved to (129, 414)
Screenshot: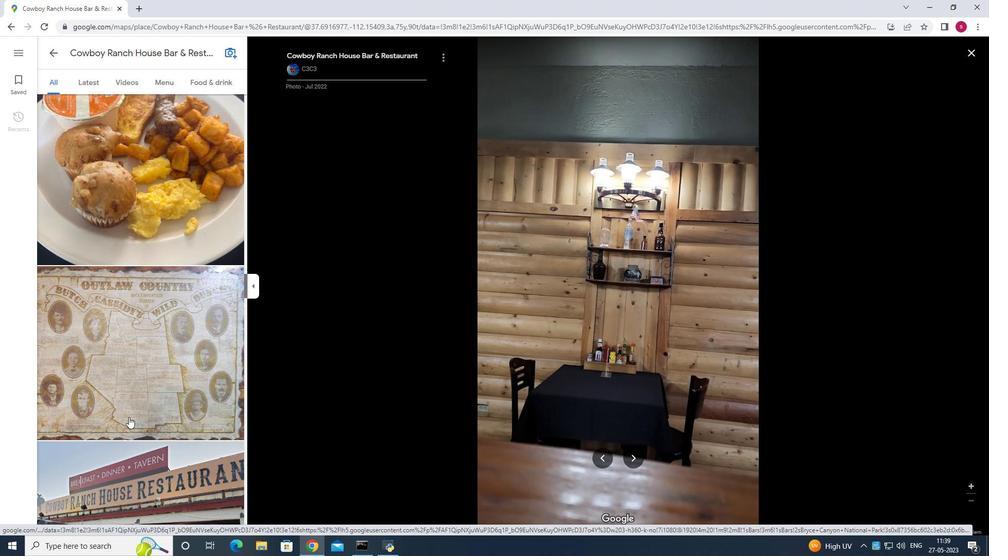 
Action: Mouse pressed left at (129, 414)
Screenshot: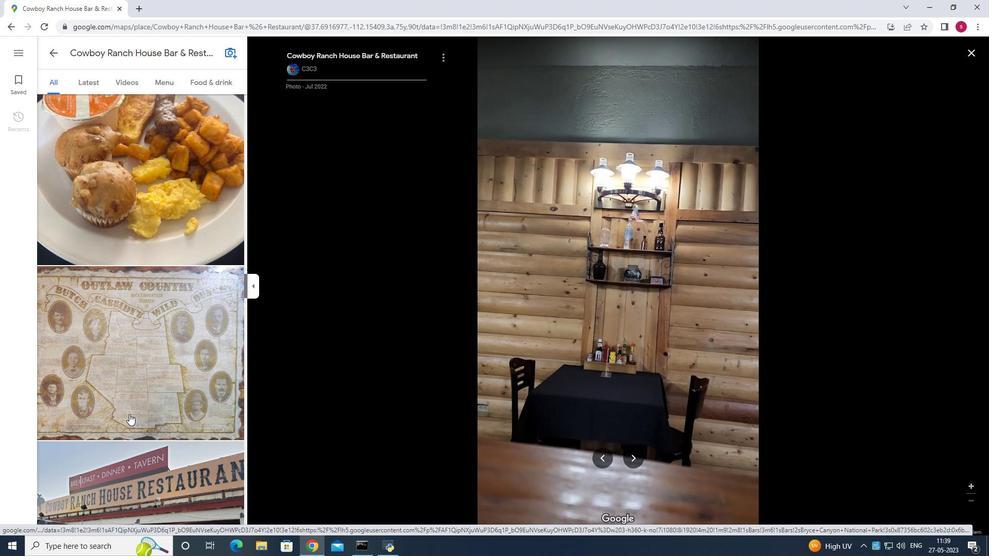 
Action: Mouse moved to (112, 412)
Screenshot: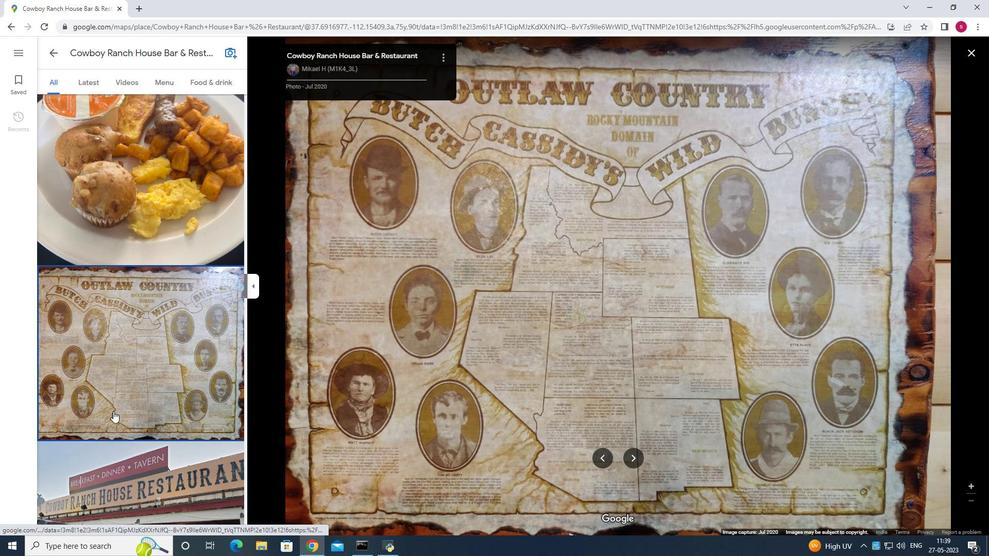 
Action: Mouse scrolled (112, 411) with delta (0, 0)
Screenshot: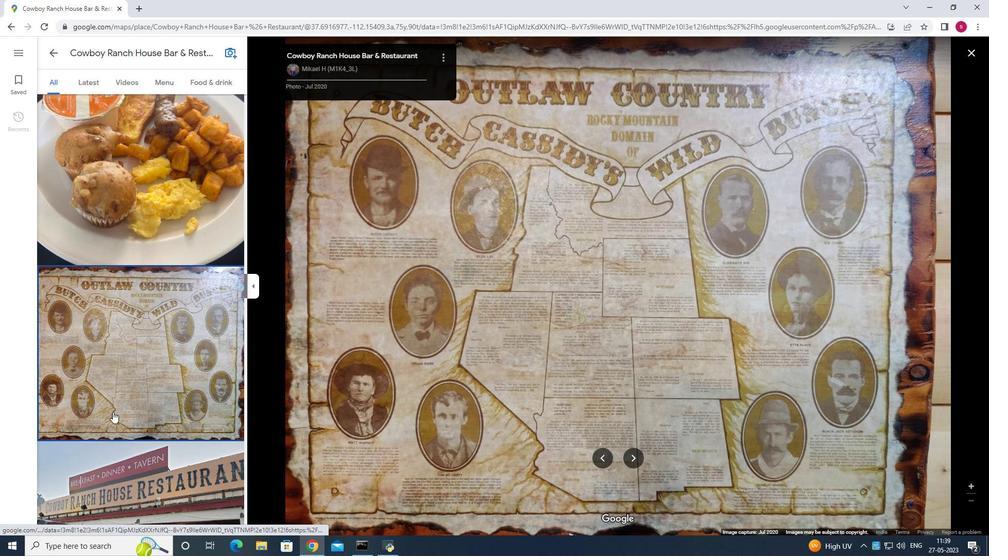 
Action: Mouse scrolled (112, 411) with delta (0, 0)
Screenshot: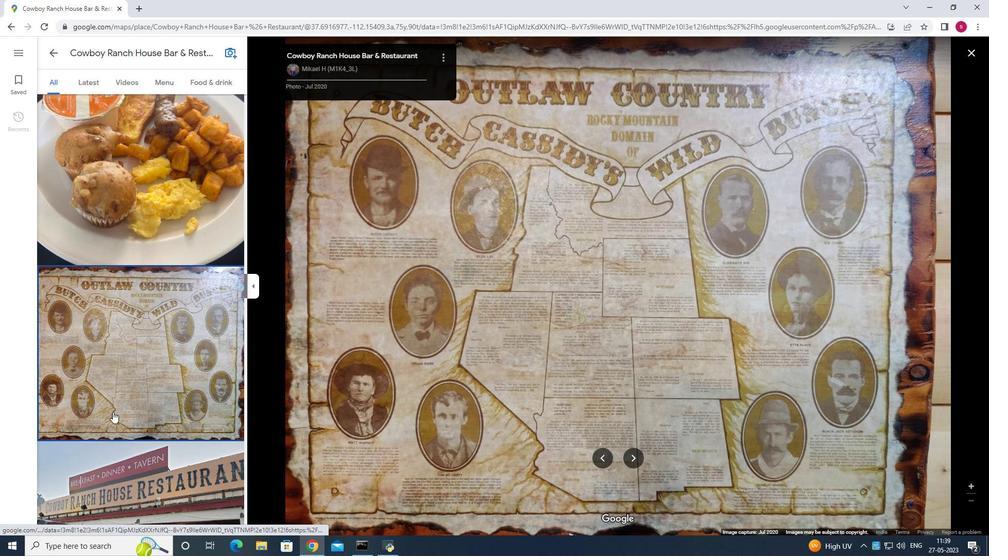 
Action: Mouse scrolled (112, 411) with delta (0, 0)
Screenshot: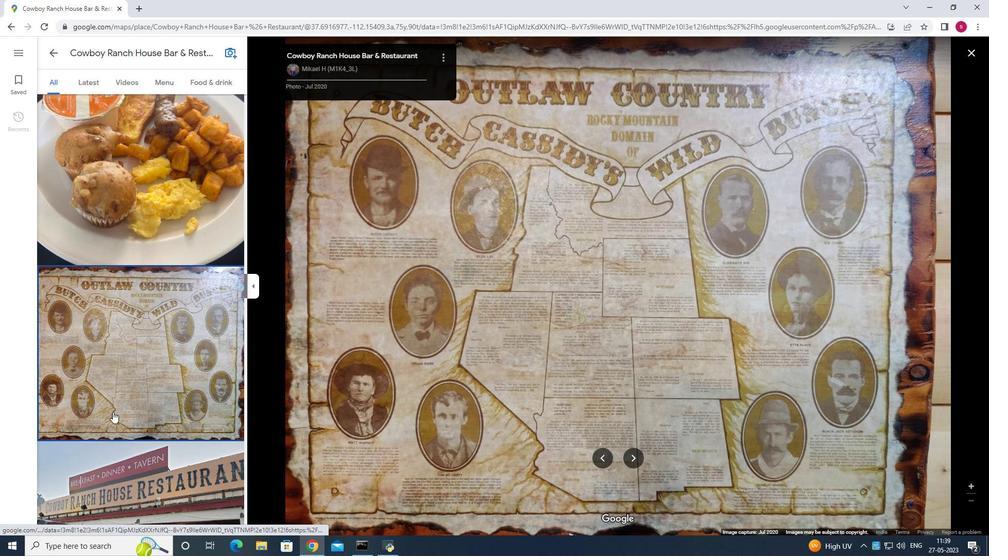 
Action: Mouse moved to (163, 365)
Screenshot: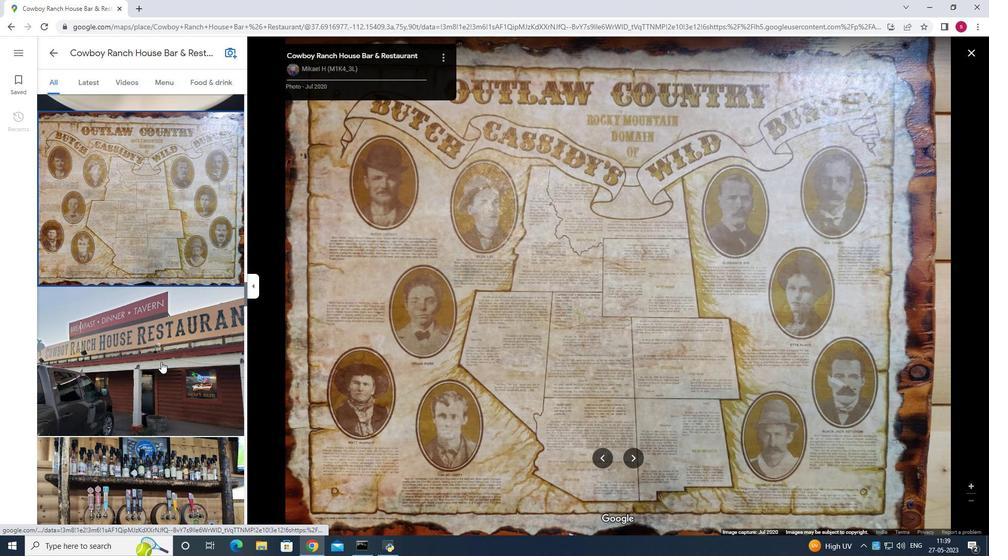 
Action: Mouse scrolled (163, 364) with delta (0, 0)
Screenshot: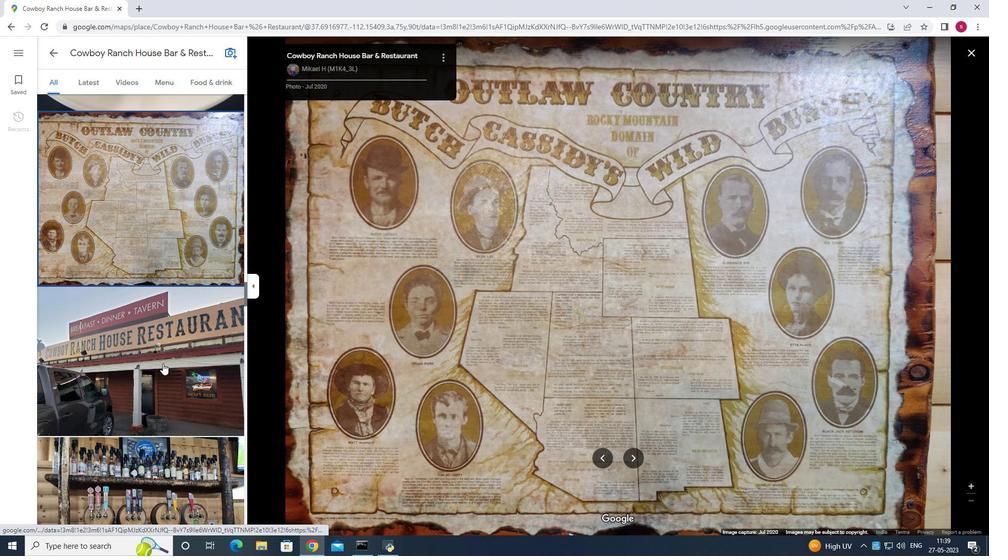 
Action: Mouse scrolled (163, 364) with delta (0, 0)
Screenshot: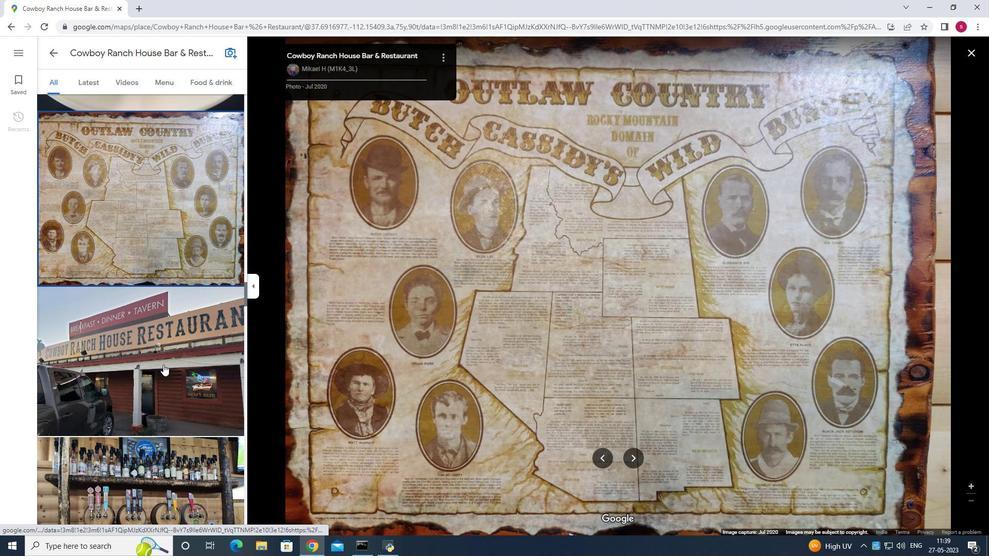 
Action: Mouse scrolled (163, 364) with delta (0, 0)
Screenshot: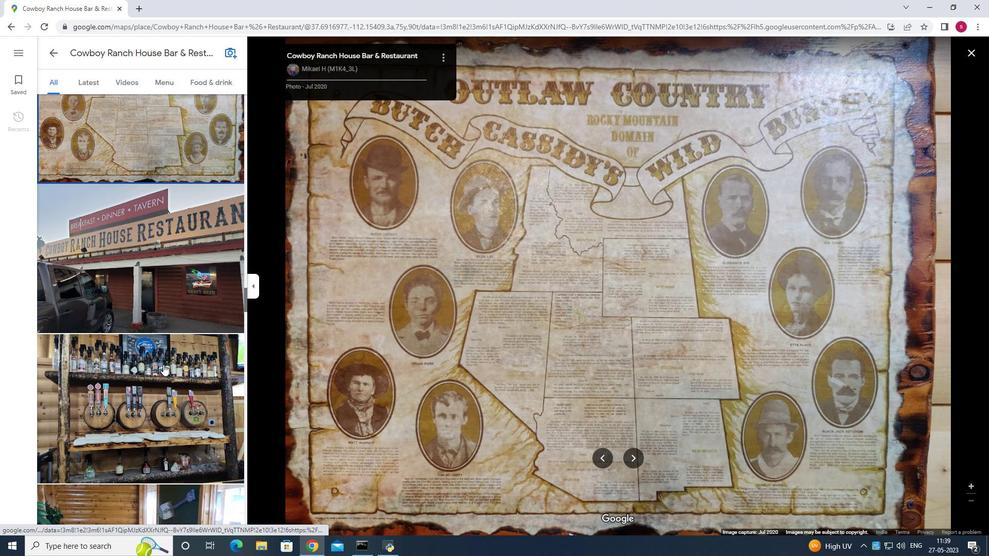 
Action: Mouse scrolled (163, 364) with delta (0, 0)
Screenshot: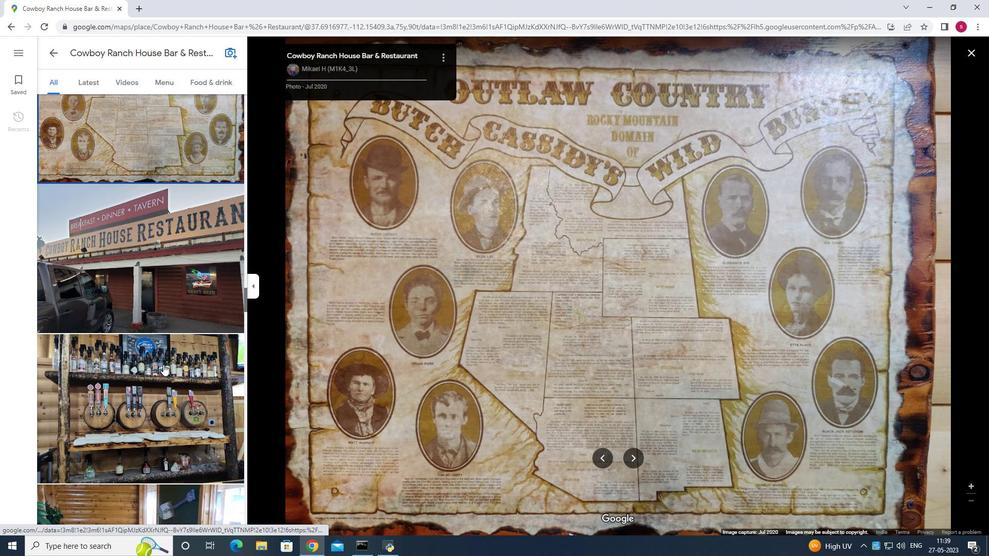 
Action: Mouse scrolled (163, 364) with delta (0, 0)
